Task: Add cover images to each card in the 'Travel Packing Checklist' using Unsplash.
Action: Mouse moved to (940, 124)
Screenshot: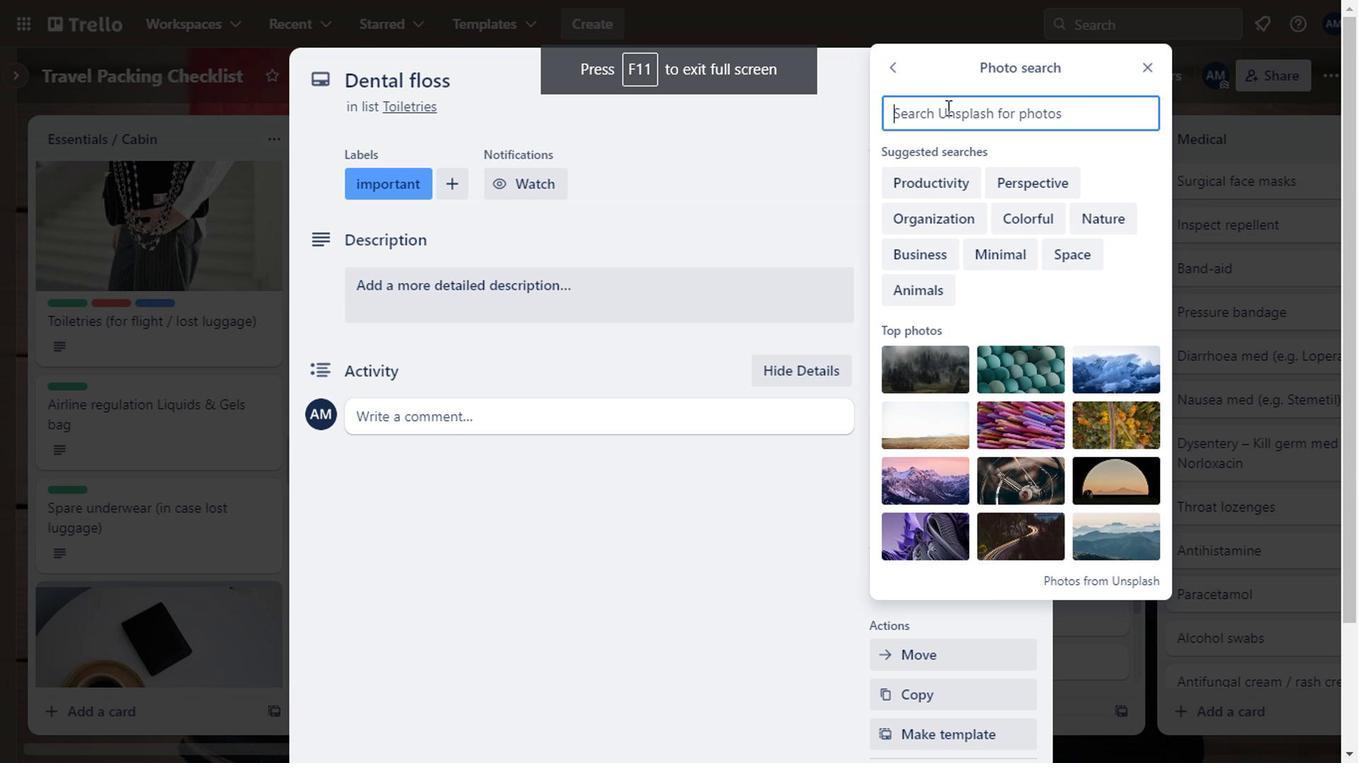 
Action: Mouse pressed left at (940, 124)
Screenshot: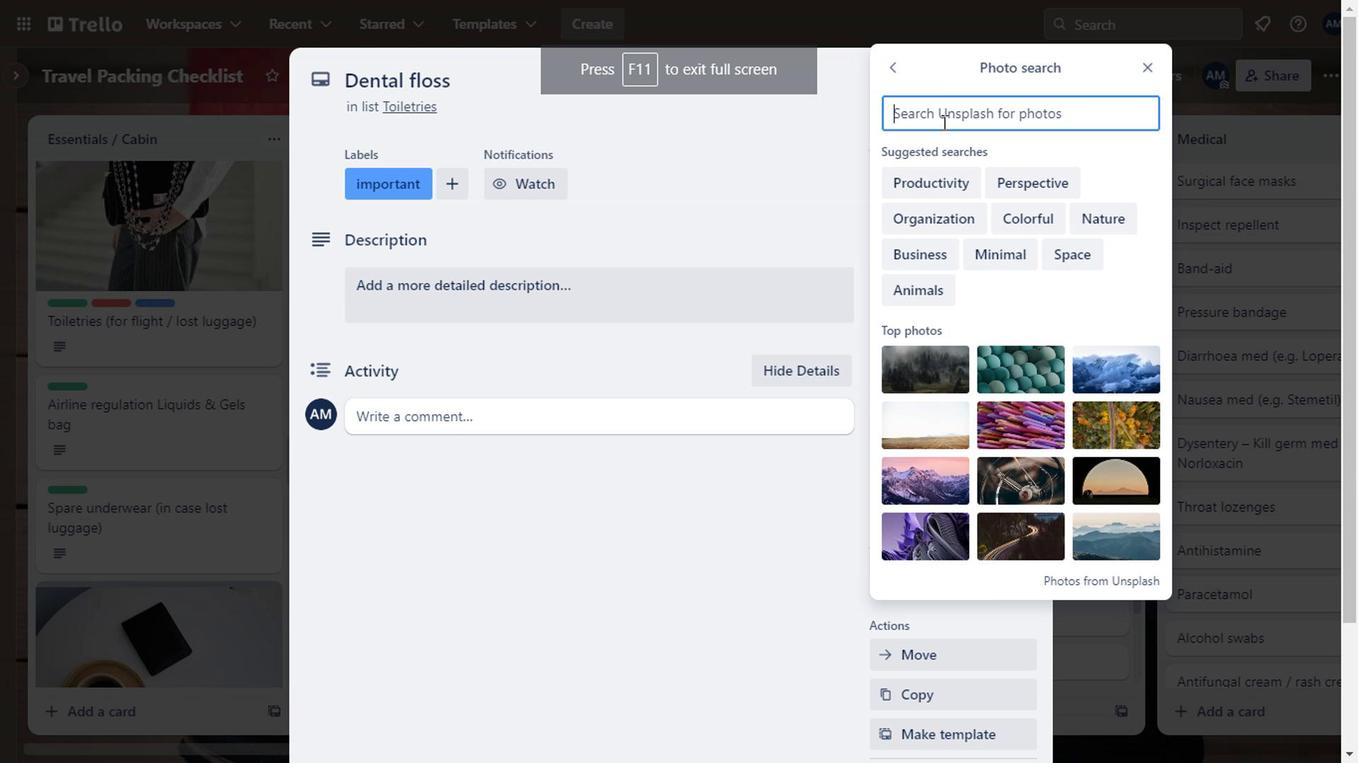 
Action: Key pressed dental<Key.space>f;<Key.backspace>loss
Screenshot: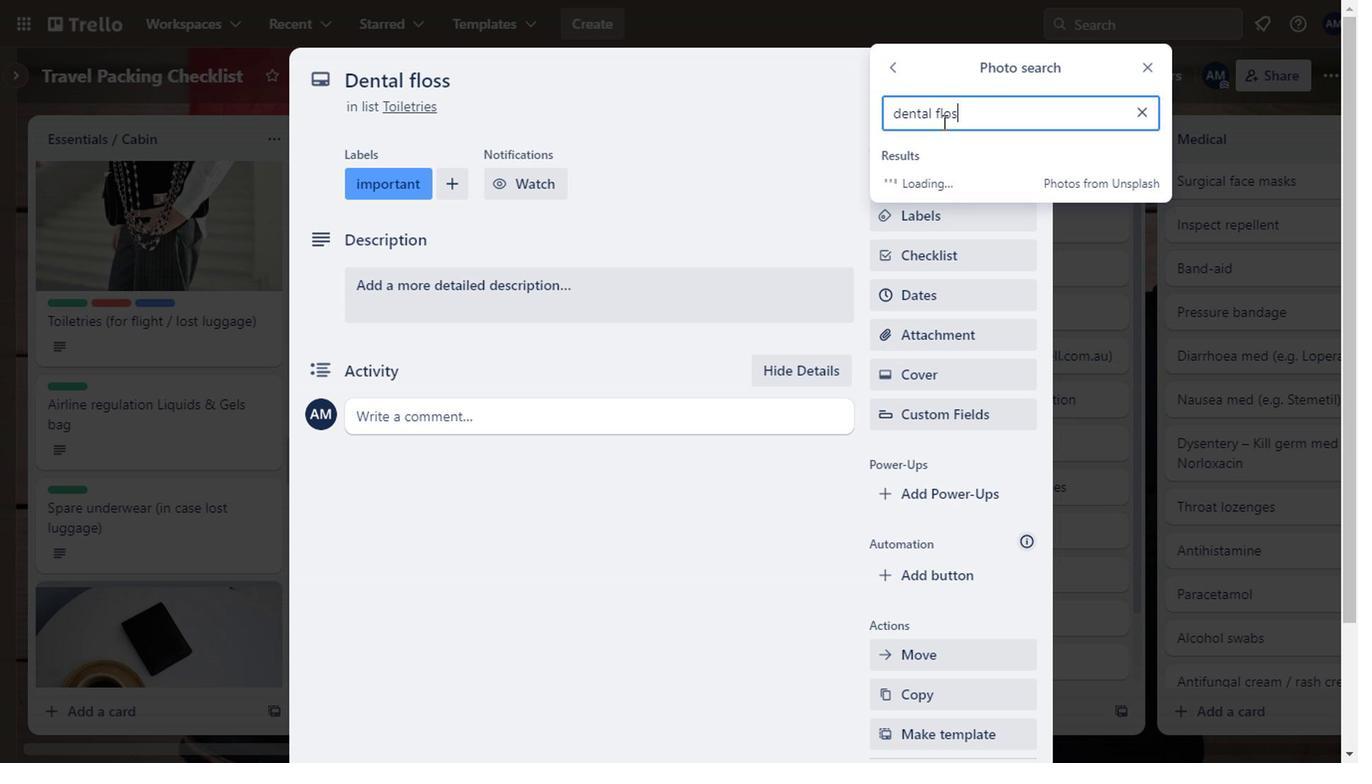
Action: Mouse moved to (1010, 437)
Screenshot: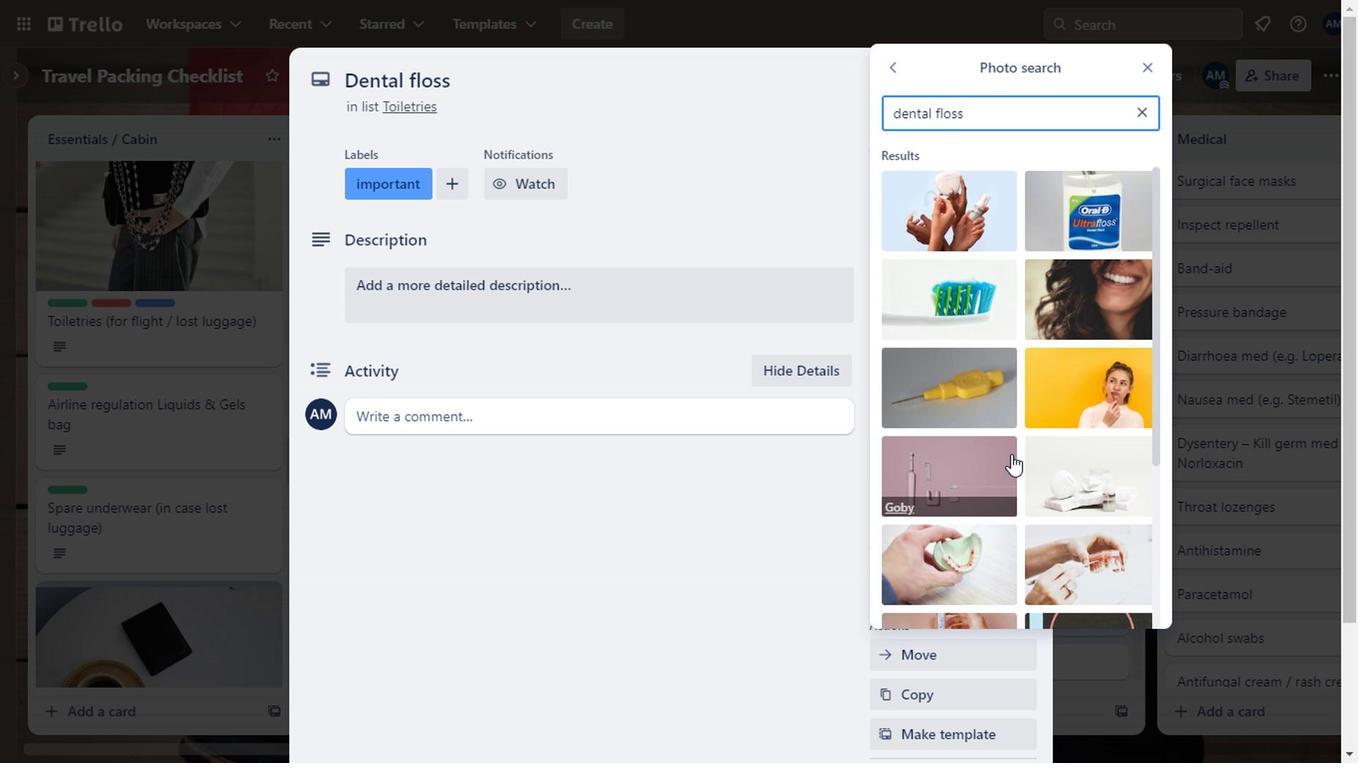 
Action: Mouse scrolled (1010, 437) with delta (0, 0)
Screenshot: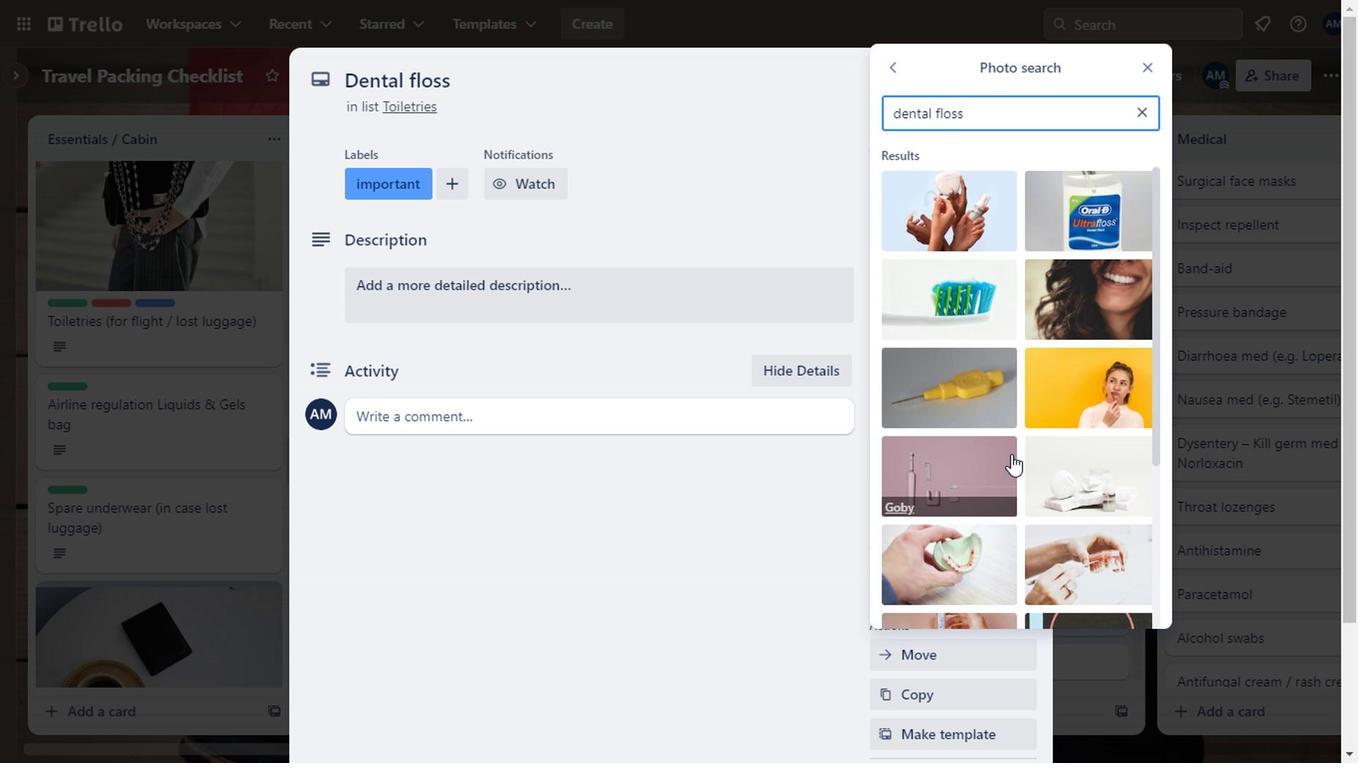 
Action: Mouse moved to (974, 357)
Screenshot: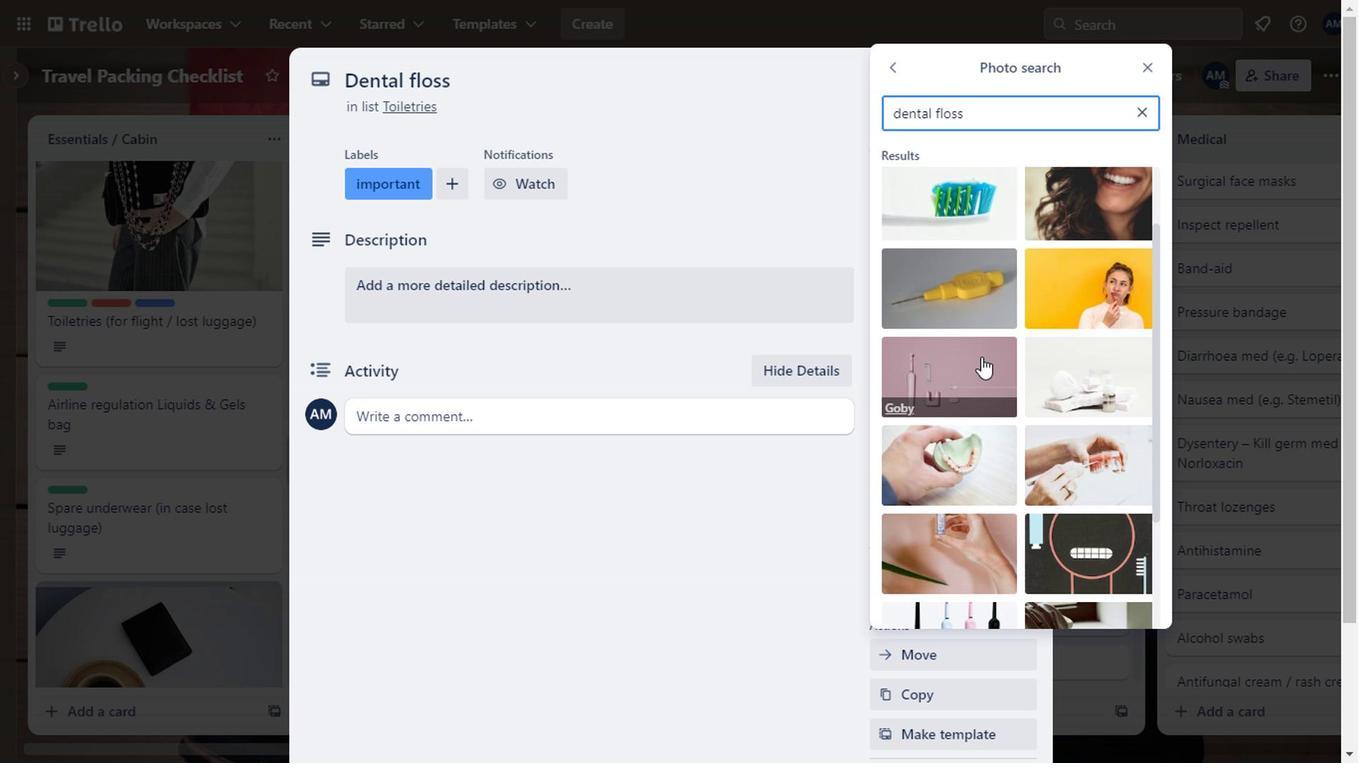 
Action: Mouse pressed left at (974, 357)
Screenshot: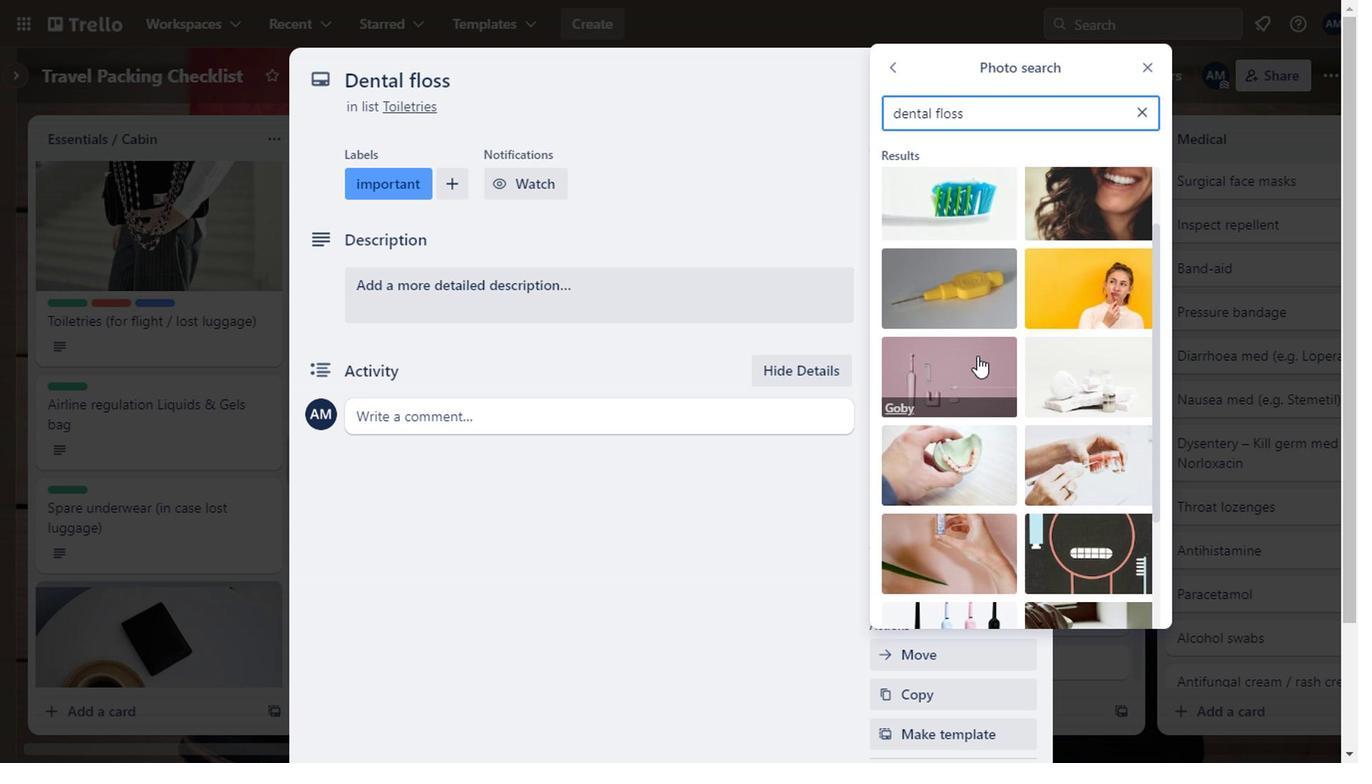
Action: Mouse moved to (1140, 65)
Screenshot: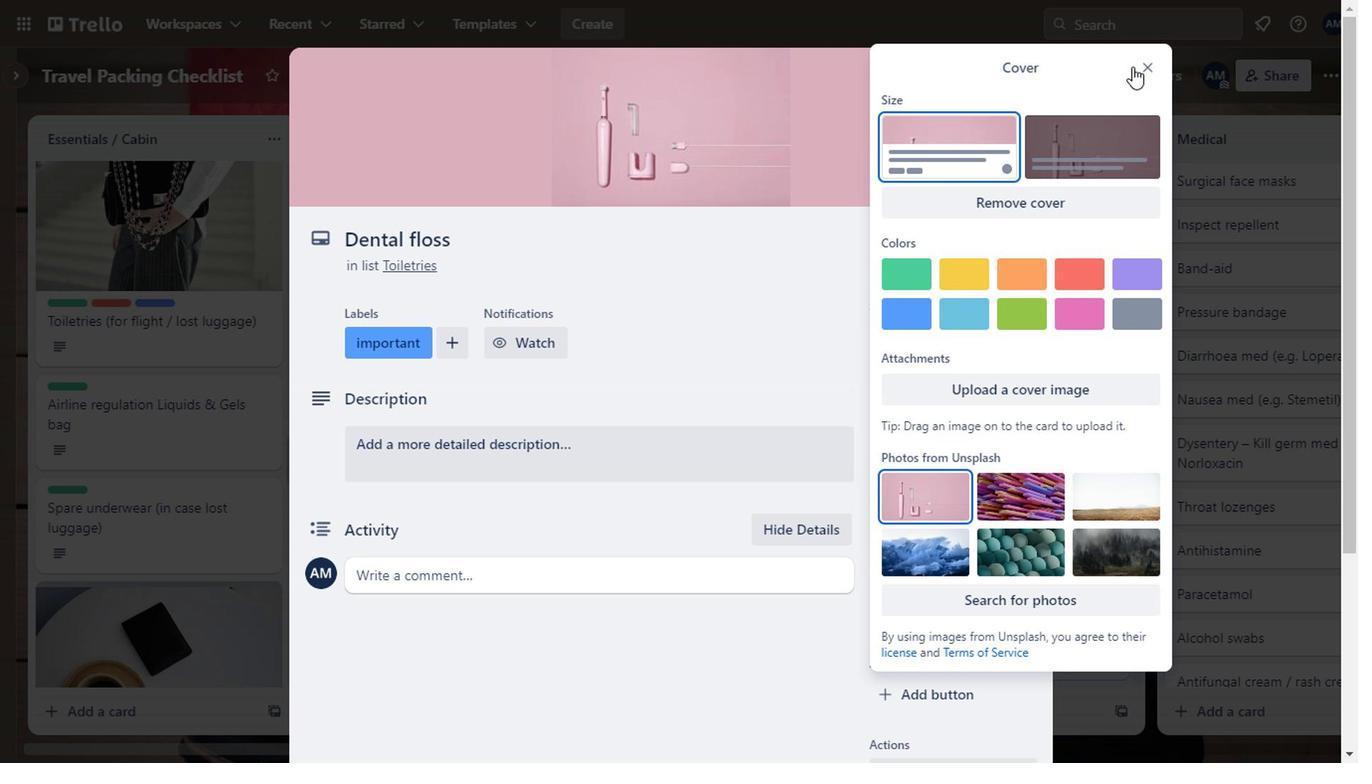 
Action: Mouse pressed left at (1140, 65)
Screenshot: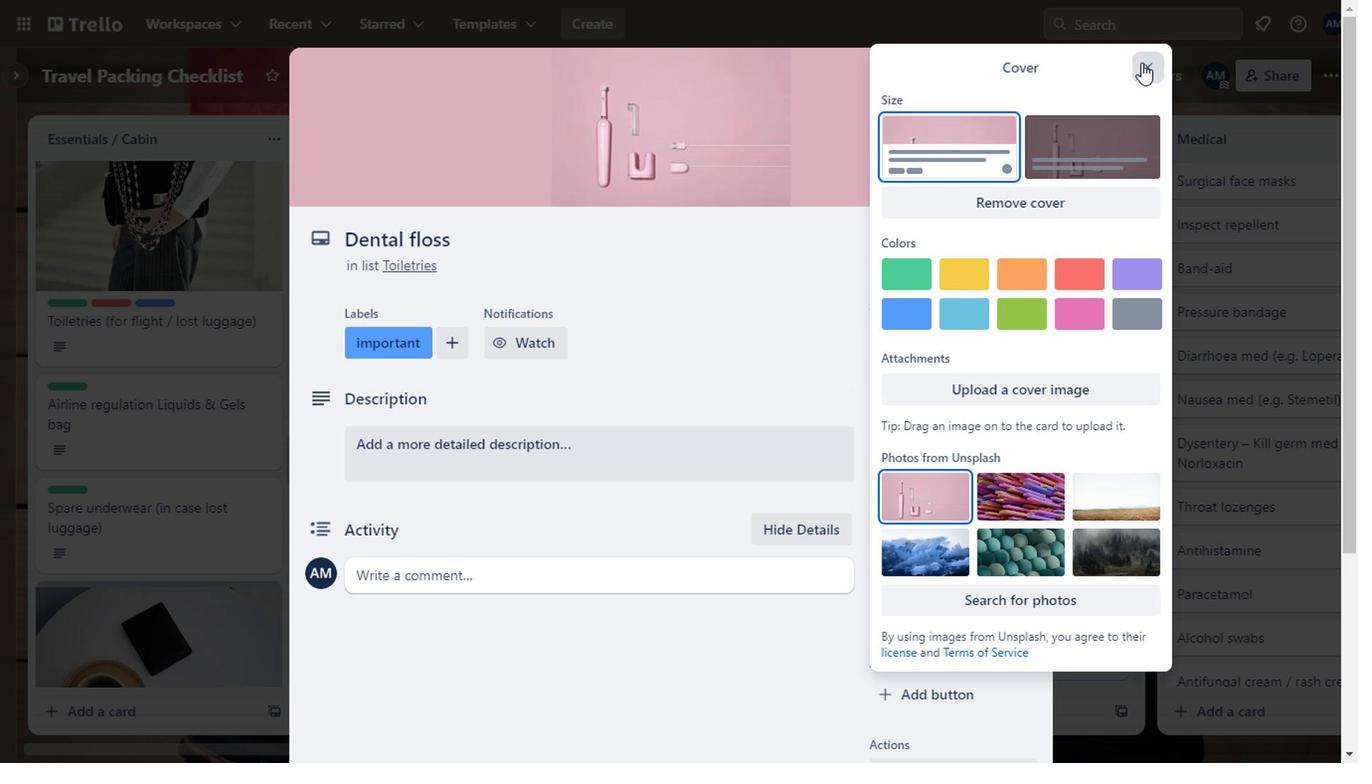 
Action: Mouse moved to (1022, 80)
Screenshot: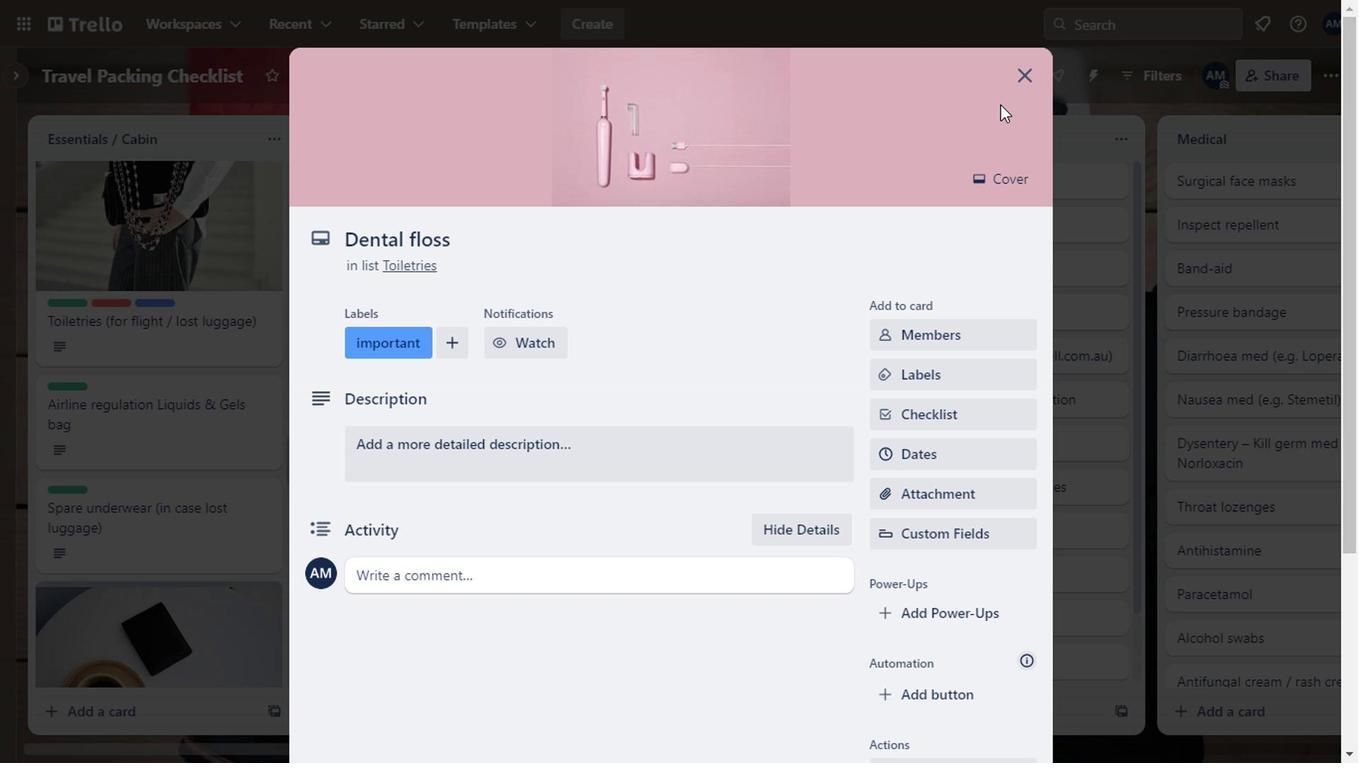
Action: Mouse pressed left at (1022, 80)
Screenshot: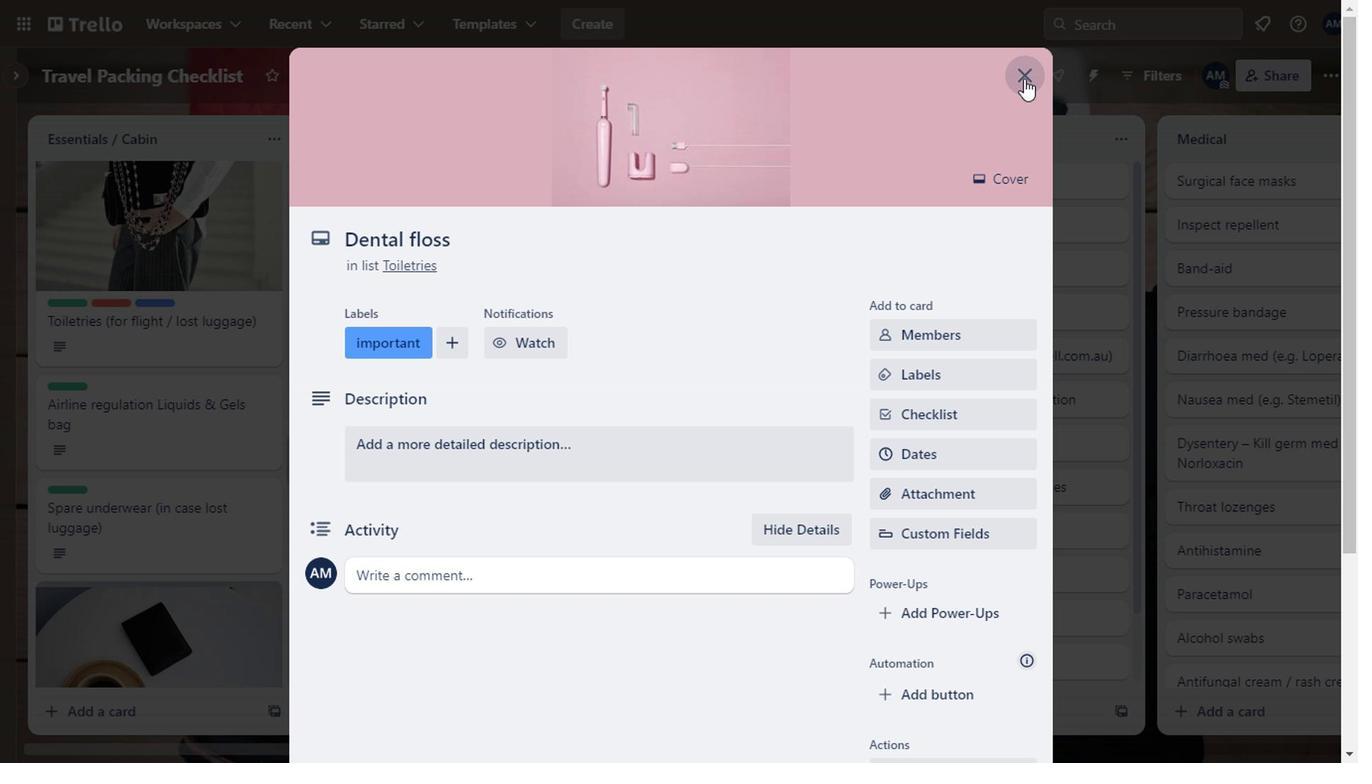 
Action: Mouse moved to (434, 465)
Screenshot: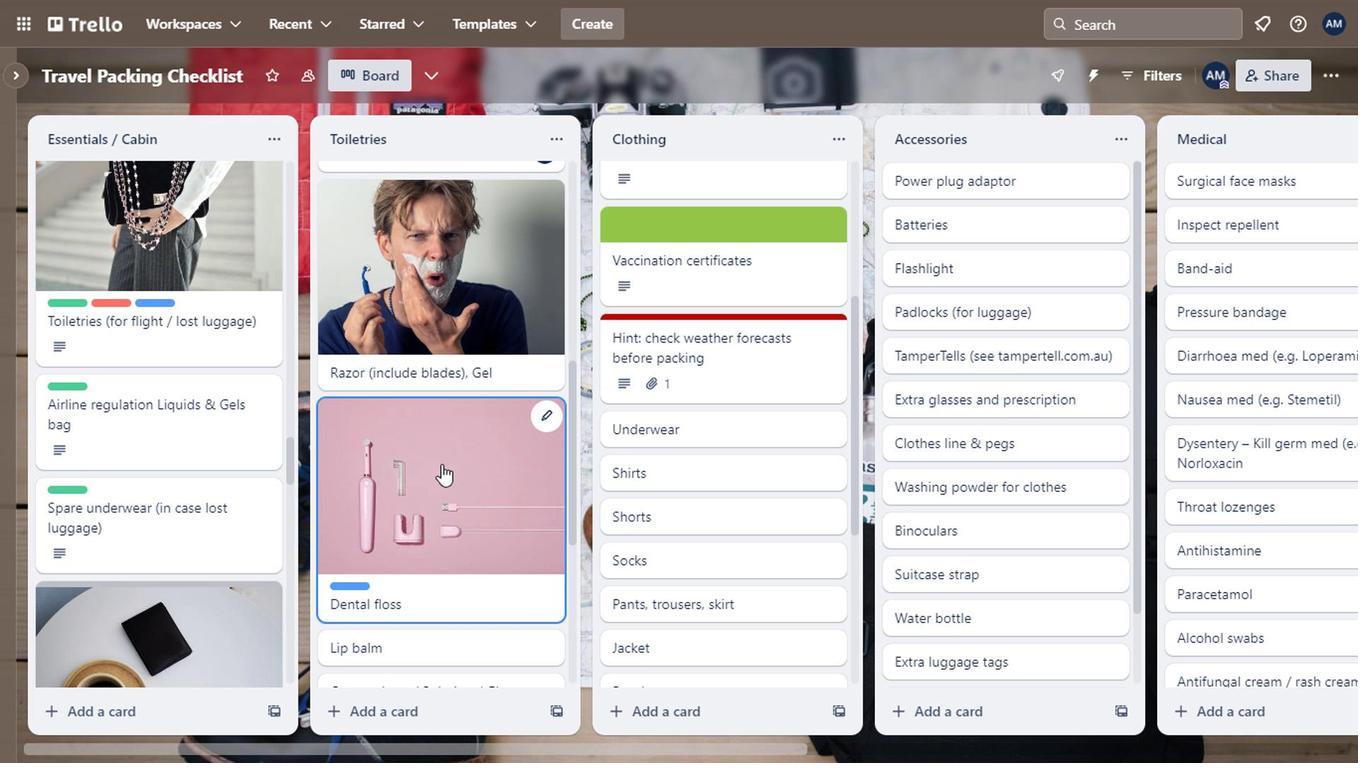 
Action: Mouse scrolled (434, 464) with delta (0, 0)
Screenshot: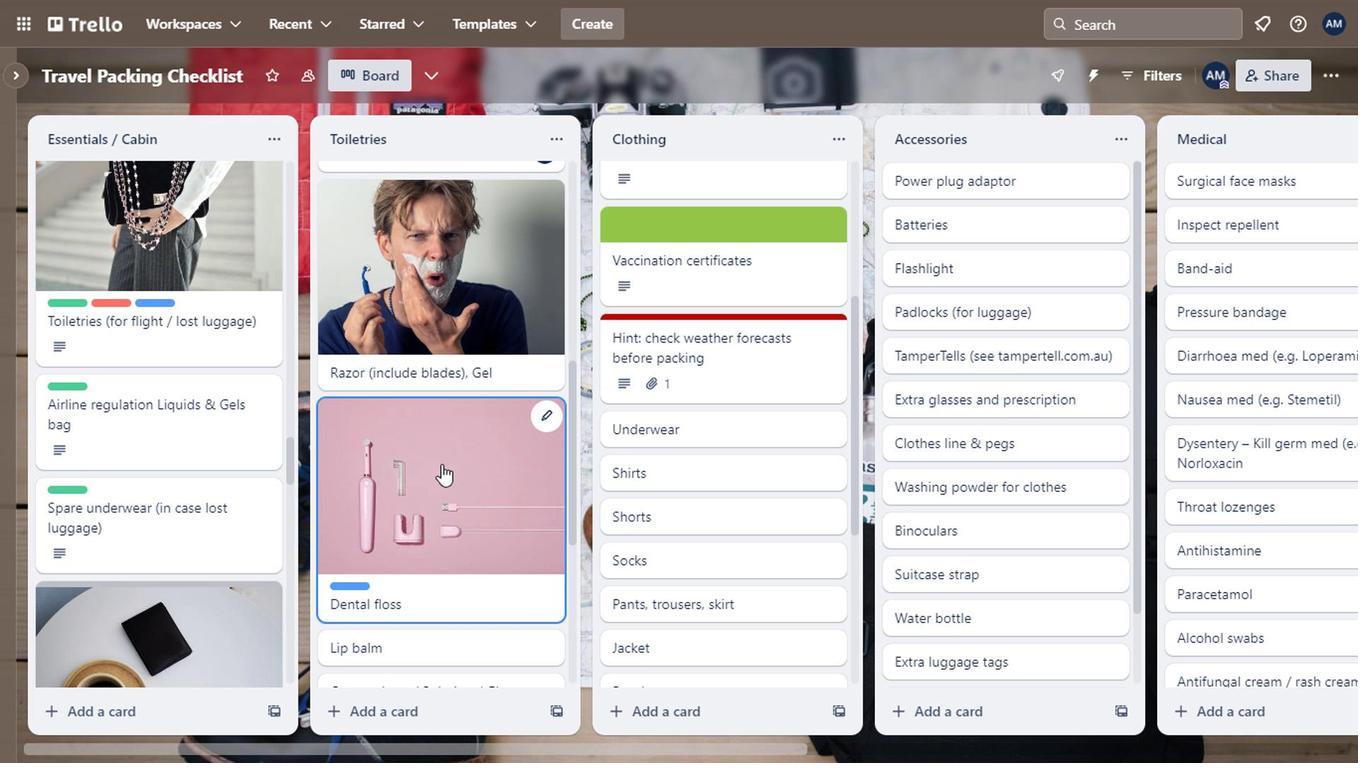 
Action: Mouse moved to (434, 465)
Screenshot: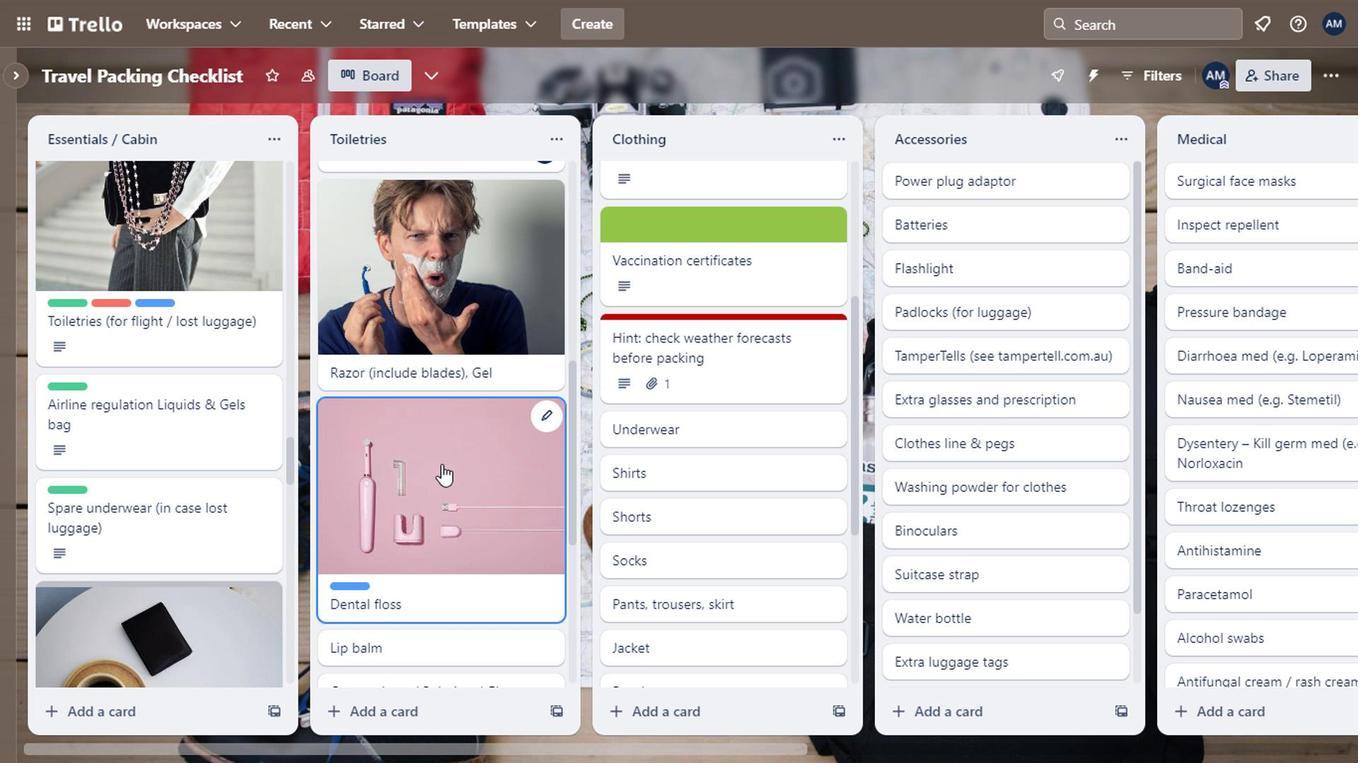 
Action: Mouse scrolled (434, 464) with delta (0, 0)
Screenshot: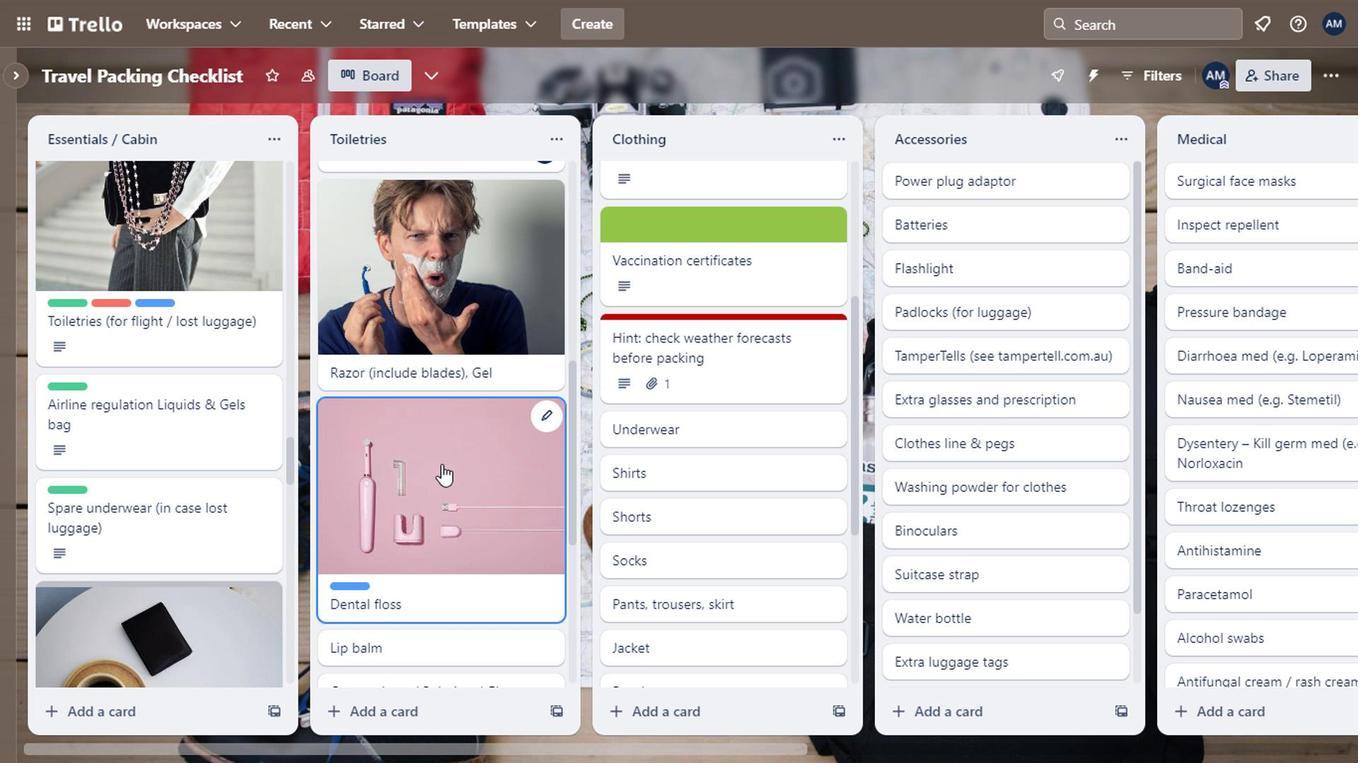 
Action: Mouse moved to (352, 406)
Screenshot: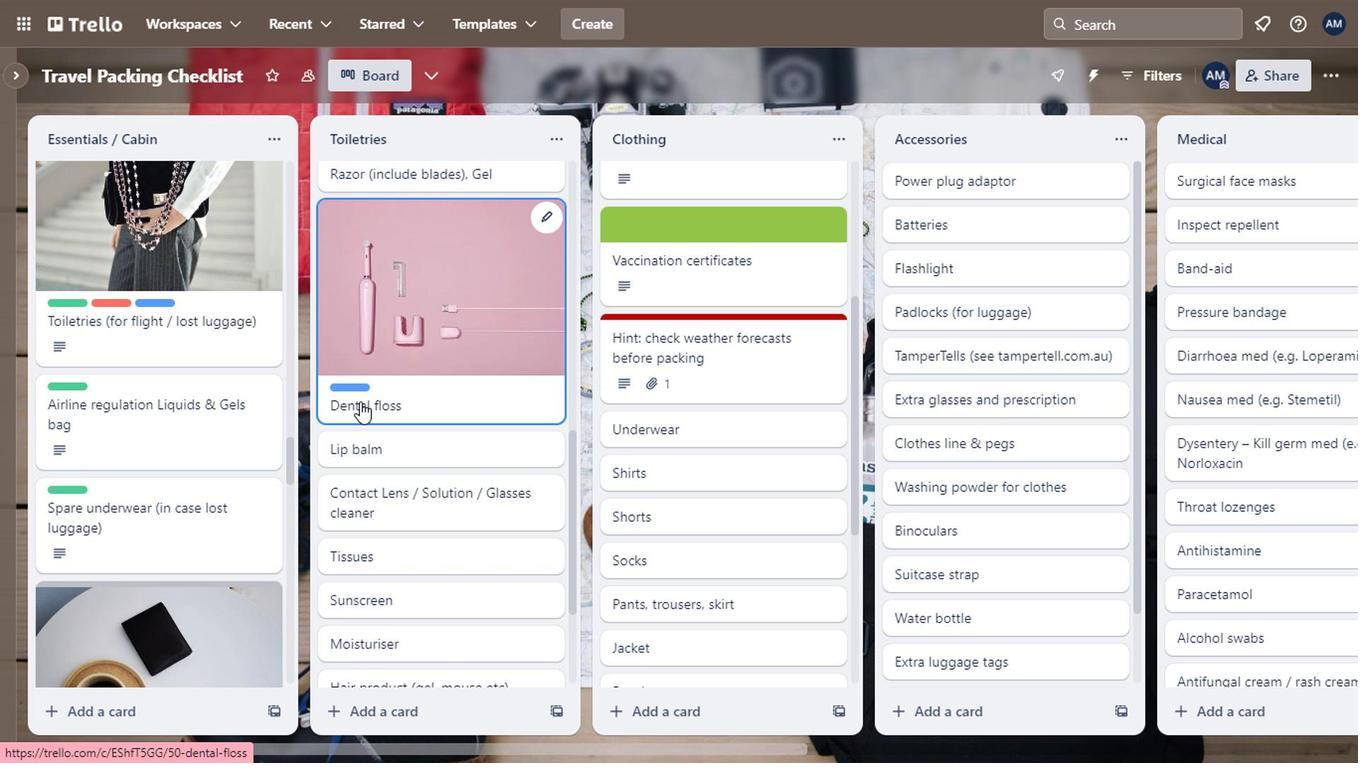 
Action: Mouse scrolled (352, 405) with delta (0, 0)
Screenshot: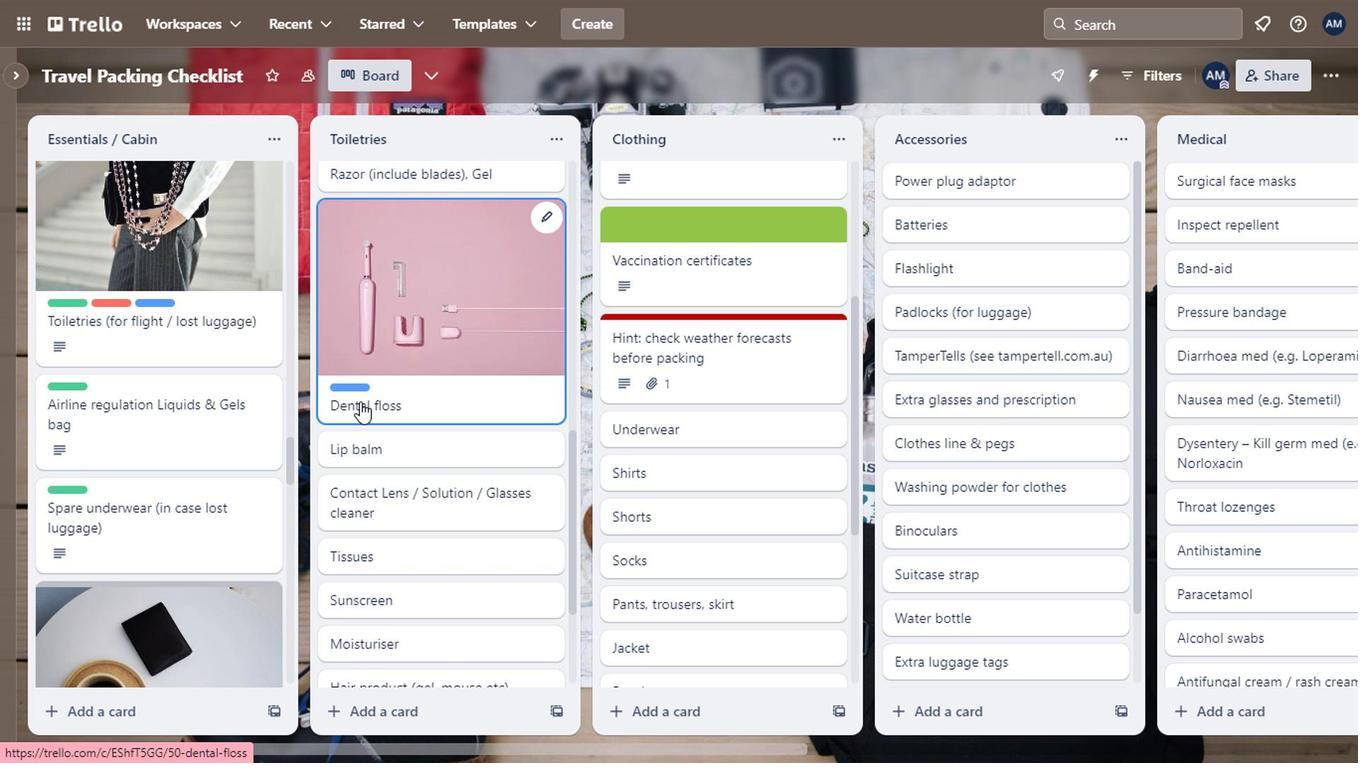 
Action: Mouse moved to (350, 415)
Screenshot: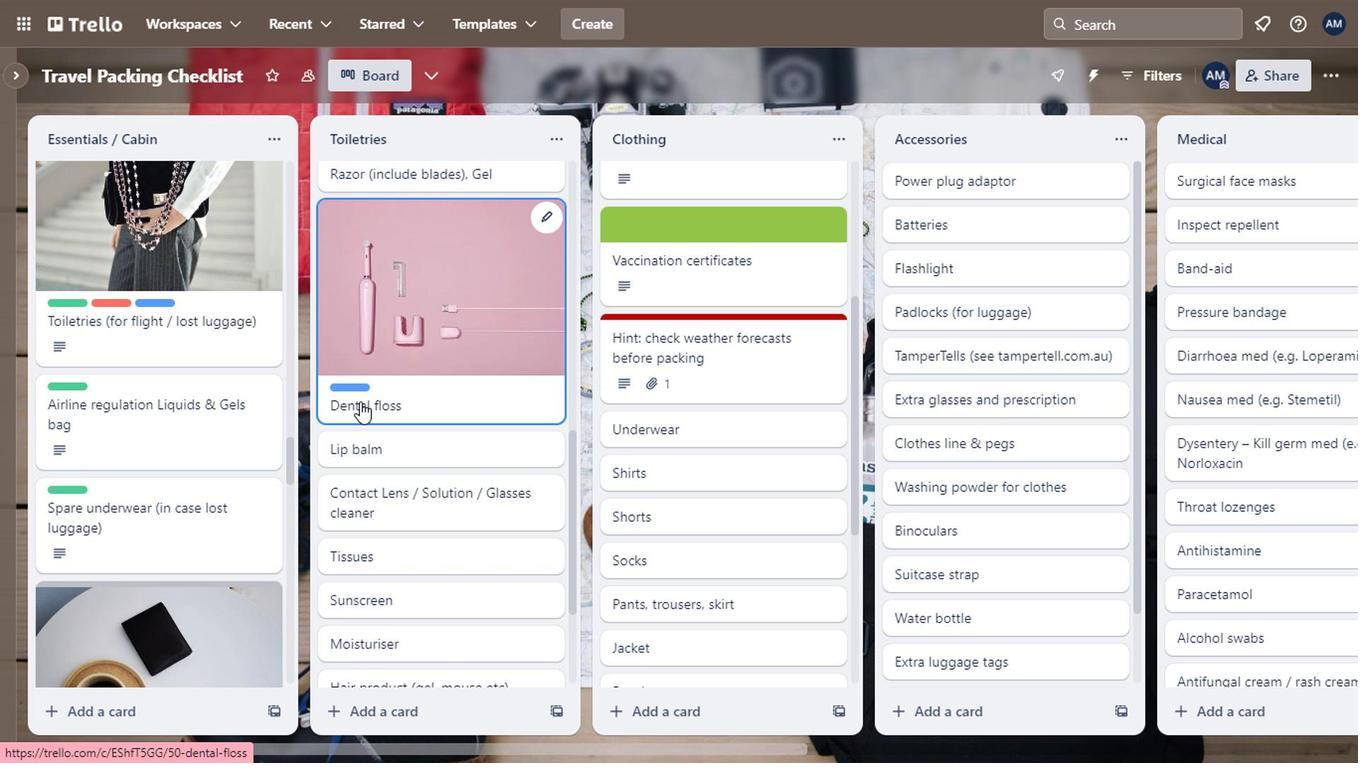 
Action: Mouse scrolled (350, 413) with delta (0, -1)
Screenshot: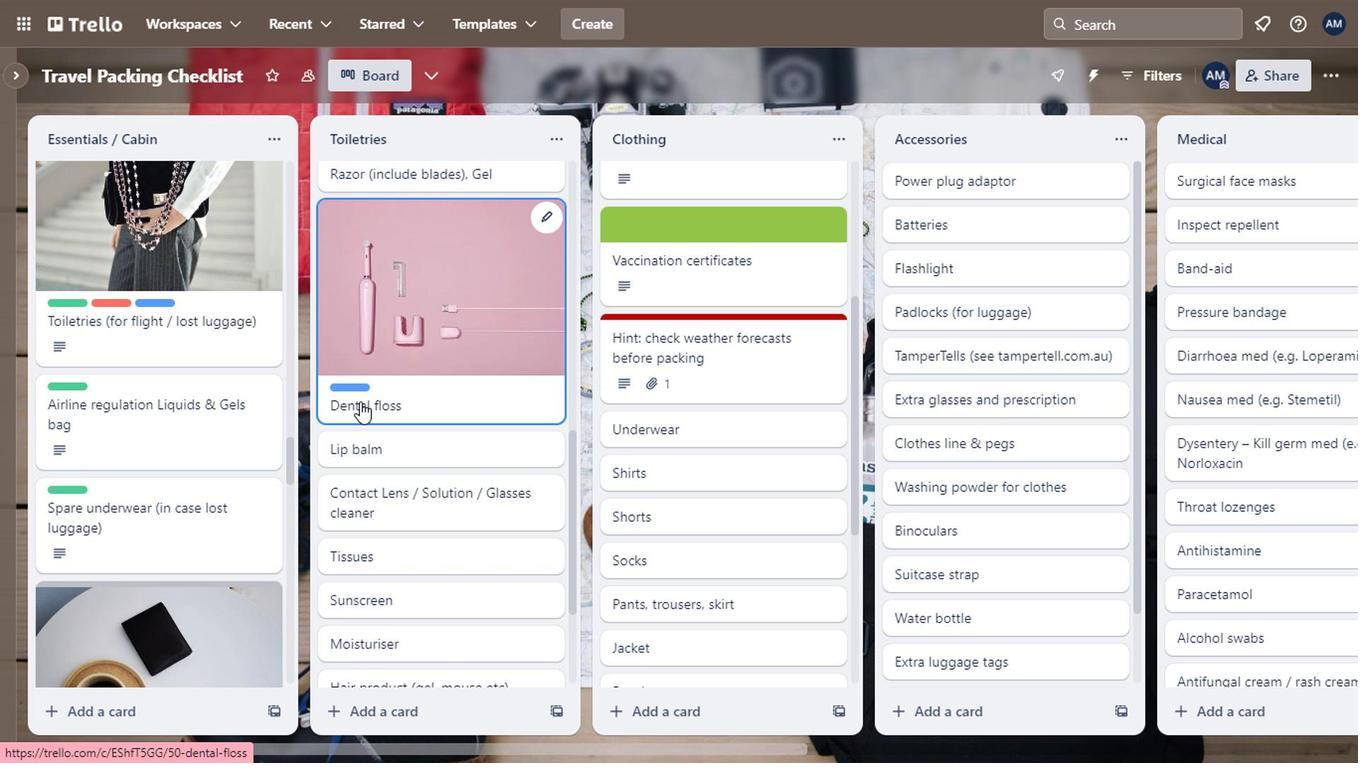 
Action: Mouse moved to (383, 332)
Screenshot: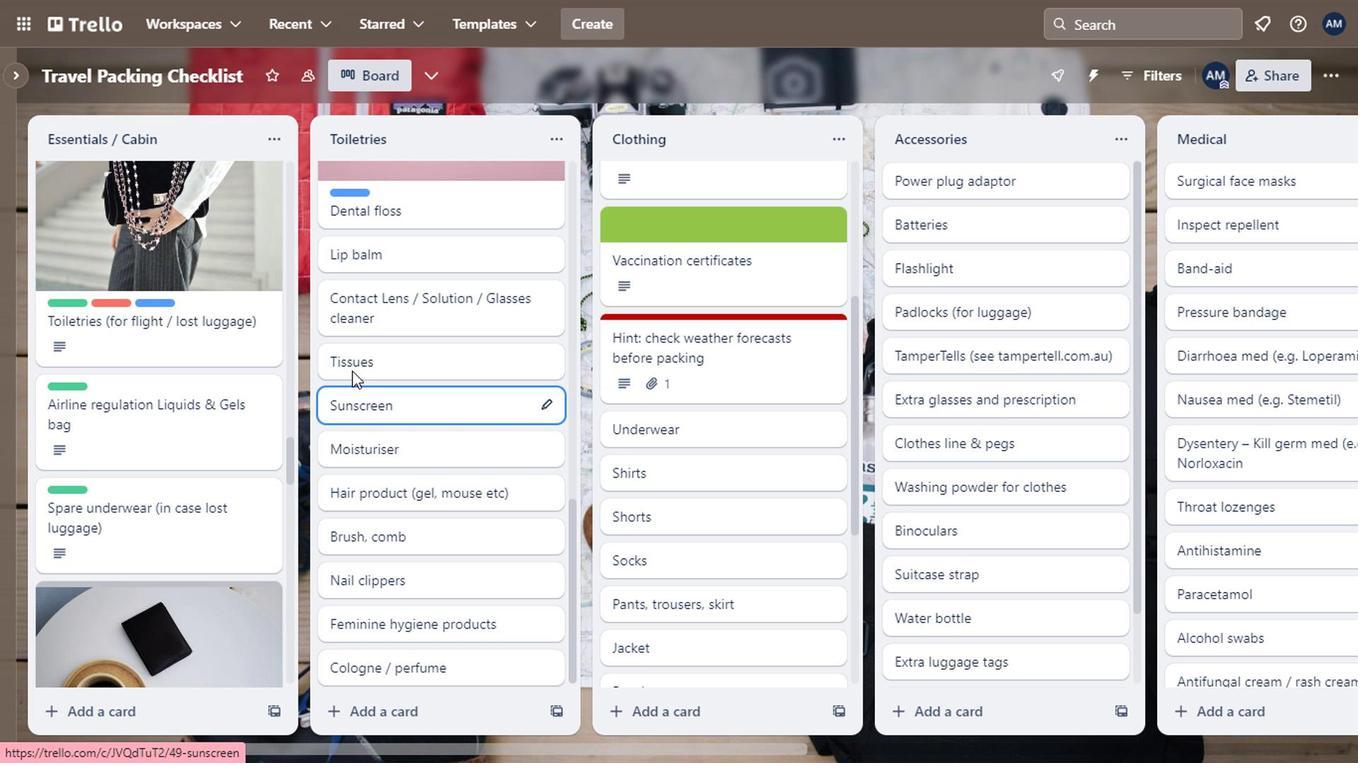 
Action: Mouse scrolled (383, 333) with delta (0, 1)
Screenshot: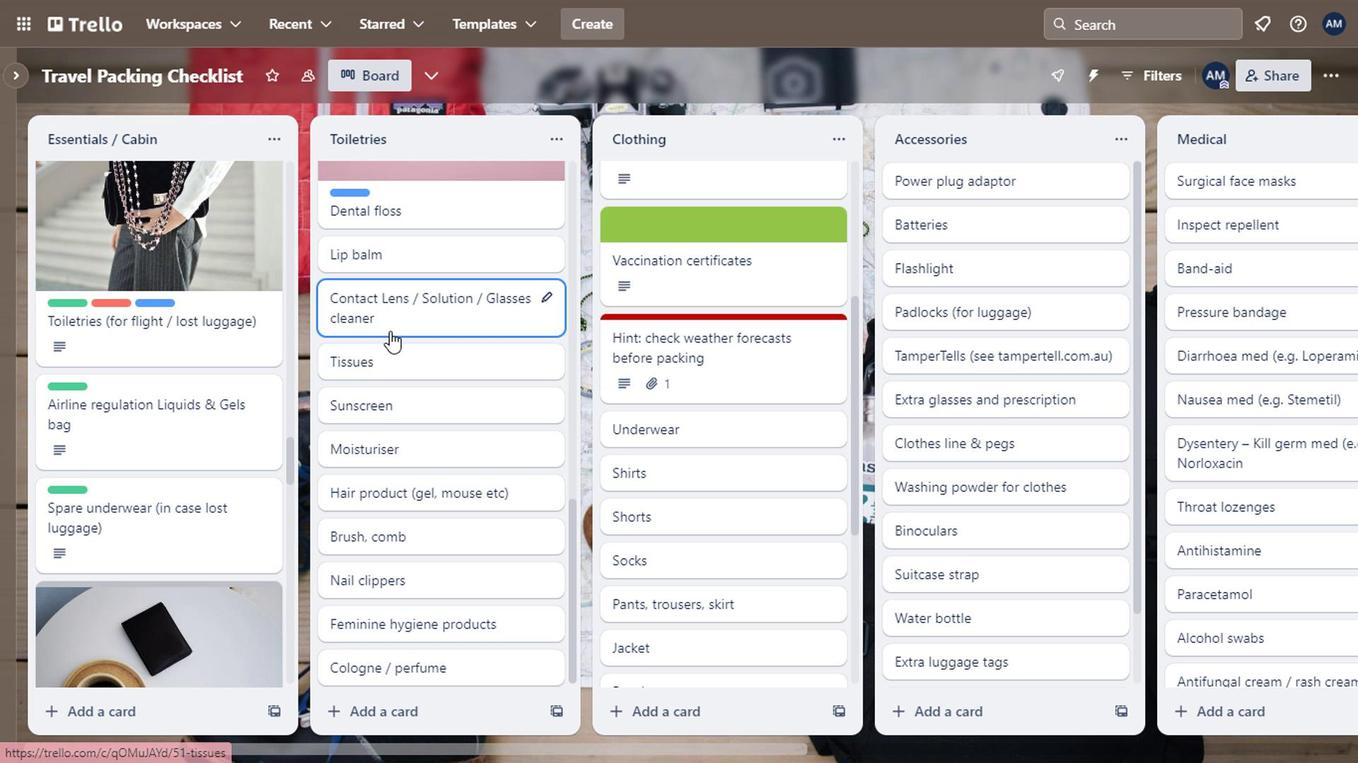 
Action: Mouse scrolled (383, 333) with delta (0, 1)
Screenshot: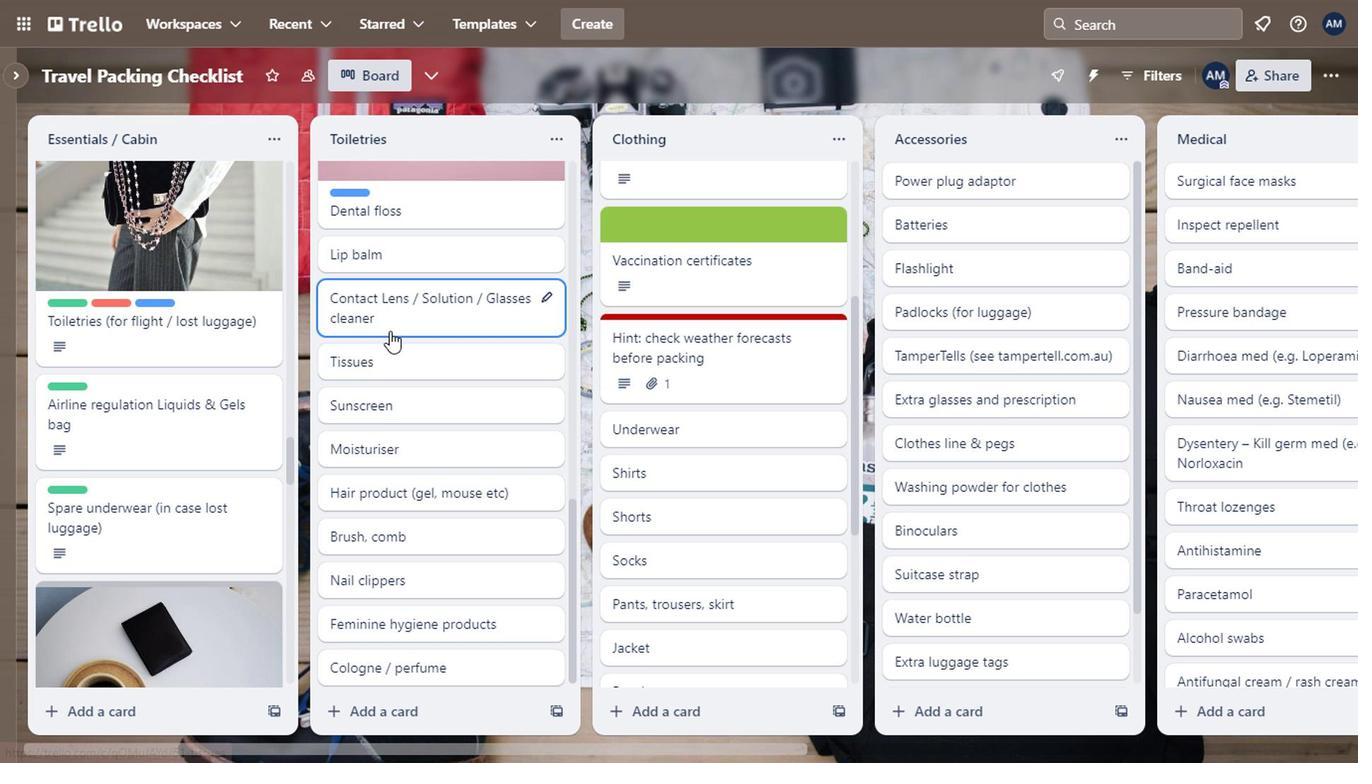 
Action: Mouse moved to (367, 458)
Screenshot: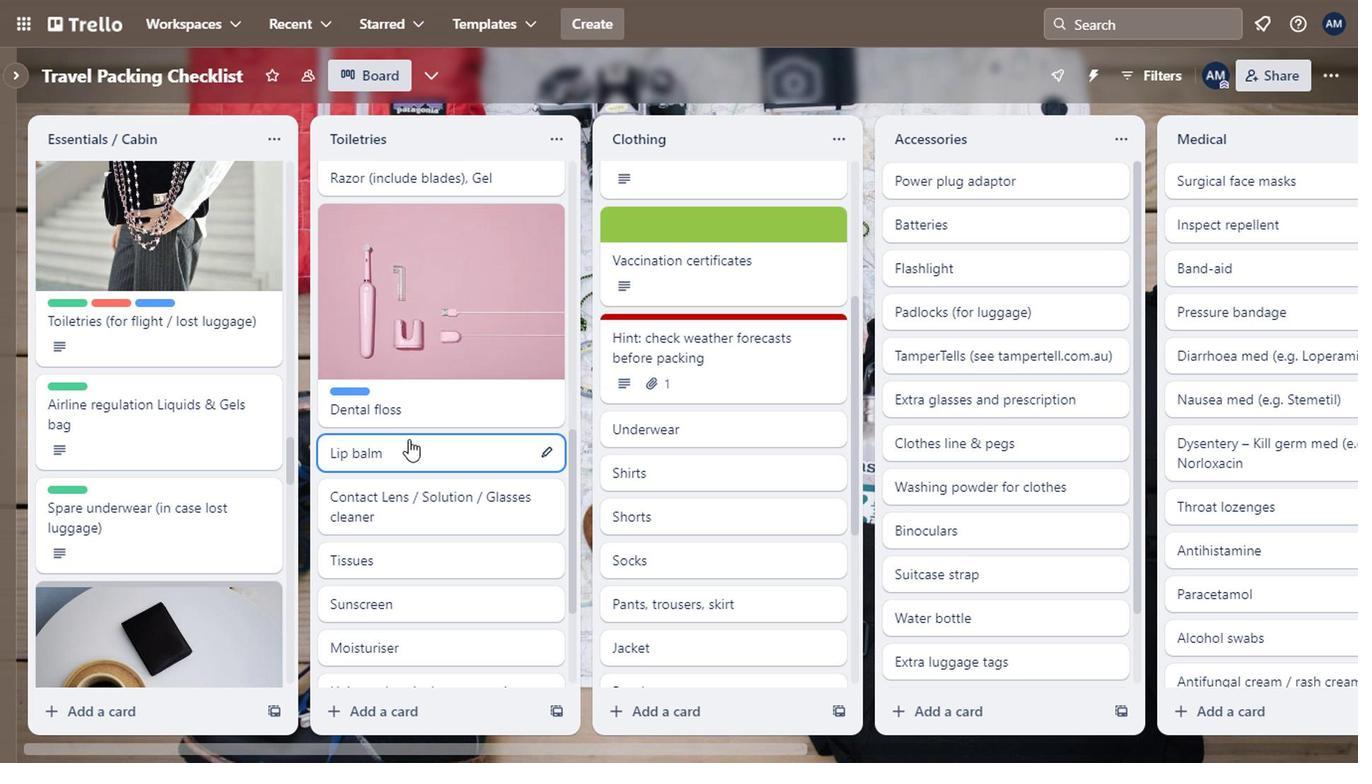 
Action: Mouse pressed left at (367, 458)
Screenshot: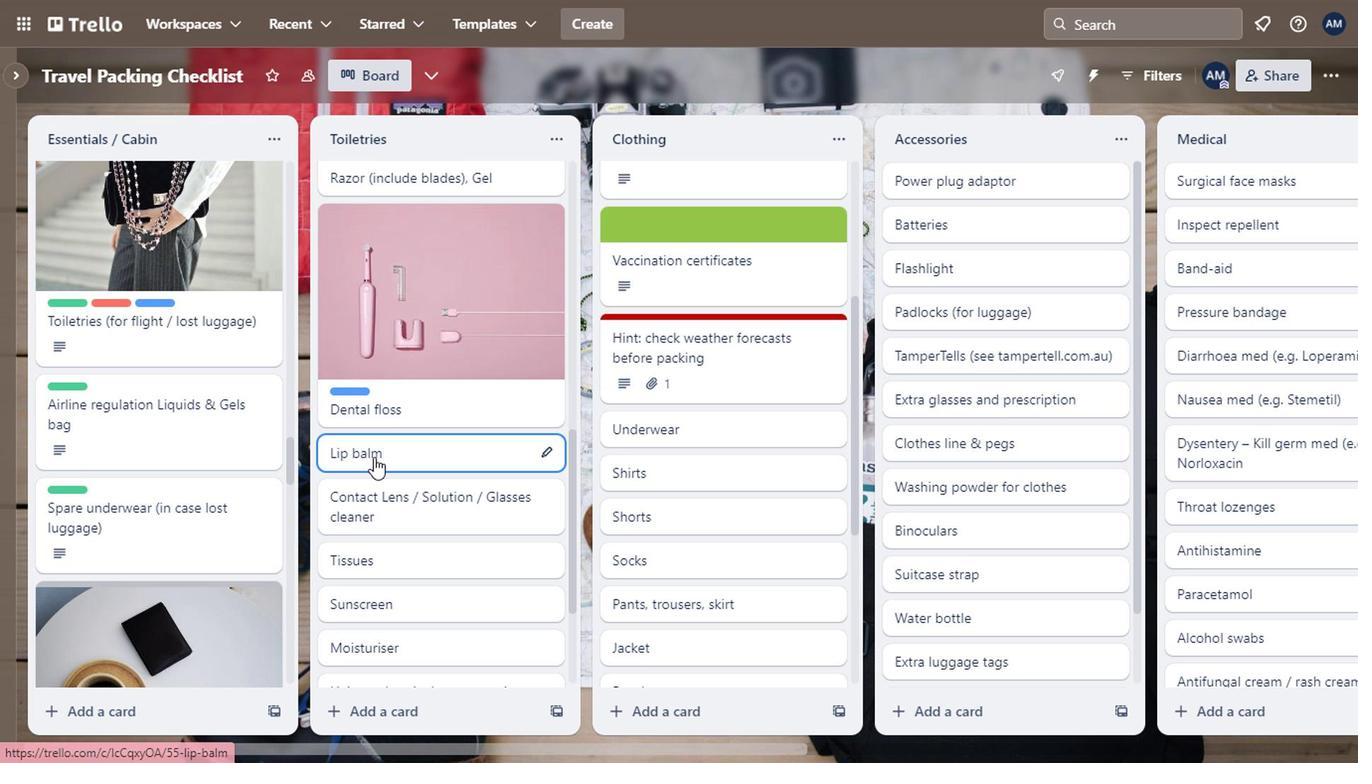 
Action: Mouse moved to (906, 364)
Screenshot: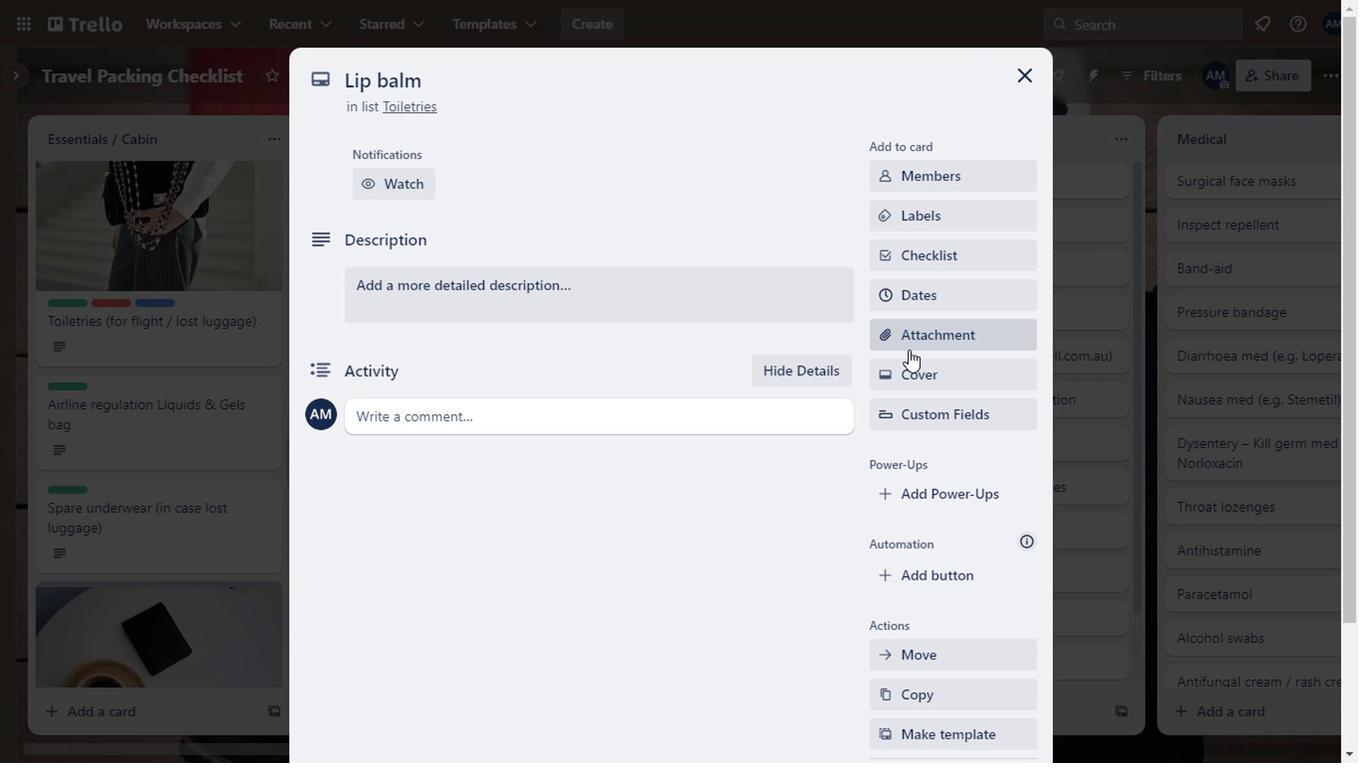 
Action: Mouse pressed left at (906, 364)
Screenshot: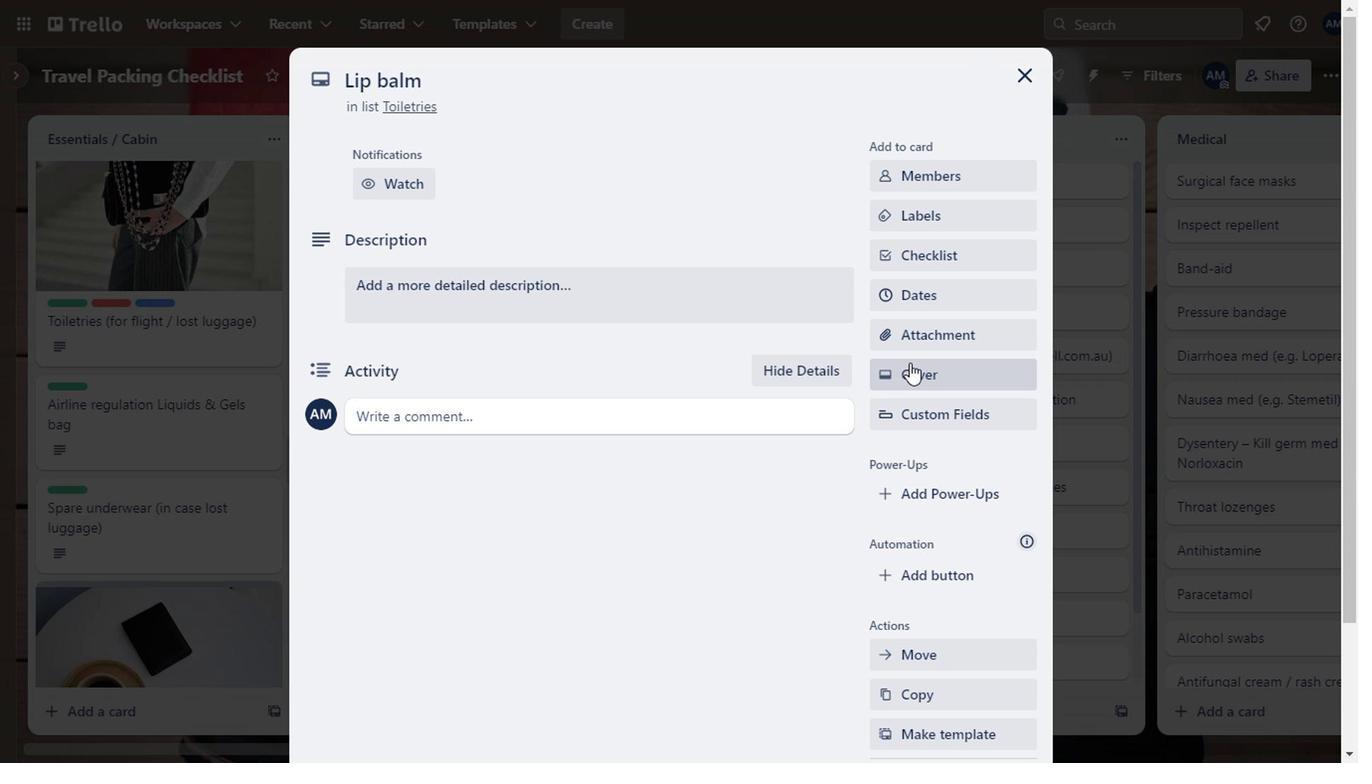 
Action: Mouse moved to (993, 553)
Screenshot: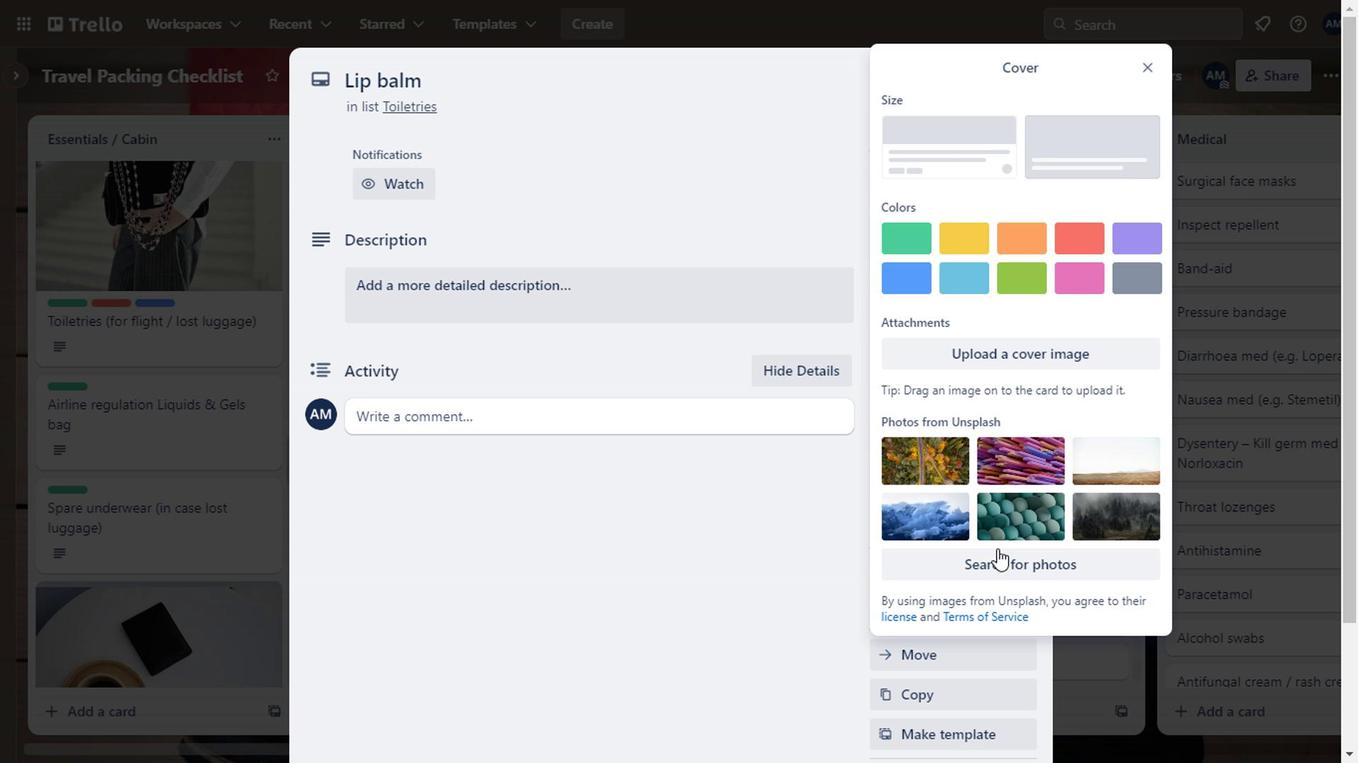 
Action: Mouse pressed left at (993, 553)
Screenshot: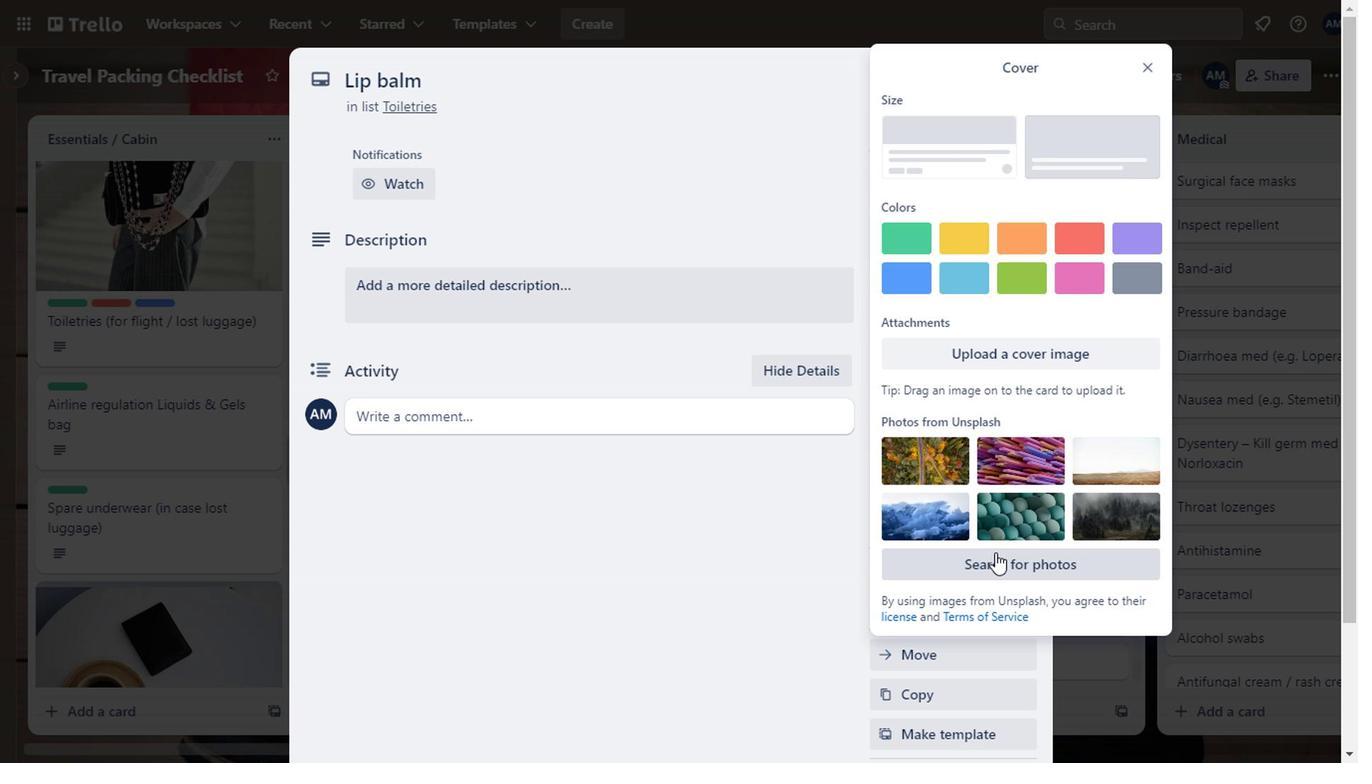 
Action: Mouse moved to (1000, 118)
Screenshot: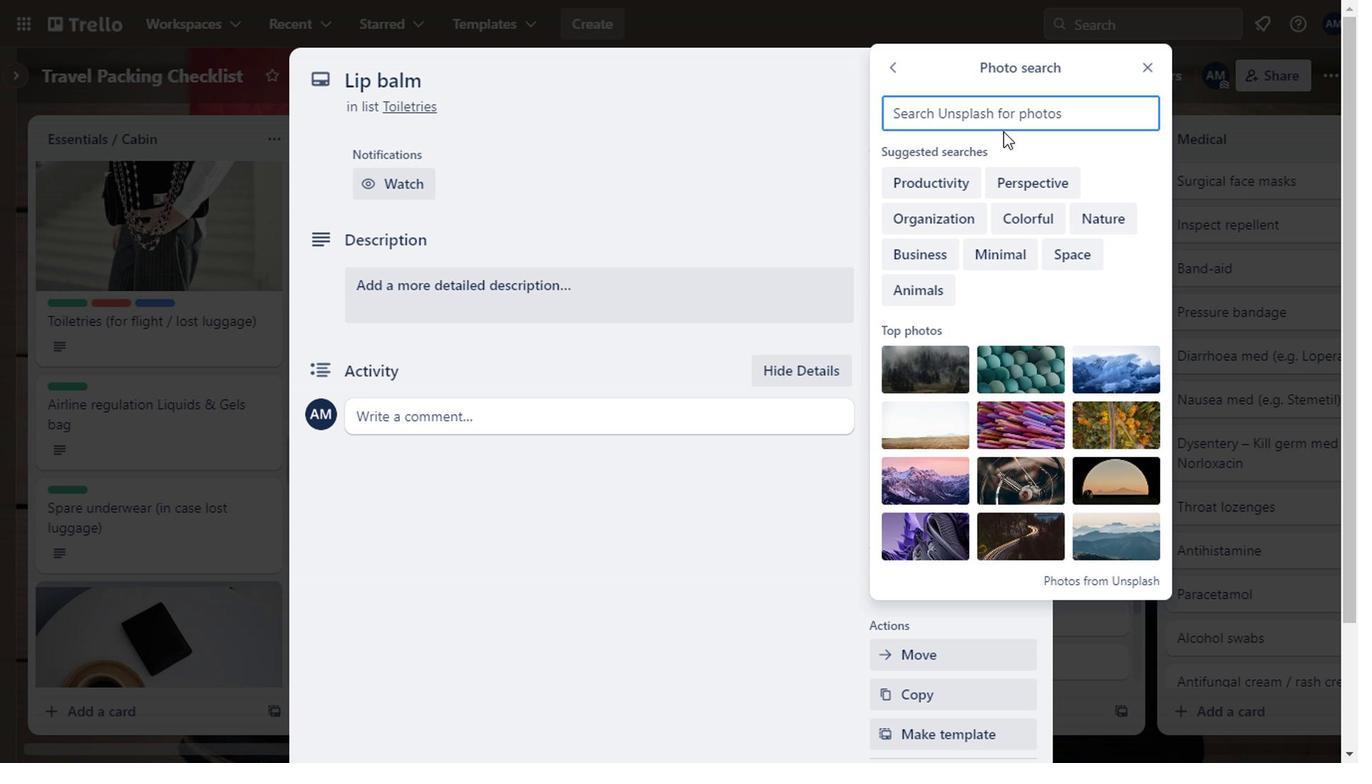 
Action: Key pressed li[<Key.backspace>p<Key.space>balm
Screenshot: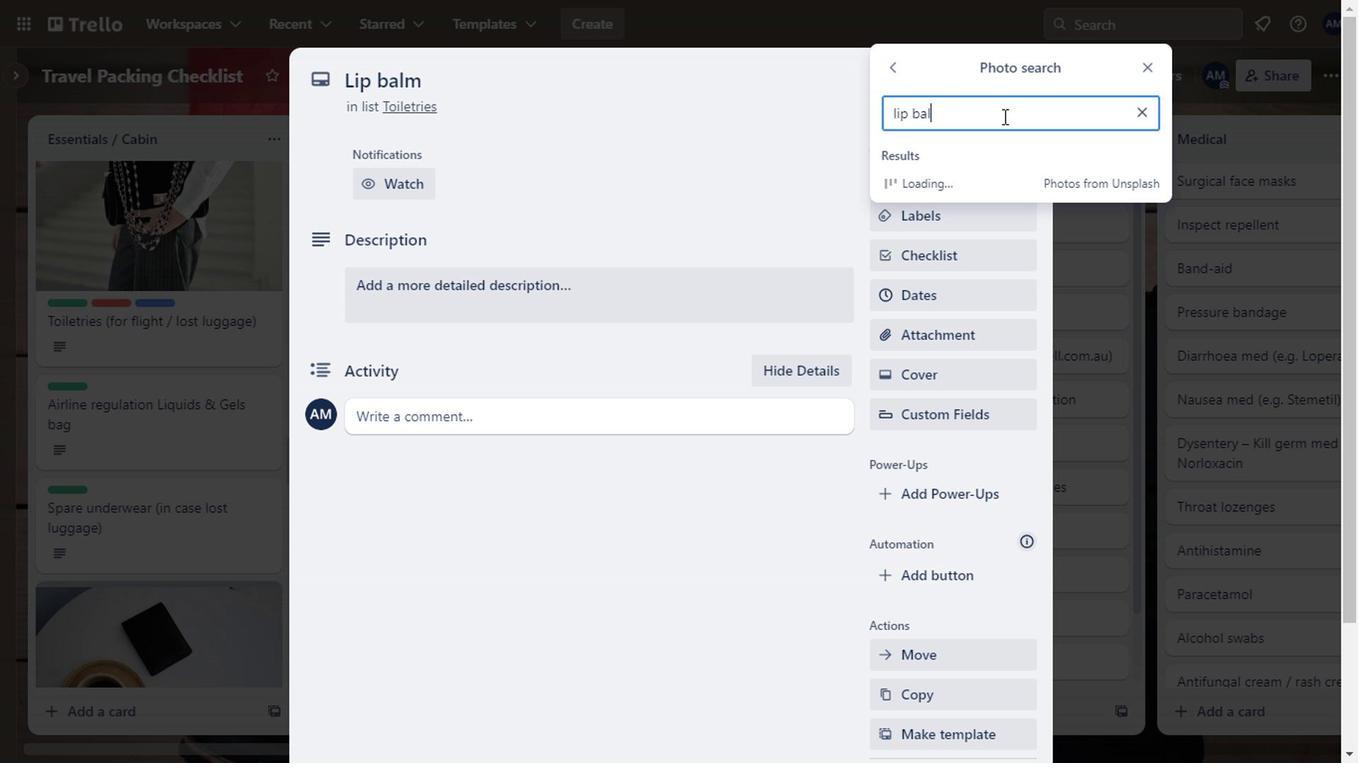 
Action: Mouse moved to (959, 307)
Screenshot: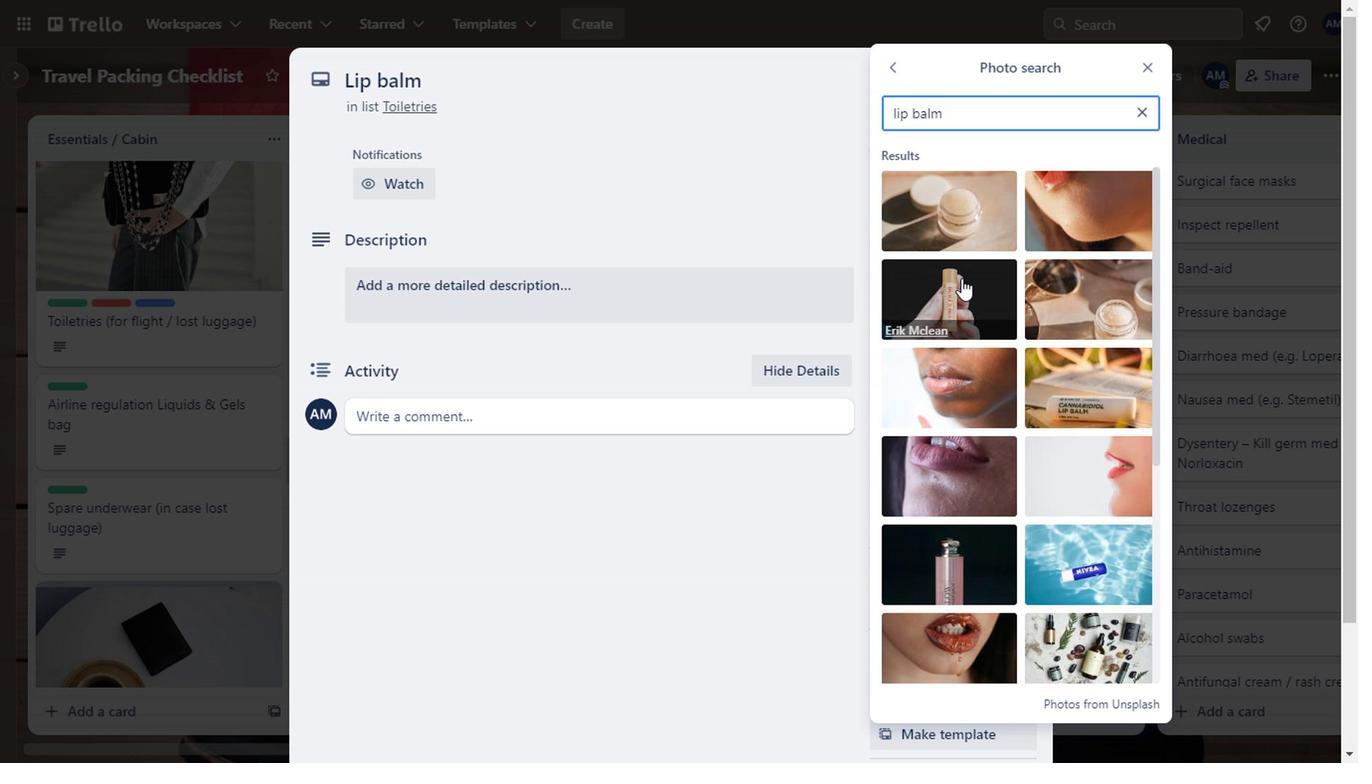 
Action: Mouse pressed left at (959, 307)
Screenshot: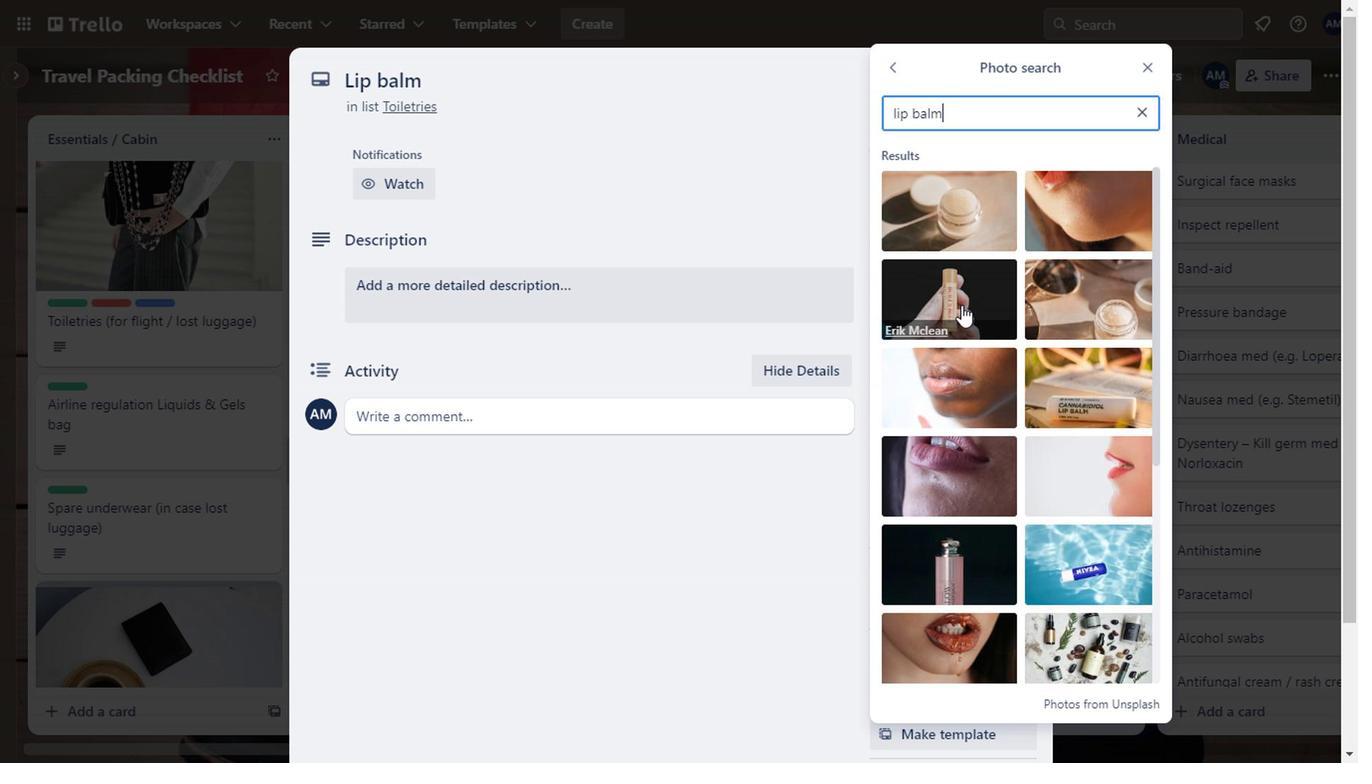 
Action: Mouse moved to (892, 325)
Screenshot: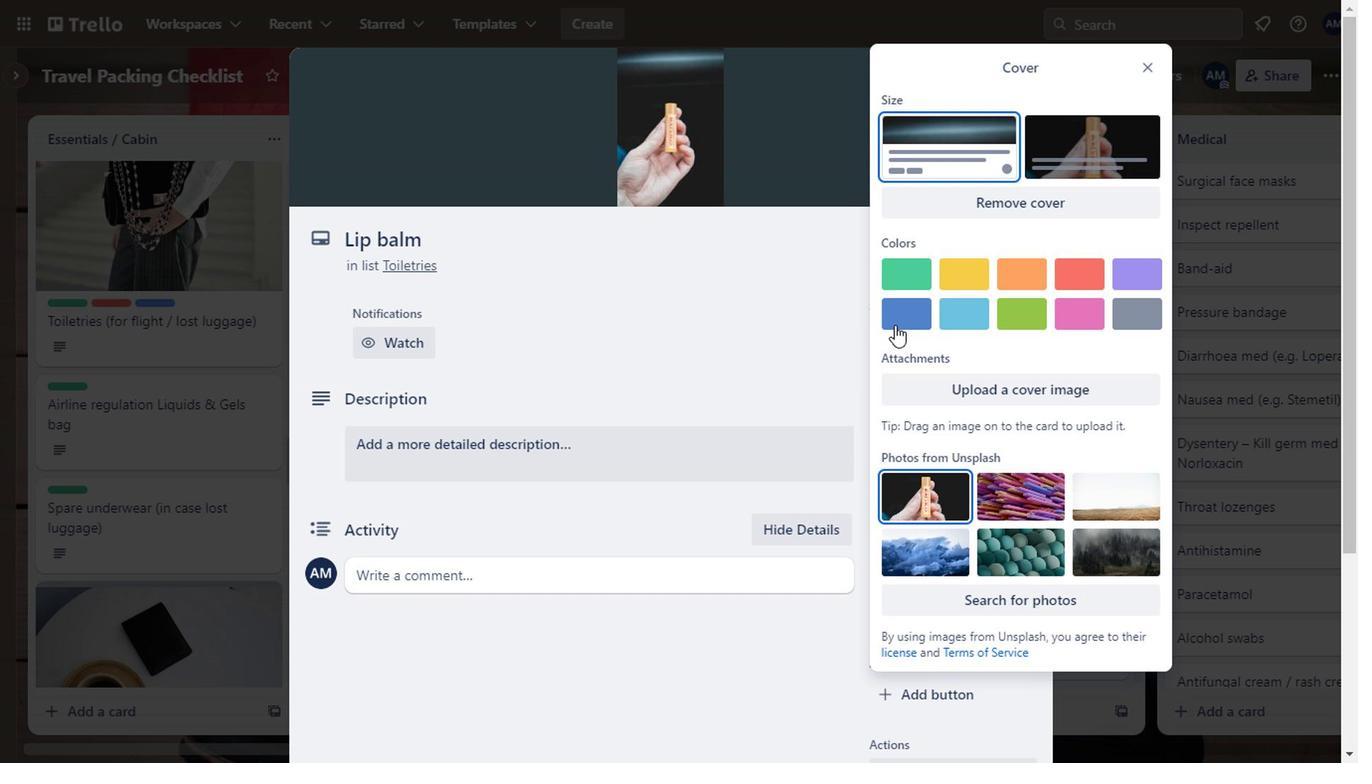 
Action: Mouse pressed left at (892, 325)
Screenshot: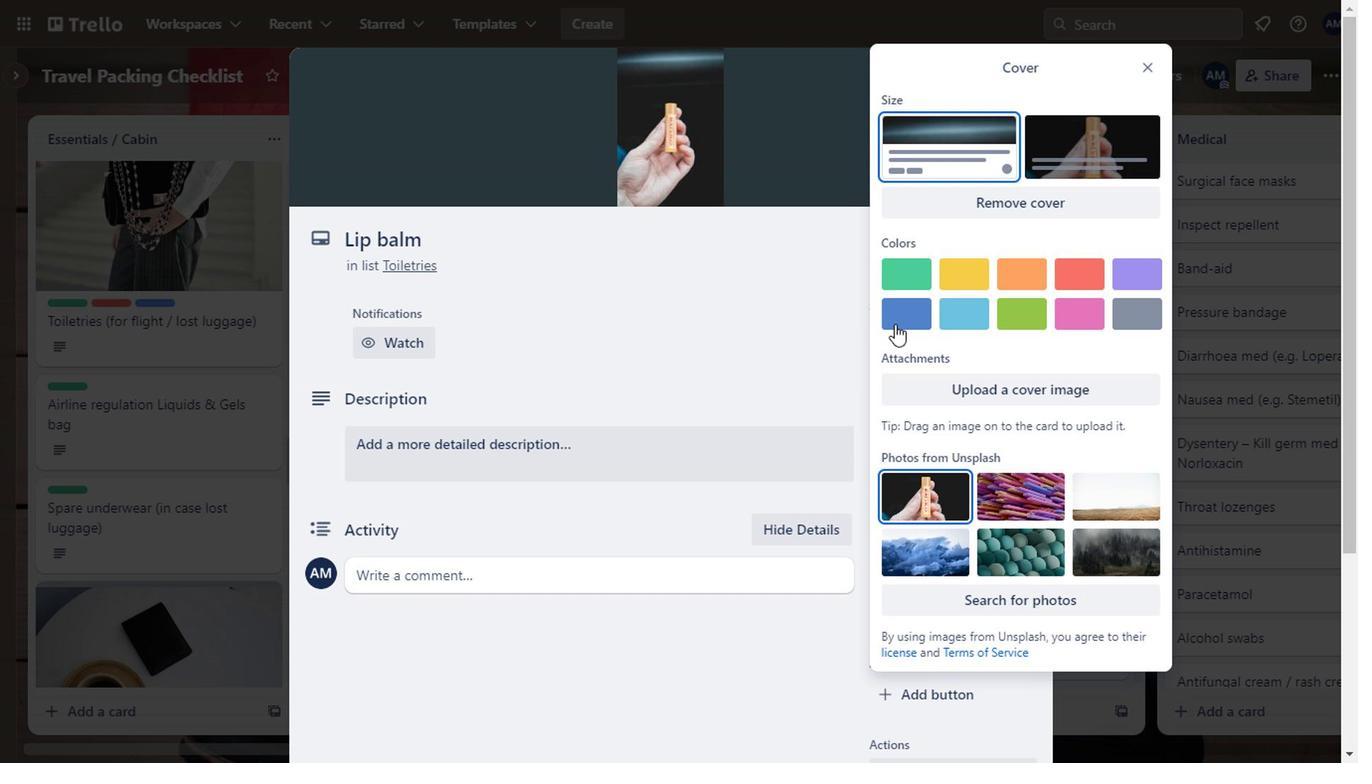 
Action: Mouse moved to (884, 491)
Screenshot: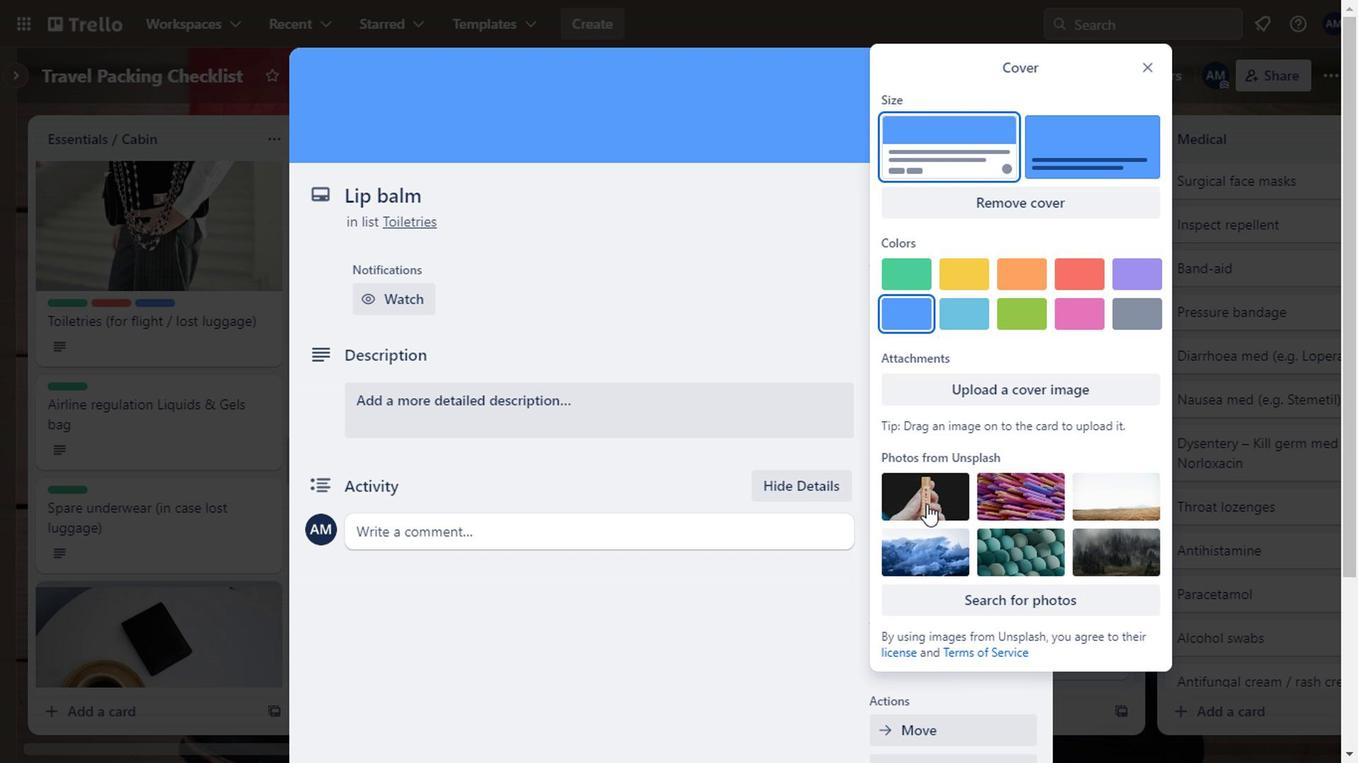 
Action: Mouse pressed left at (884, 491)
Screenshot: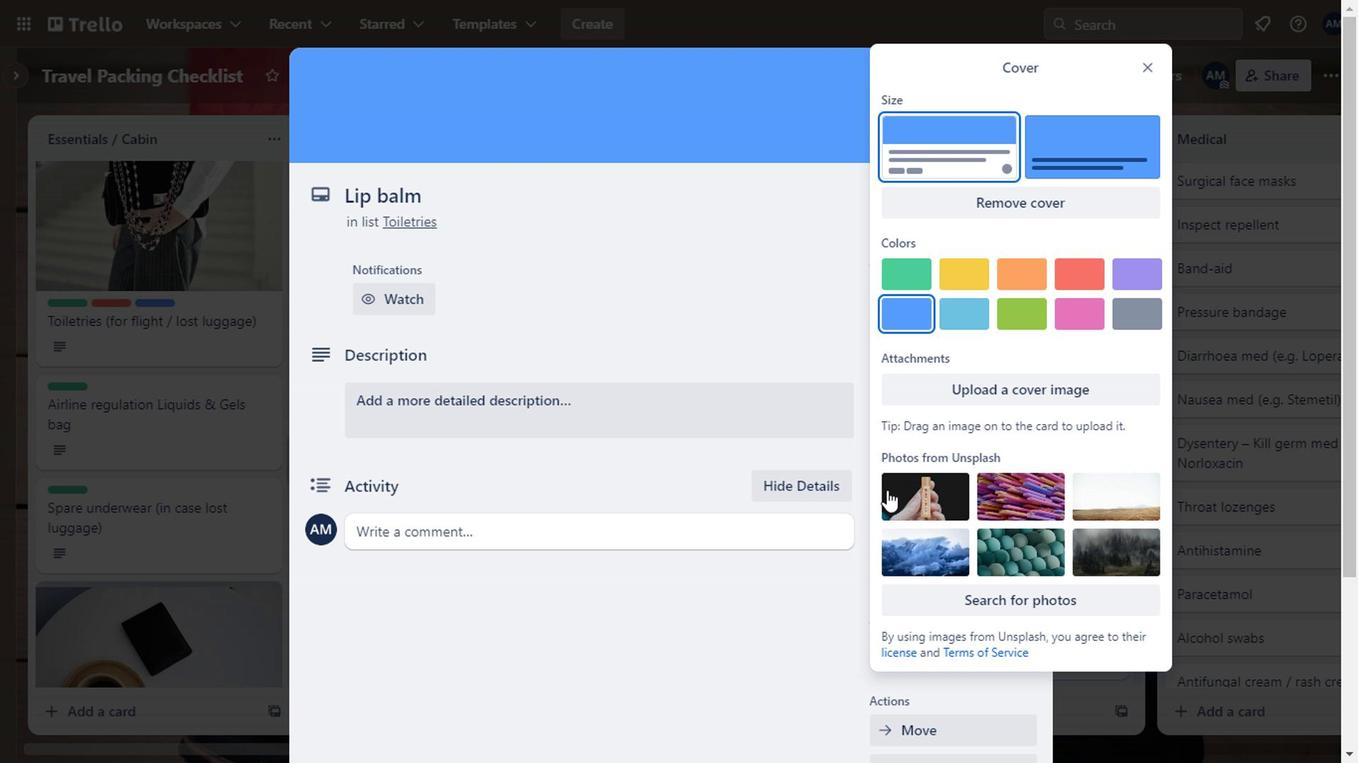 
Action: Mouse moved to (625, 381)
Screenshot: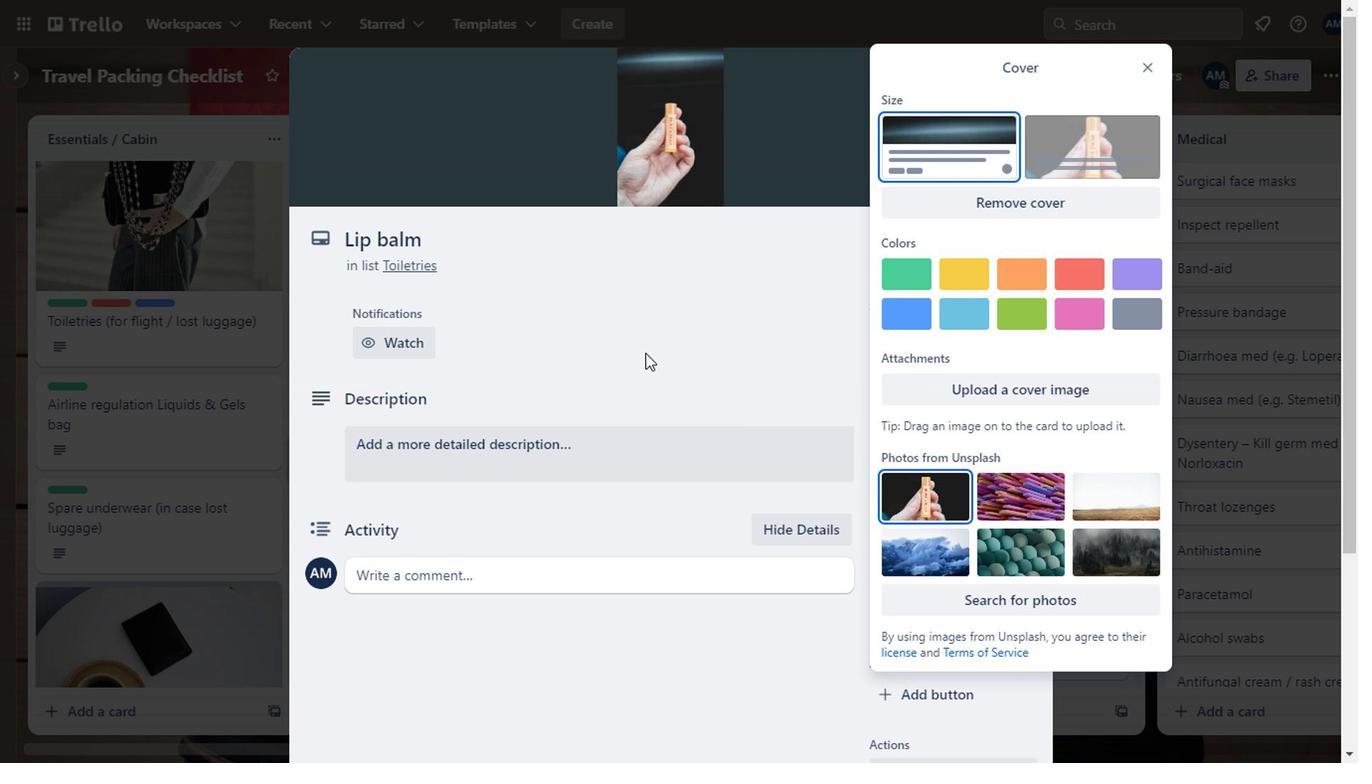 
Action: Mouse pressed left at (625, 381)
Screenshot: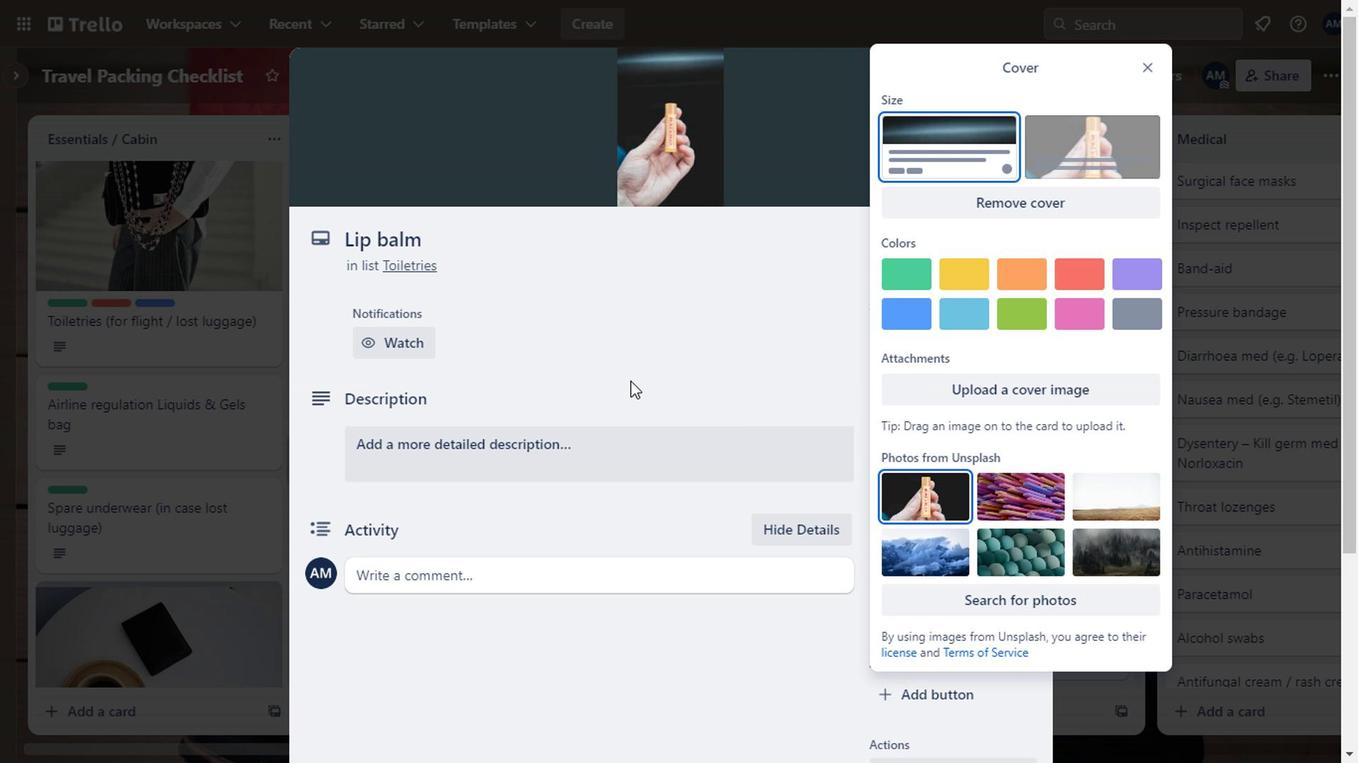 
Action: Mouse moved to (897, 371)
Screenshot: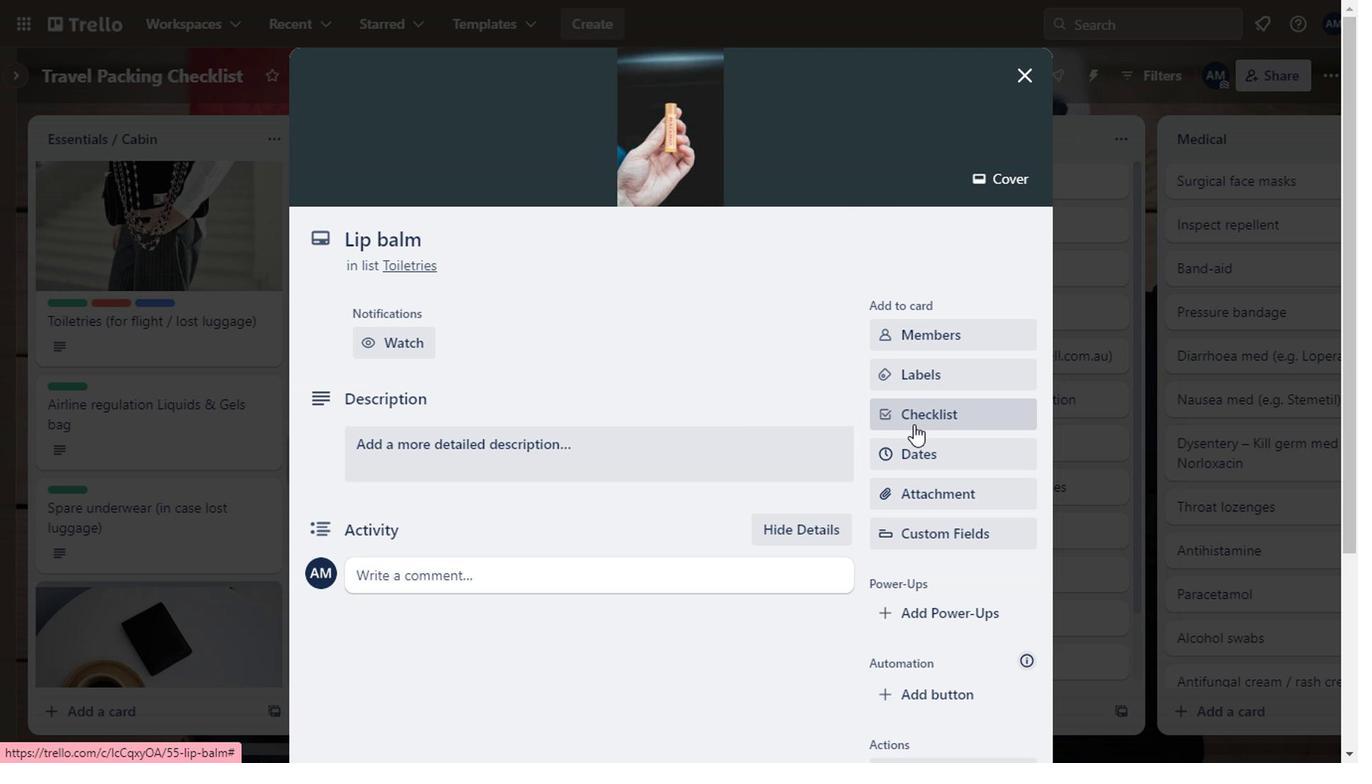 
Action: Mouse pressed left at (897, 371)
Screenshot: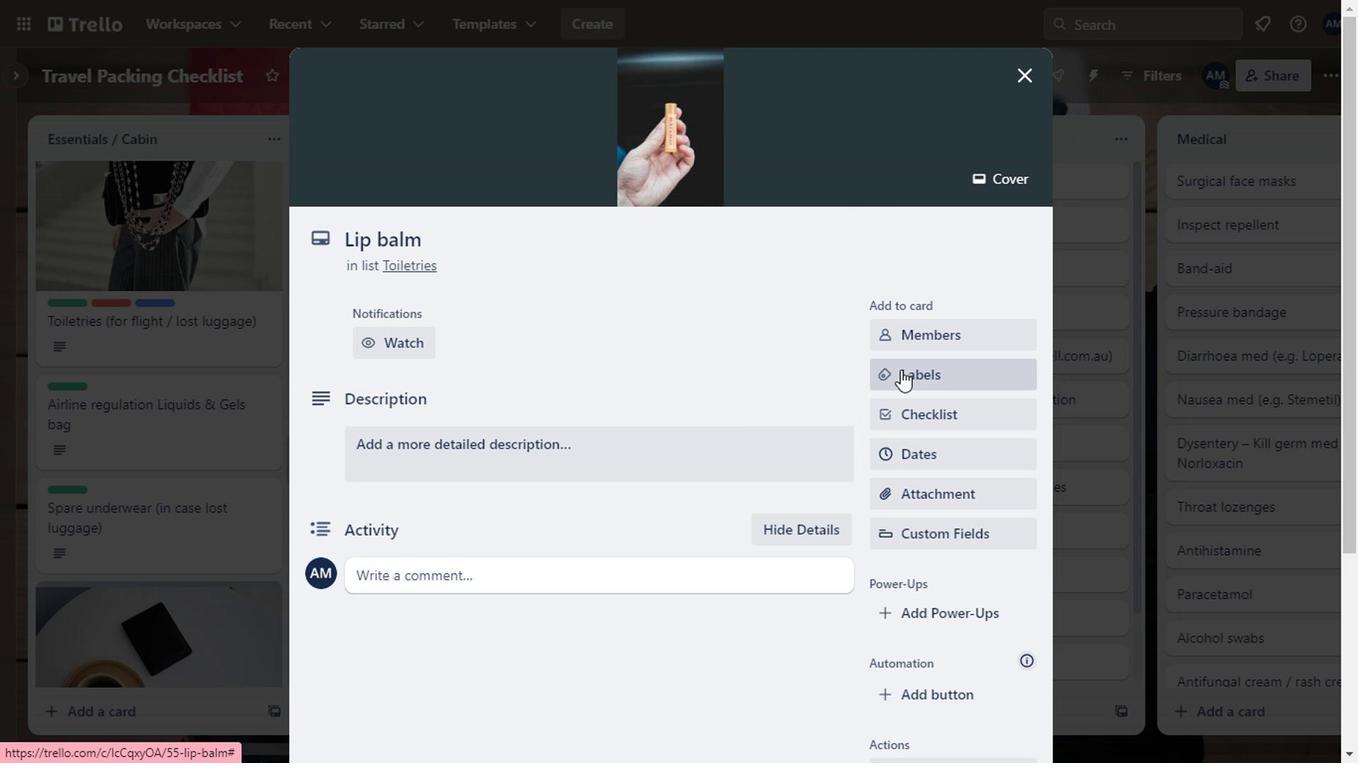
Action: Mouse moved to (913, 635)
Screenshot: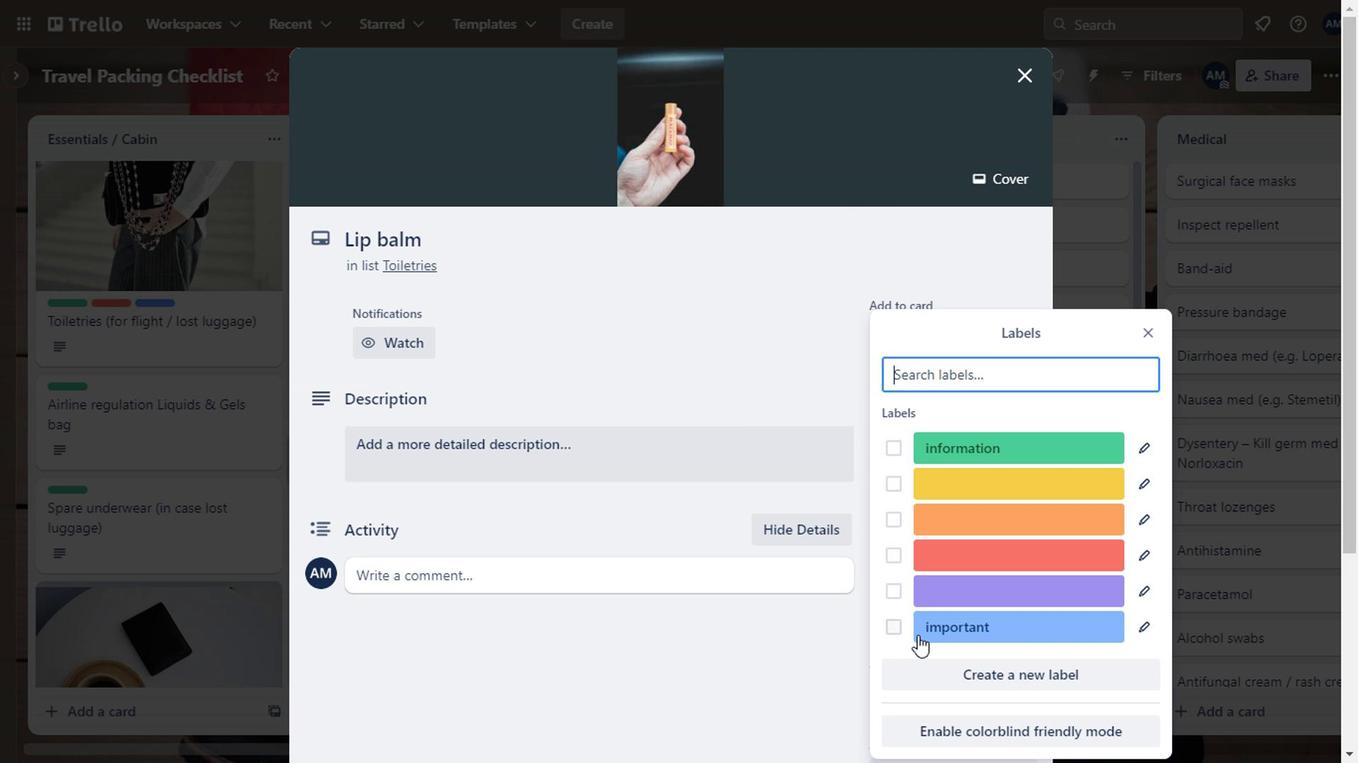 
Action: Mouse pressed left at (913, 635)
Screenshot: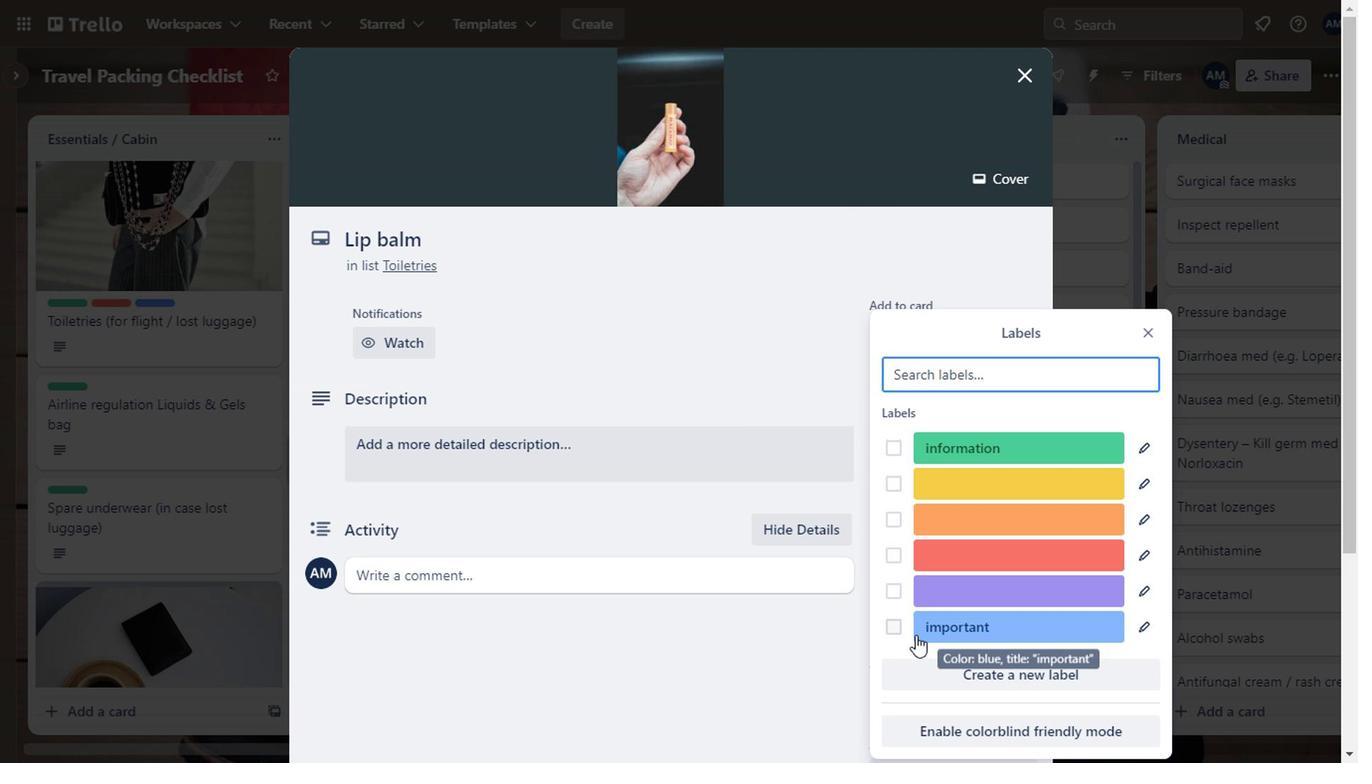 
Action: Mouse moved to (885, 565)
Screenshot: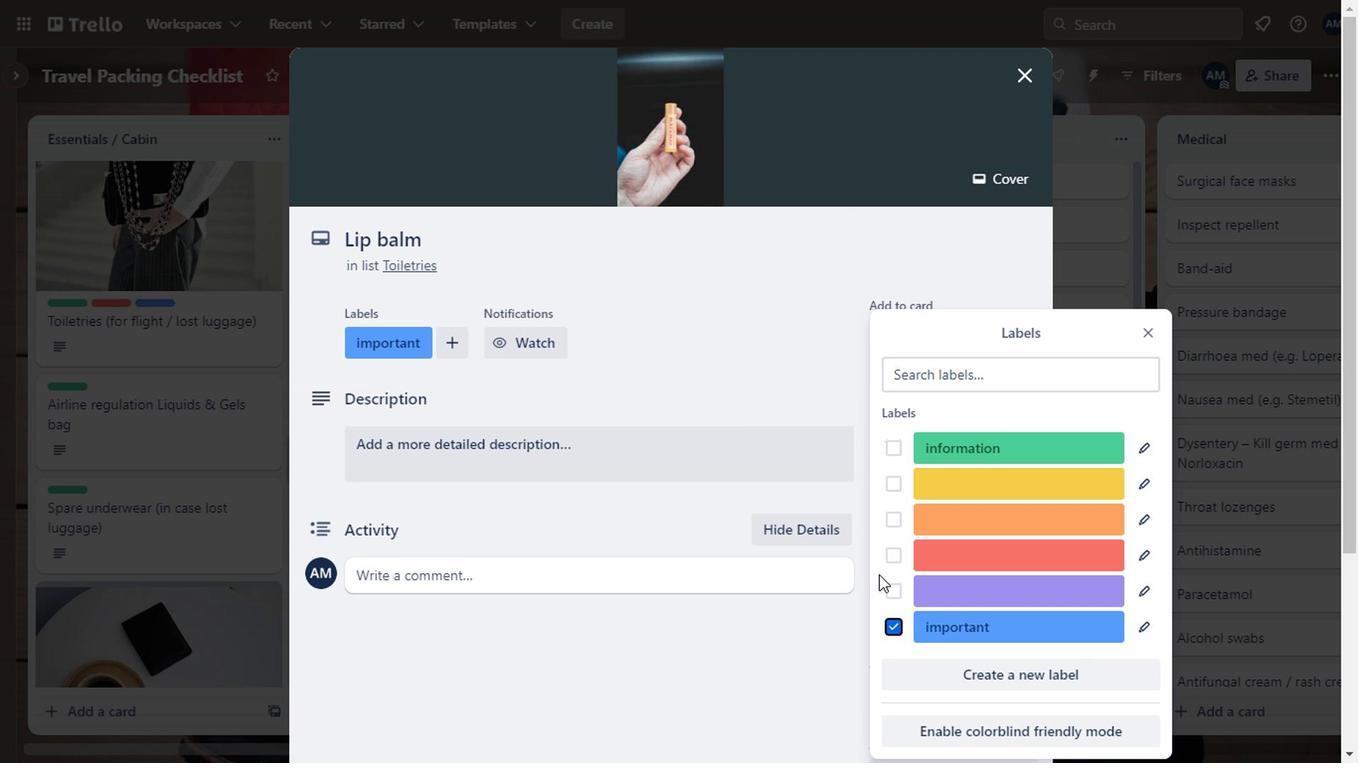
Action: Mouse pressed left at (885, 565)
Screenshot: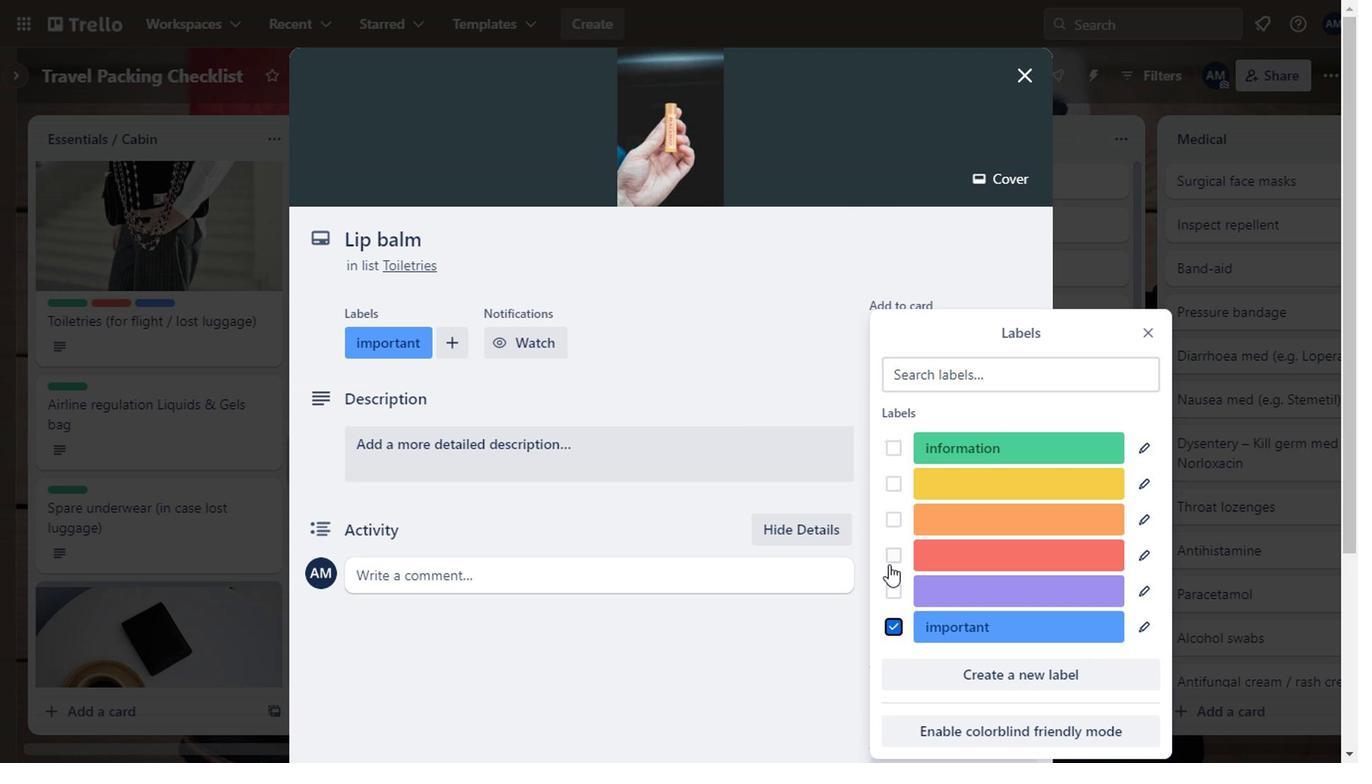 
Action: Mouse moved to (718, 478)
Screenshot: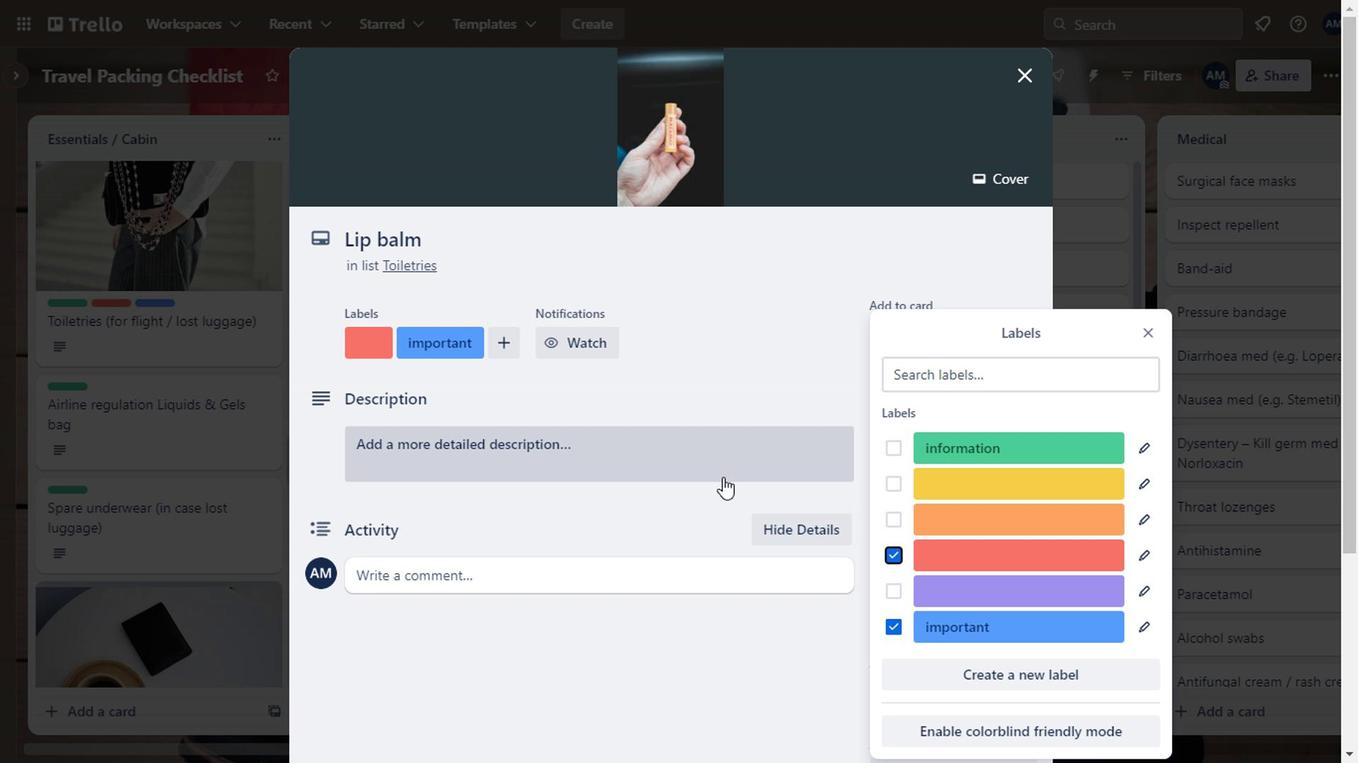 
Action: Mouse pressed left at (718, 478)
Screenshot: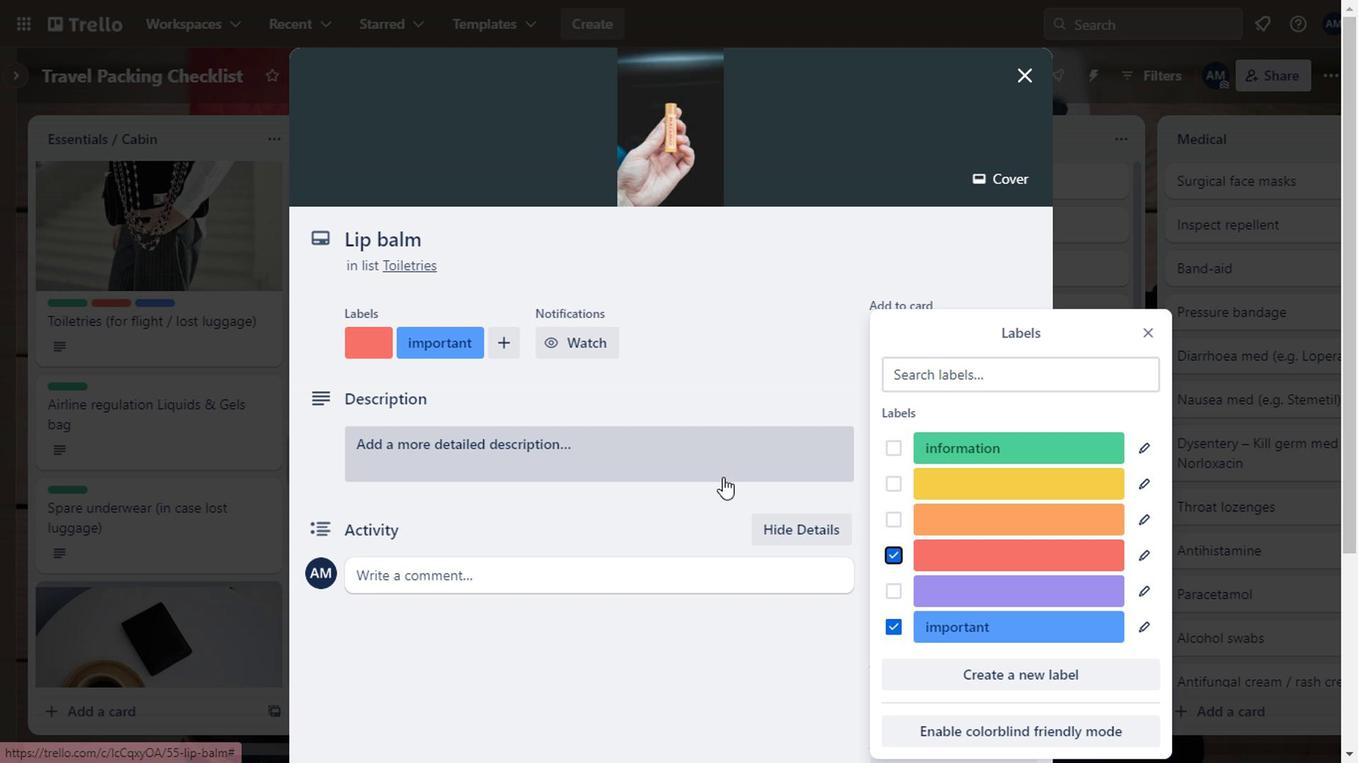 
Action: Mouse moved to (736, 349)
Screenshot: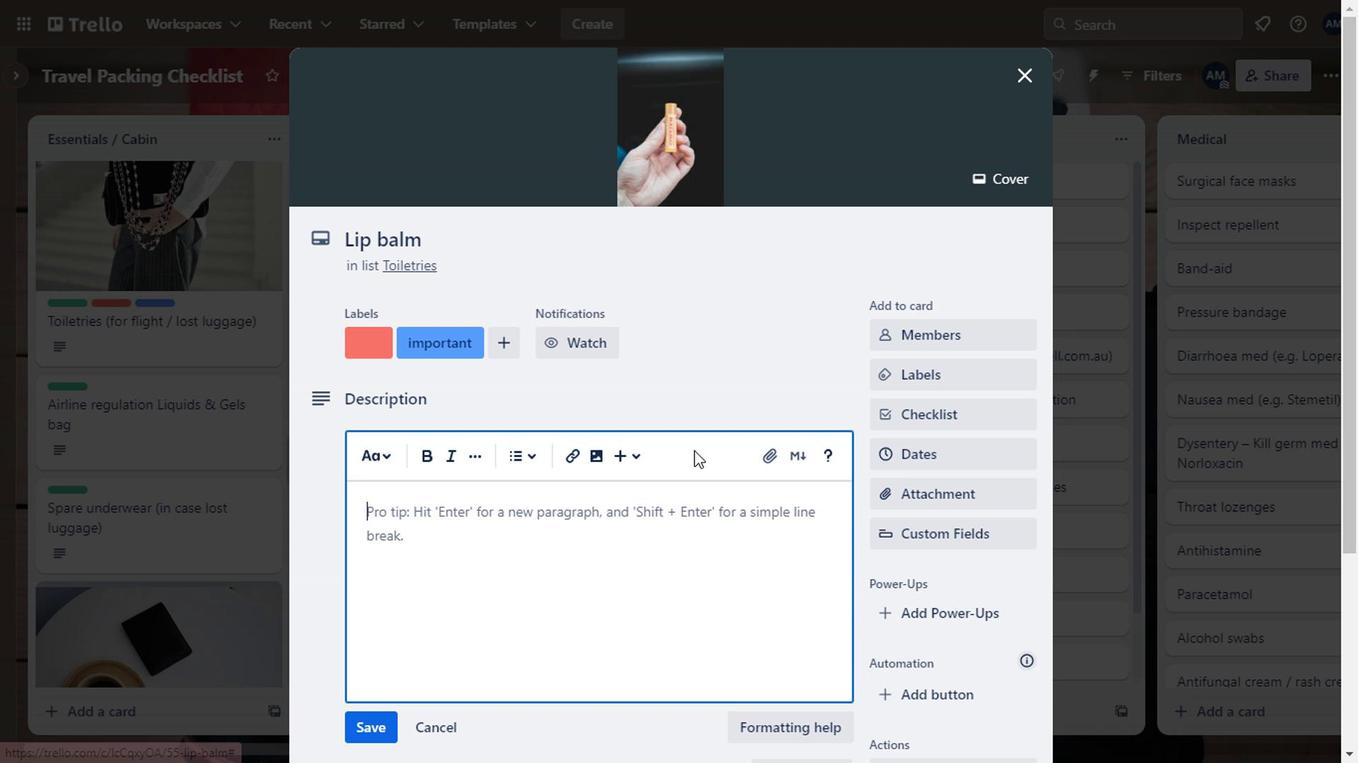 
Action: Mouse pressed left at (736, 349)
Screenshot: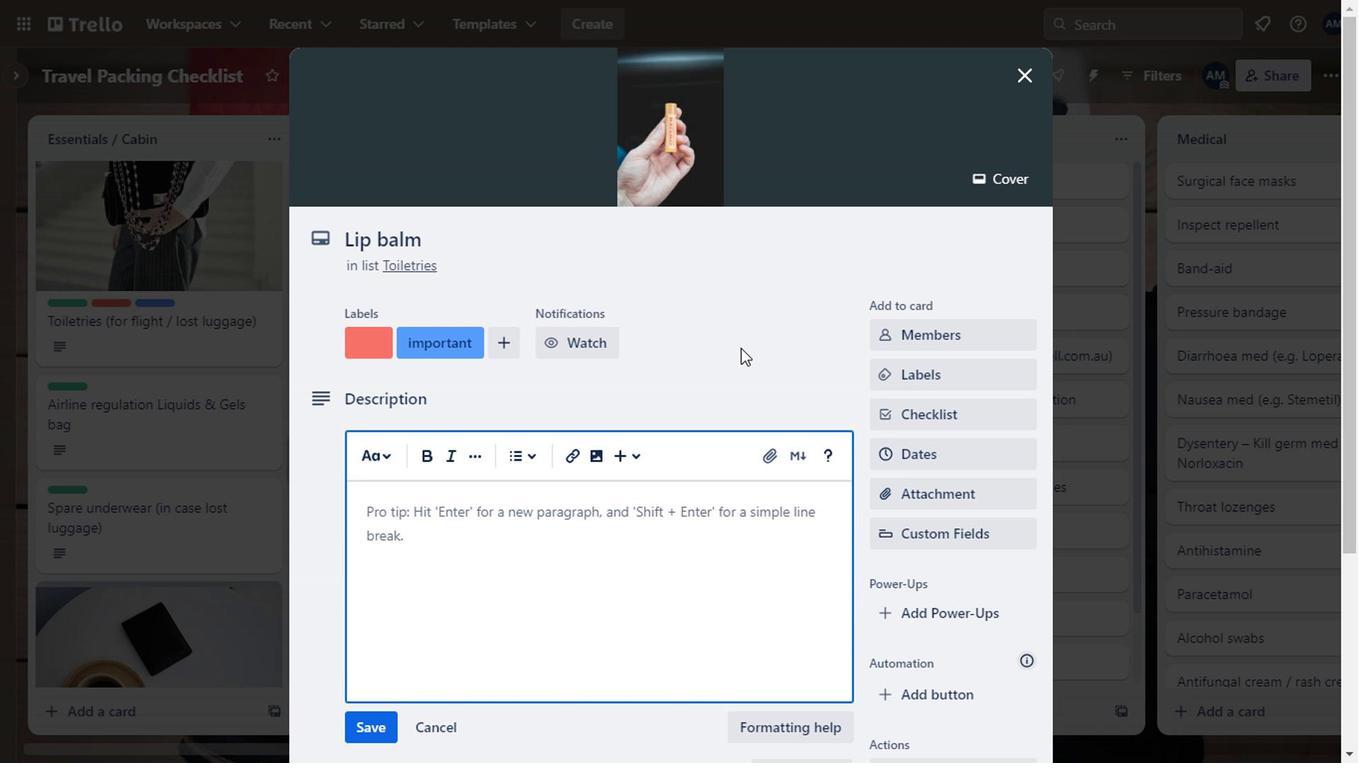 
Action: Mouse moved to (567, 524)
Screenshot: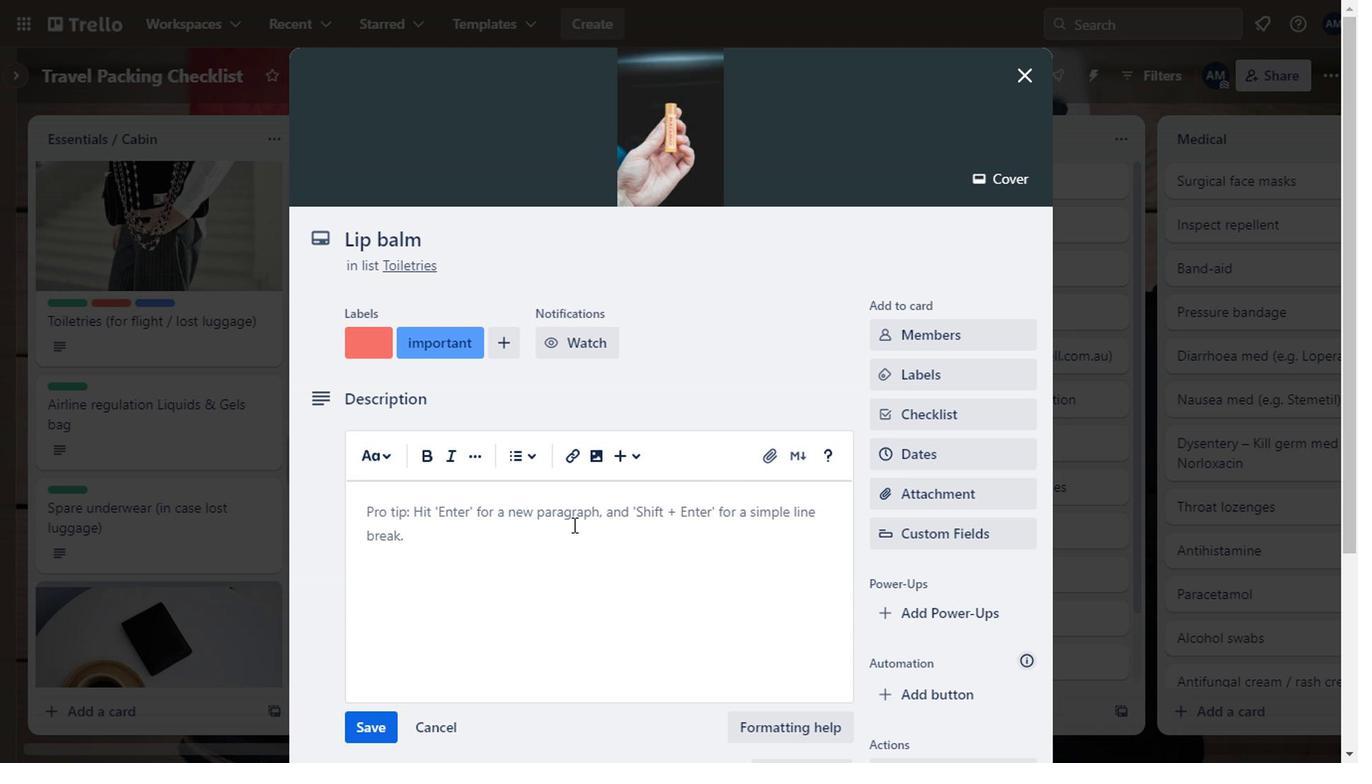 
Action: Mouse pressed left at (567, 524)
Screenshot: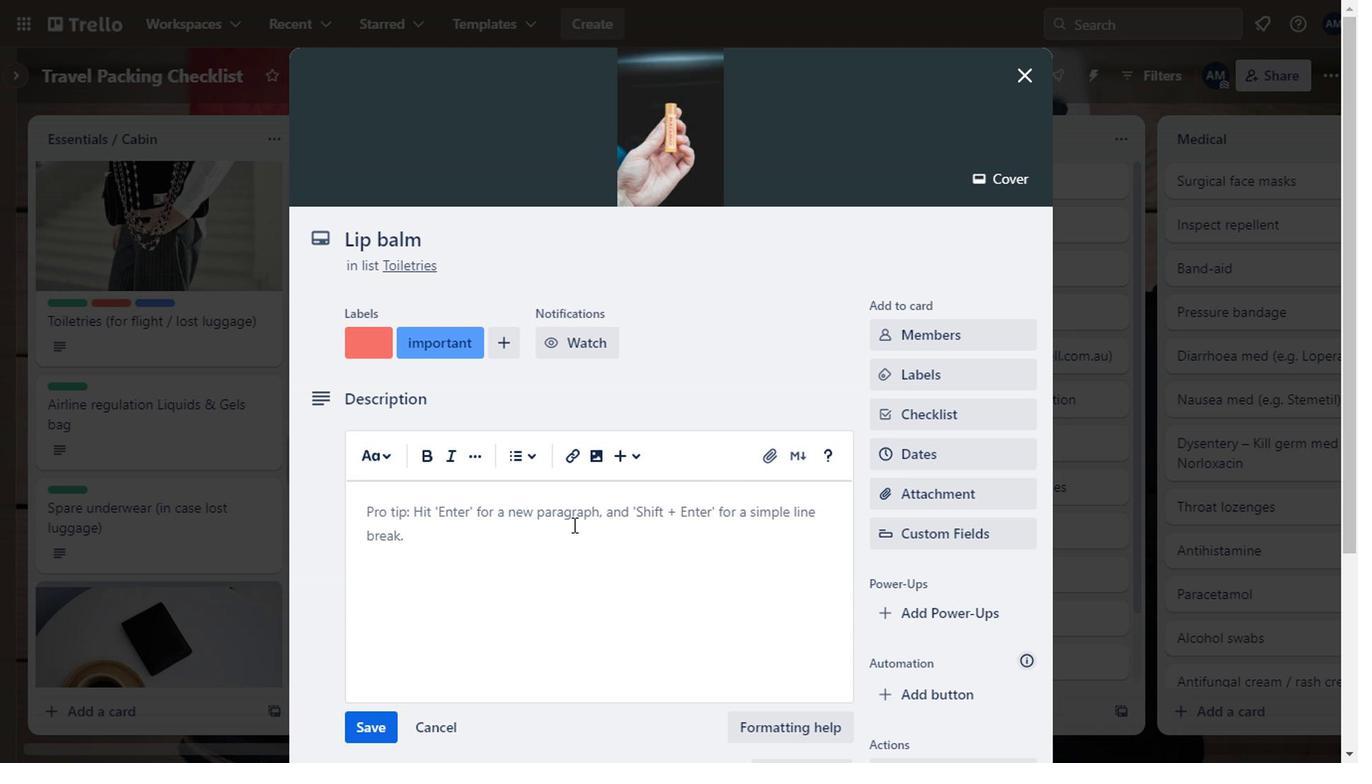 
Action: Mouse moved to (566, 524)
Screenshot: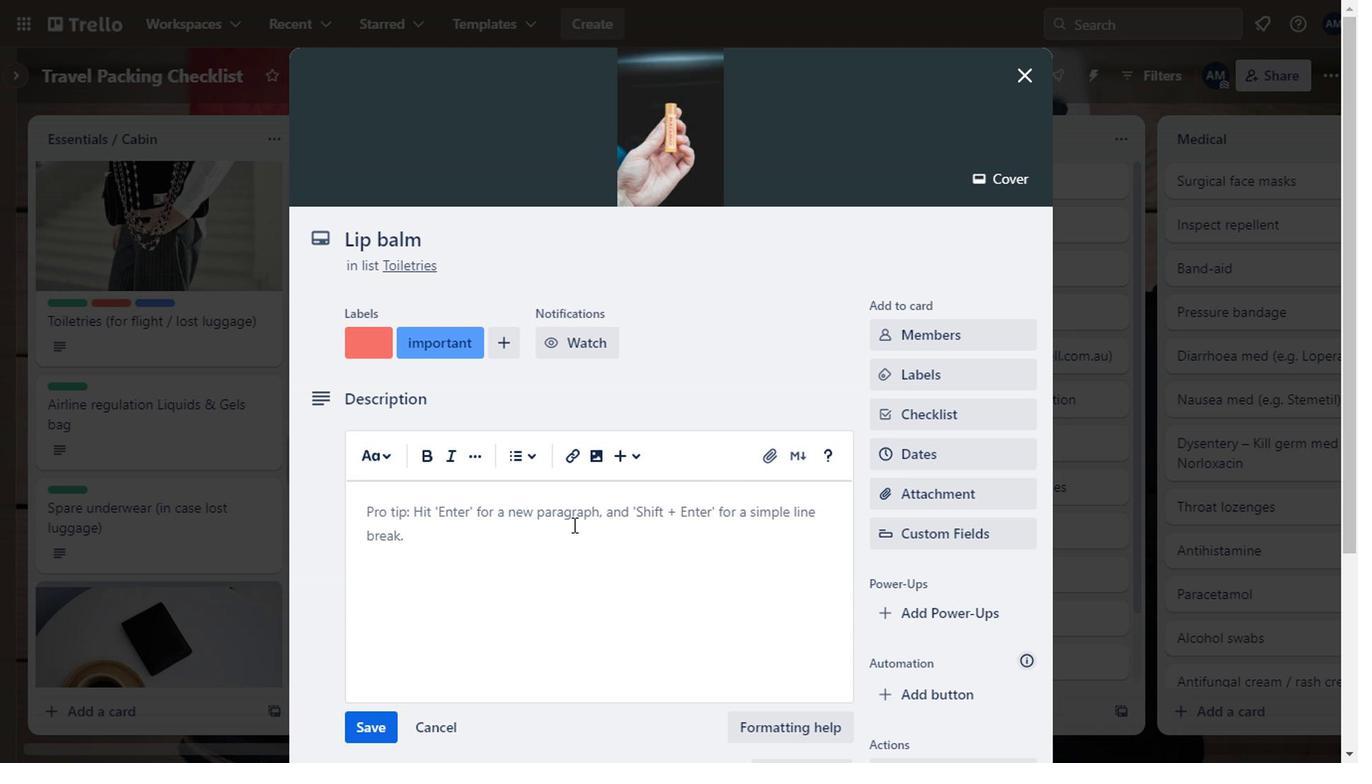 
Action: Key pressed 2<Key.space>type<Key.space>upu<Key.backspace><Key.backspace><Key.backspace>u<Key.backspace>you<Key.space>have<Key.backspace><Key.backspace><Key.backspace><Key.backspace><Key.backspace><Key.backspace><Key.backspace><Key.backspace><Key.backspace><Key.backspace>e<Key.backspace><Key.backspace><Key.backspace><Key.backspace><Key.backspace><Key.backspace><Key.backspace>
Screenshot: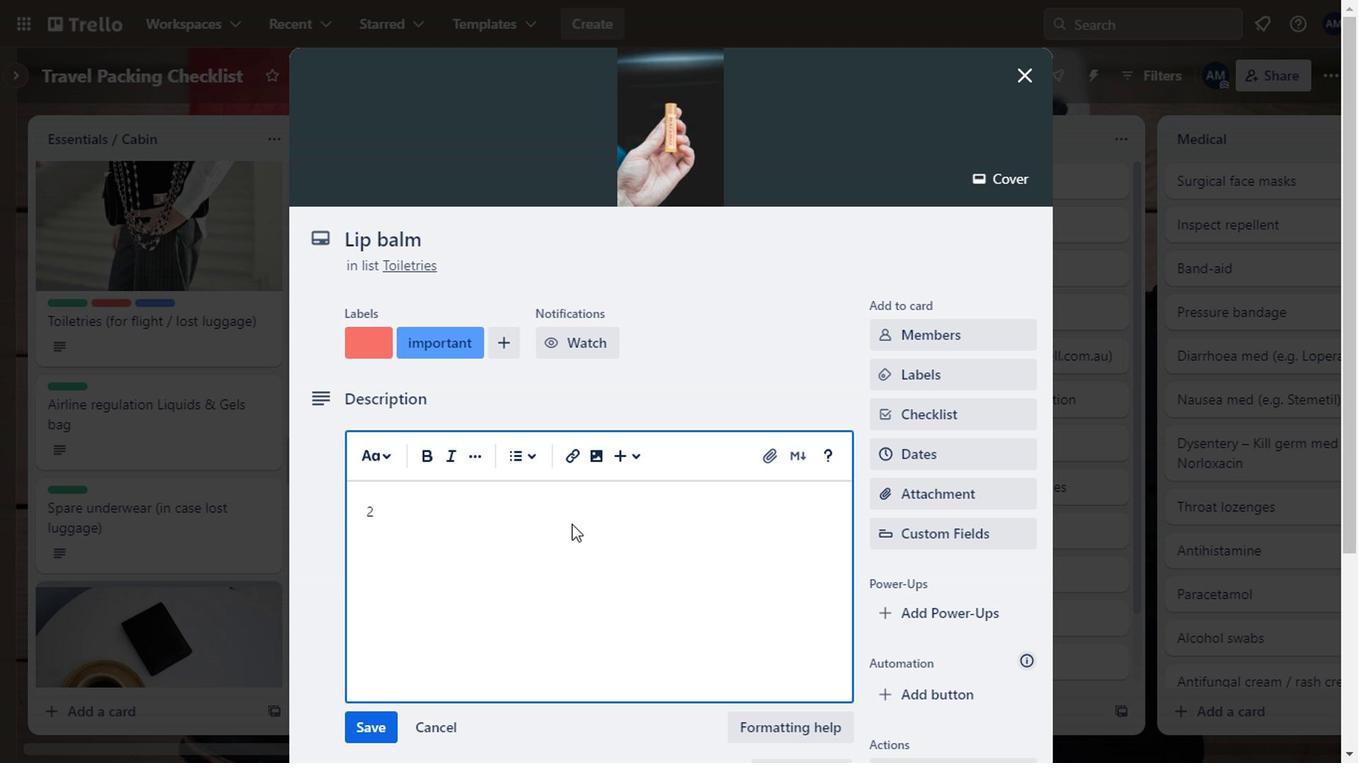 
Action: Mouse moved to (367, 717)
Screenshot: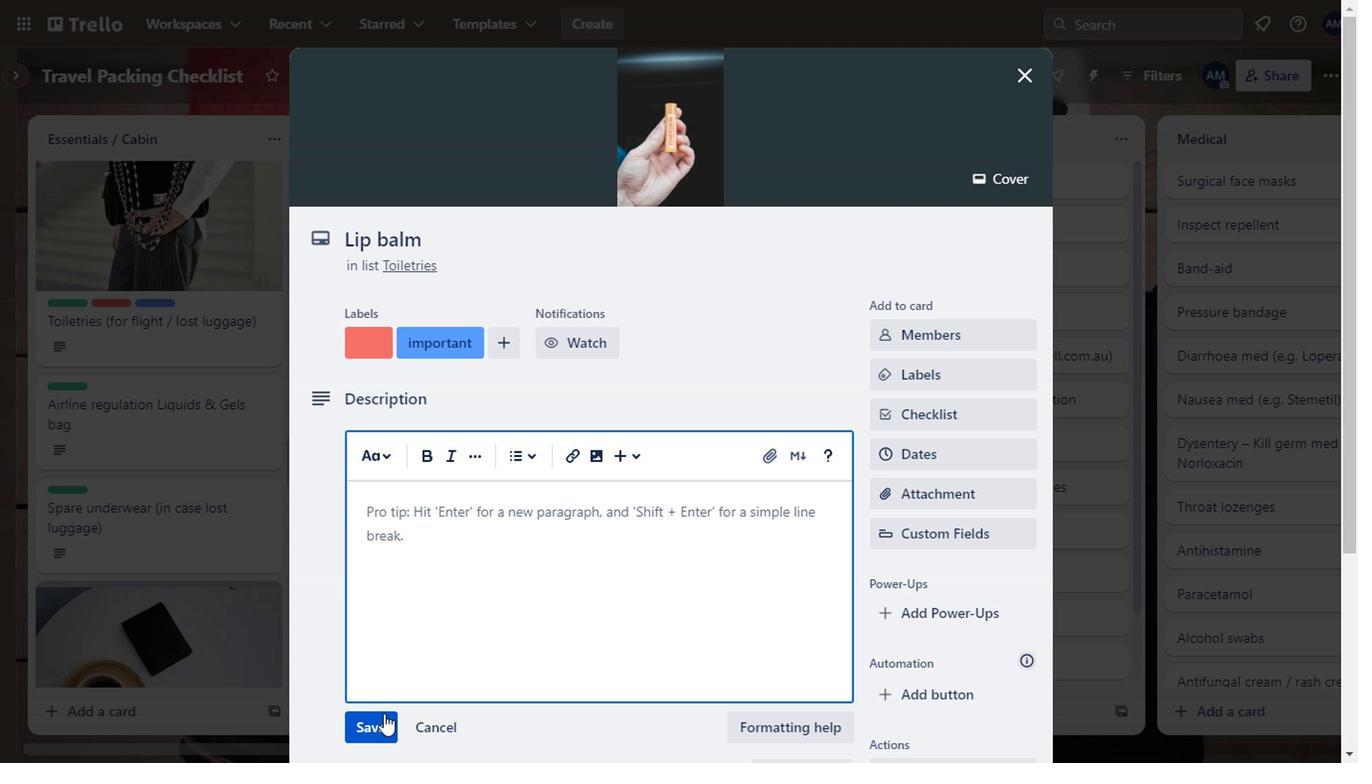 
Action: Mouse pressed left at (367, 717)
Screenshot: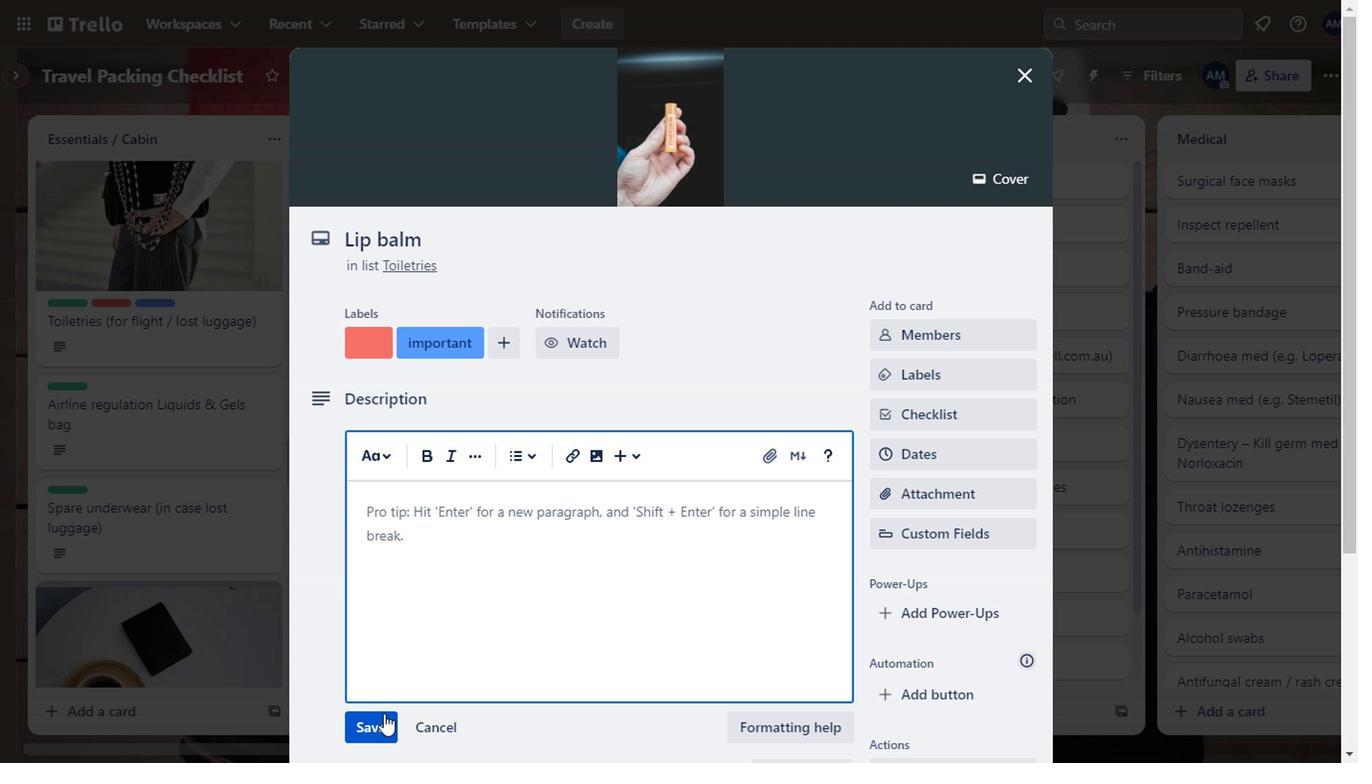 
Action: Mouse moved to (1032, 67)
Screenshot: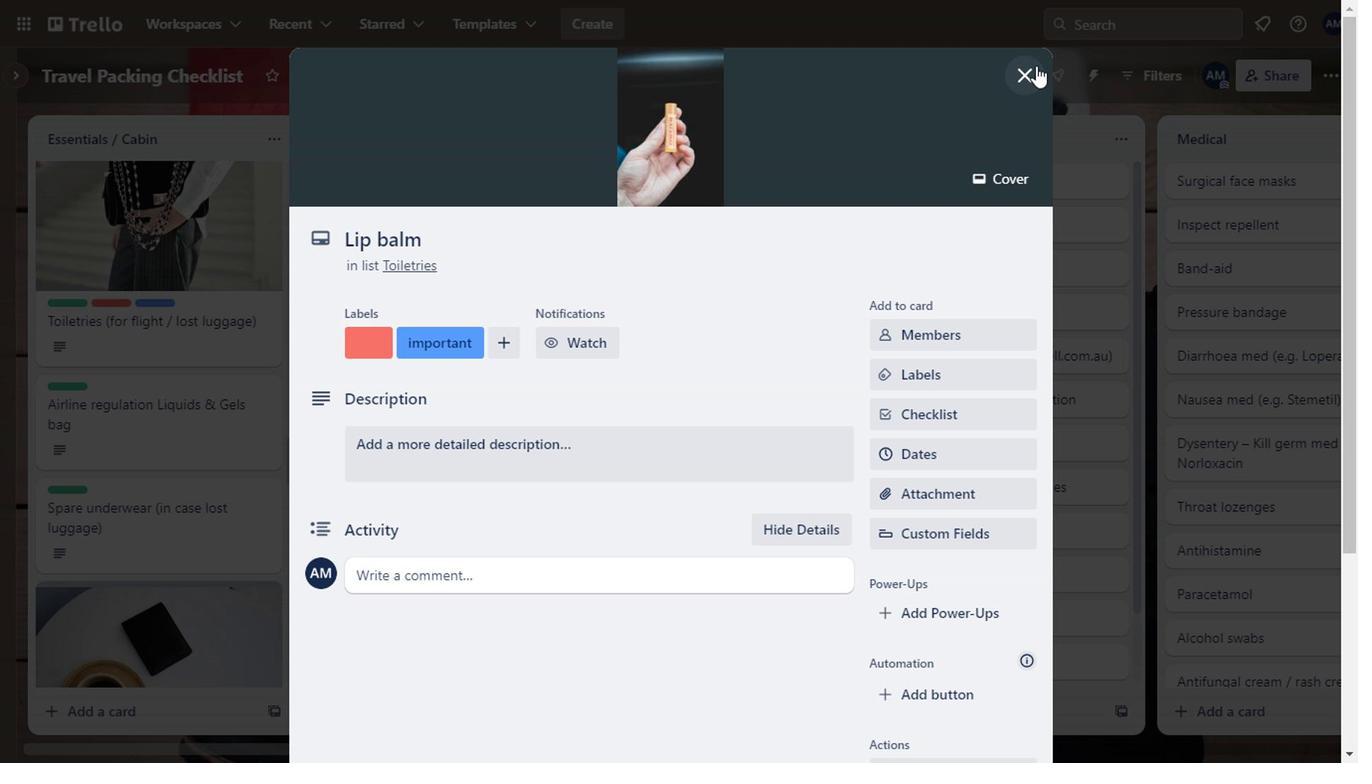 
Action: Mouse pressed left at (1032, 67)
Screenshot: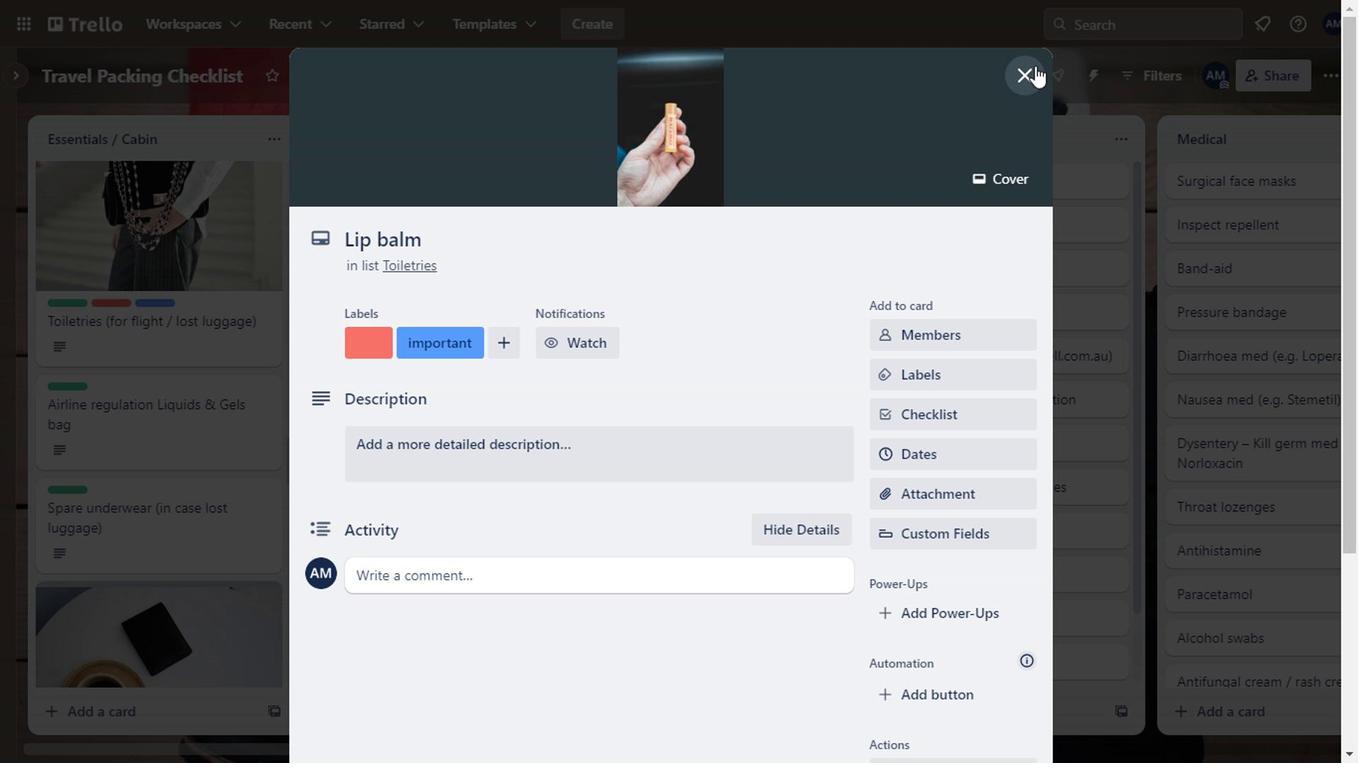 
Action: Mouse moved to (481, 495)
Screenshot: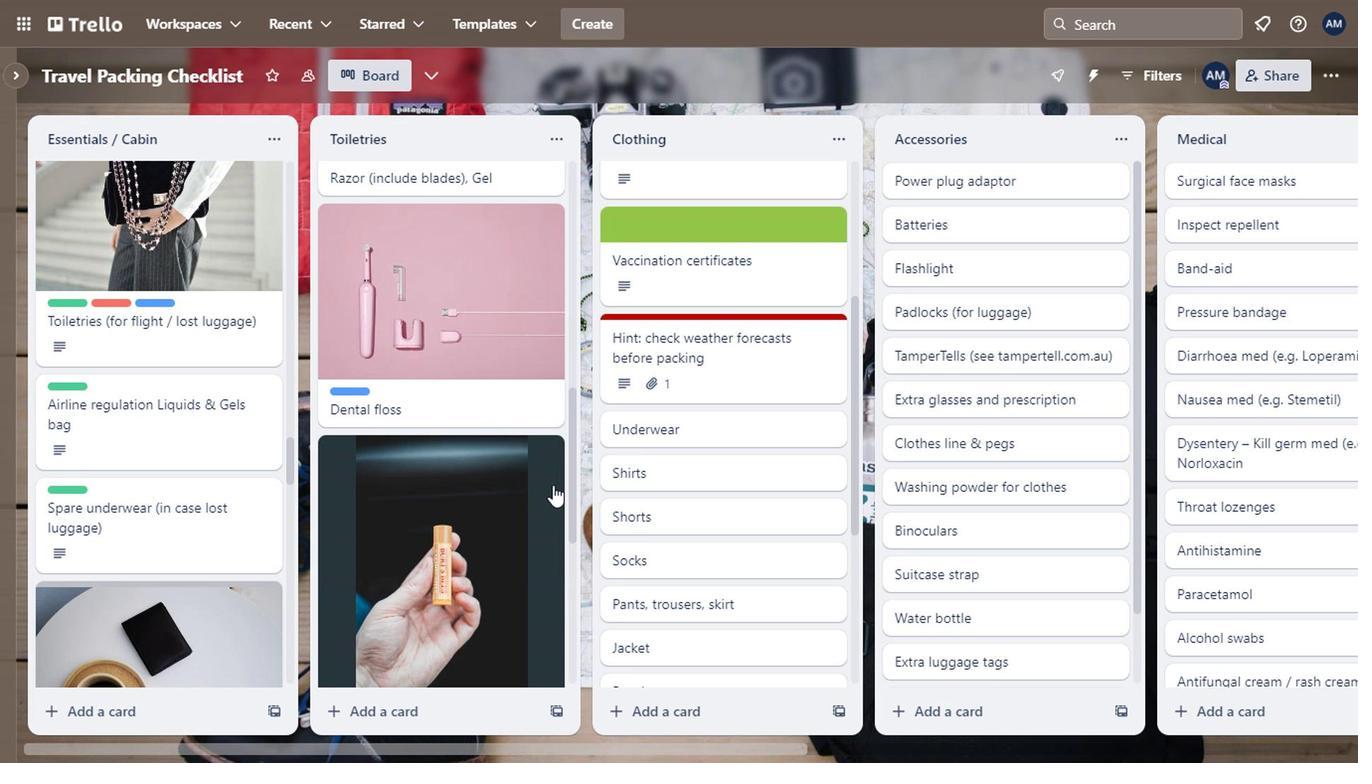 
Action: Mouse scrolled (481, 494) with delta (0, 0)
Screenshot: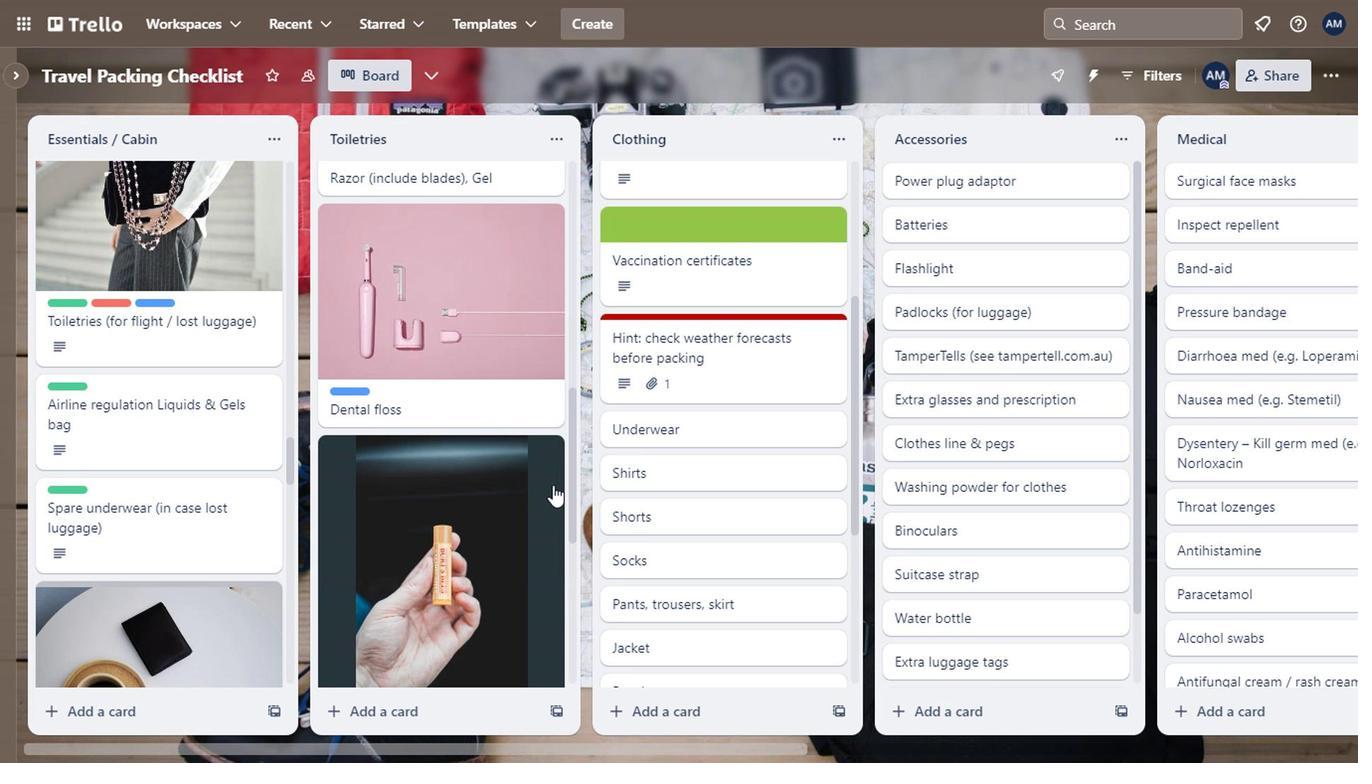 
Action: Mouse moved to (472, 495)
Screenshot: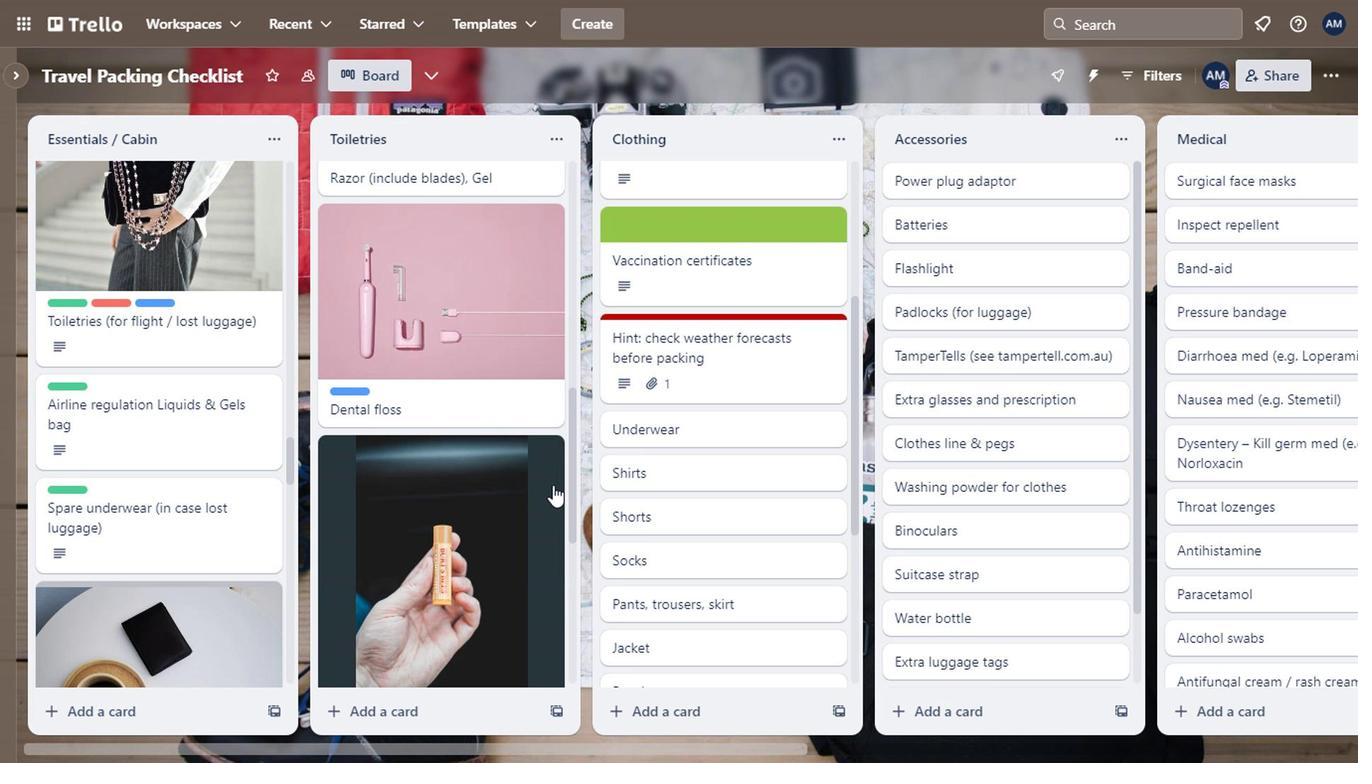 
Action: Mouse scrolled (472, 494) with delta (0, 0)
Screenshot: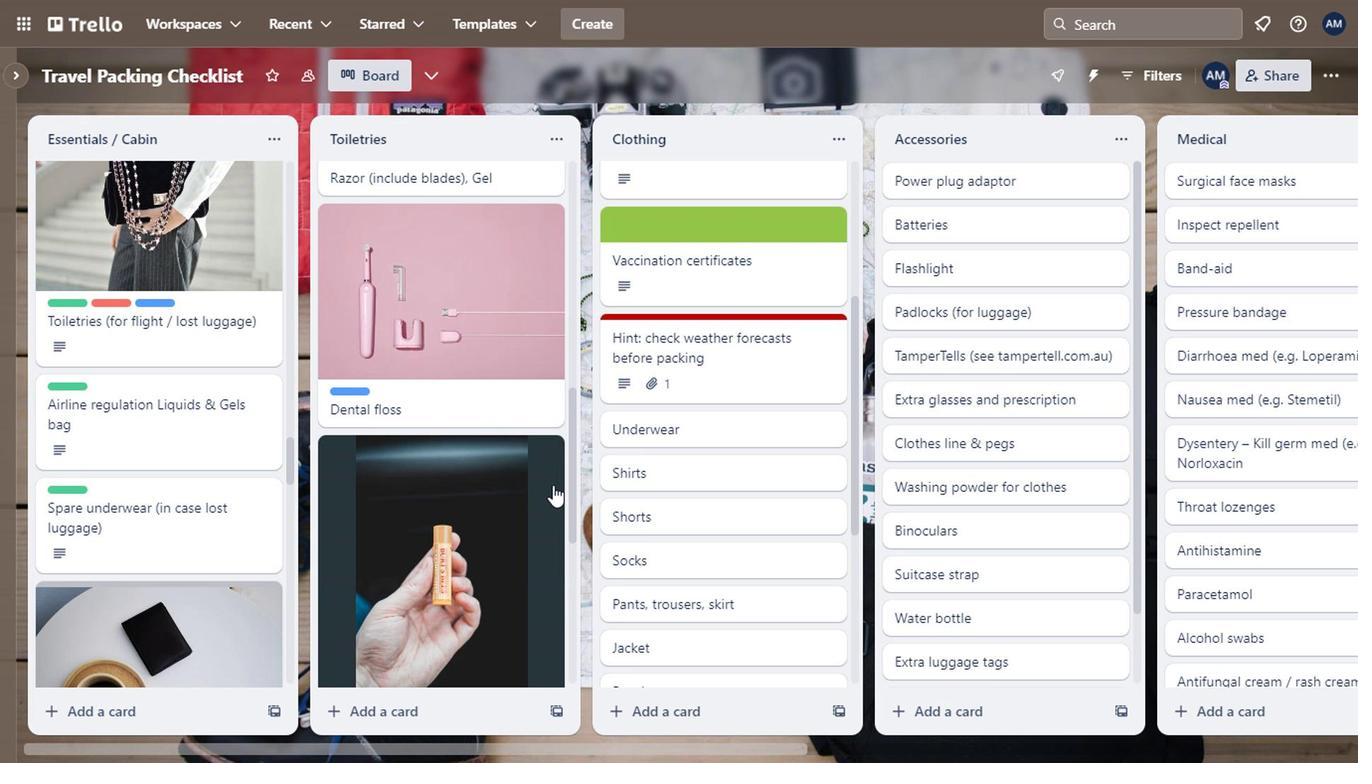 
Action: Mouse moved to (471, 495)
Screenshot: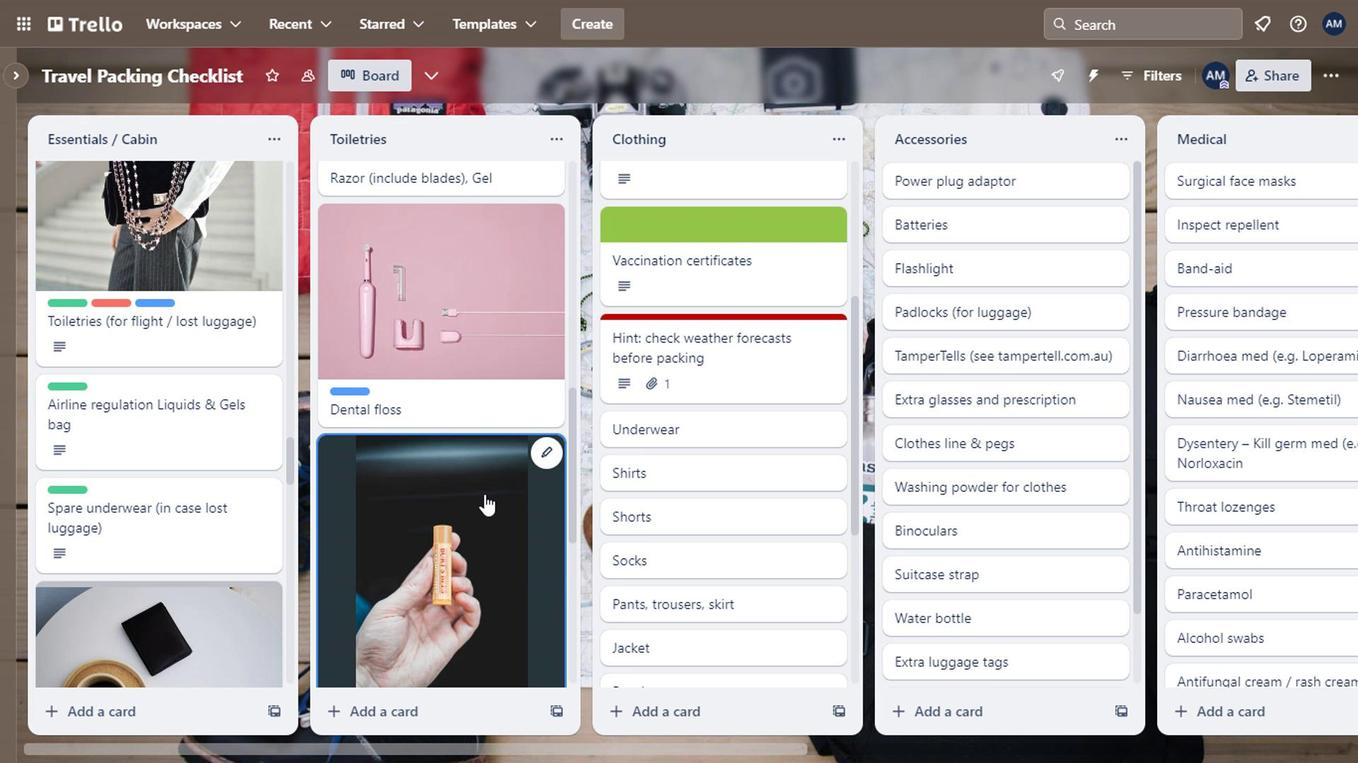 
Action: Mouse scrolled (471, 494) with delta (0, 0)
Screenshot: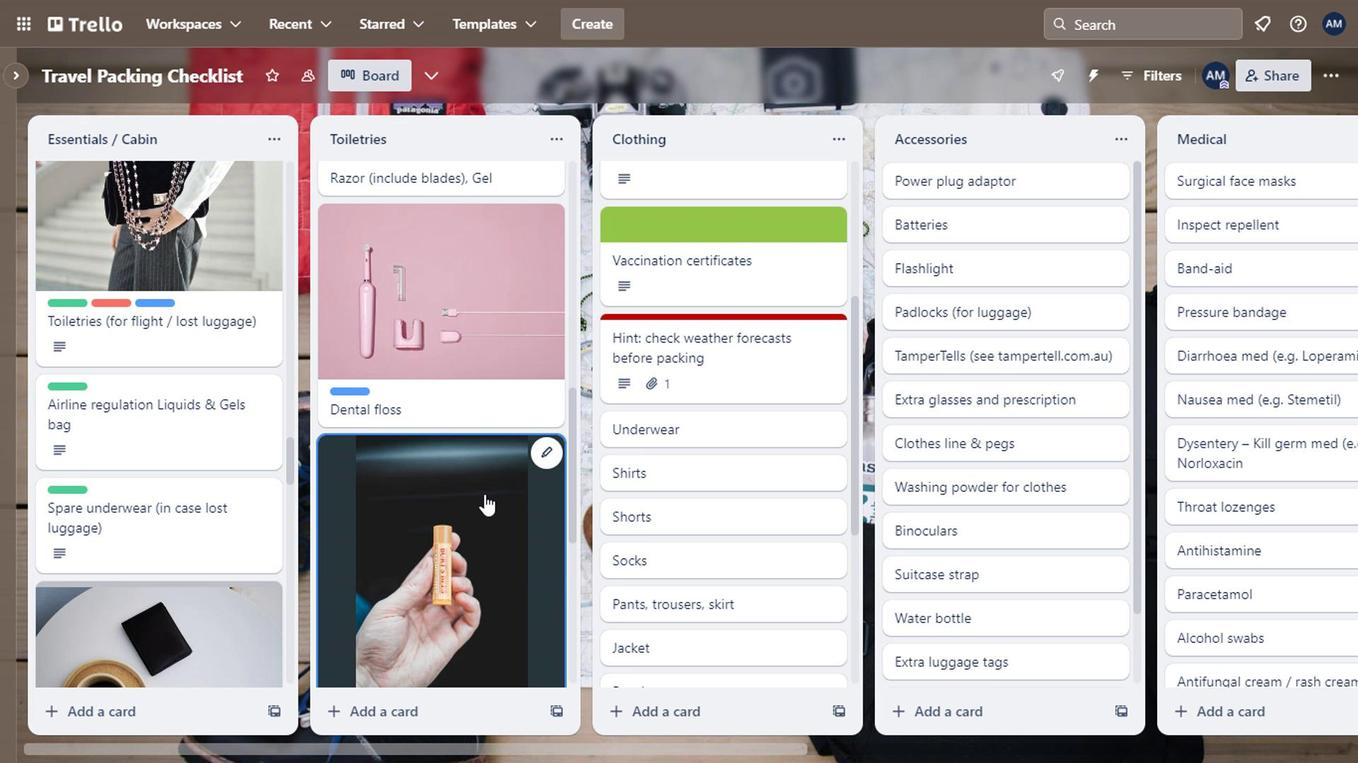 
Action: Mouse moved to (463, 472)
Screenshot: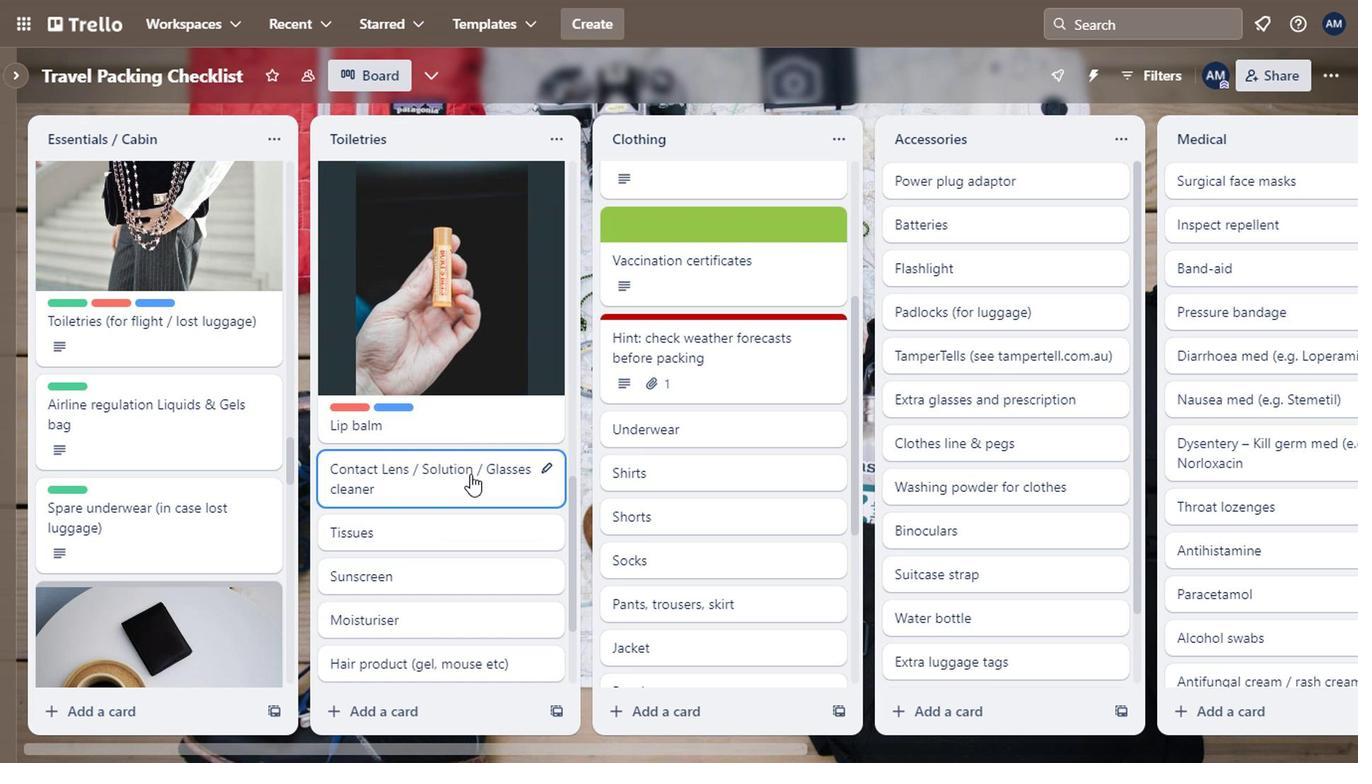 
Action: Mouse scrolled (463, 471) with delta (0, 0)
Screenshot: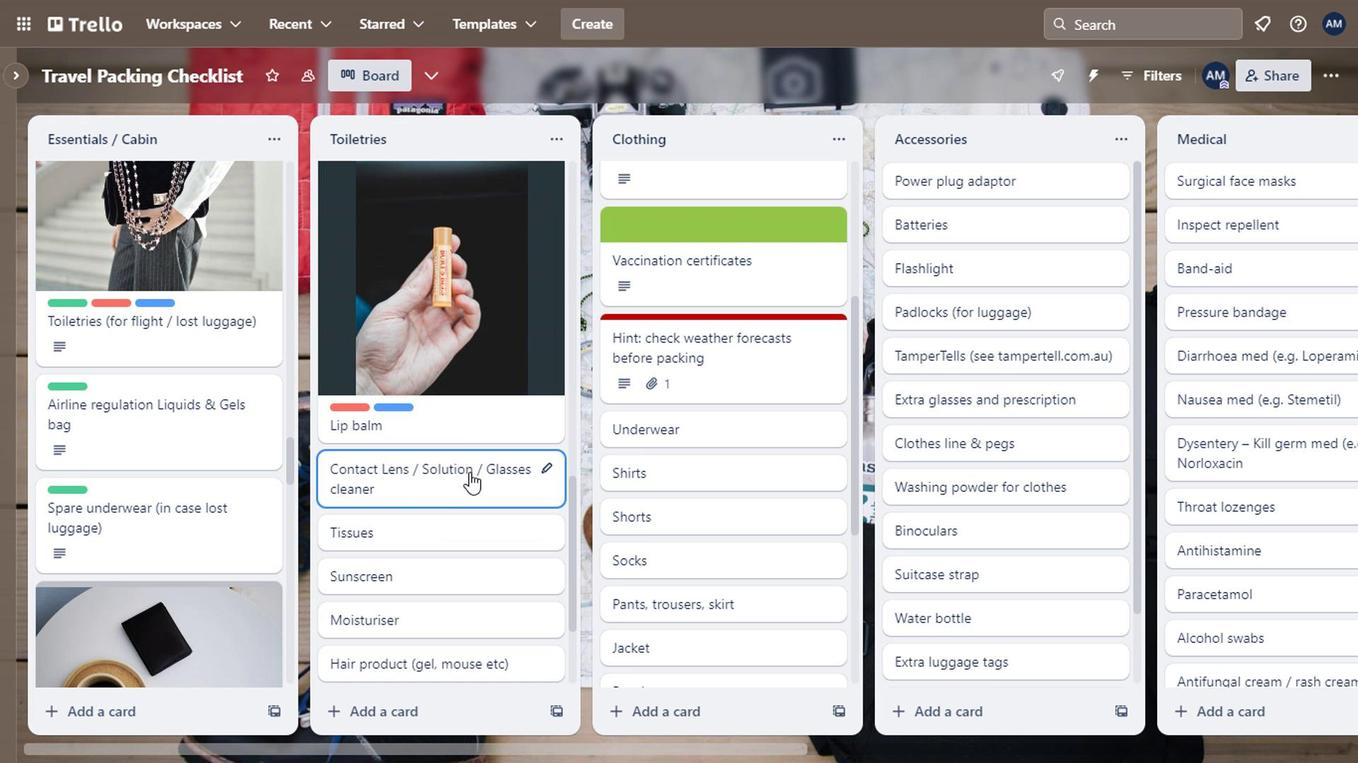 
Action: Mouse moved to (452, 373)
Screenshot: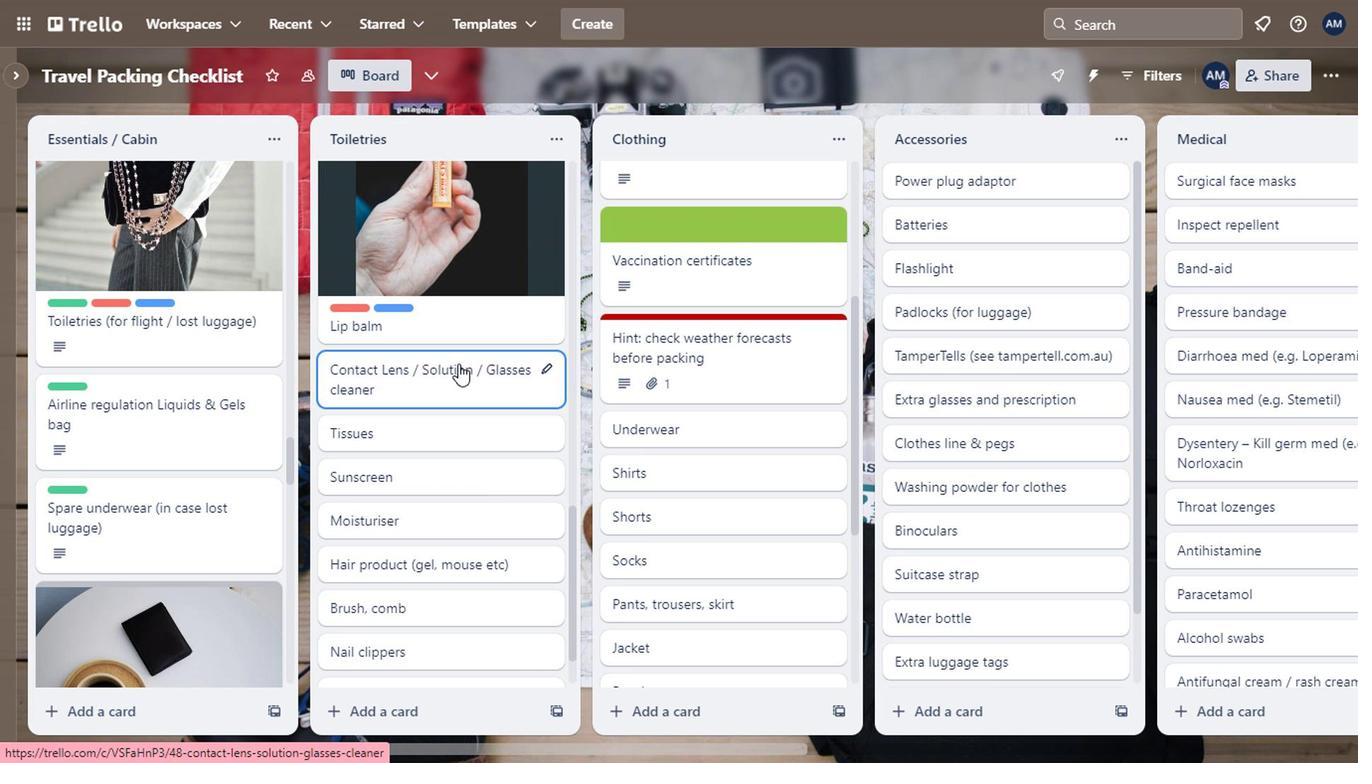 
Action: Mouse pressed left at (452, 373)
Screenshot: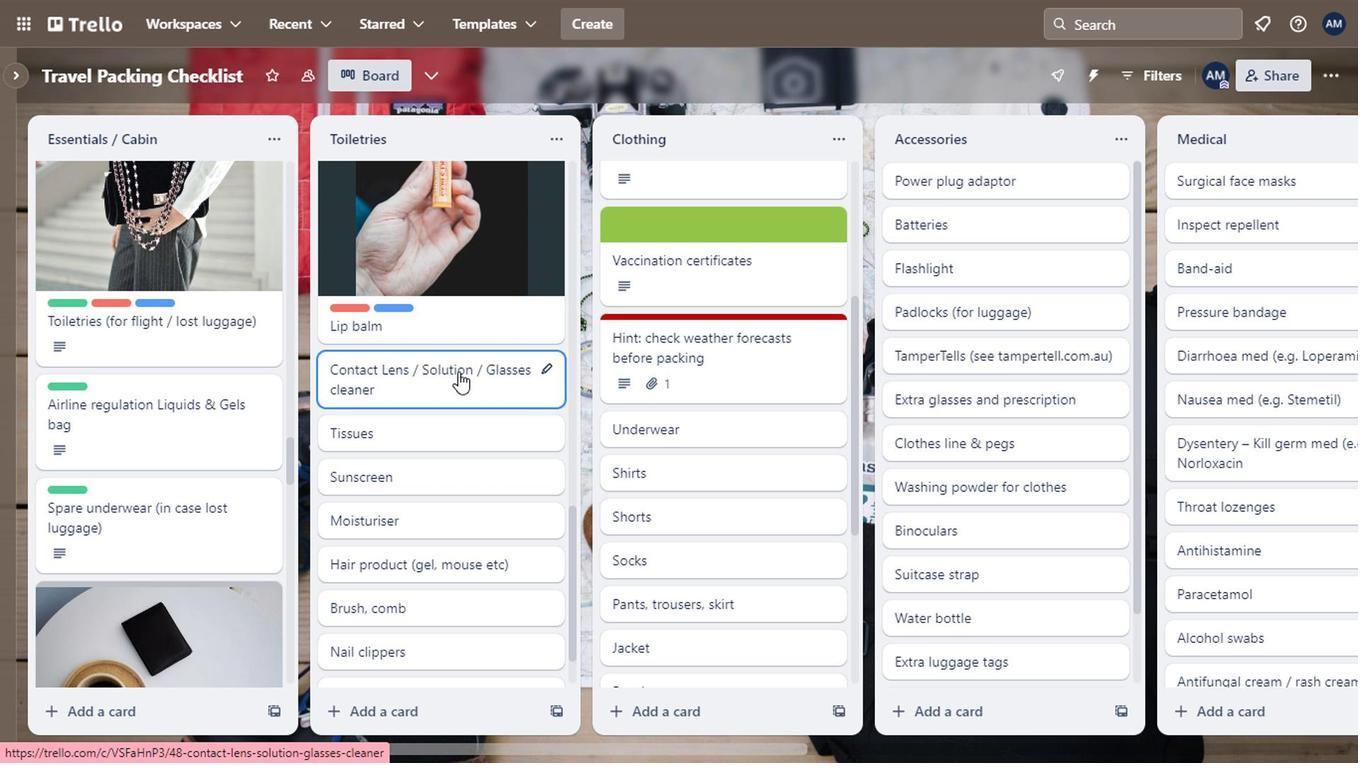 
Action: Mouse moved to (911, 368)
Screenshot: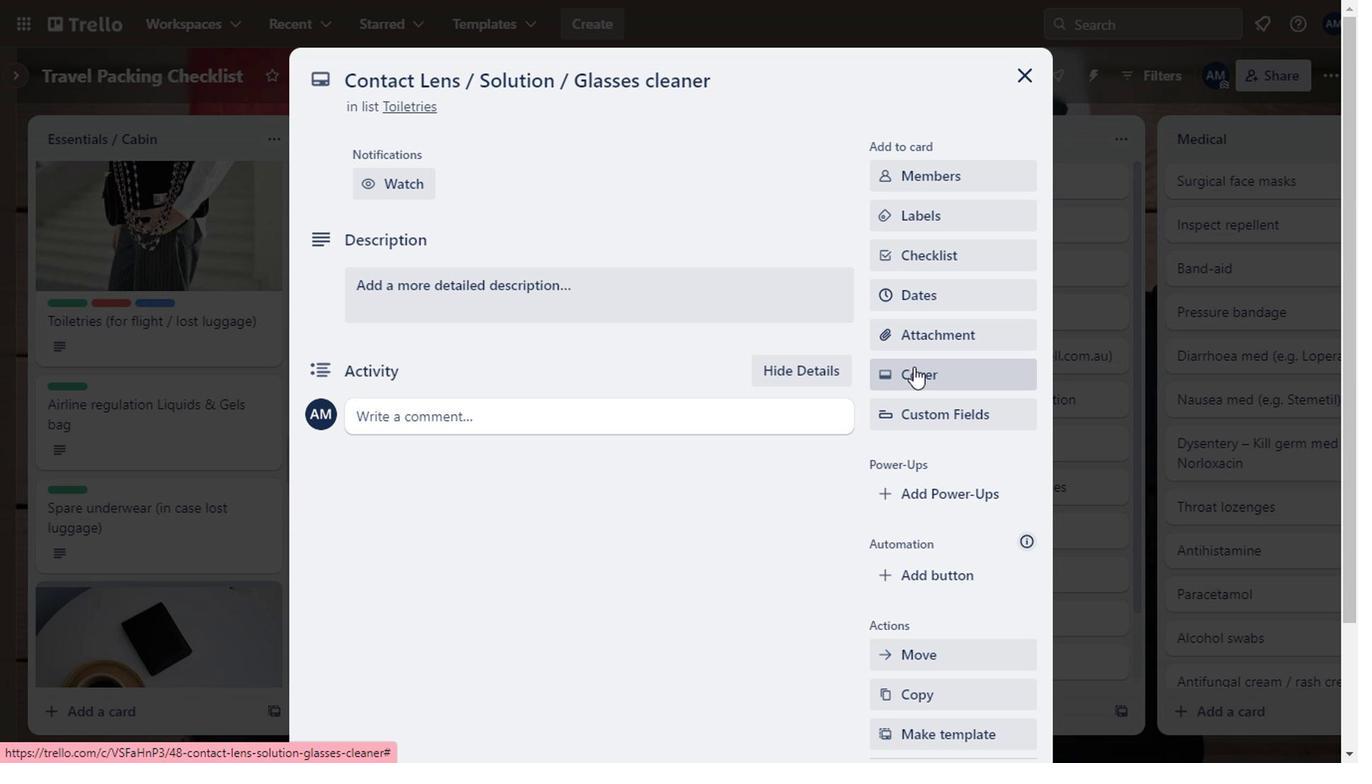 
Action: Mouse pressed left at (911, 368)
Screenshot: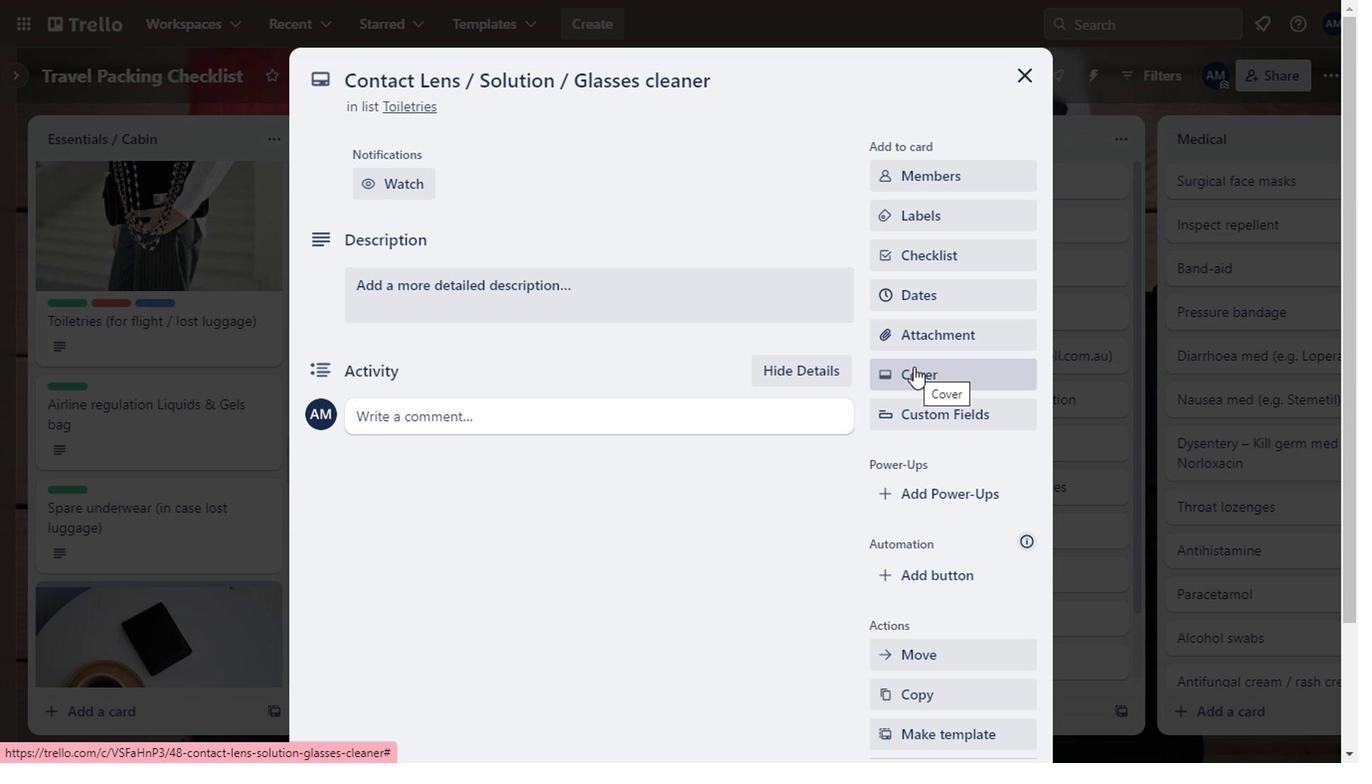 
Action: Mouse moved to (1003, 573)
Screenshot: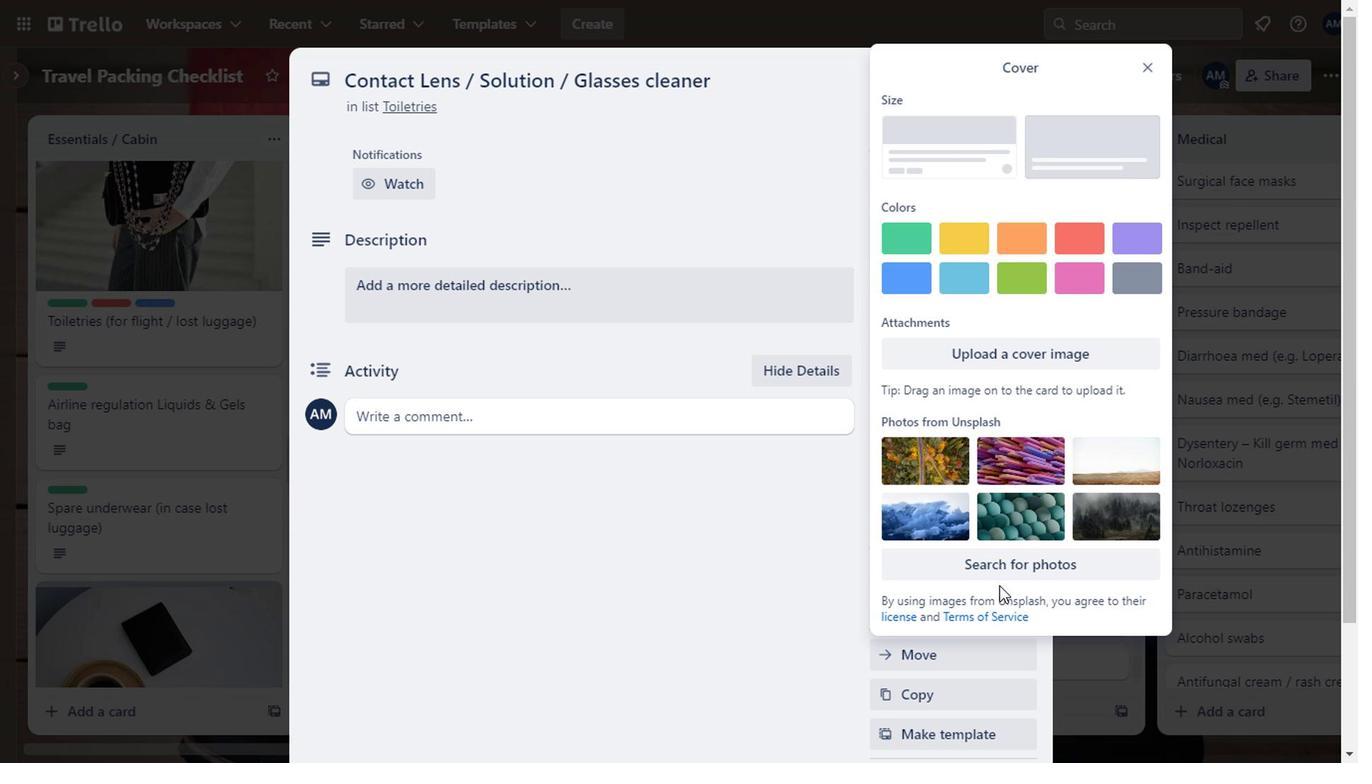 
Action: Mouse pressed left at (1003, 573)
Screenshot: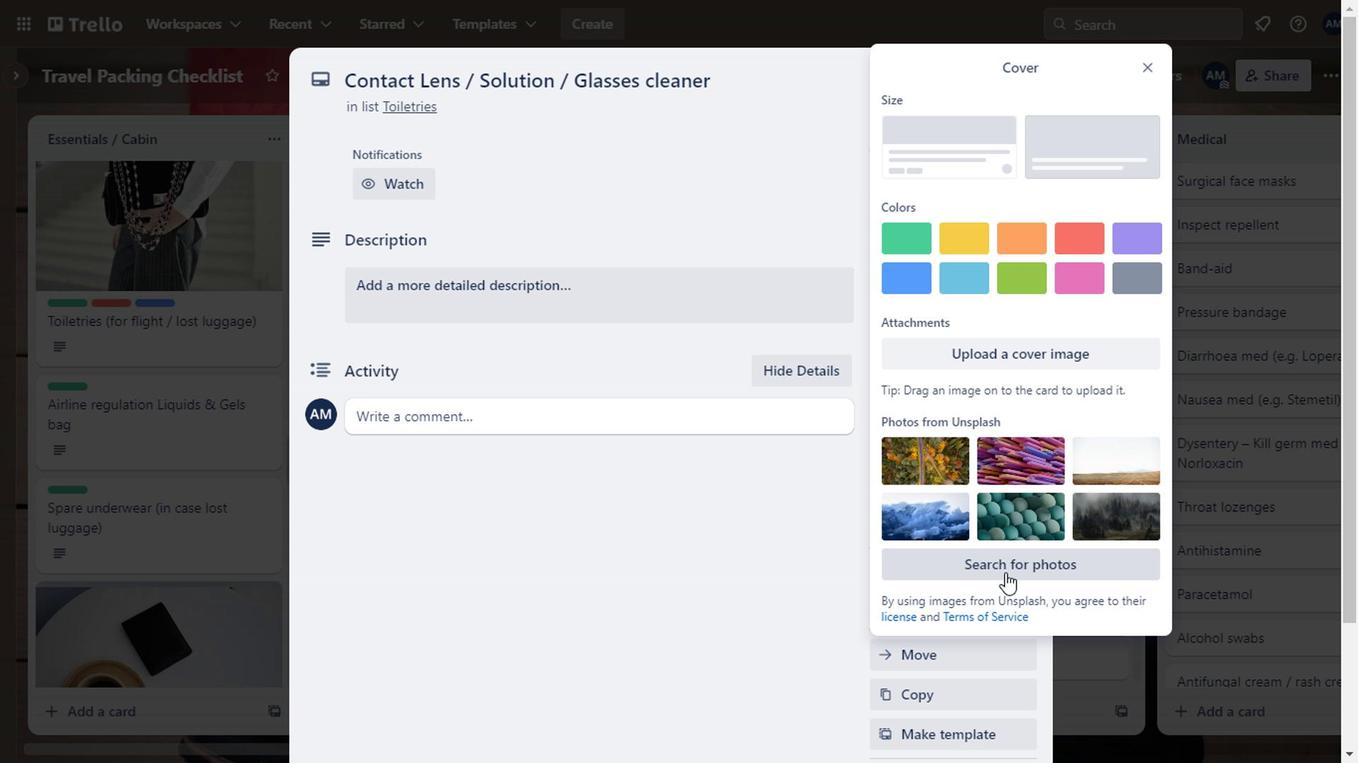 
Action: Mouse moved to (1037, 137)
Screenshot: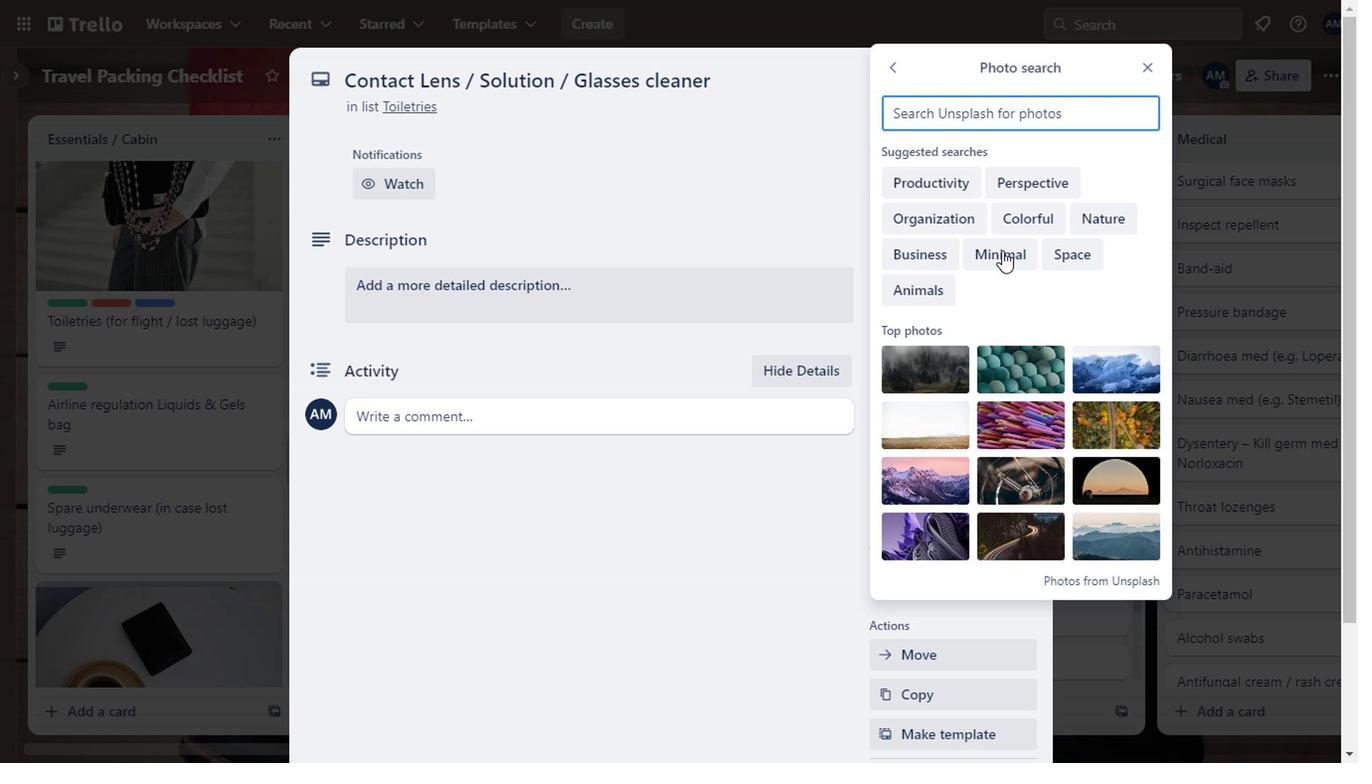 
Action: Key pressed contact<Key.space>lenss<Key.backspace><Key.backspace>s
Screenshot: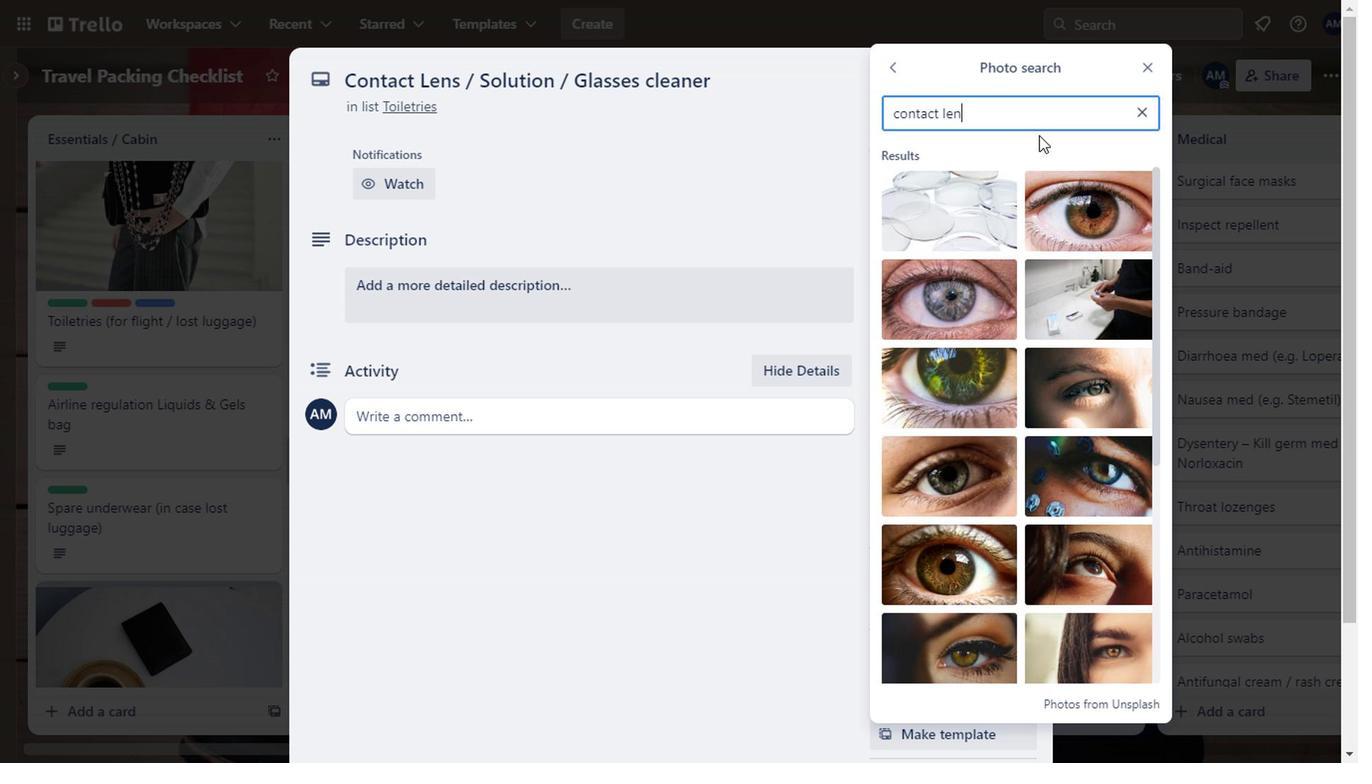 
Action: Mouse moved to (1106, 645)
Screenshot: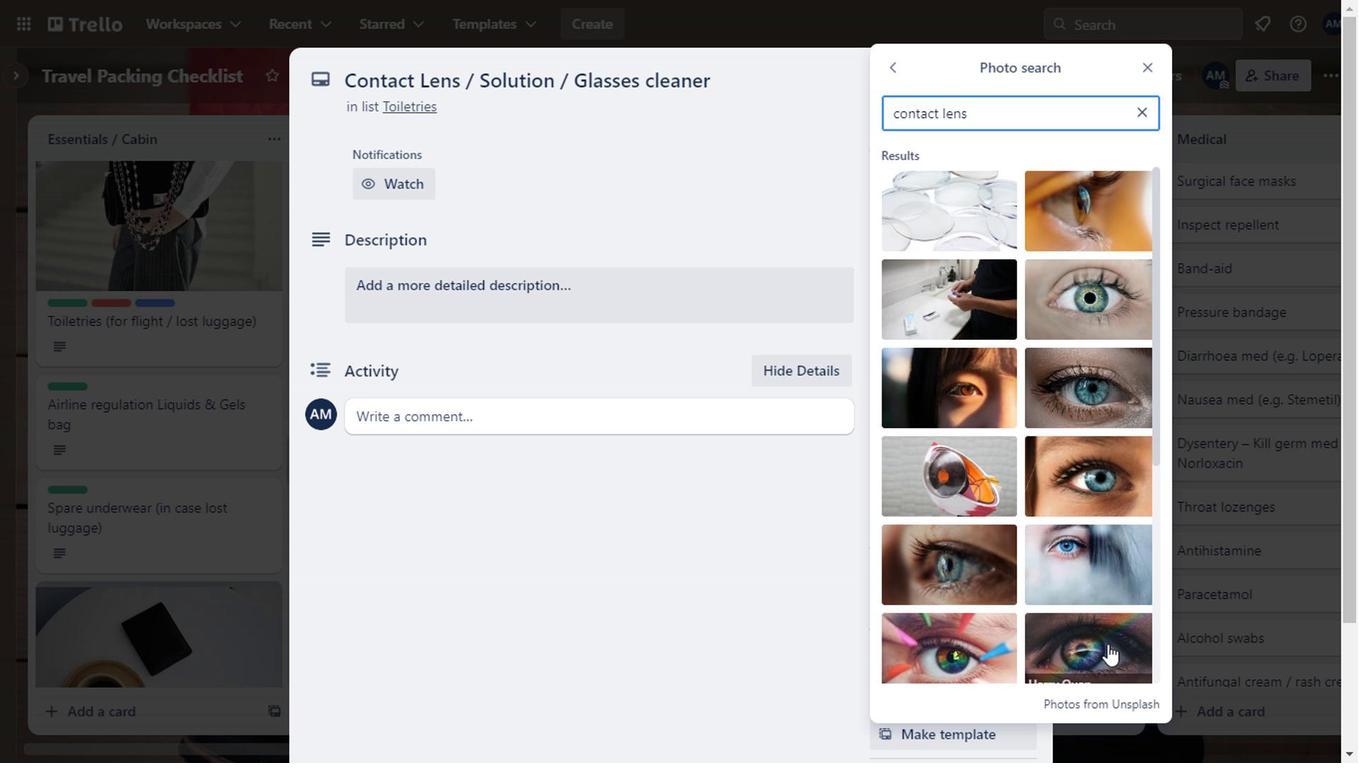 
Action: Mouse pressed left at (1106, 645)
Screenshot: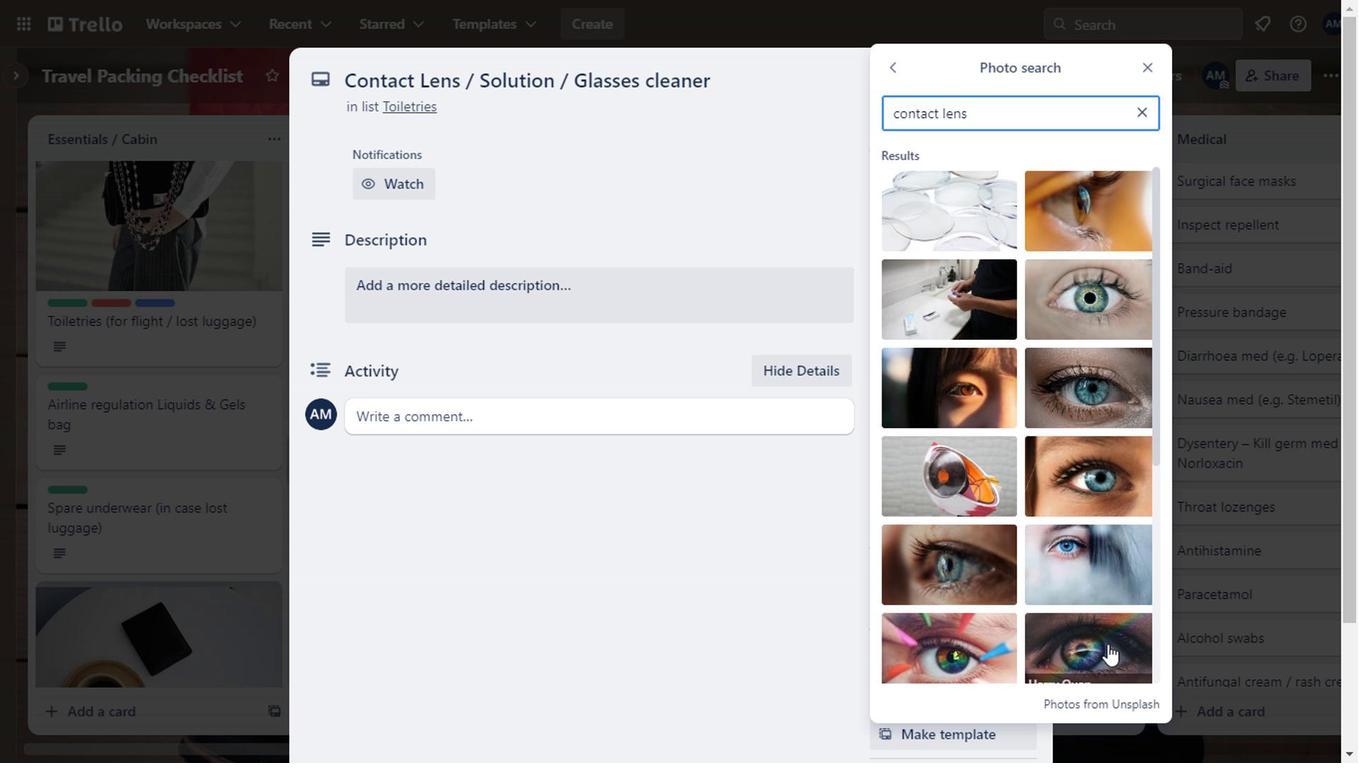 
Action: Mouse moved to (669, 349)
Screenshot: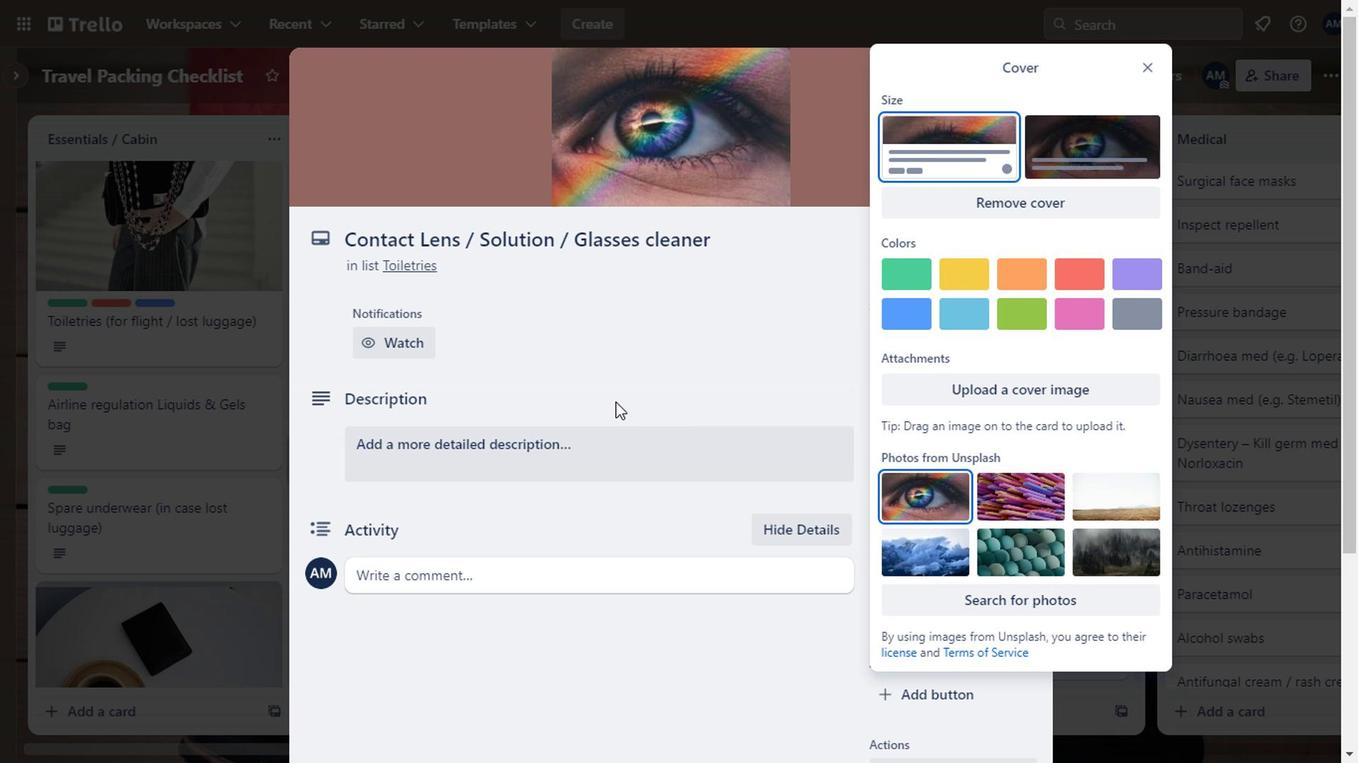 
Action: Mouse pressed left at (669, 349)
Screenshot: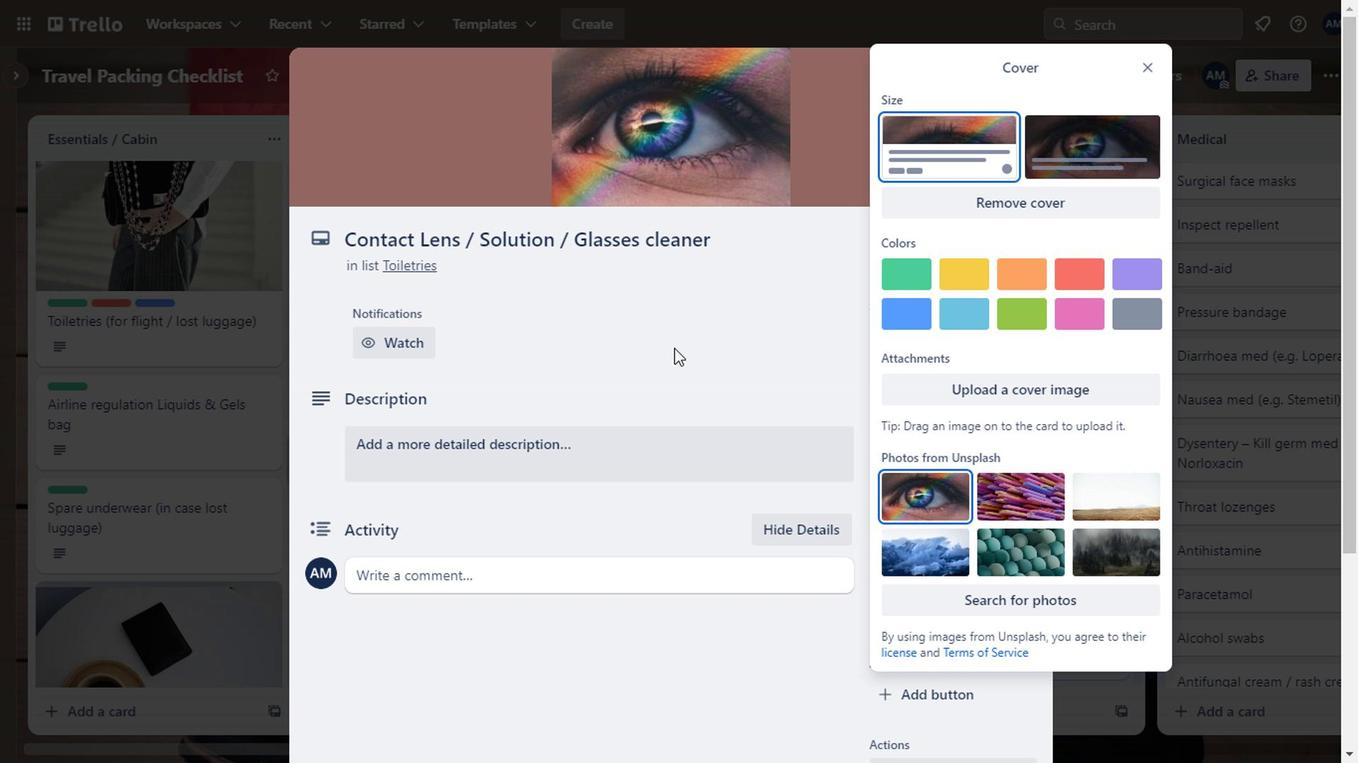 
Action: Mouse moved to (1032, 81)
Screenshot: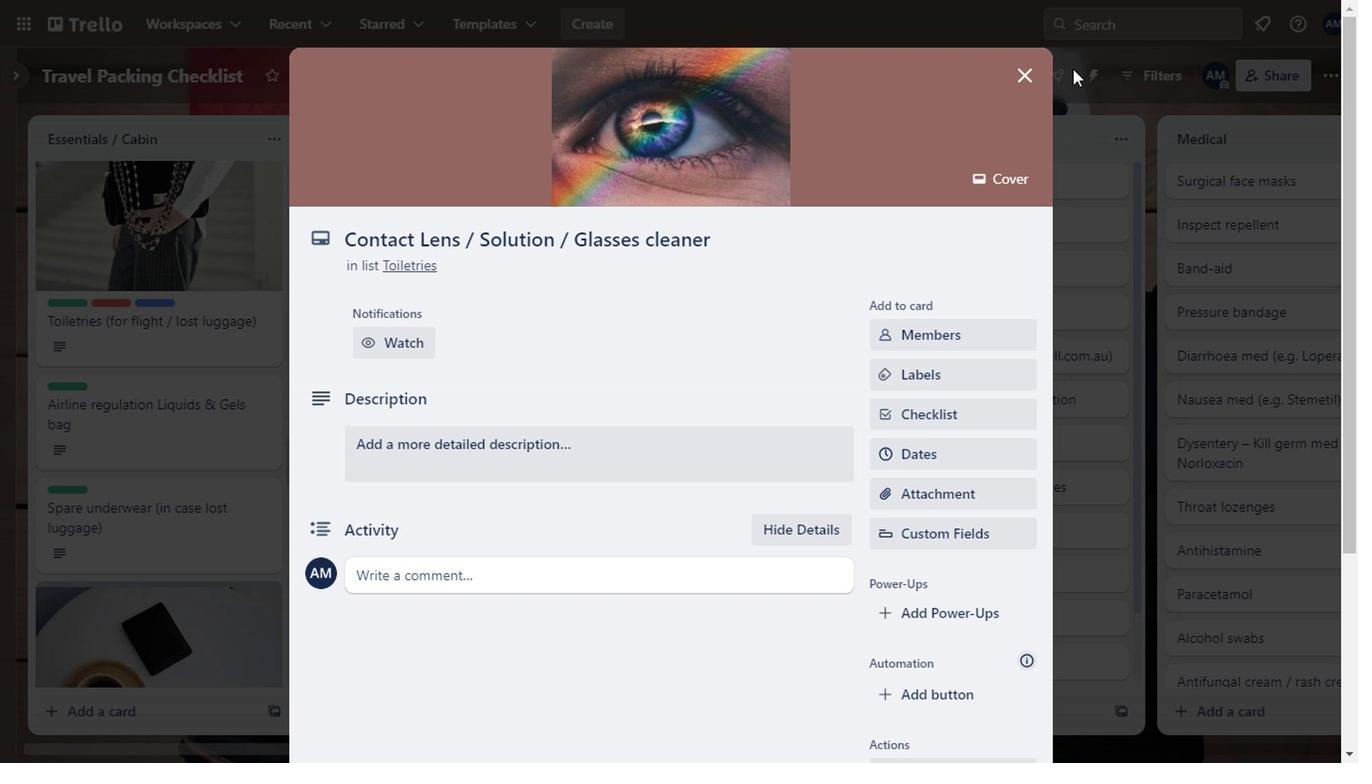 
Action: Mouse pressed left at (1032, 81)
Screenshot: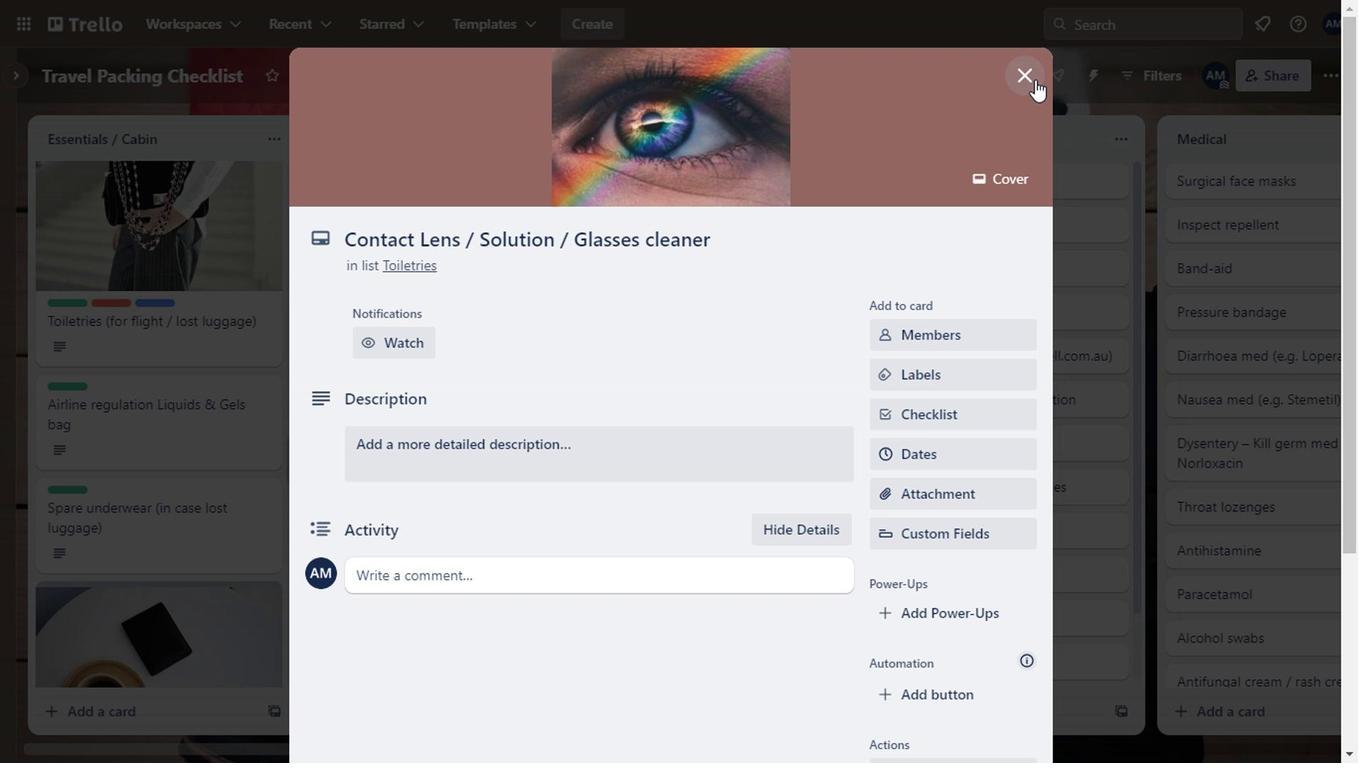 
Action: Mouse moved to (340, 432)
Screenshot: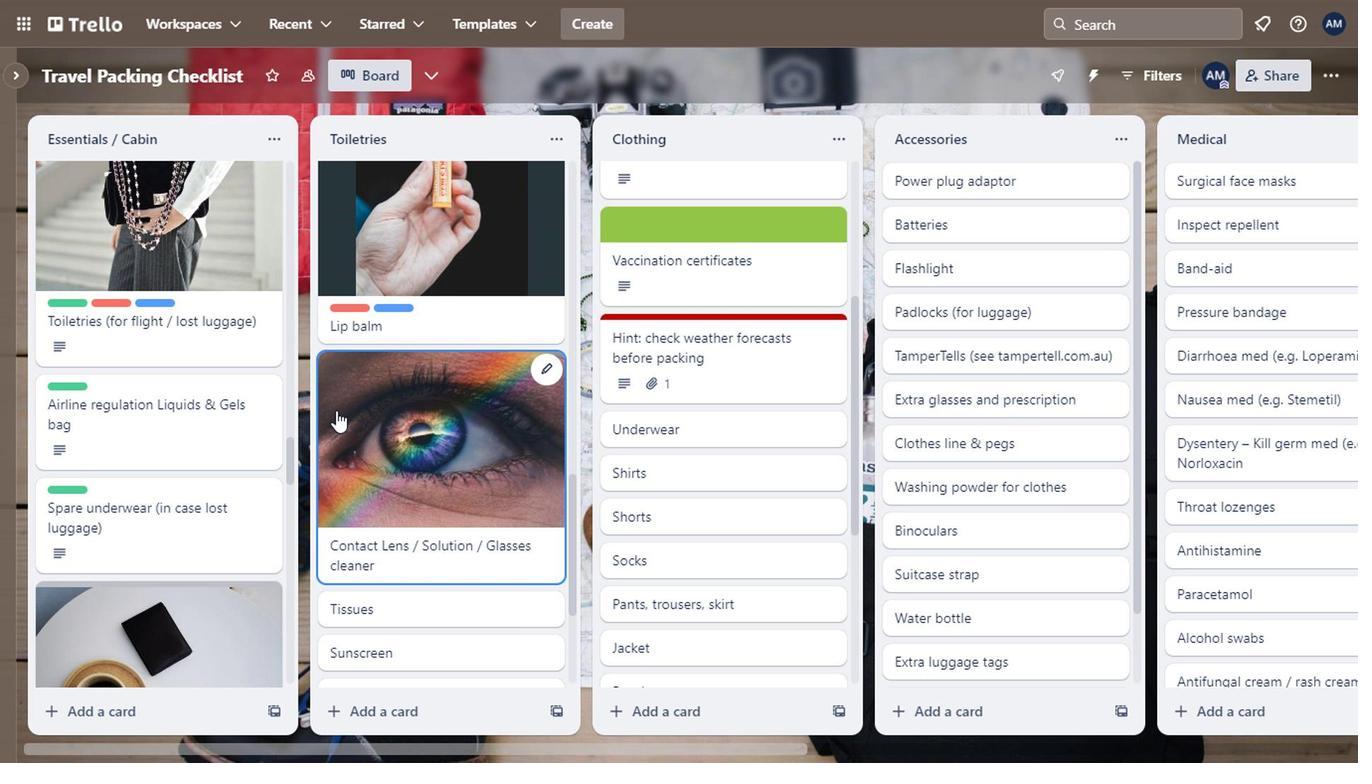 
Action: Mouse scrolled (340, 430) with delta (0, -1)
Screenshot: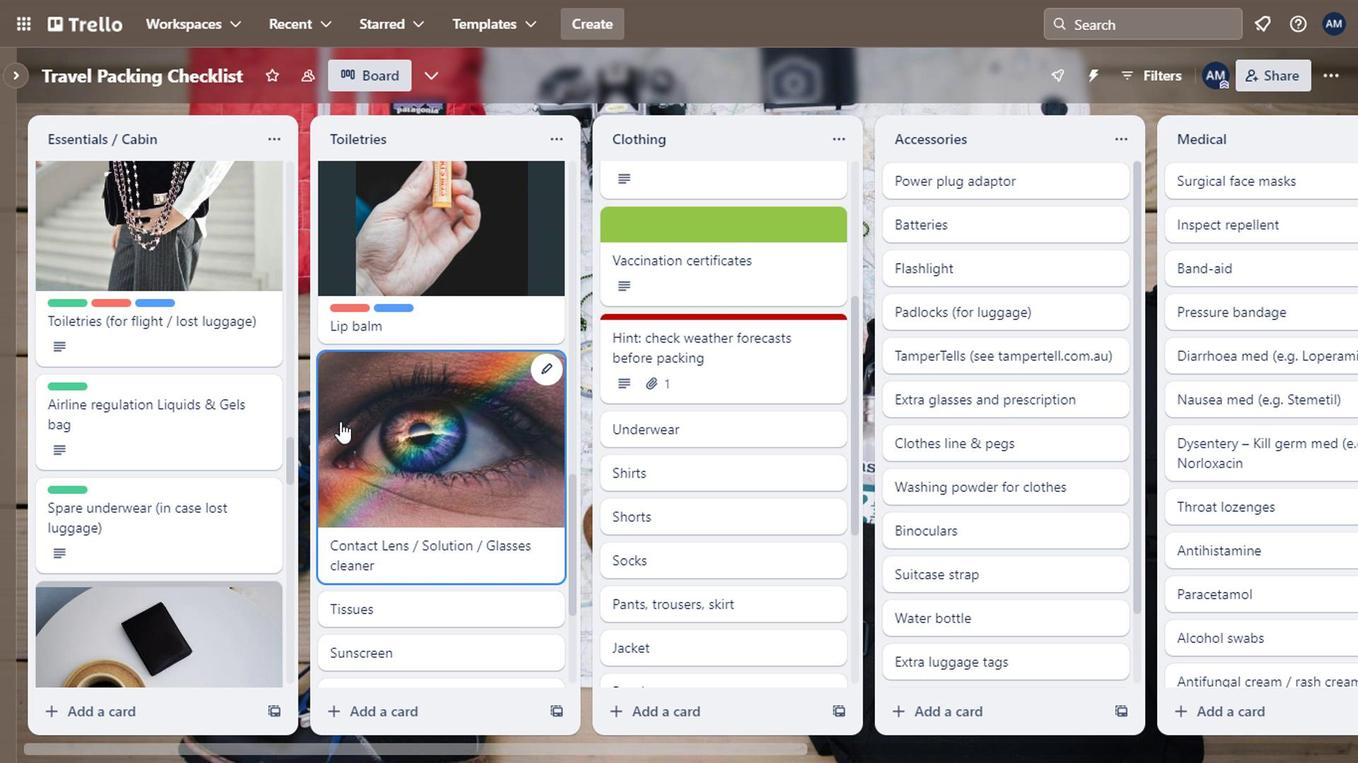 
Action: Mouse moved to (345, 438)
Screenshot: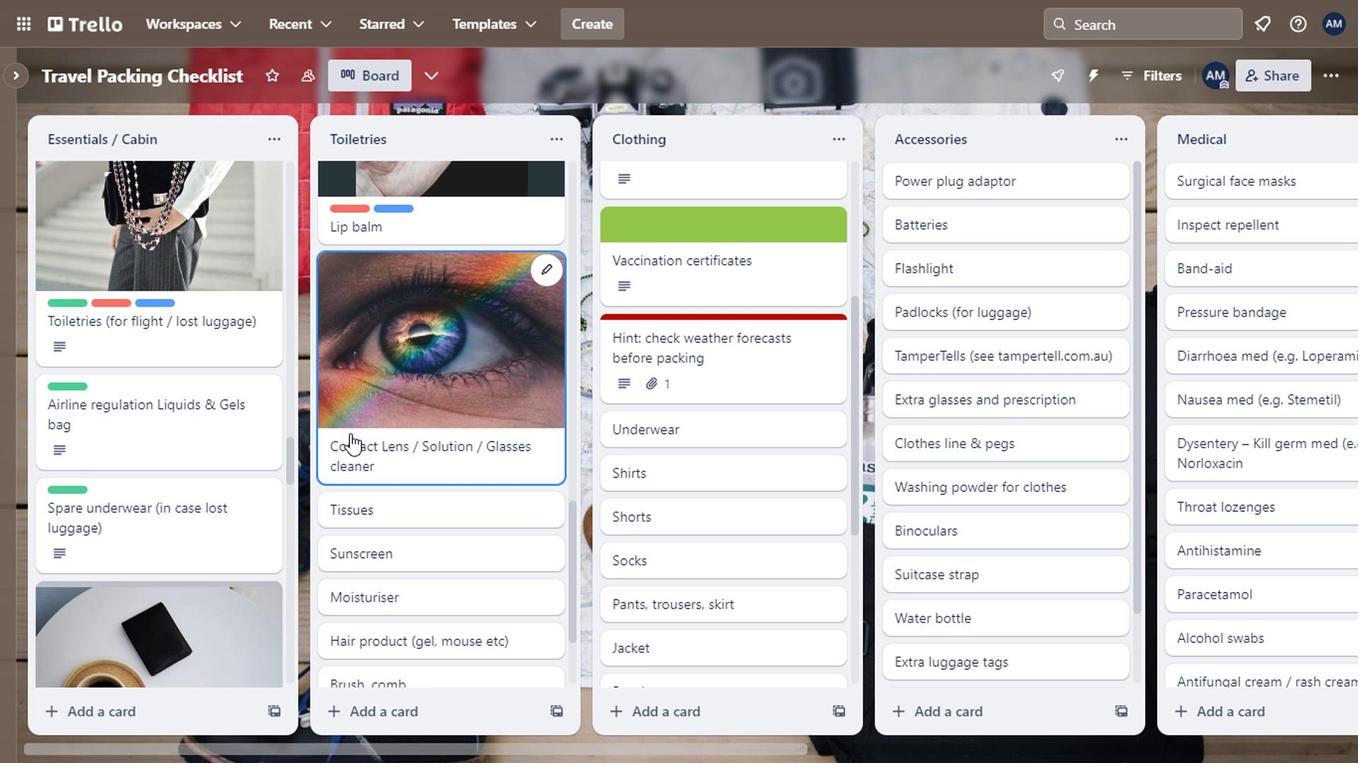 
Action: Mouse scrolled (345, 437) with delta (0, 0)
Screenshot: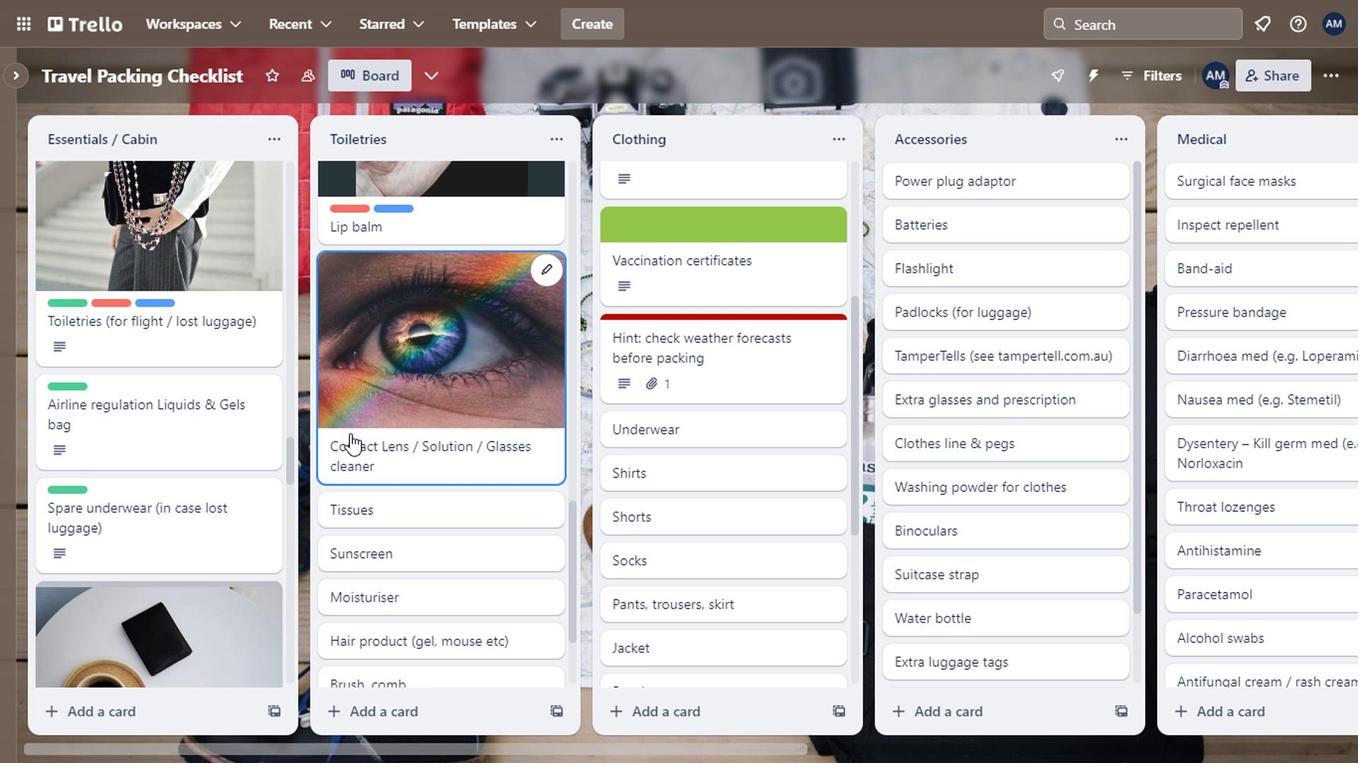 
Action: Mouse moved to (444, 421)
Screenshot: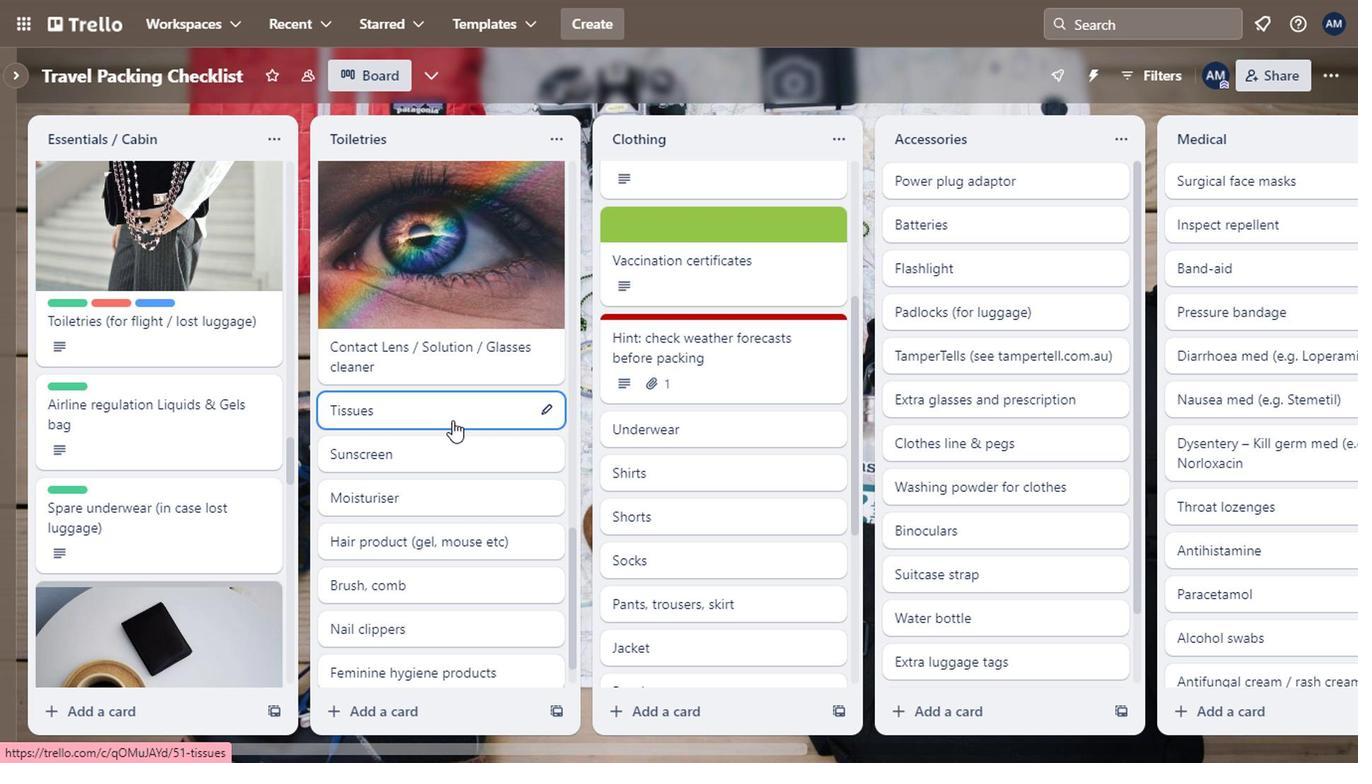 
Action: Mouse pressed left at (444, 421)
Screenshot: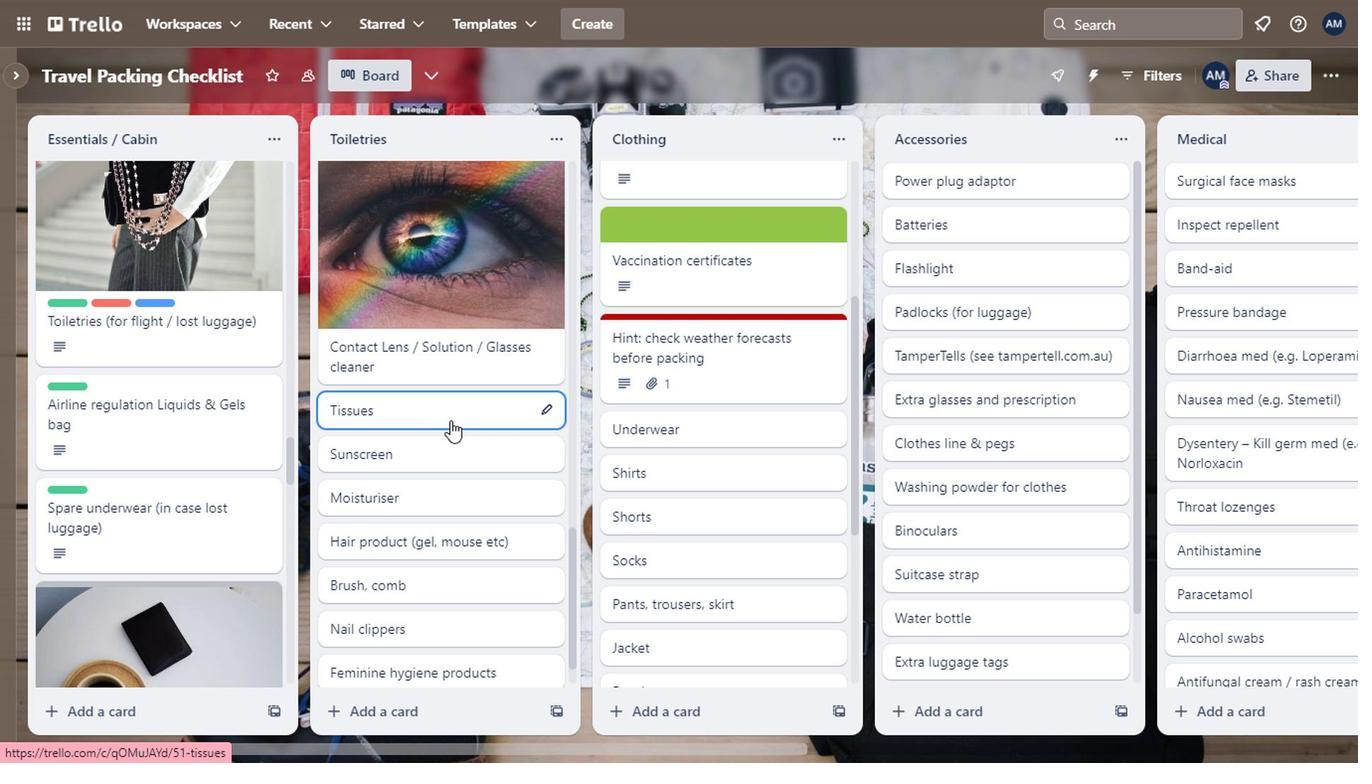 
Action: Mouse moved to (481, 300)
Screenshot: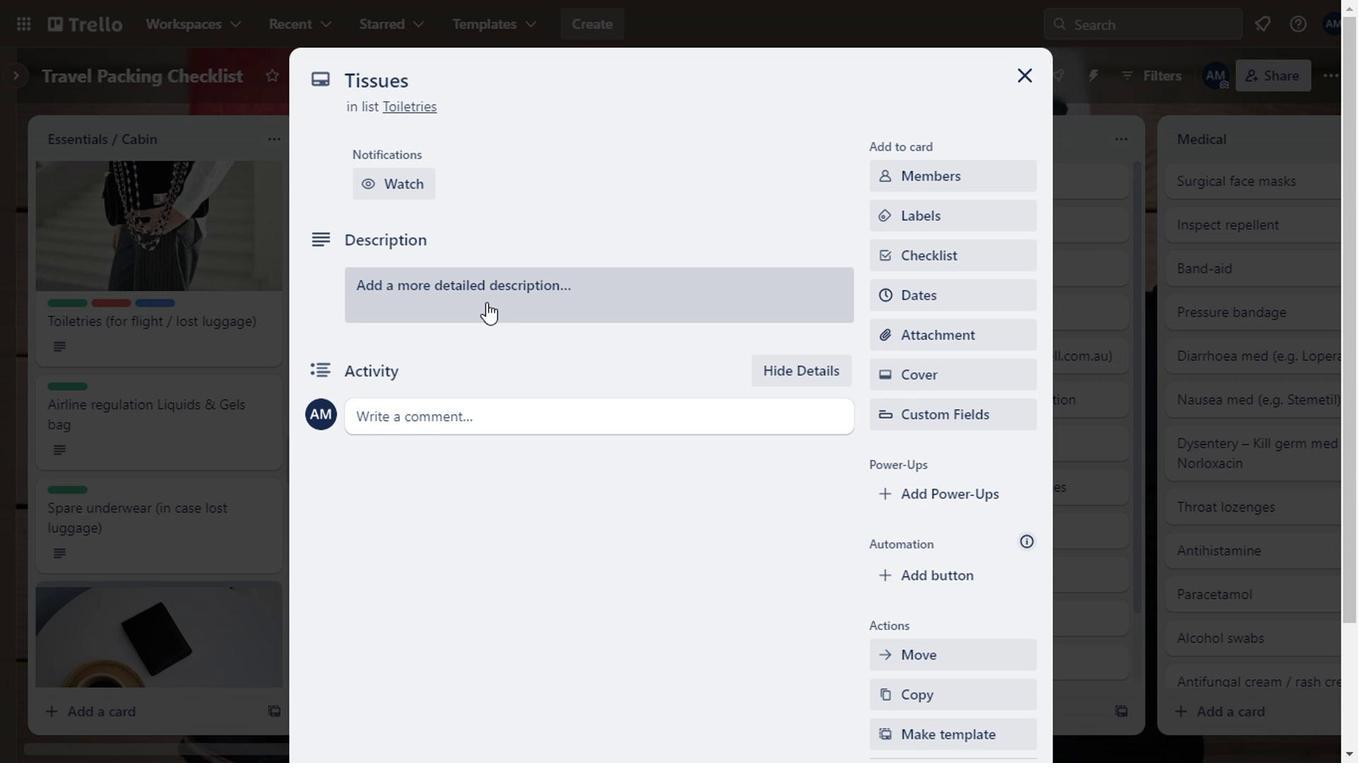 
Action: Mouse pressed left at (481, 300)
Screenshot: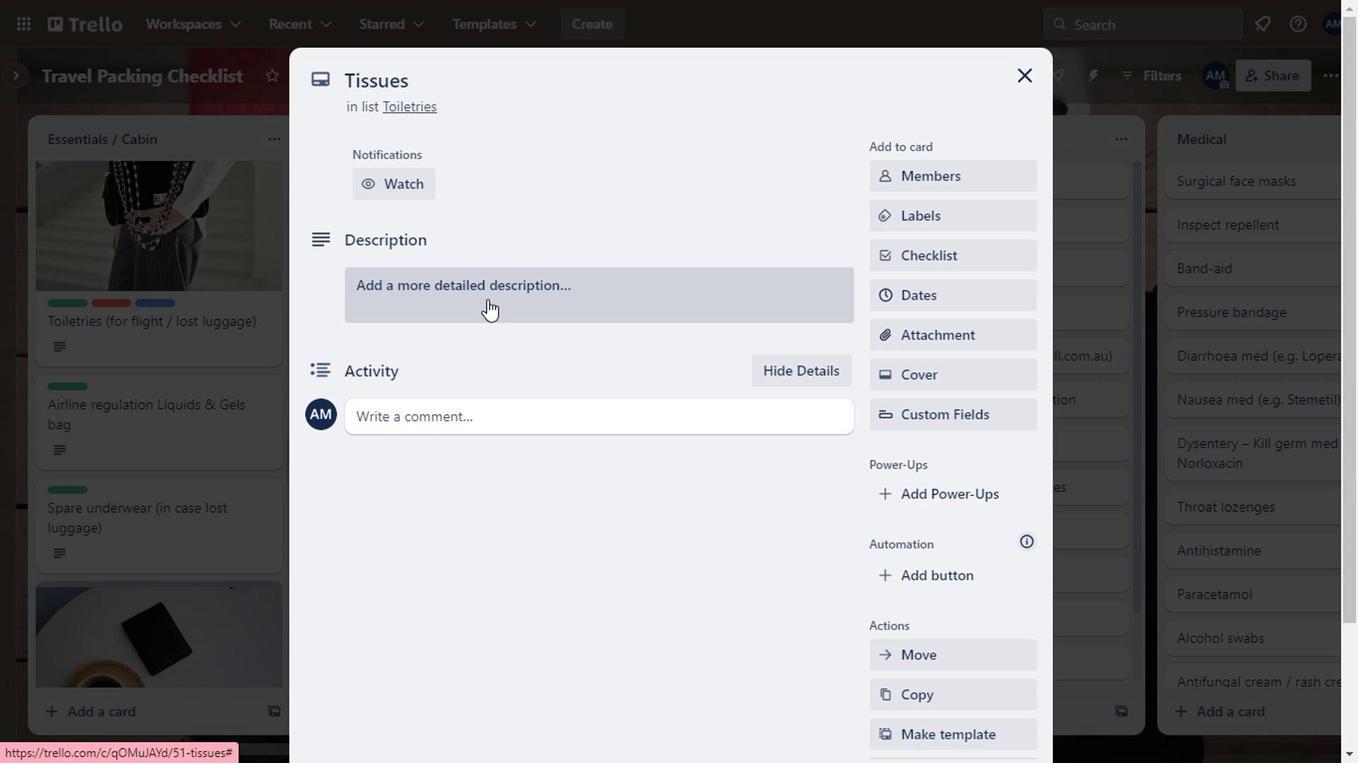 
Action: Mouse moved to (911, 219)
Screenshot: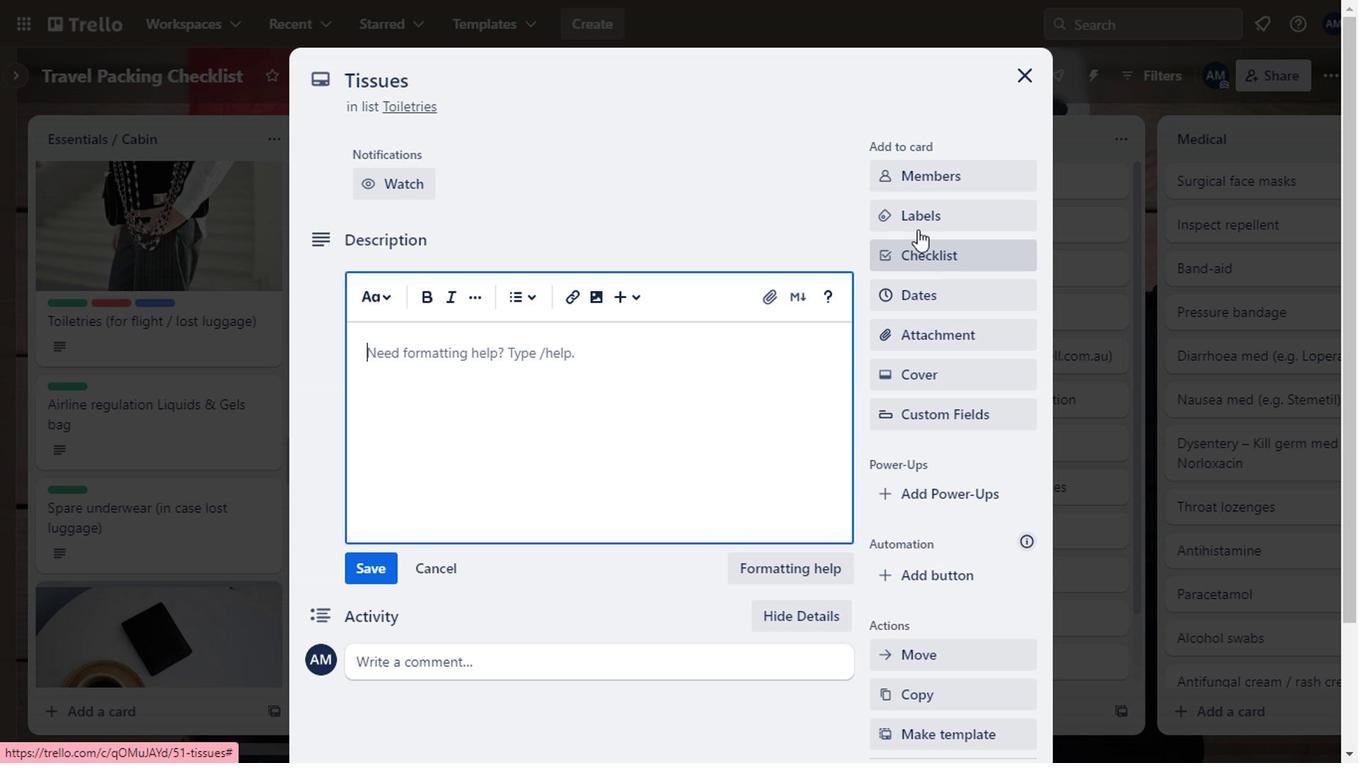 
Action: Mouse pressed left at (911, 219)
Screenshot: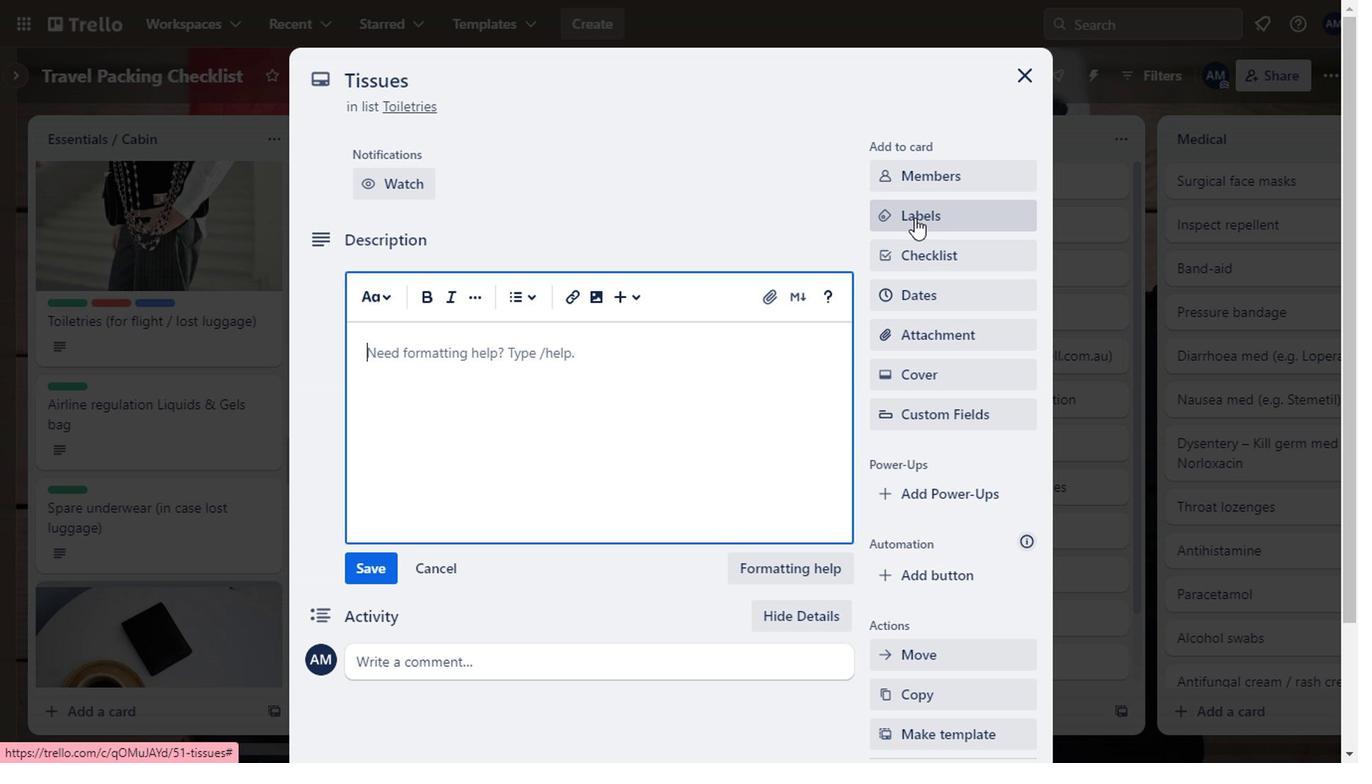 
Action: Mouse moved to (890, 487)
Screenshot: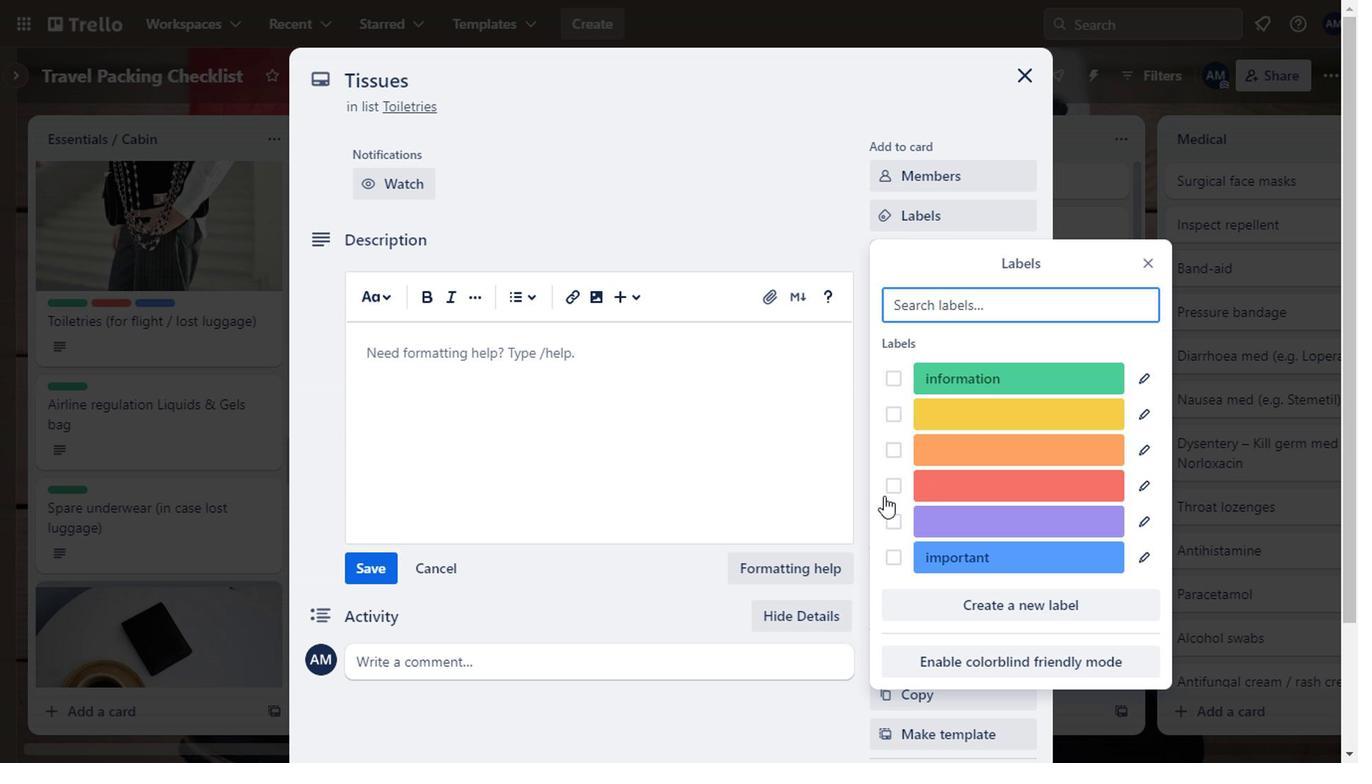 
Action: Mouse pressed left at (890, 487)
Screenshot: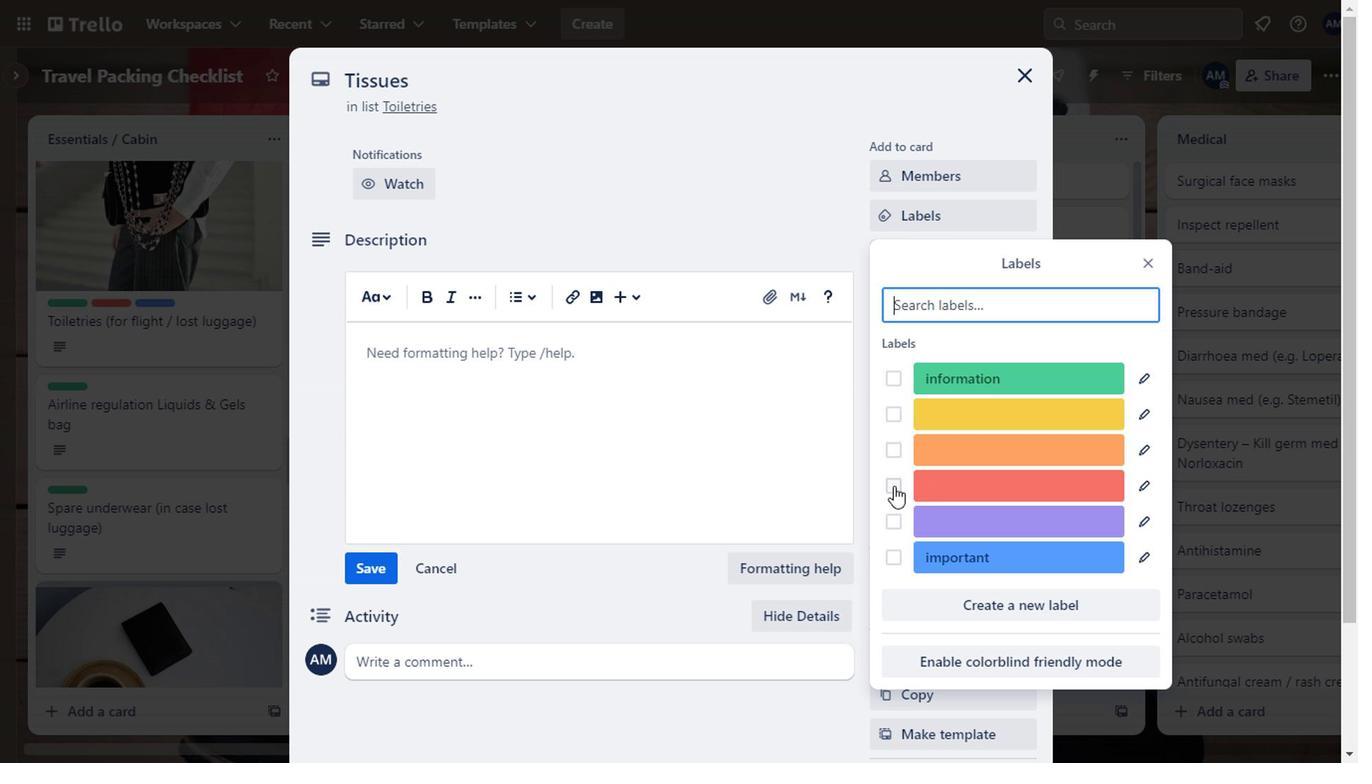 
Action: Mouse moved to (670, 466)
Screenshot: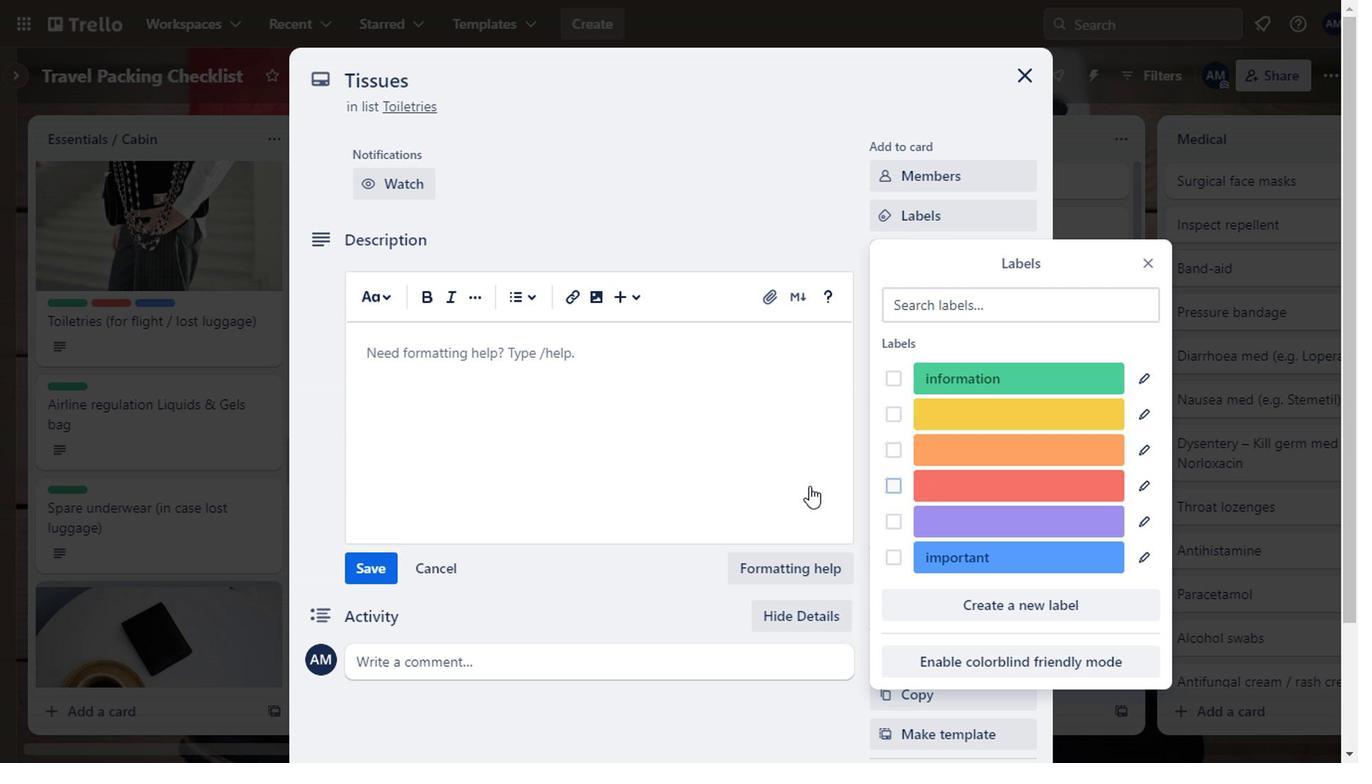 
Action: Mouse pressed left at (670, 466)
Screenshot: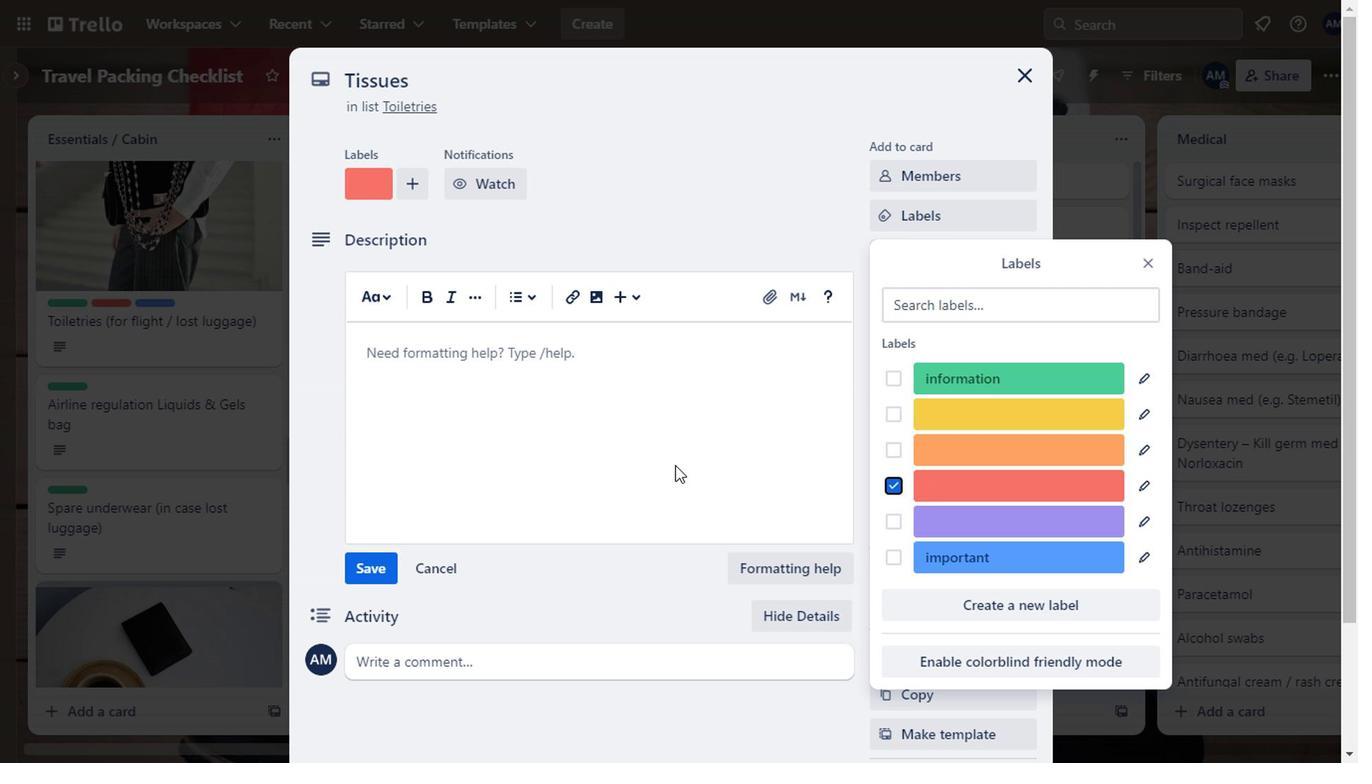 
Action: Mouse moved to (933, 380)
Screenshot: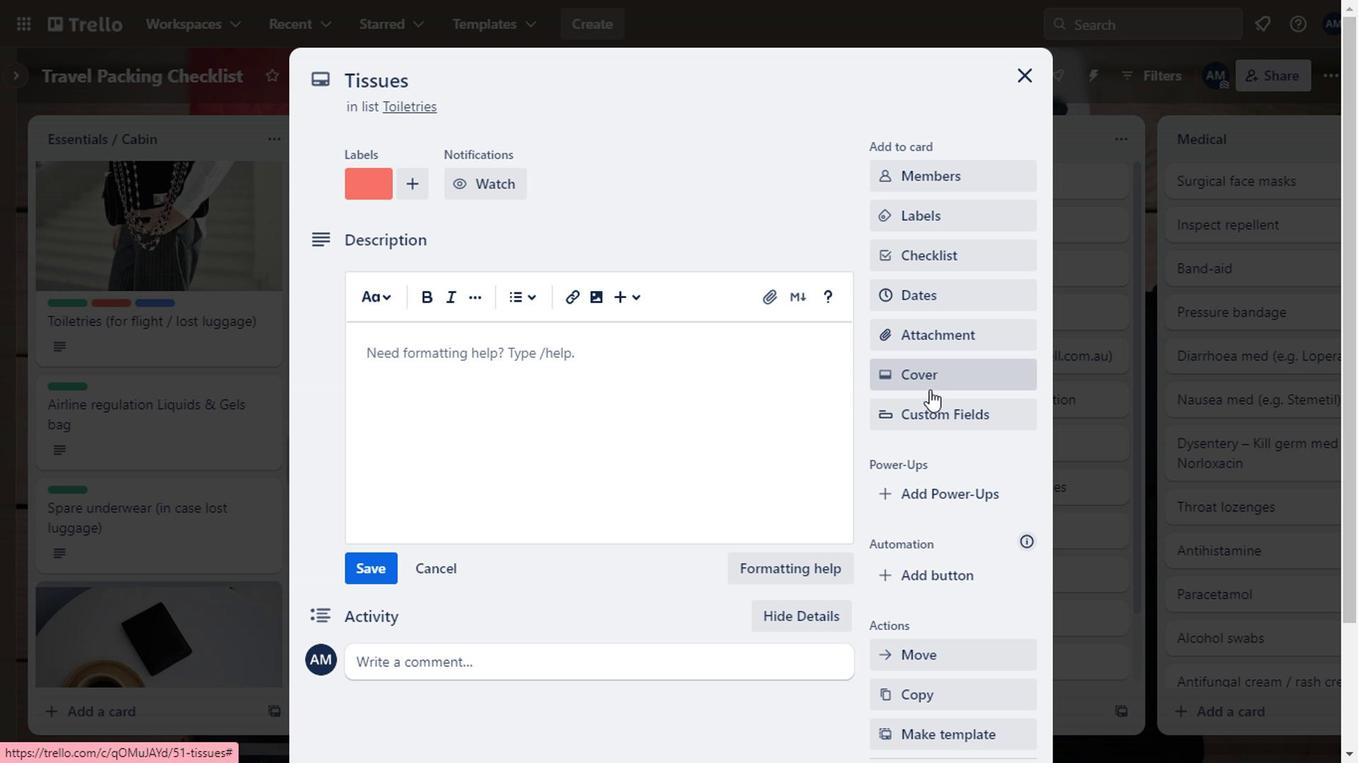 
Action: Mouse pressed left at (933, 380)
Screenshot: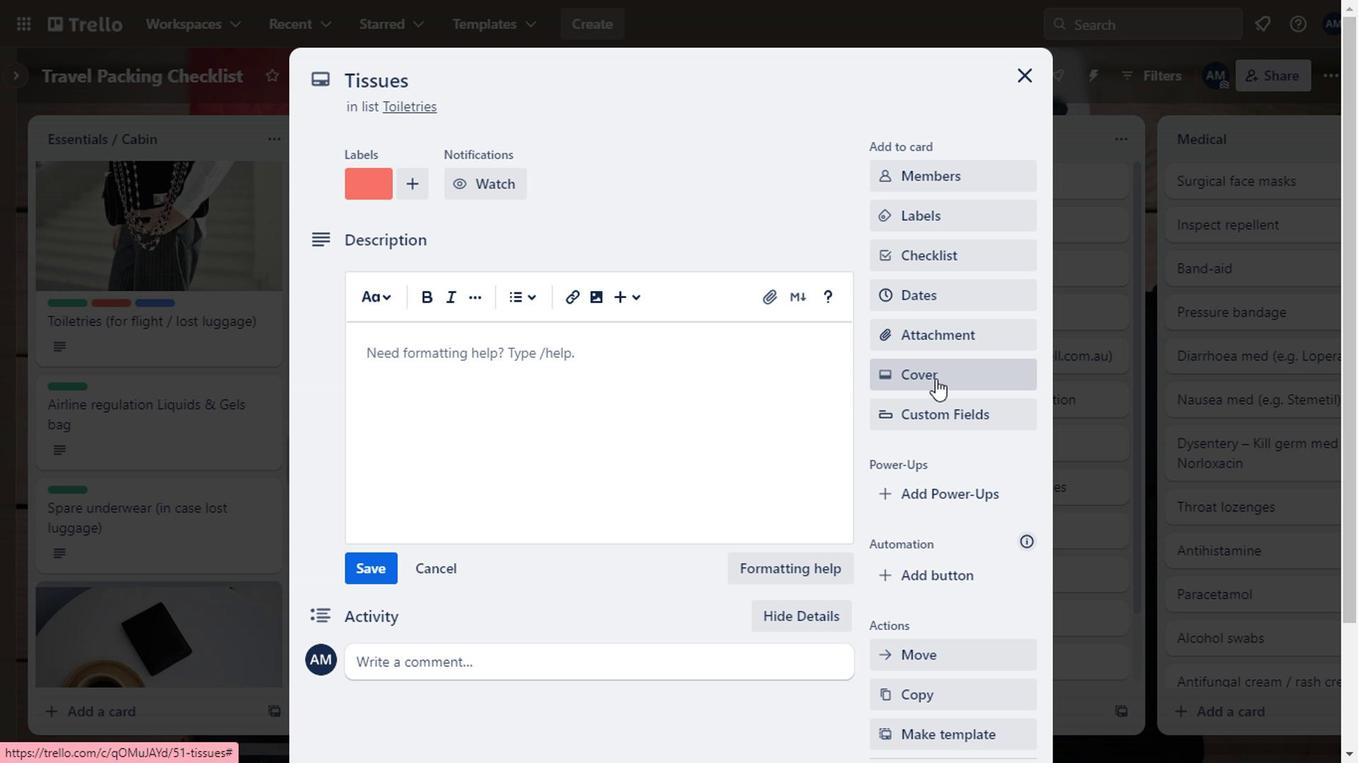 
Action: Mouse moved to (971, 568)
Screenshot: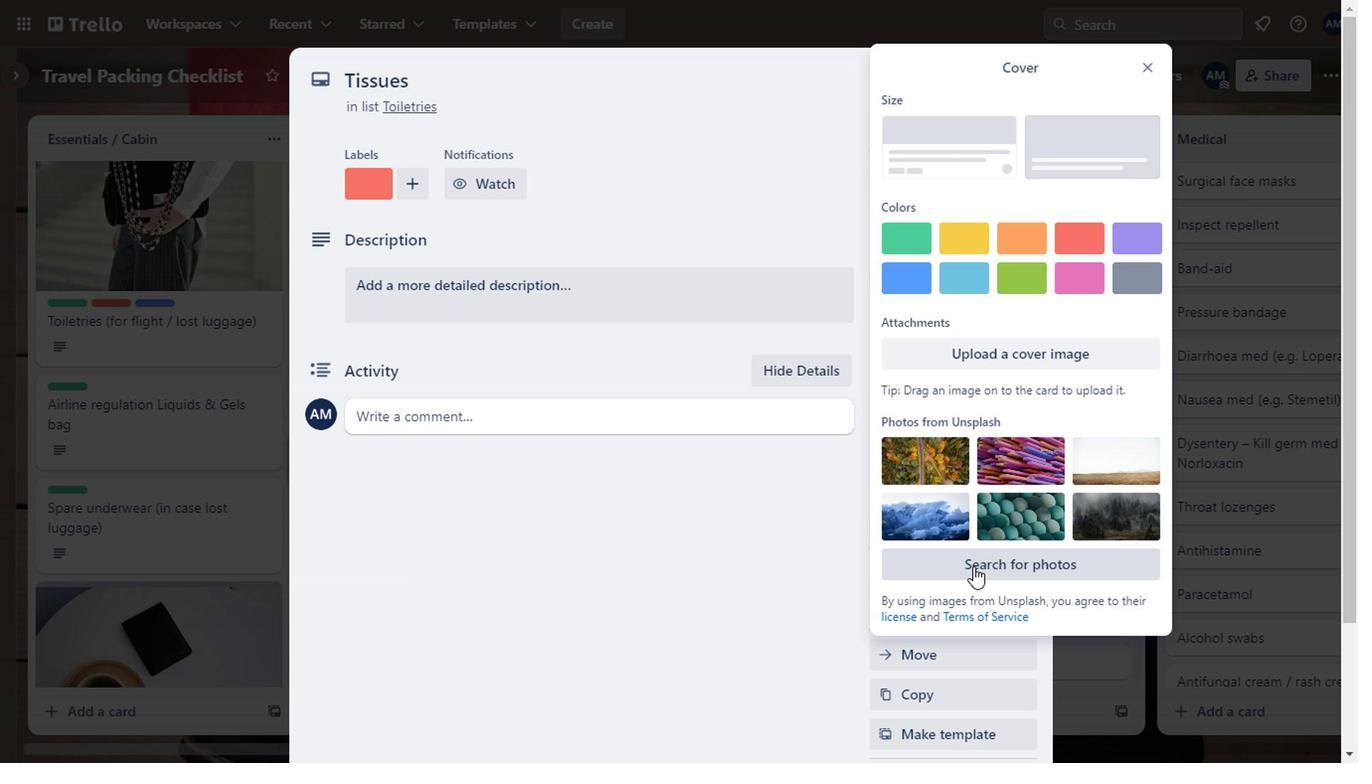 
Action: Mouse pressed left at (971, 568)
Screenshot: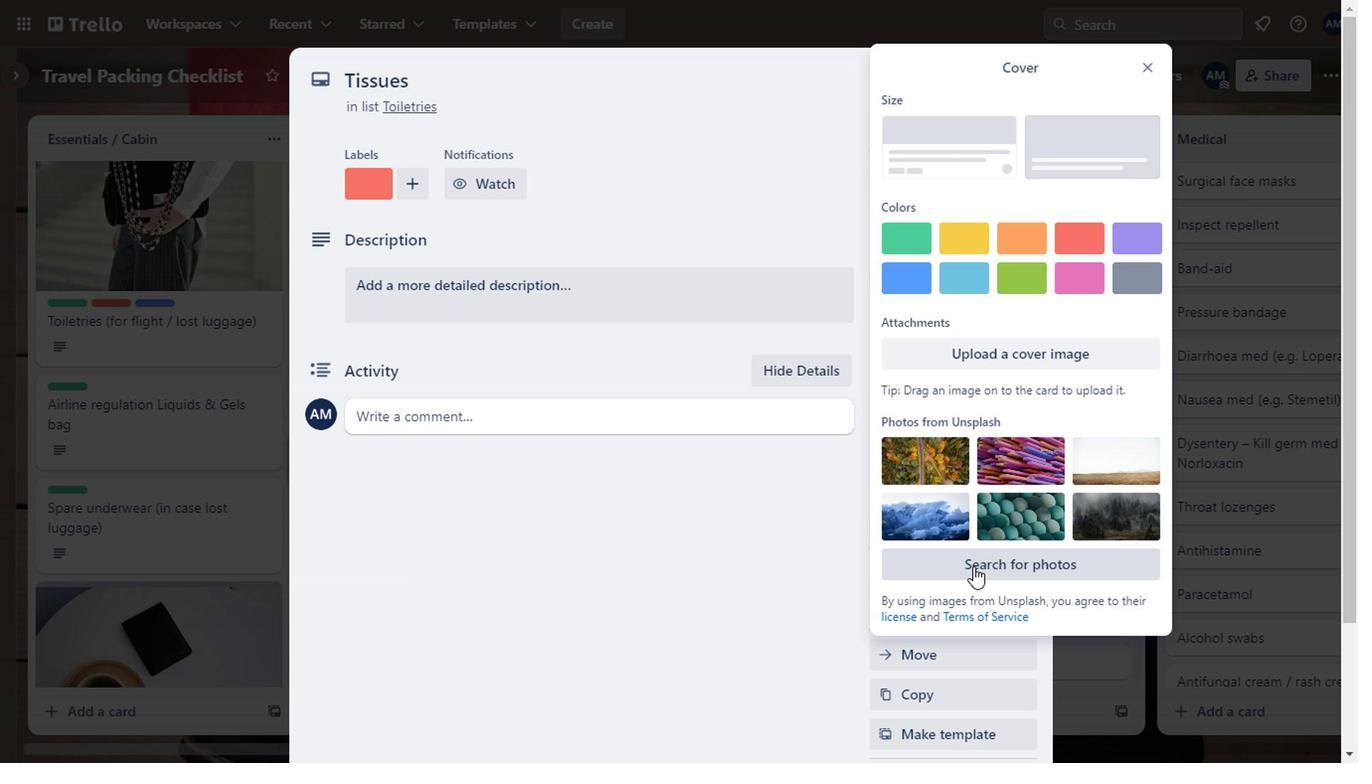 
Action: Mouse moved to (1012, 120)
Screenshot: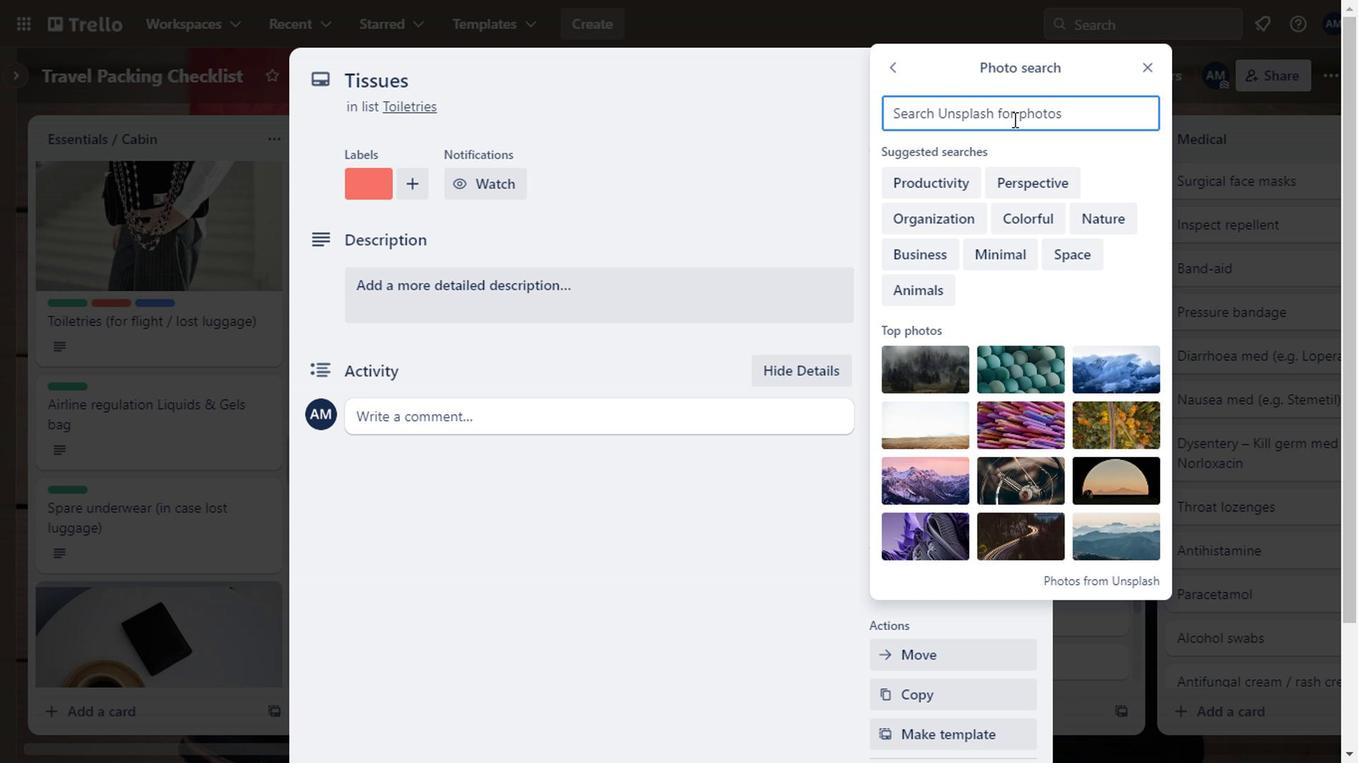 
Action: Key pressed tissues
Screenshot: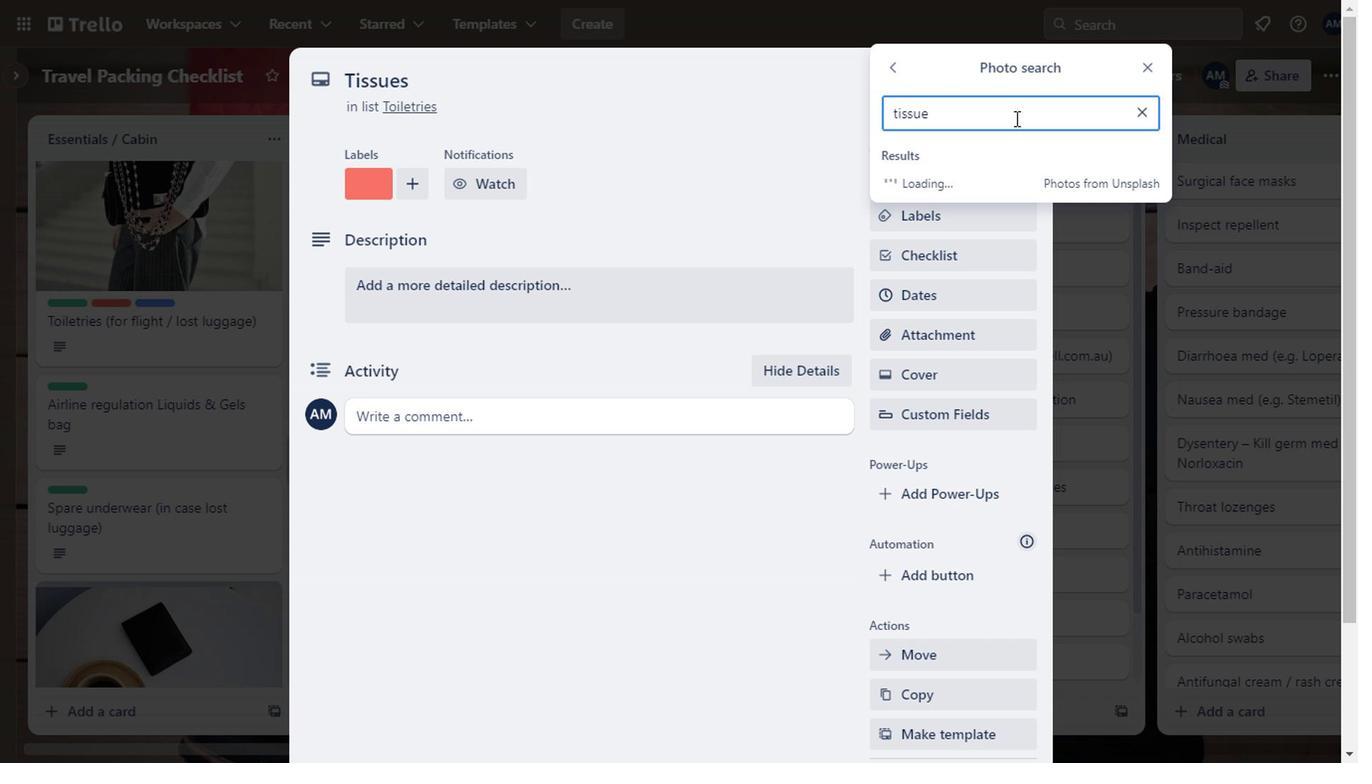 
Action: Mouse moved to (906, 478)
Screenshot: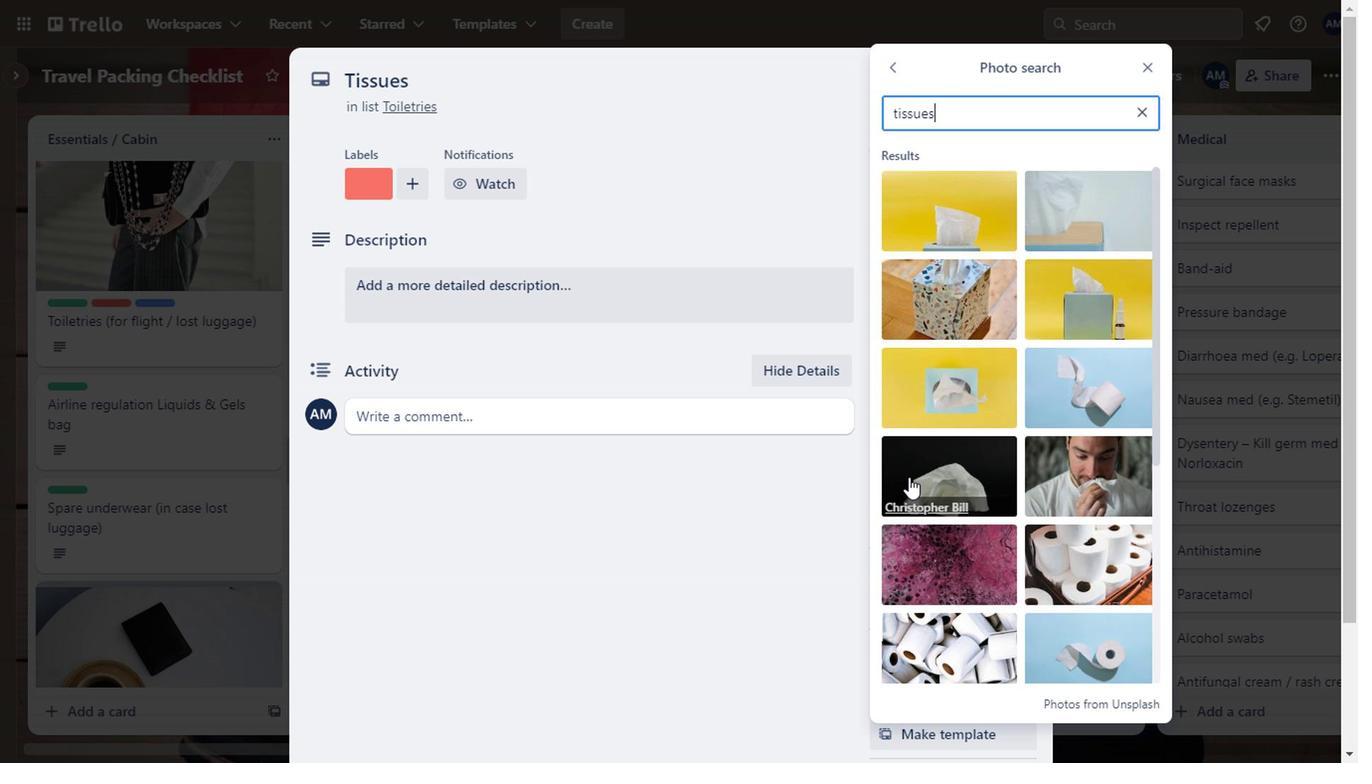 
Action: Mouse pressed left at (906, 478)
Screenshot: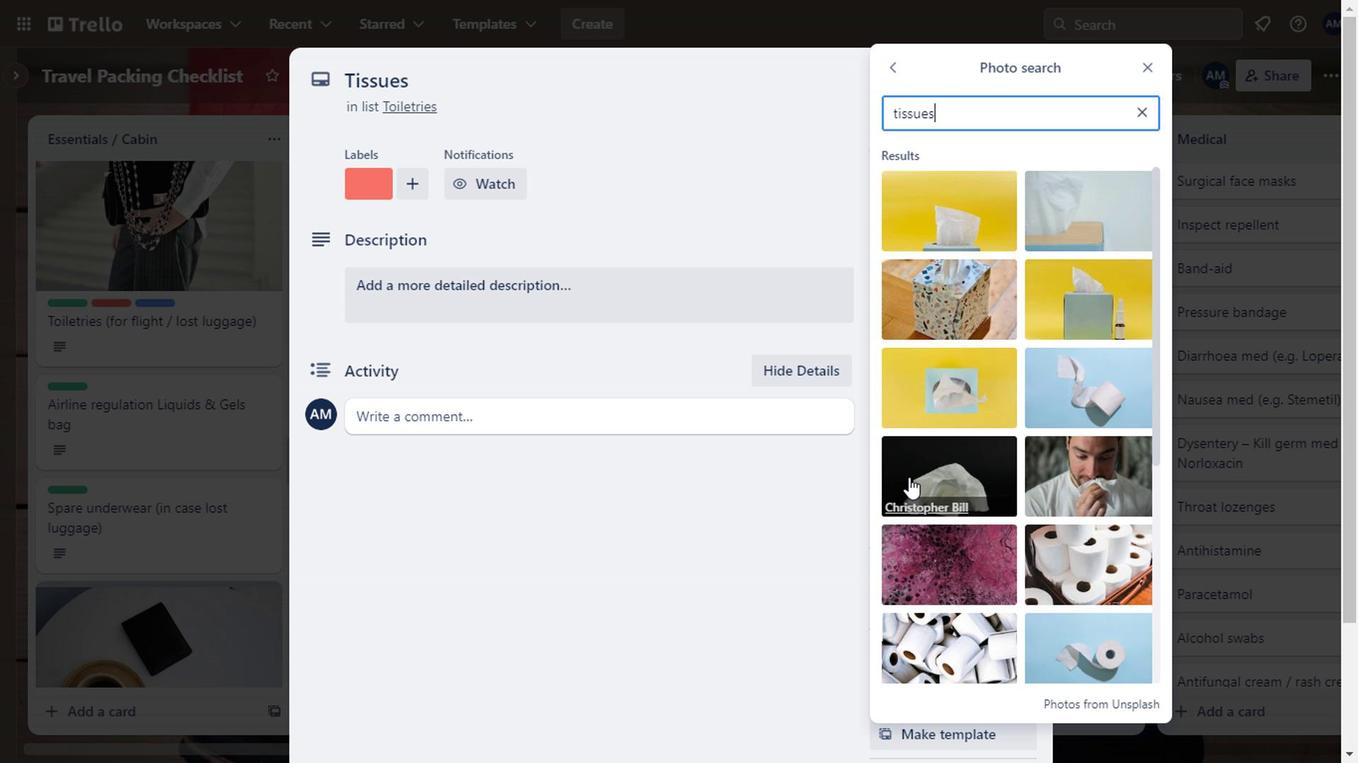 
Action: Mouse moved to (726, 623)
Screenshot: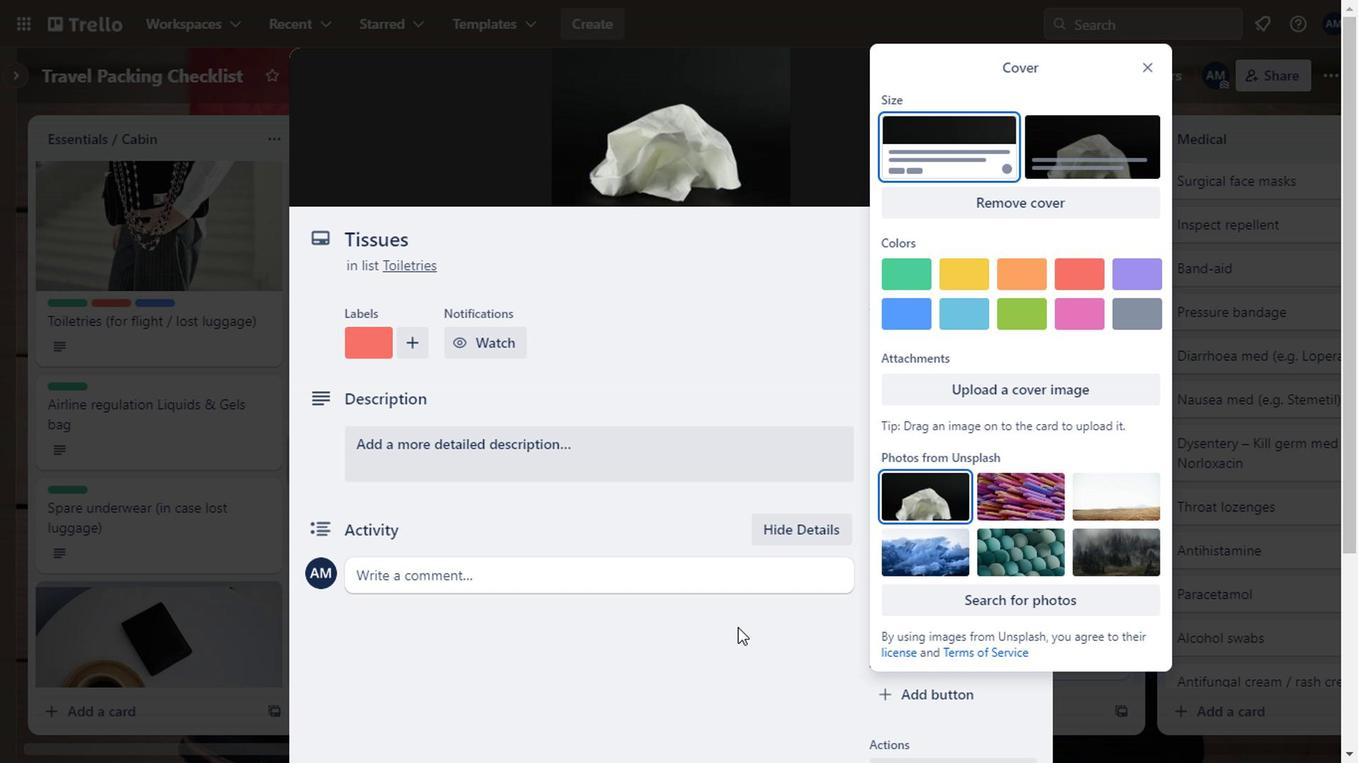 
Action: Mouse pressed left at (726, 623)
Screenshot: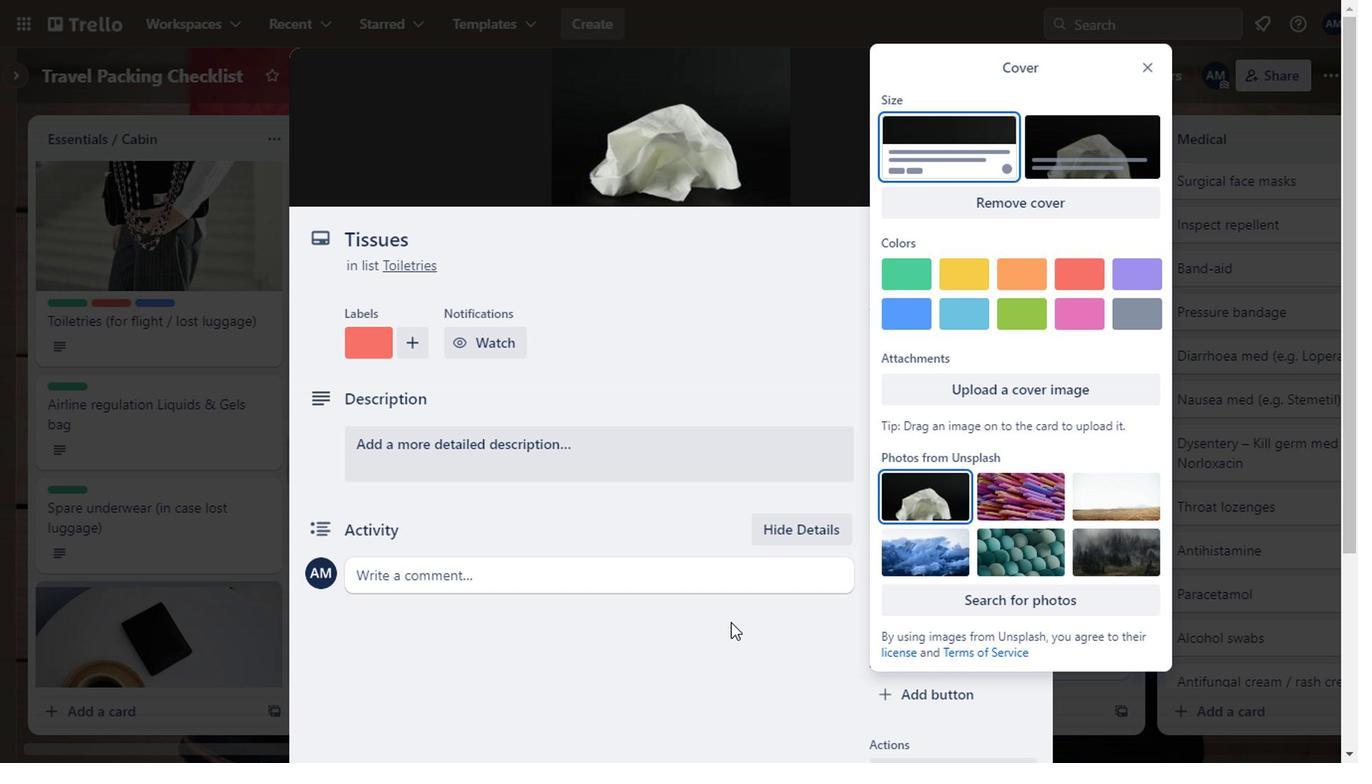 
Action: Mouse moved to (947, 464)
Screenshot: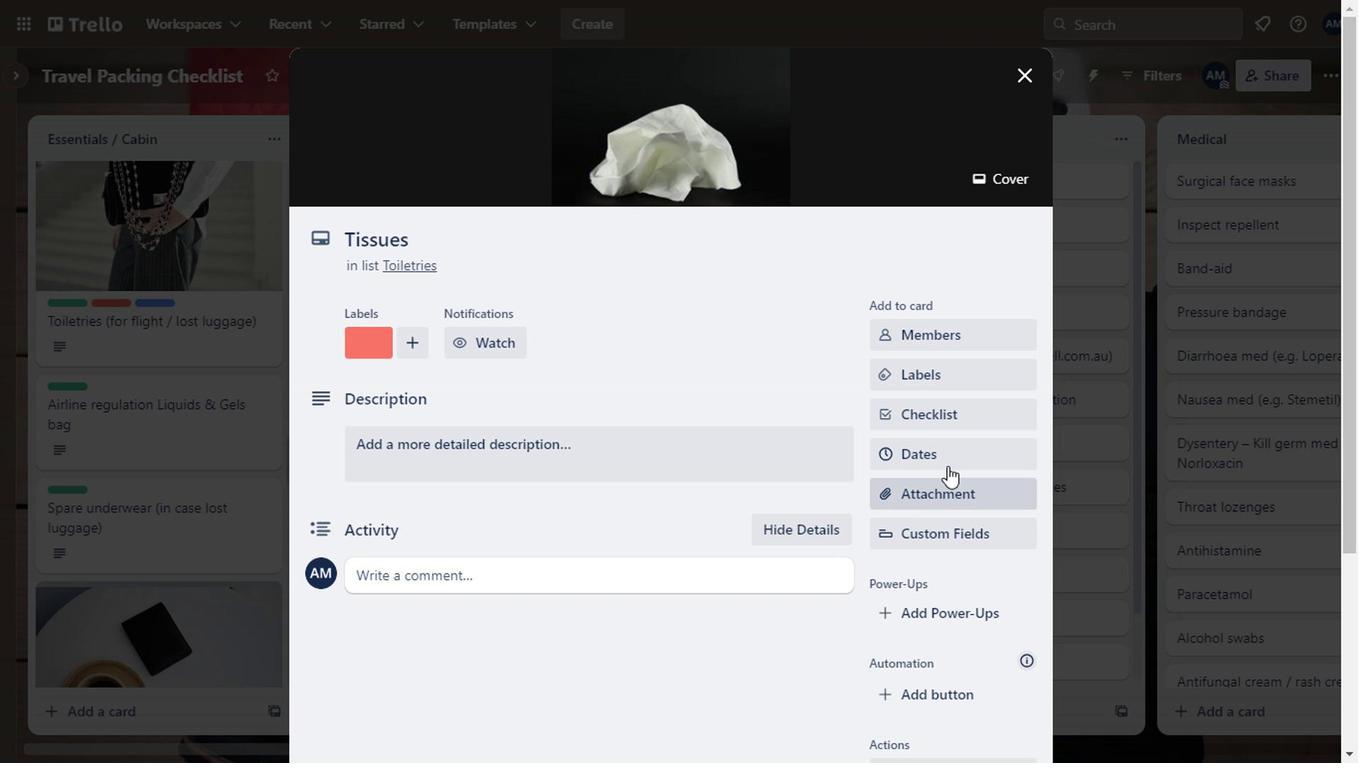 
Action: Mouse pressed left at (947, 464)
Screenshot: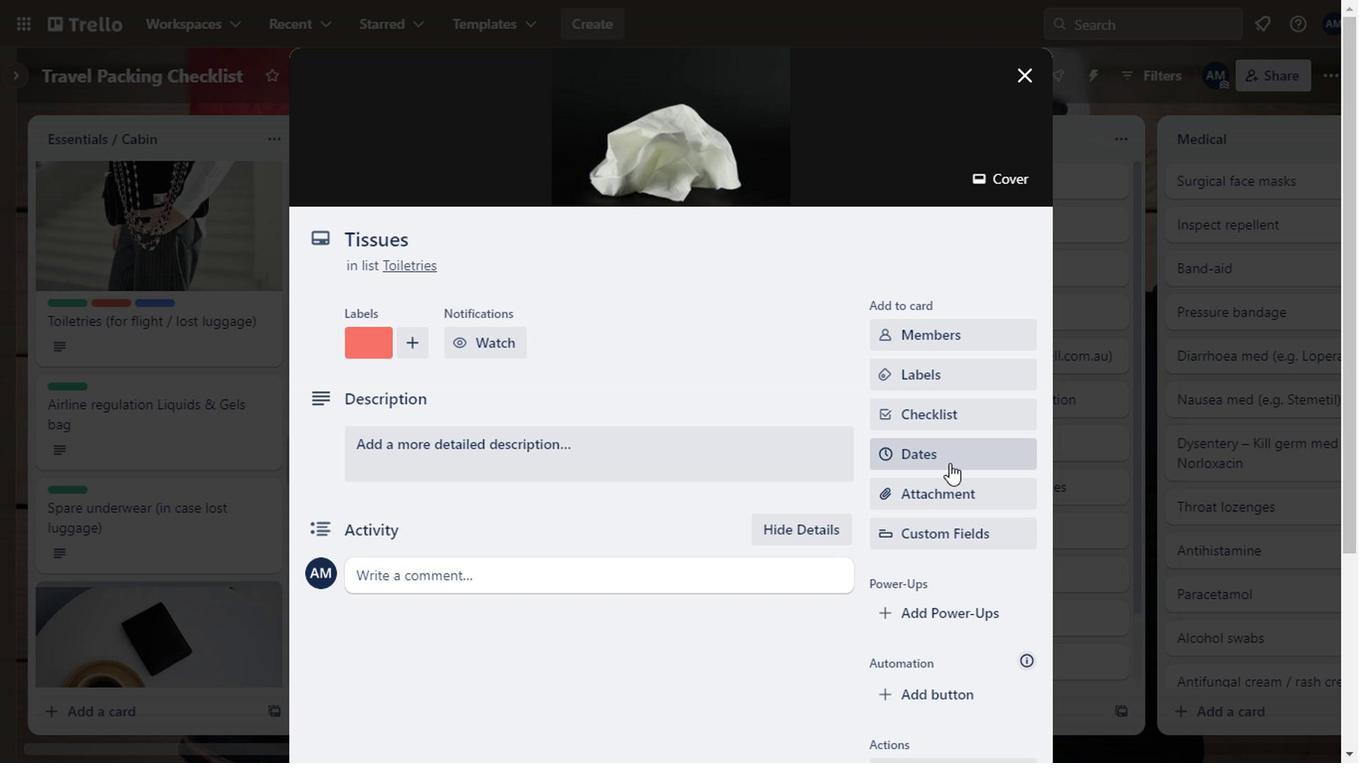 
Action: Mouse moved to (885, 521)
Screenshot: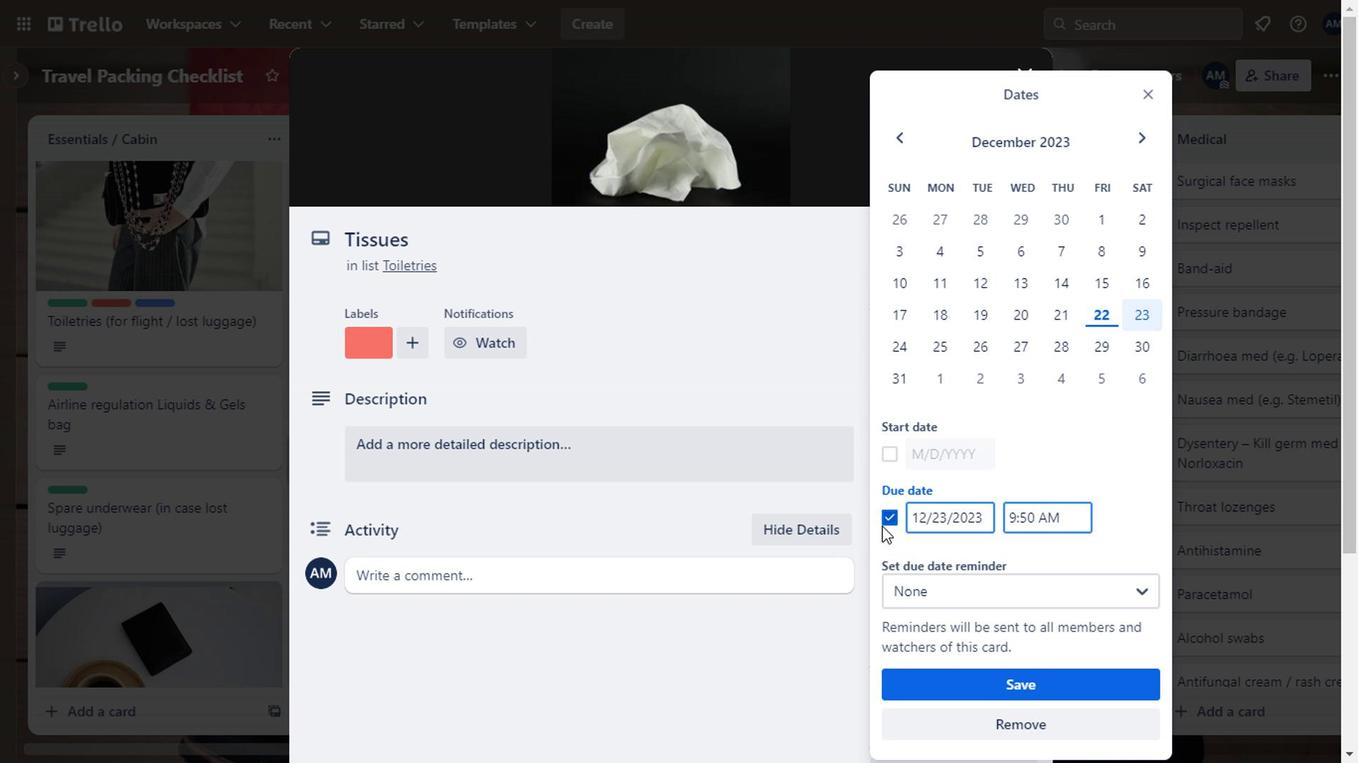 
Action: Mouse pressed left at (885, 521)
Screenshot: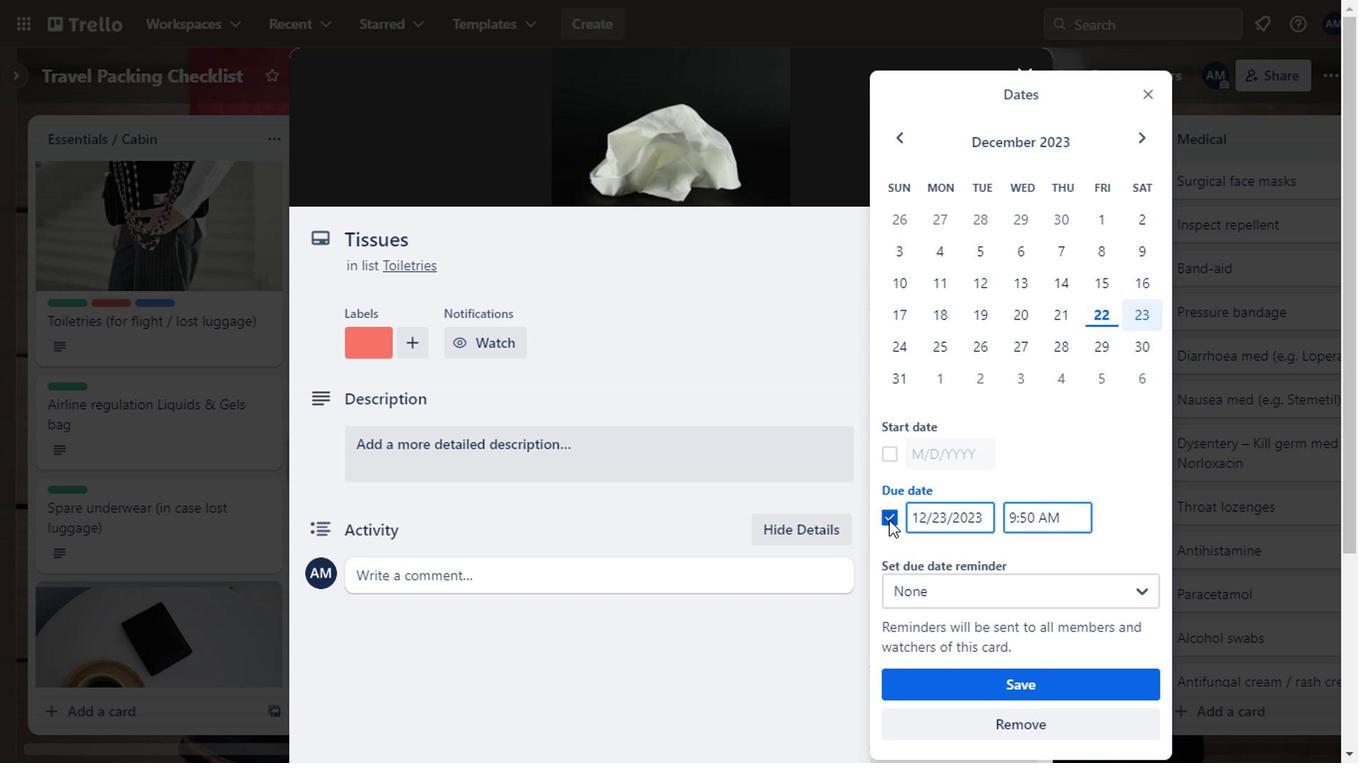 
Action: Mouse moved to (969, 681)
Screenshot: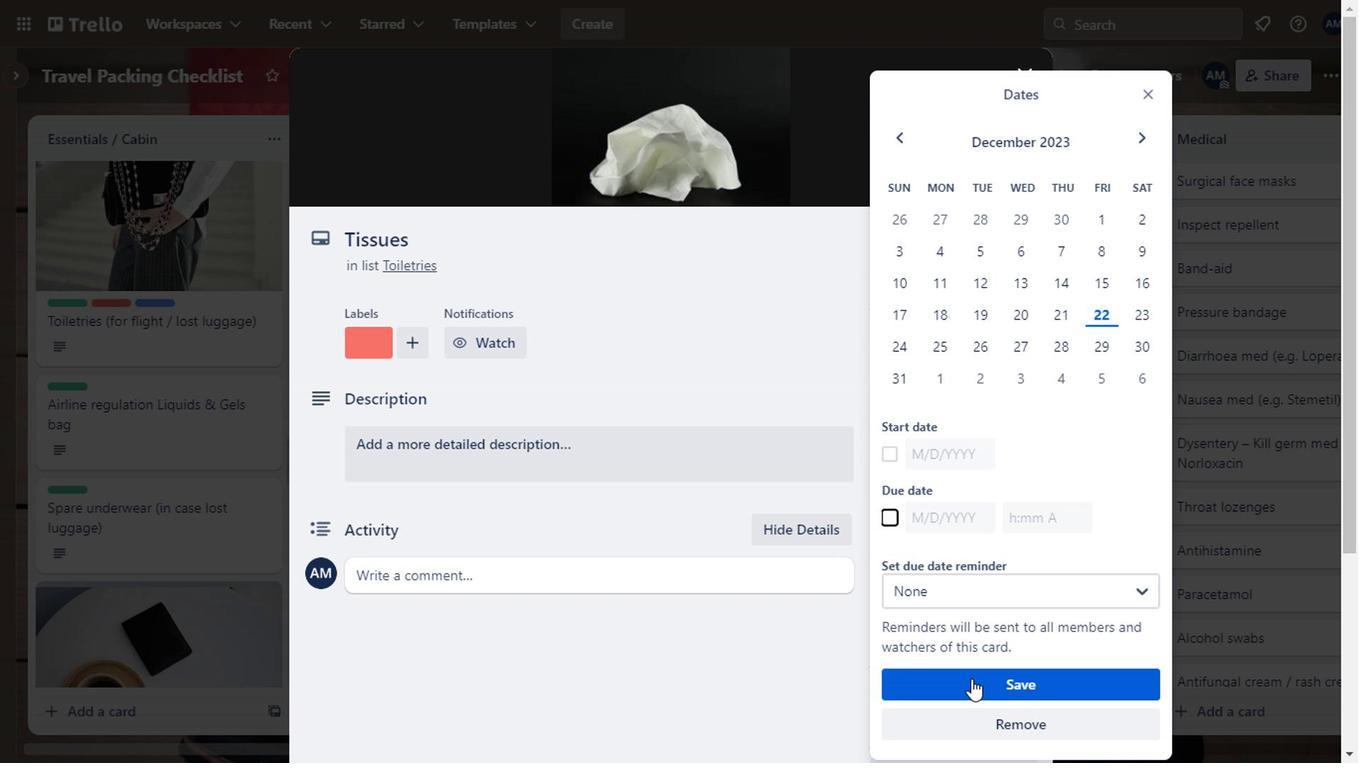 
Action: Mouse pressed left at (969, 681)
Screenshot: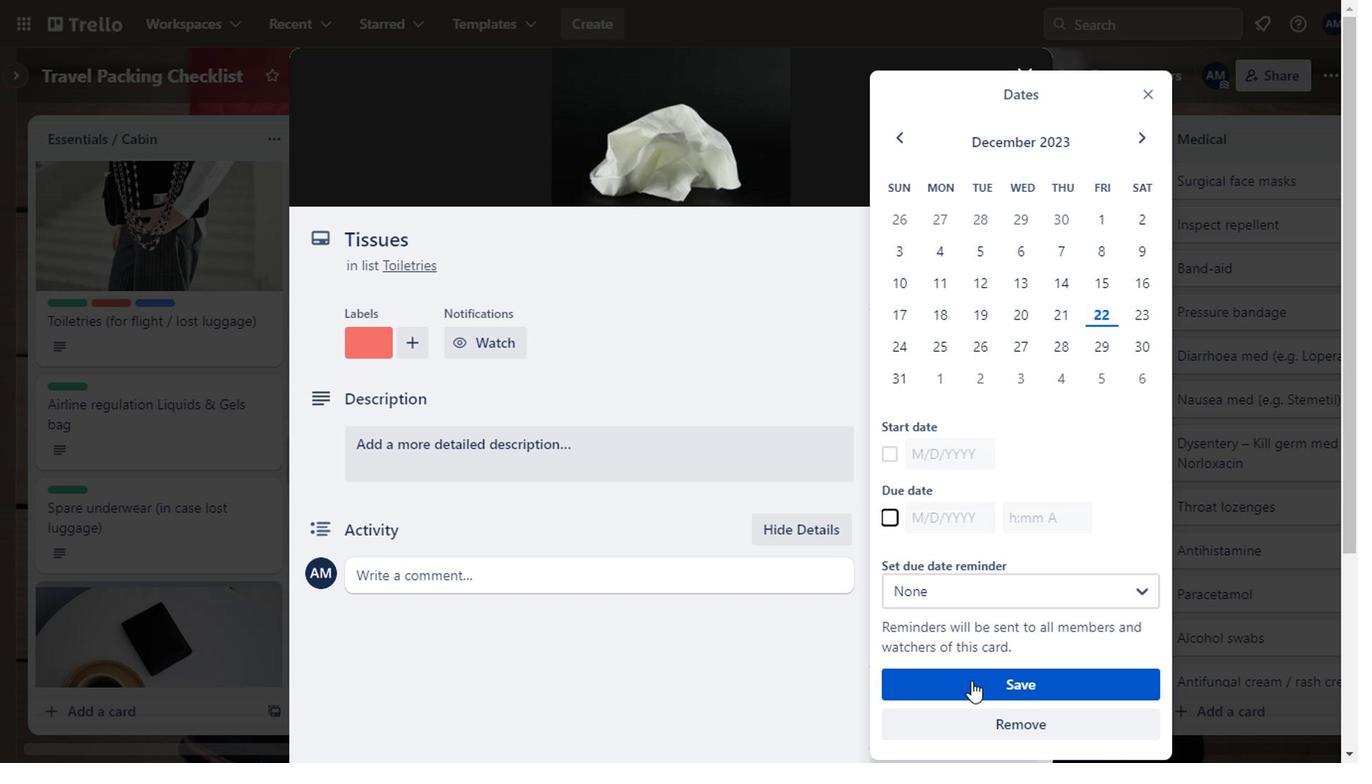 
Action: Mouse moved to (1015, 86)
Screenshot: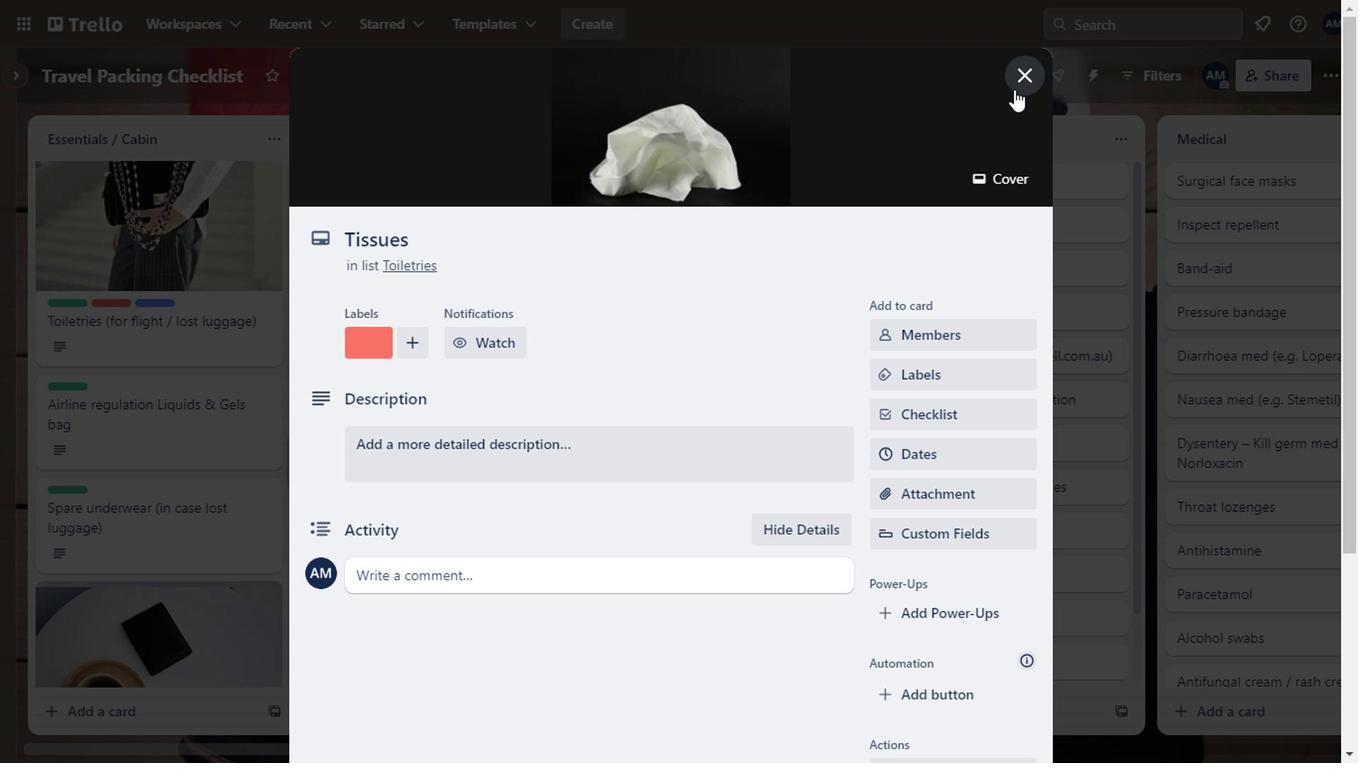 
Action: Mouse pressed left at (1015, 86)
Screenshot: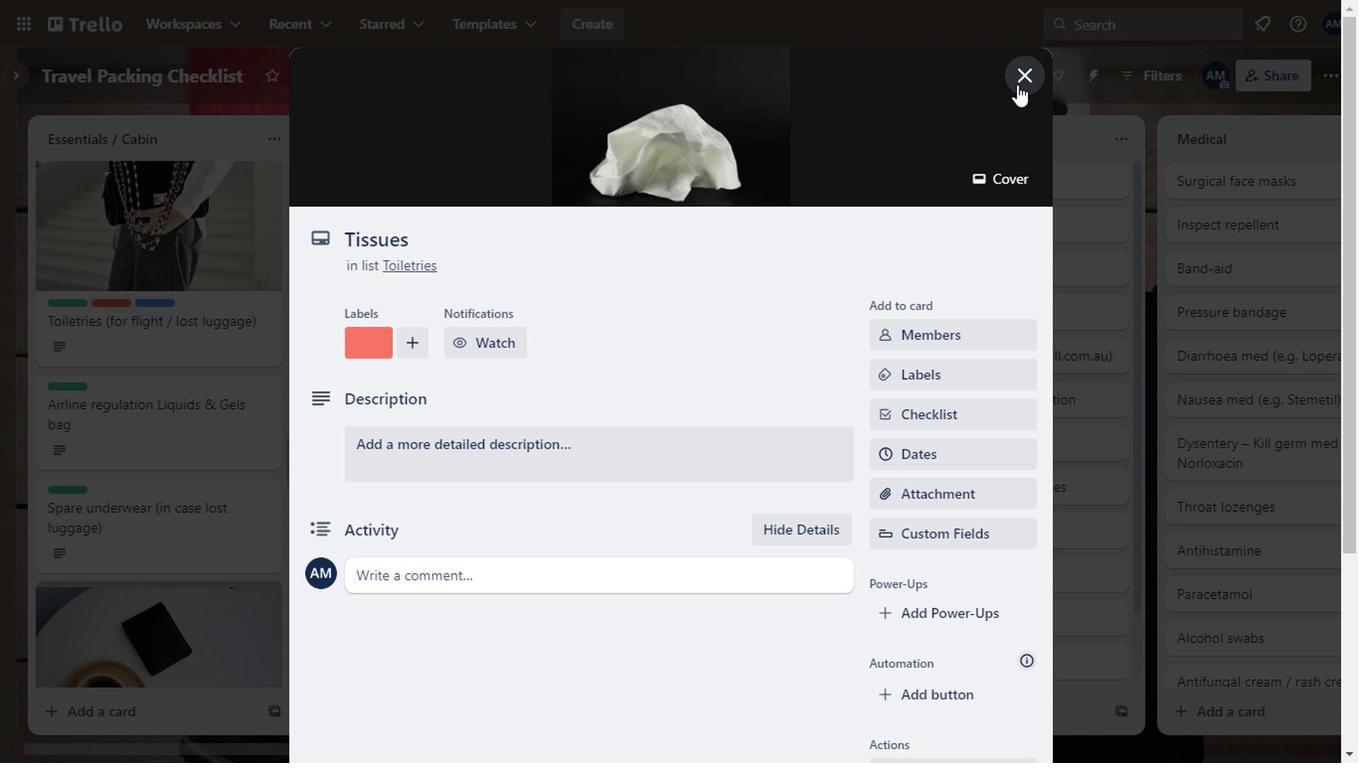 
Action: Mouse moved to (456, 529)
Screenshot: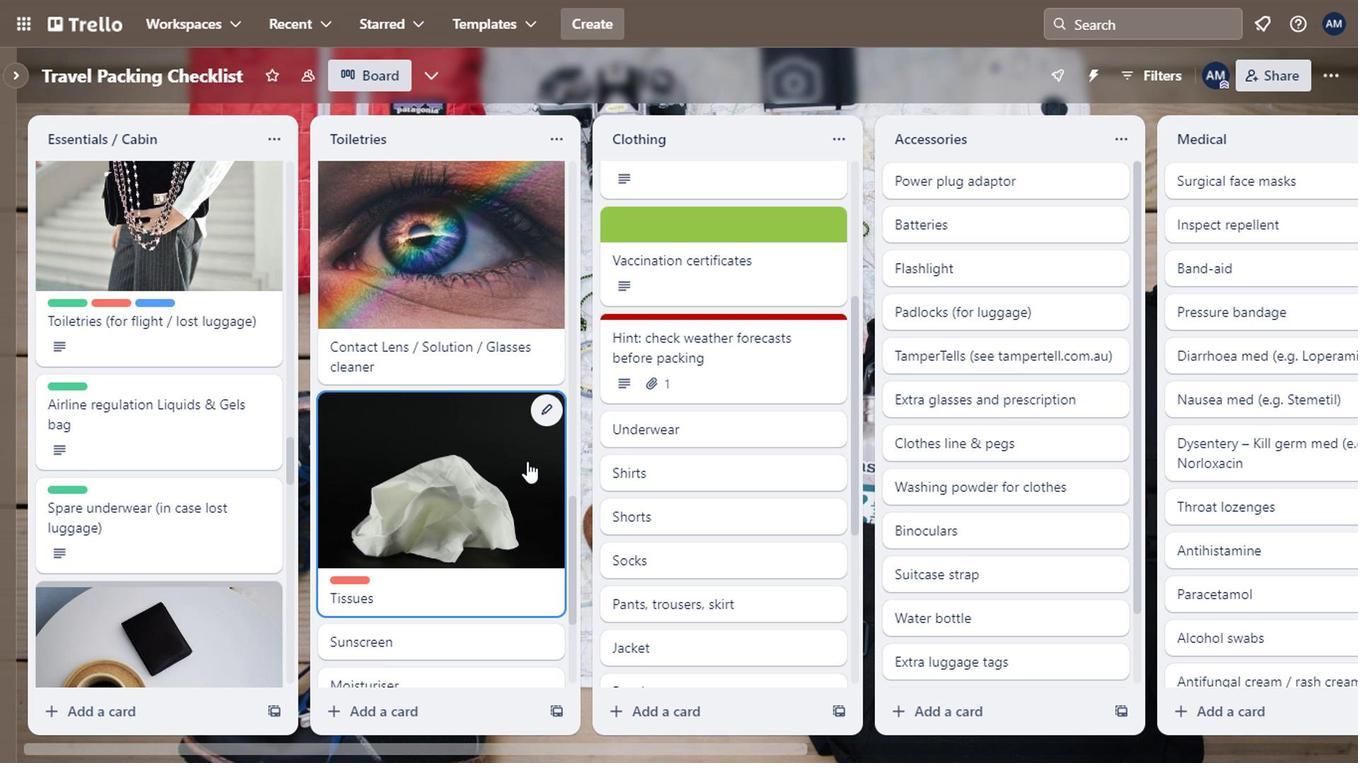 
Action: Mouse scrolled (456, 529) with delta (0, 0)
Screenshot: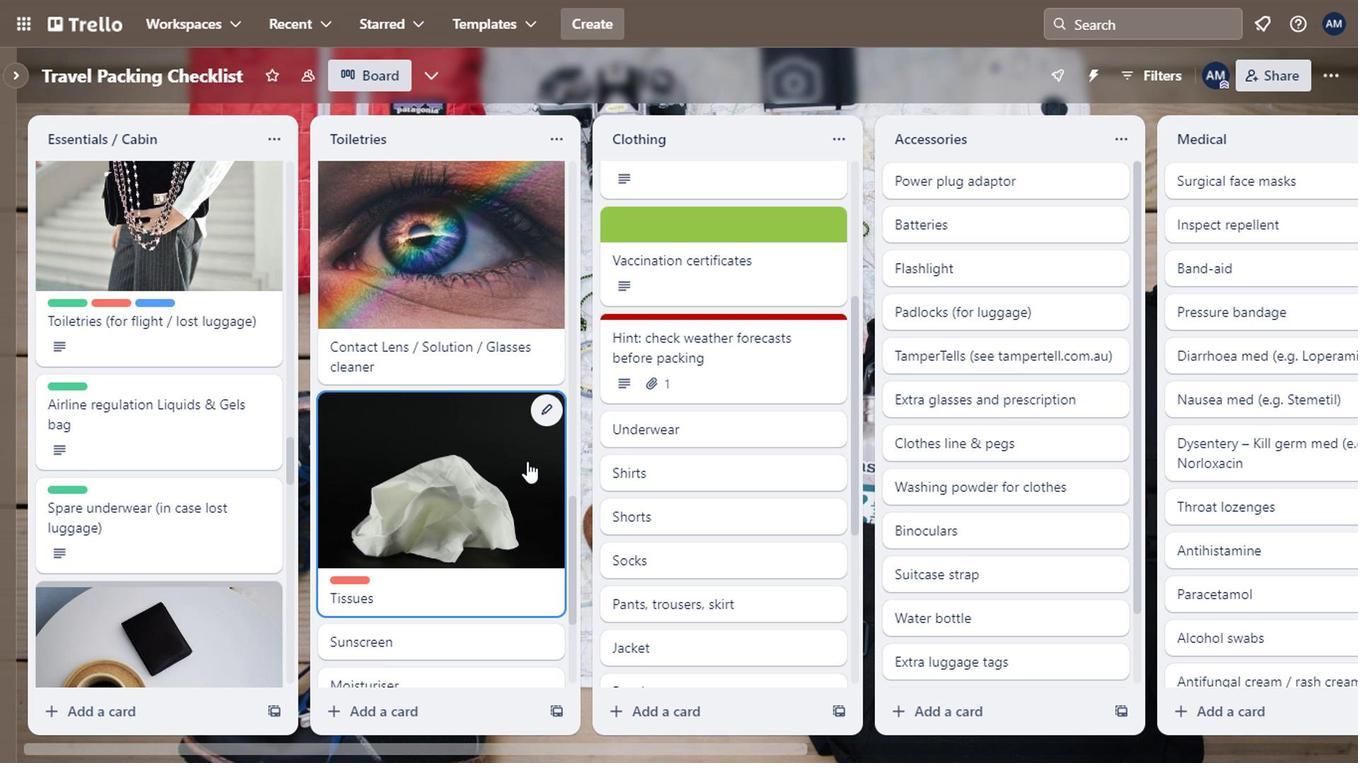 
Action: Mouse moved to (410, 528)
Screenshot: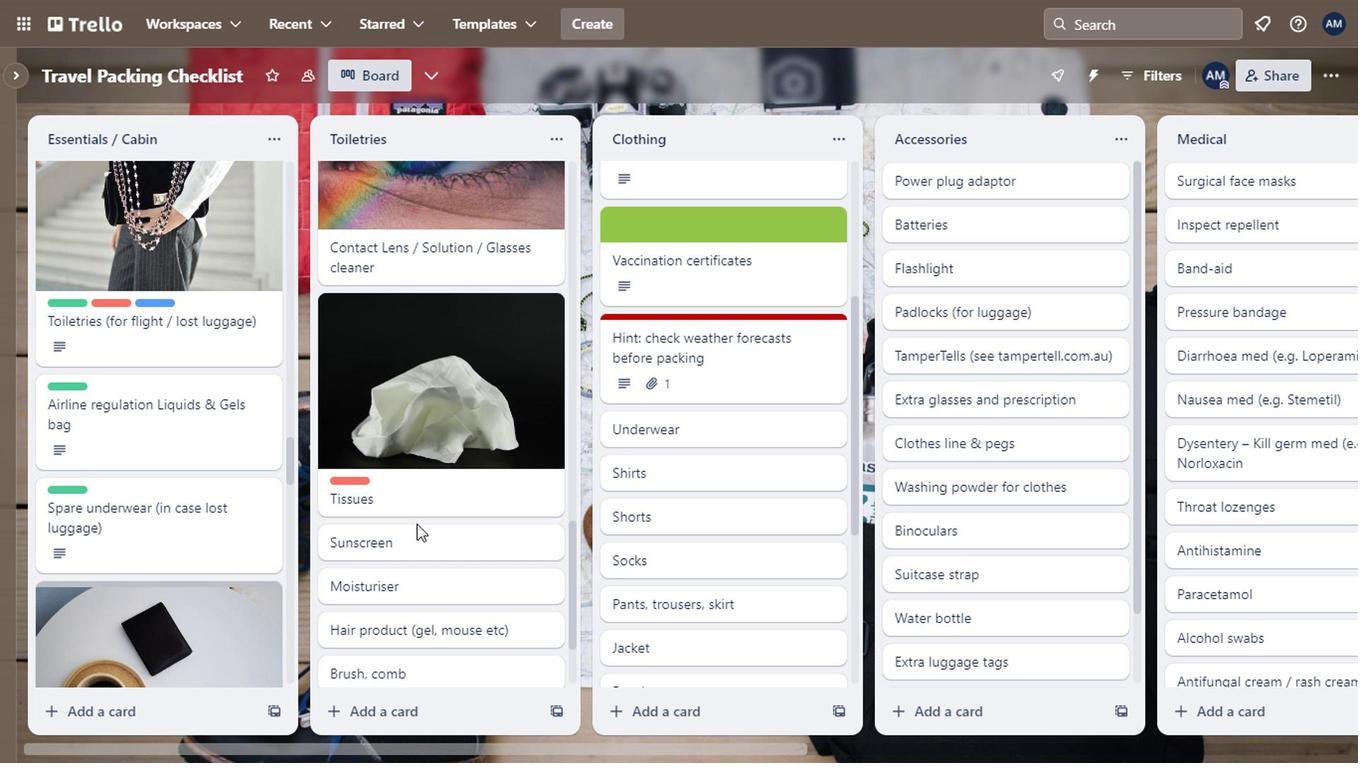 
Action: Mouse pressed left at (410, 528)
Screenshot: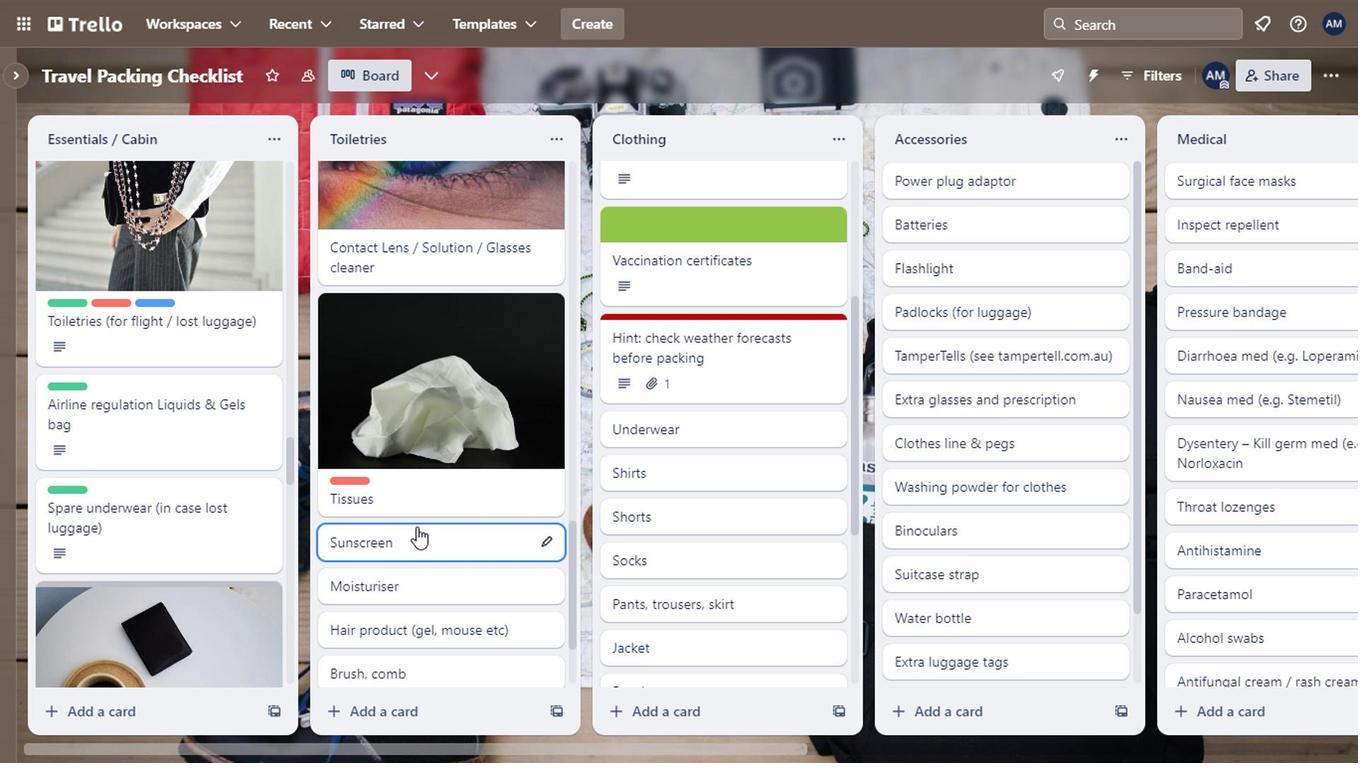 
Action: Mouse moved to (1032, 81)
Screenshot: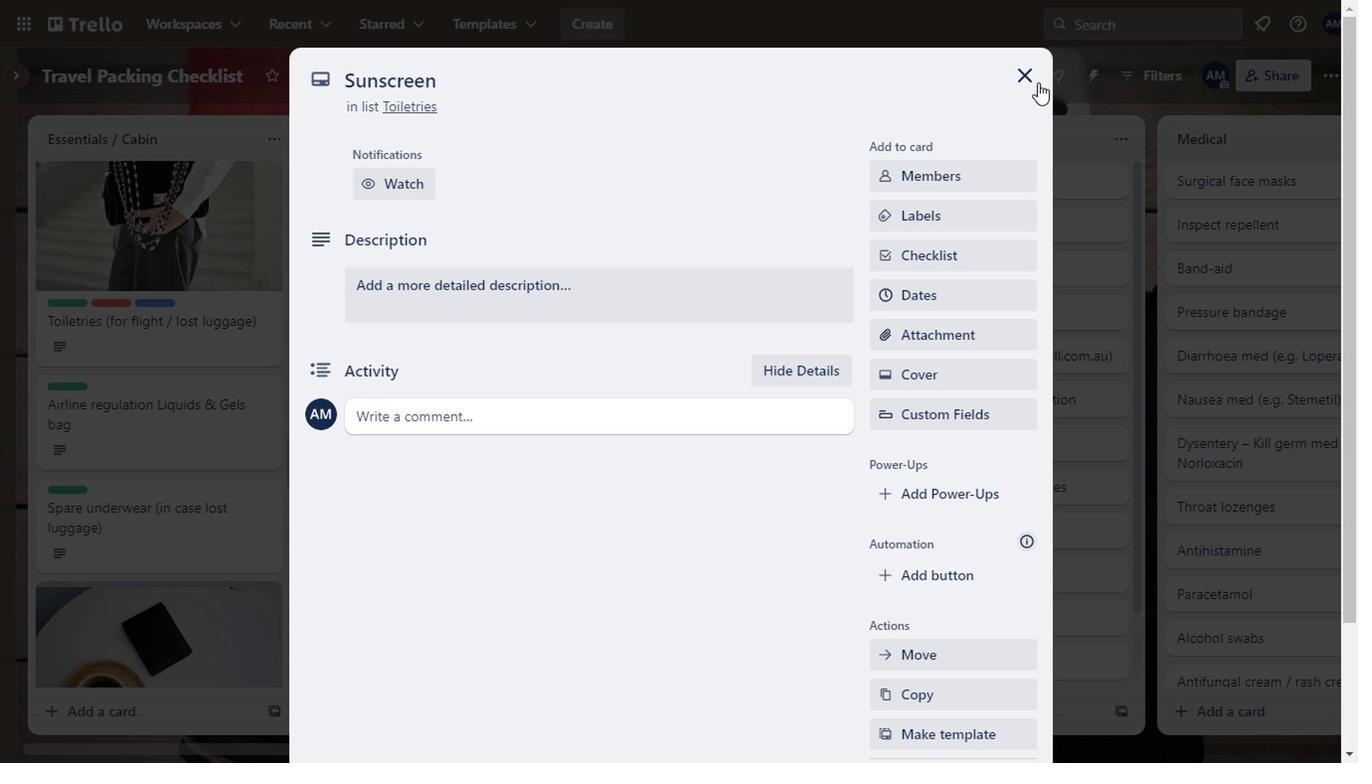 
Action: Mouse pressed left at (1032, 81)
Screenshot: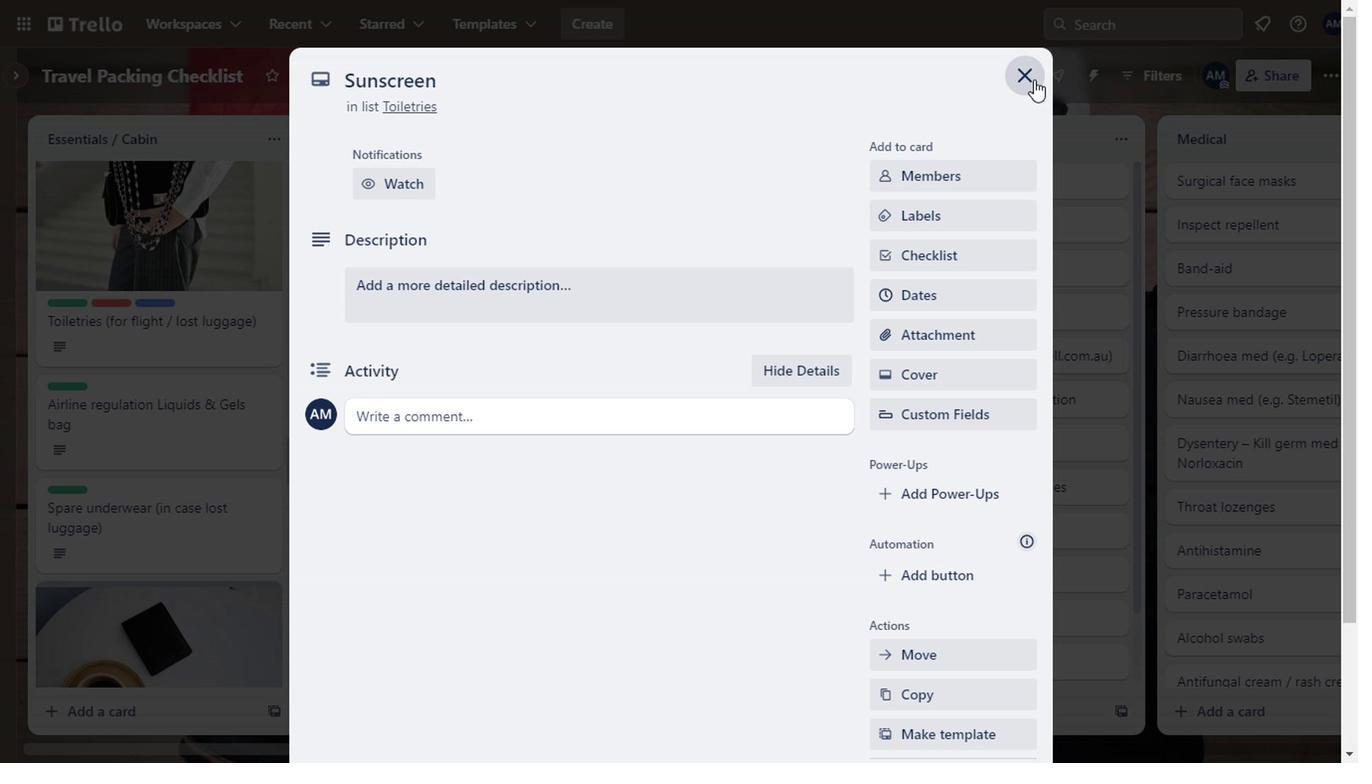 
Action: Mouse moved to (500, 459)
Screenshot: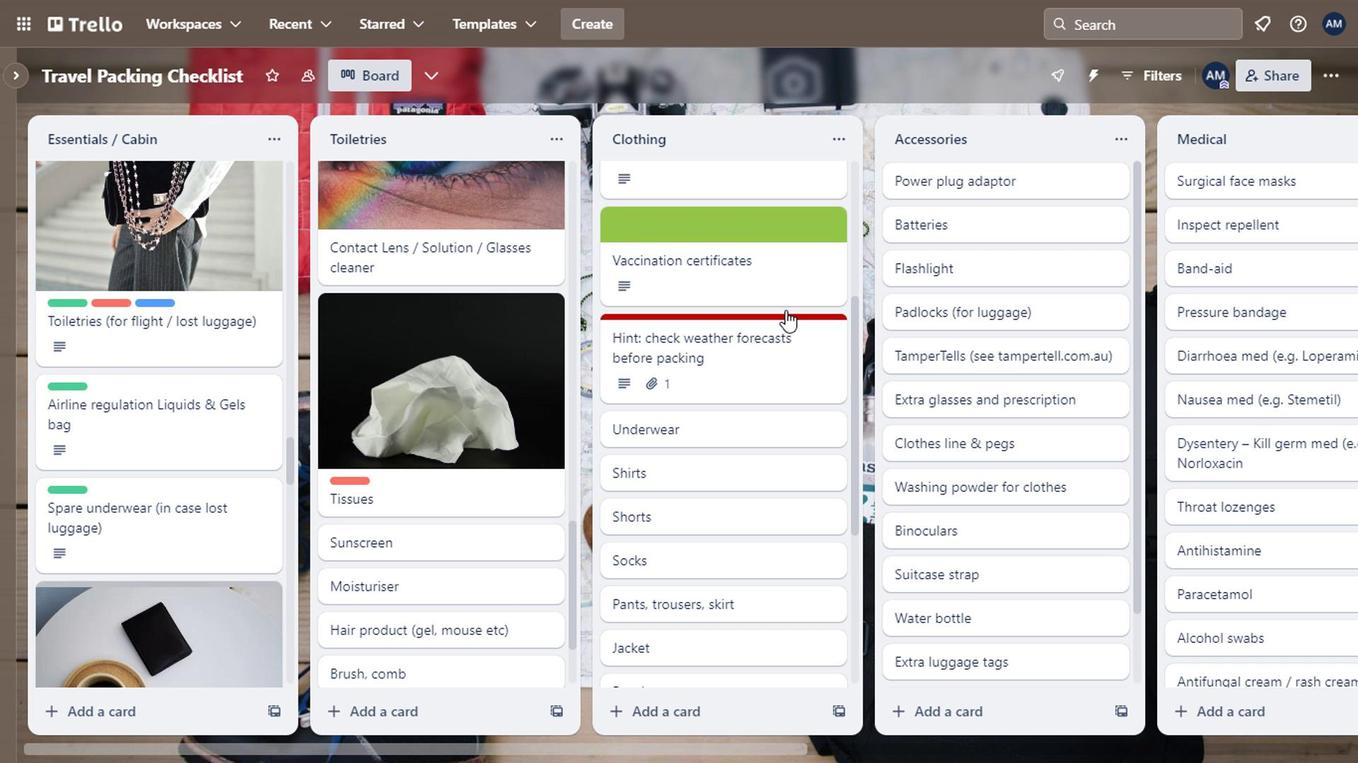 
Action: Mouse scrolled (500, 458) with delta (0, -1)
Screenshot: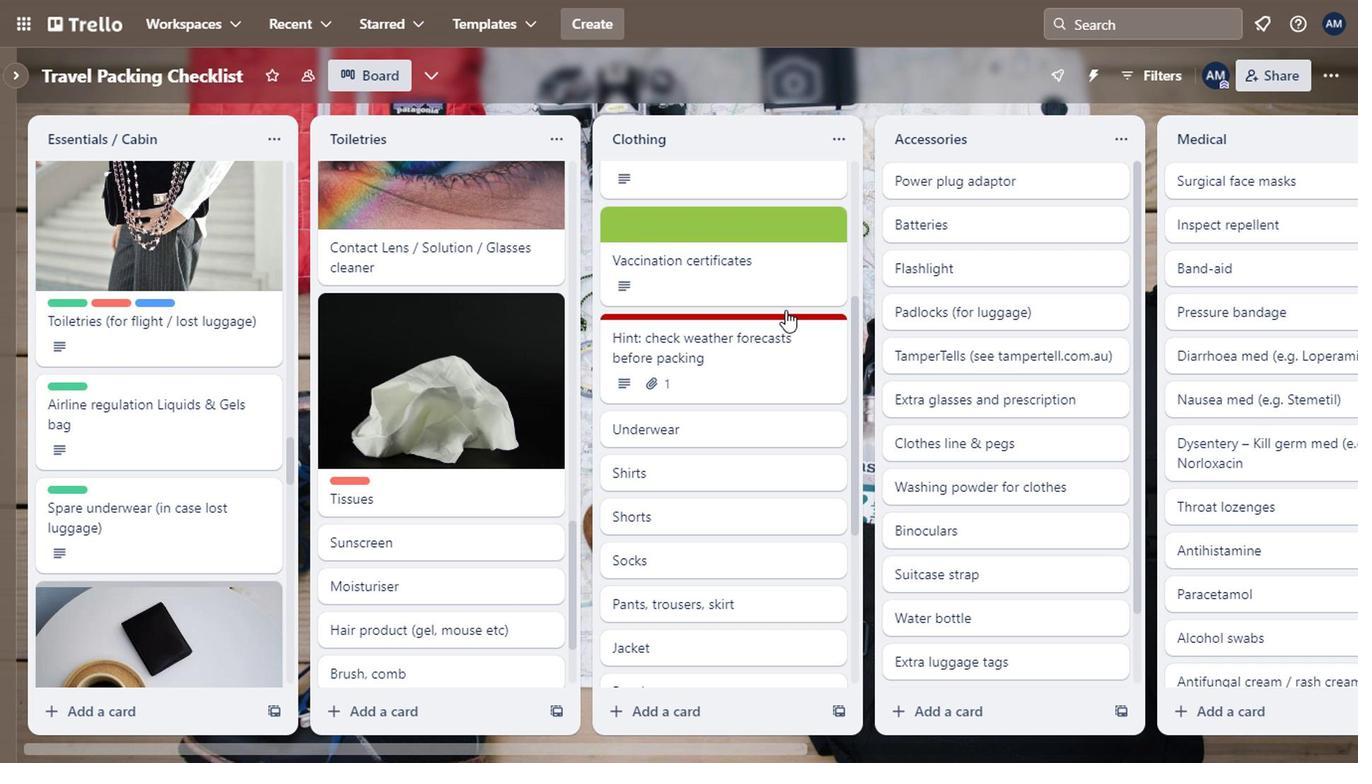 
Action: Mouse moved to (495, 462)
Screenshot: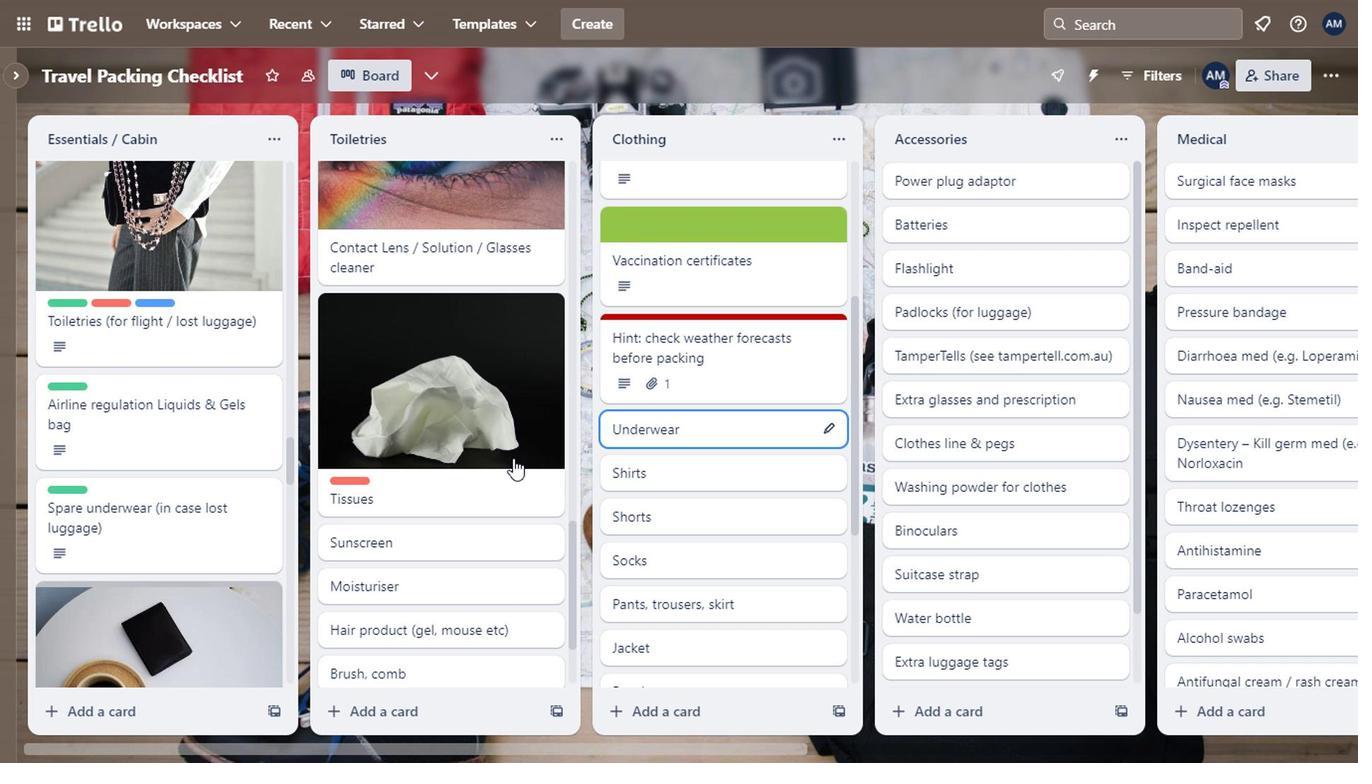 
Action: Mouse scrolled (495, 461) with delta (0, 0)
Screenshot: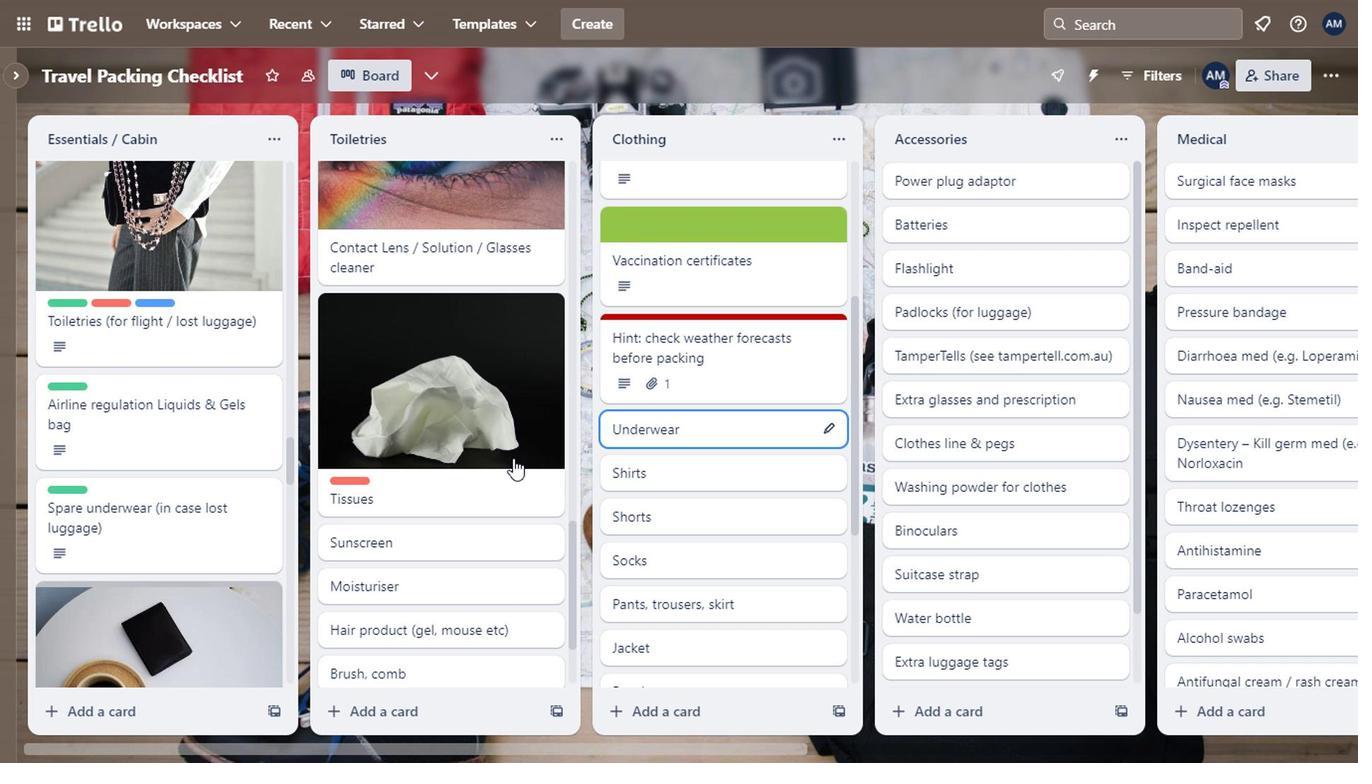 
Action: Mouse moved to (489, 466)
Screenshot: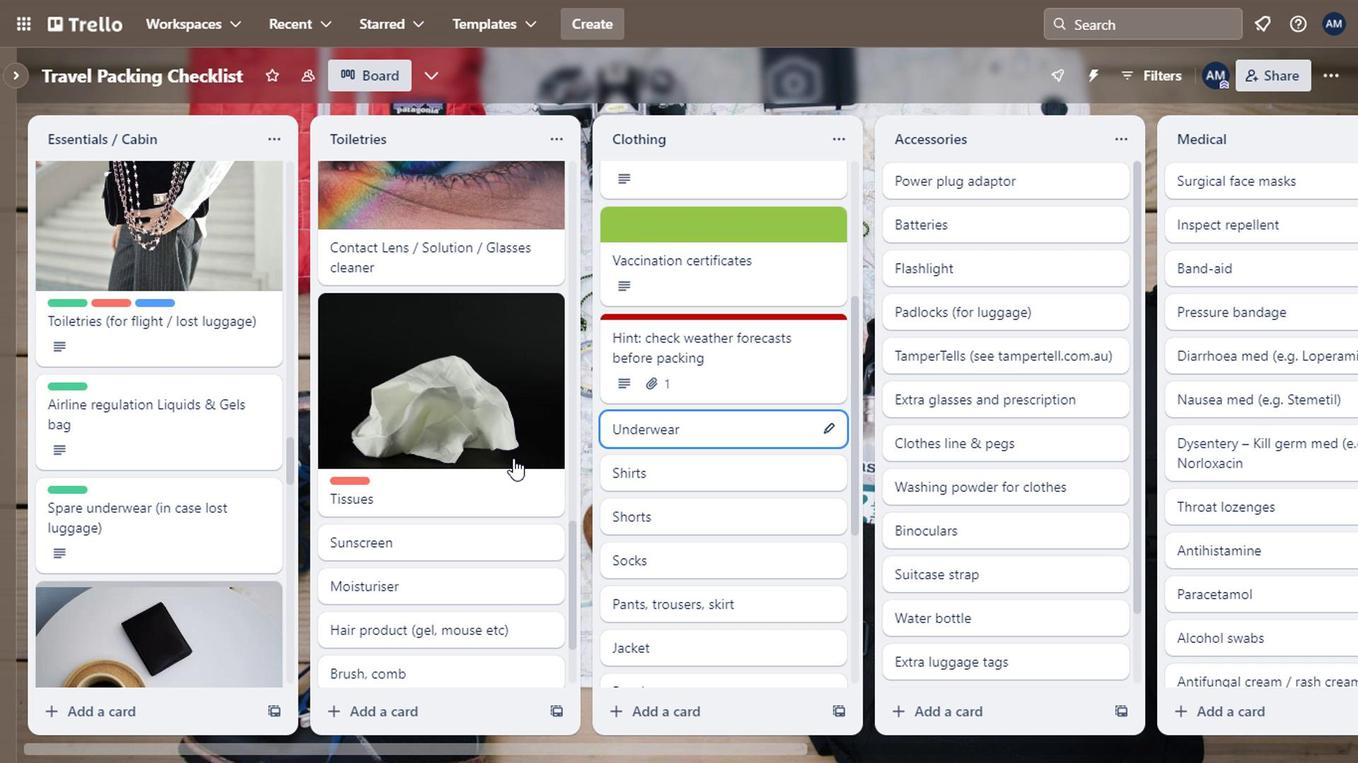 
Action: Mouse scrolled (489, 465) with delta (0, -1)
Screenshot: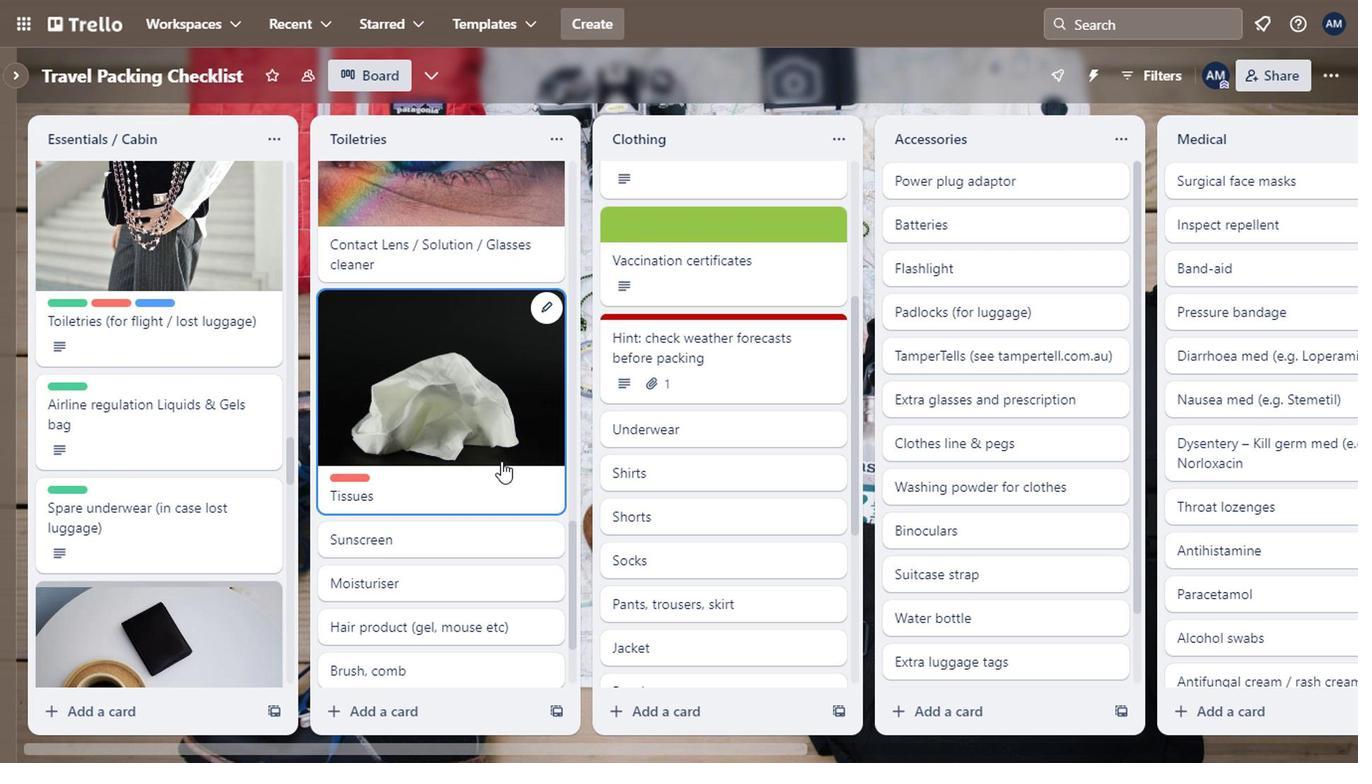 
Action: Mouse moved to (544, 406)
Screenshot: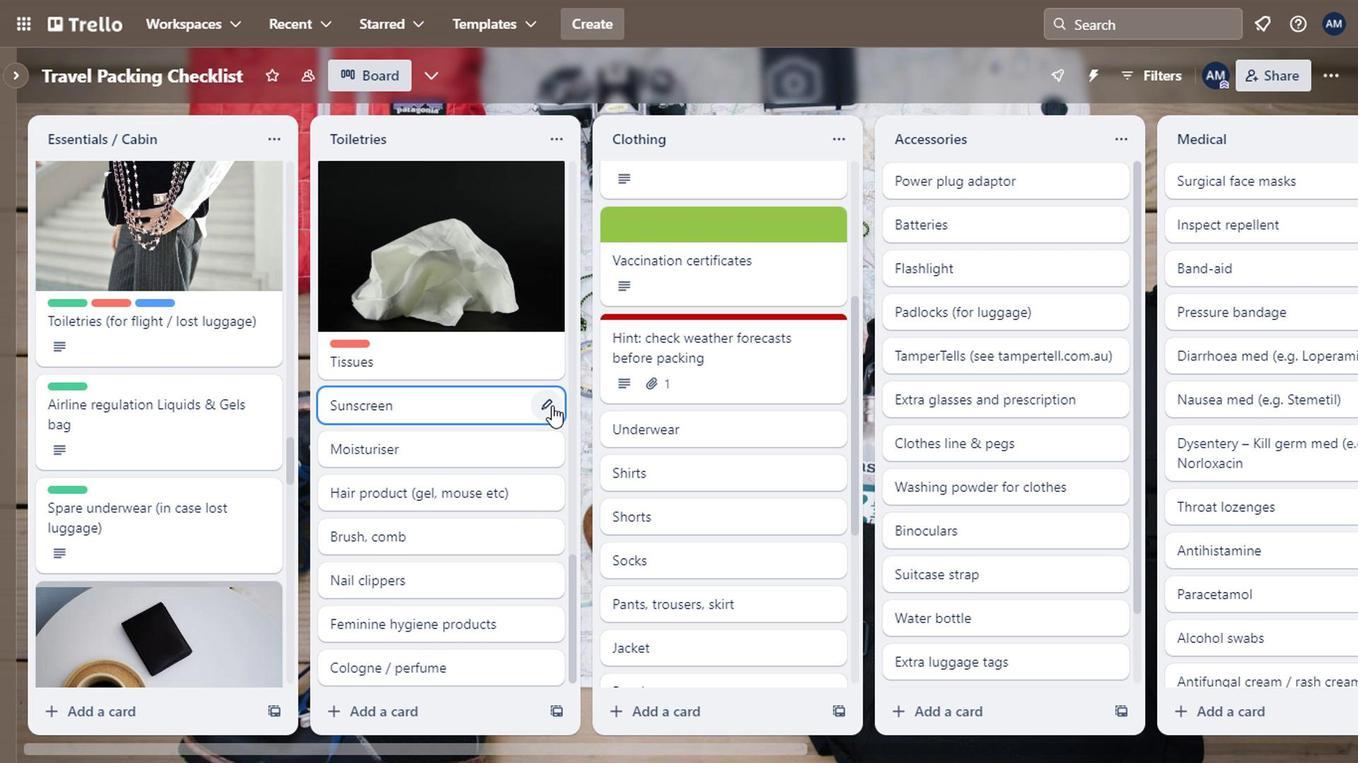 
Action: Mouse pressed left at (544, 406)
Screenshot: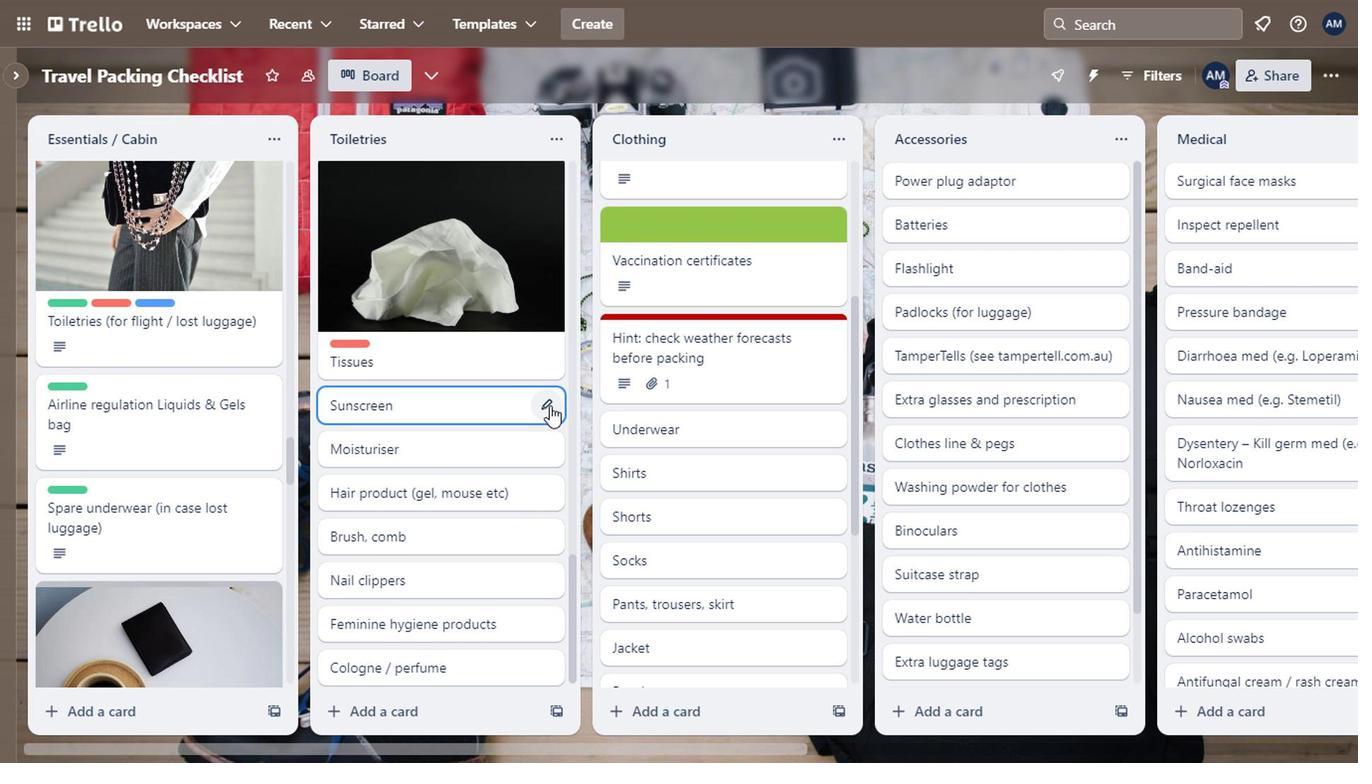 
Action: Mouse moved to (651, 506)
Screenshot: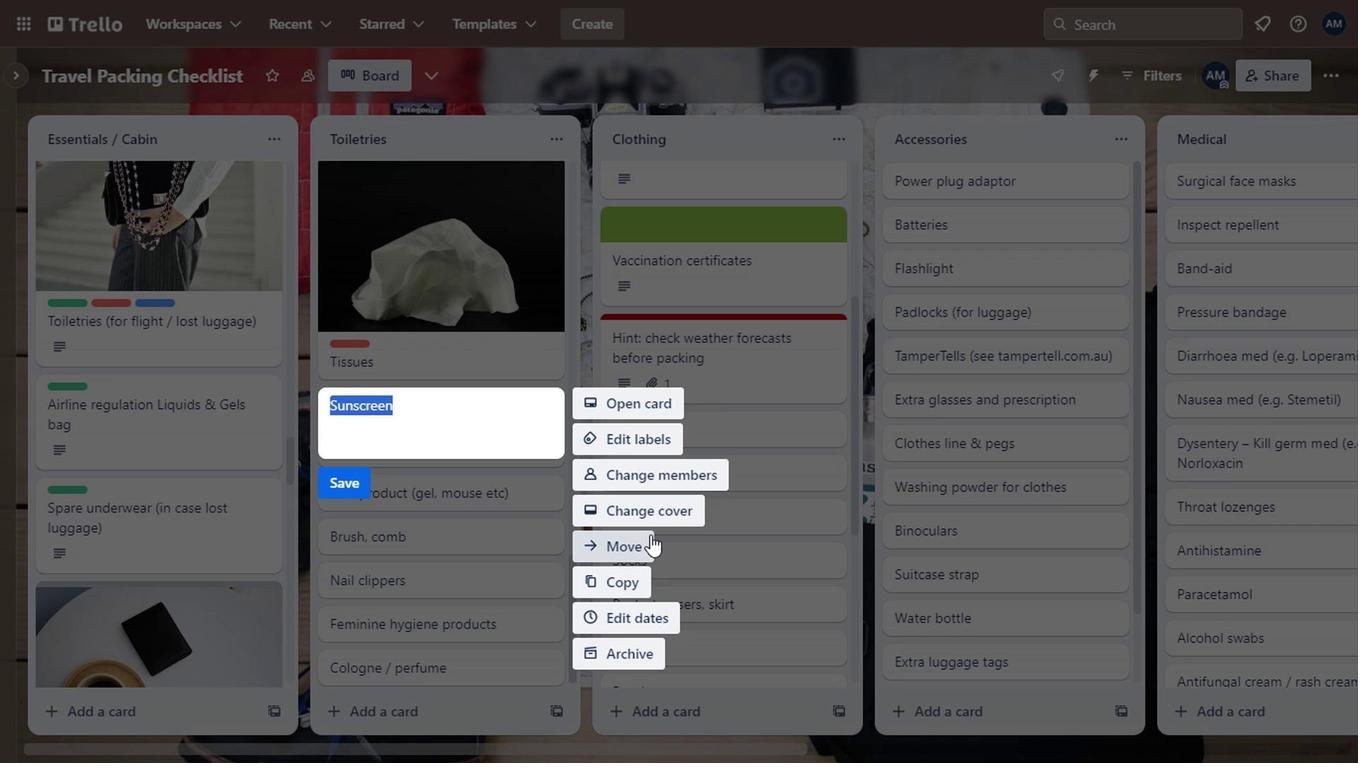 
Action: Mouse pressed left at (651, 506)
Screenshot: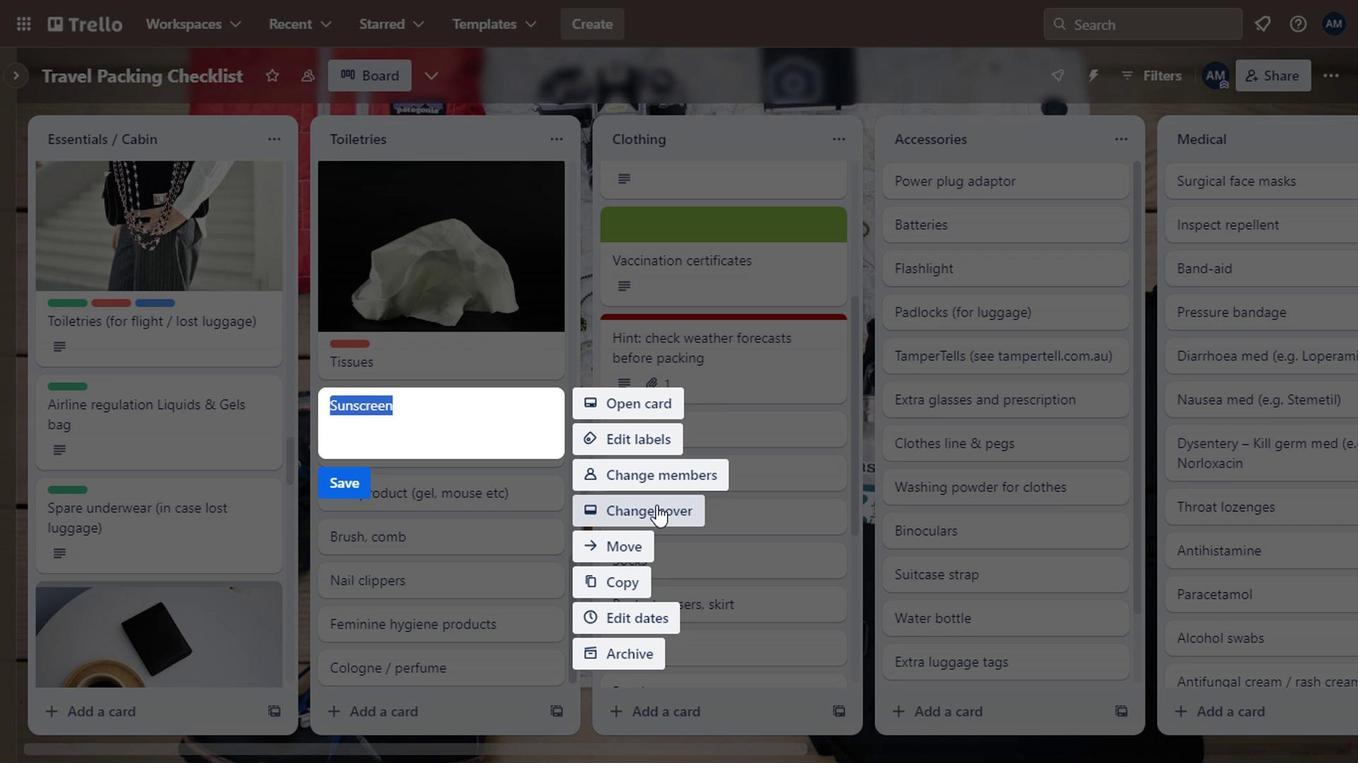
Action: Mouse moved to (709, 563)
Screenshot: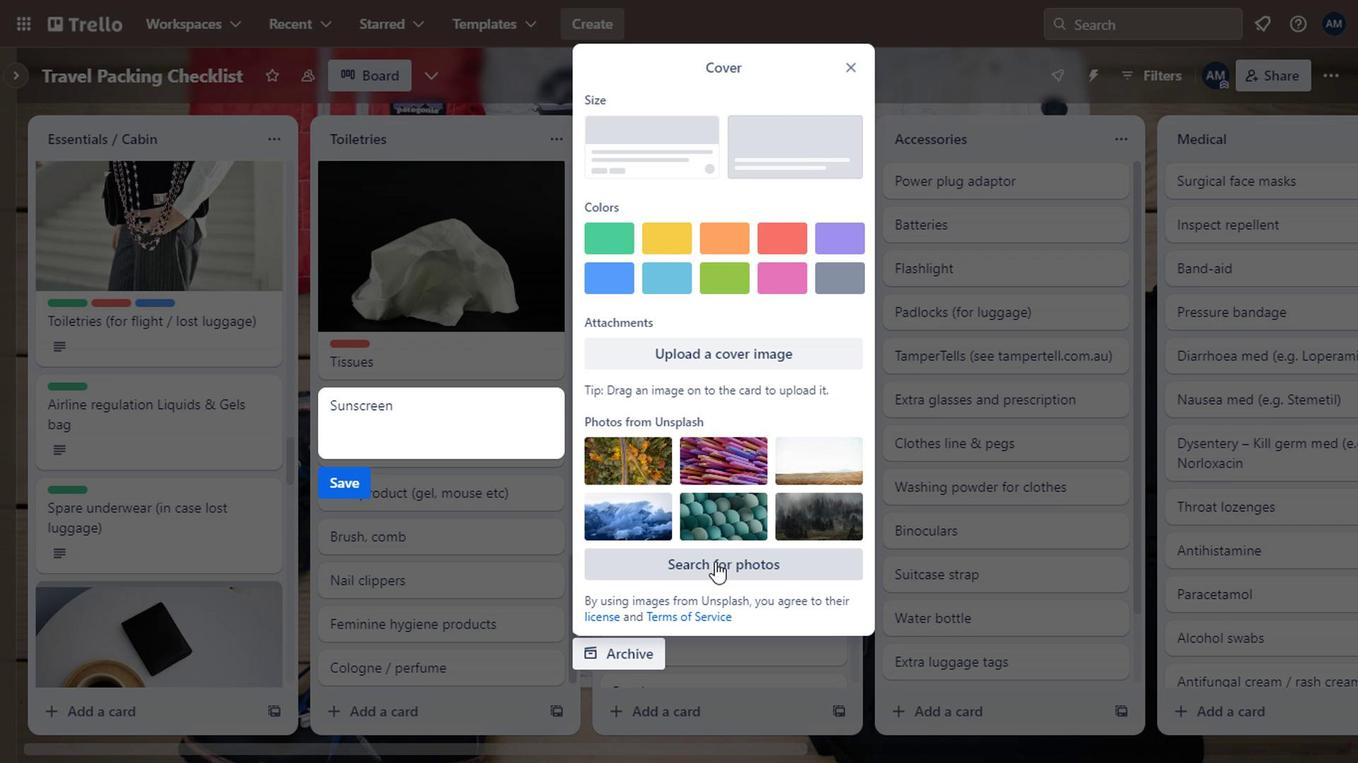 
Action: Mouse pressed left at (709, 563)
Screenshot: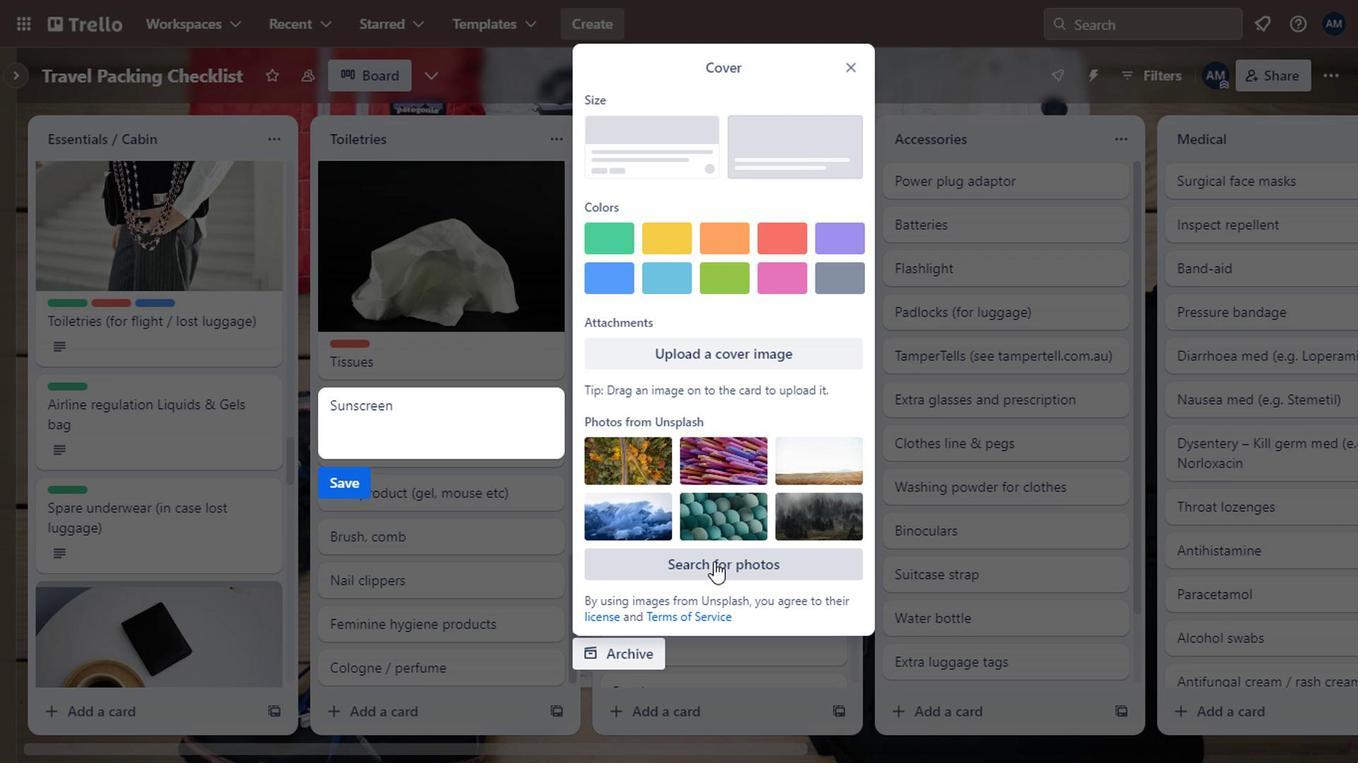 
Action: Mouse moved to (732, 121)
Screenshot: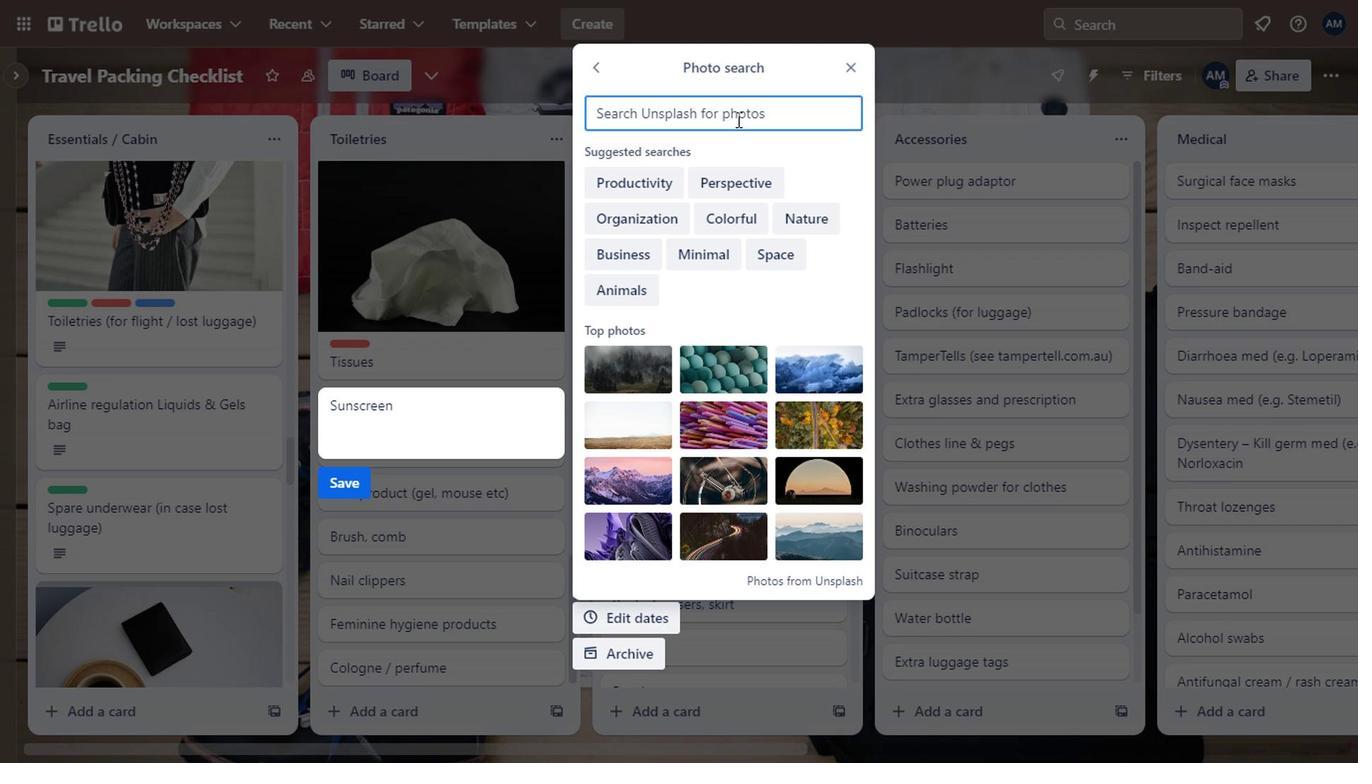 
Action: Mouse pressed left at (732, 121)
Screenshot: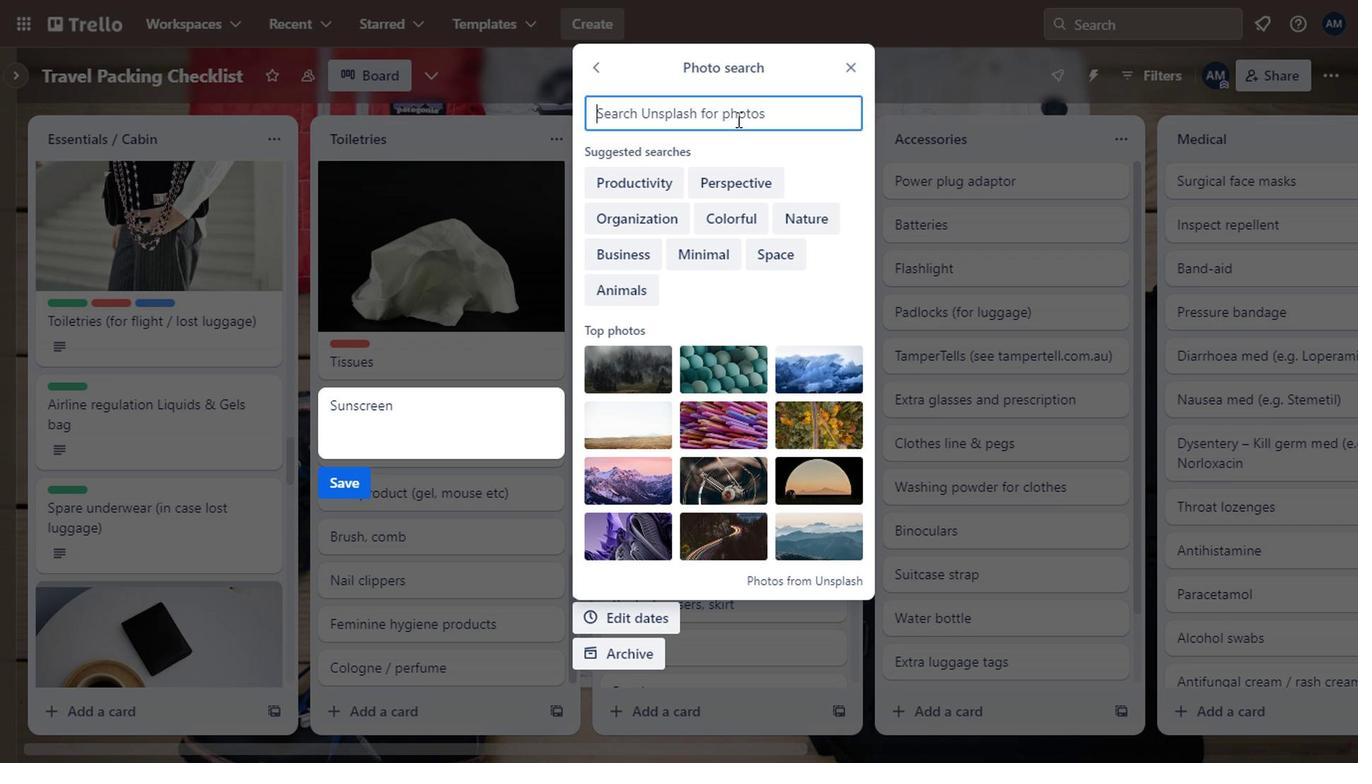 
Action: Key pressed sunscreen
Screenshot: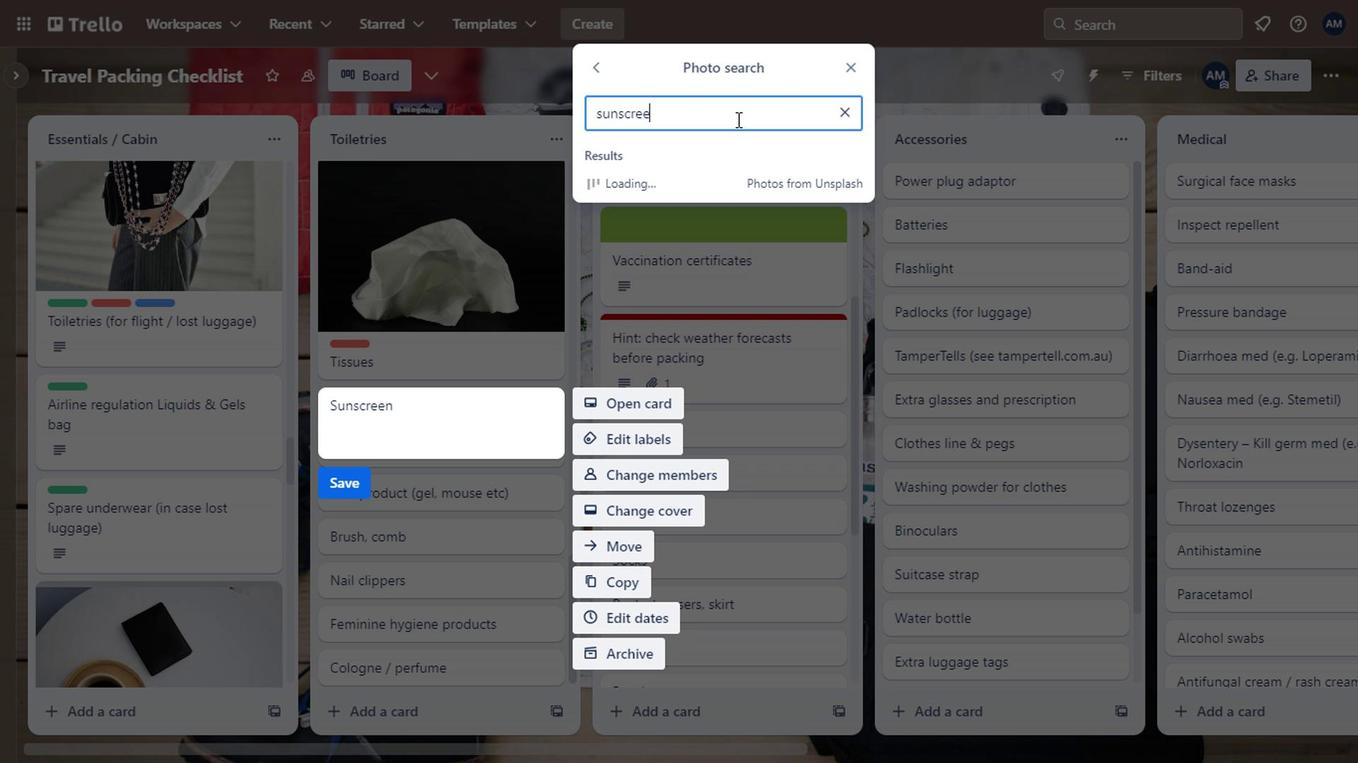 
Action: Mouse moved to (771, 289)
Screenshot: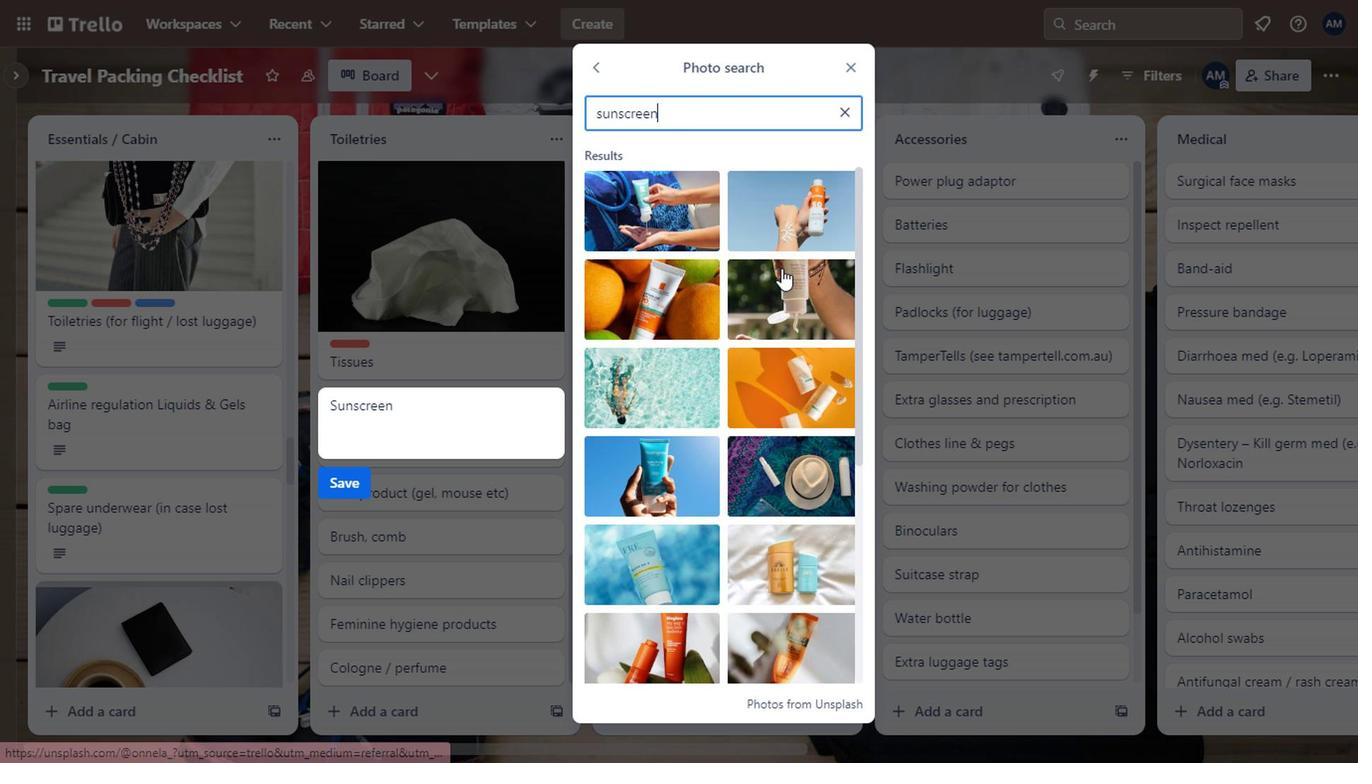 
Action: Mouse pressed left at (771, 289)
Screenshot: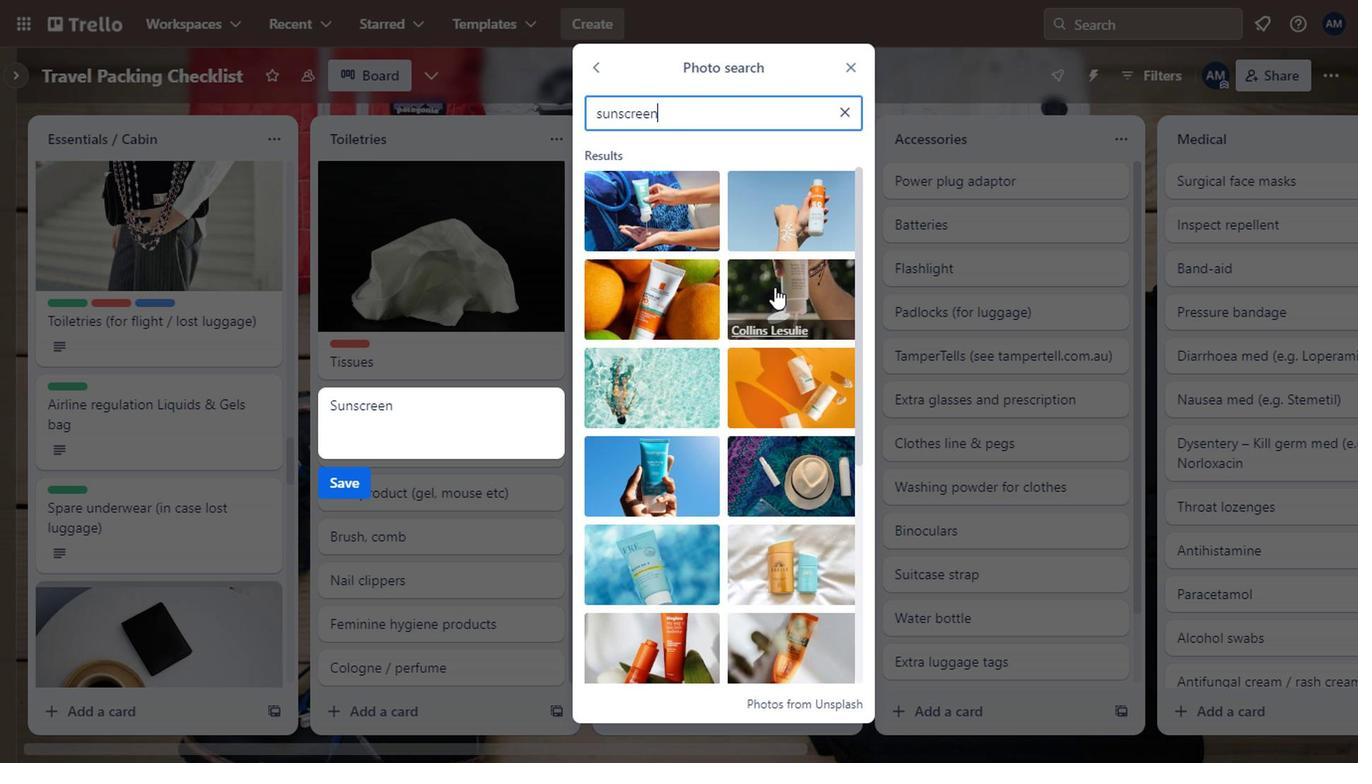
Action: Mouse moved to (853, 74)
Screenshot: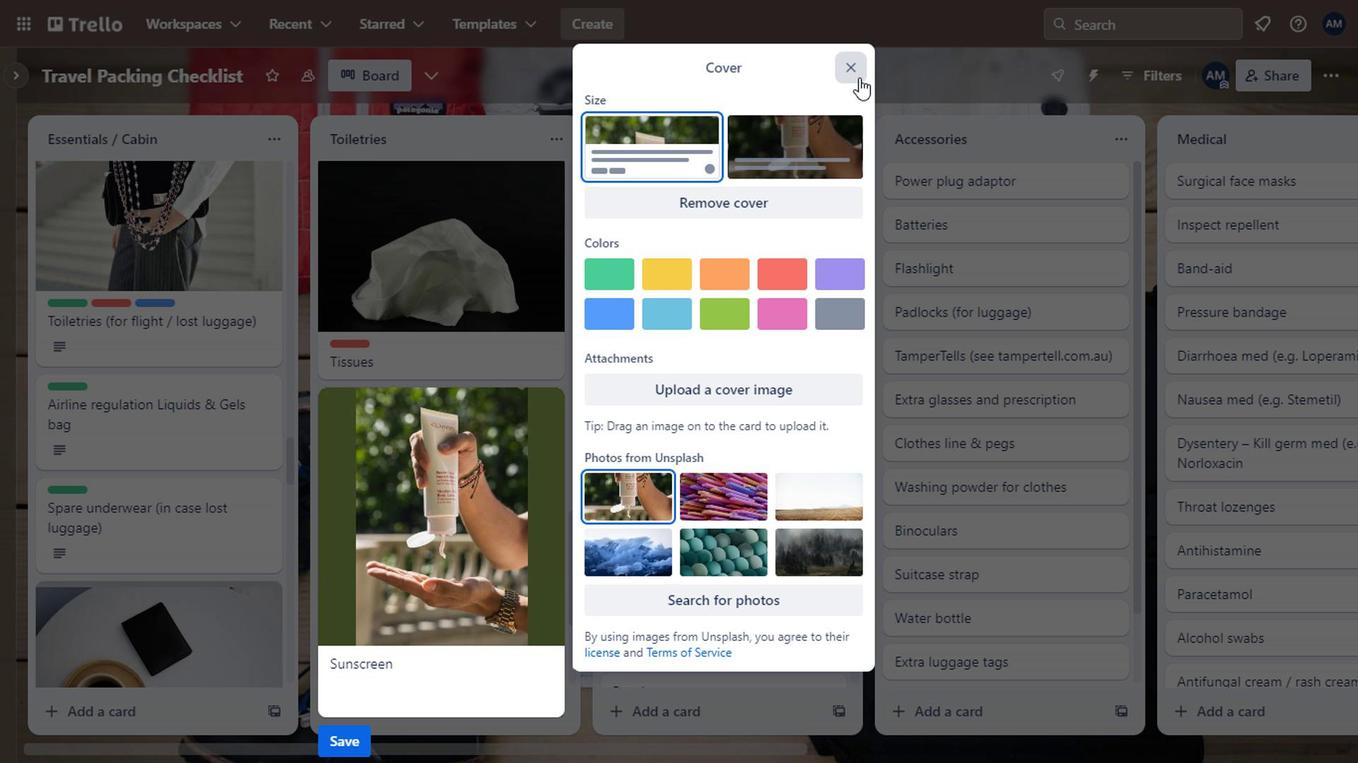 
Action: Mouse pressed left at (853, 74)
Screenshot: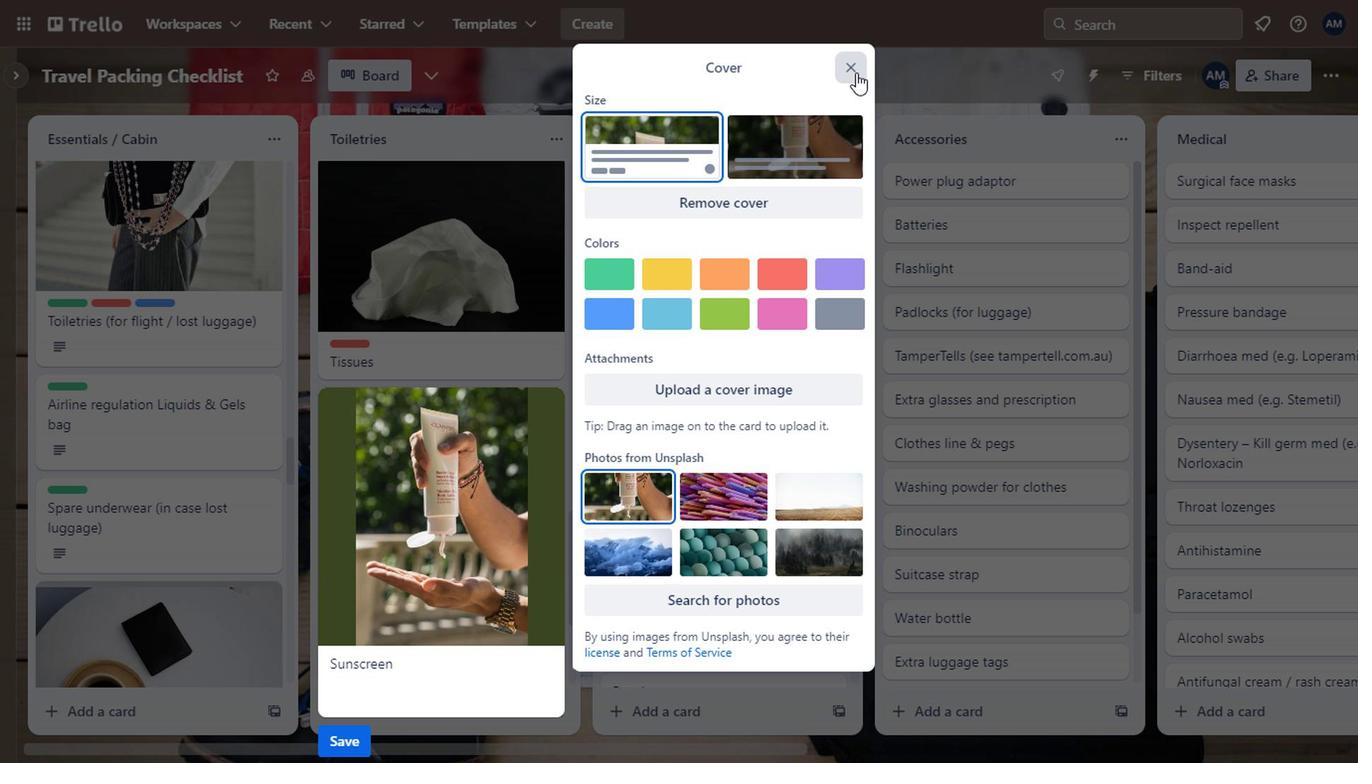 
Action: Mouse moved to (337, 743)
Screenshot: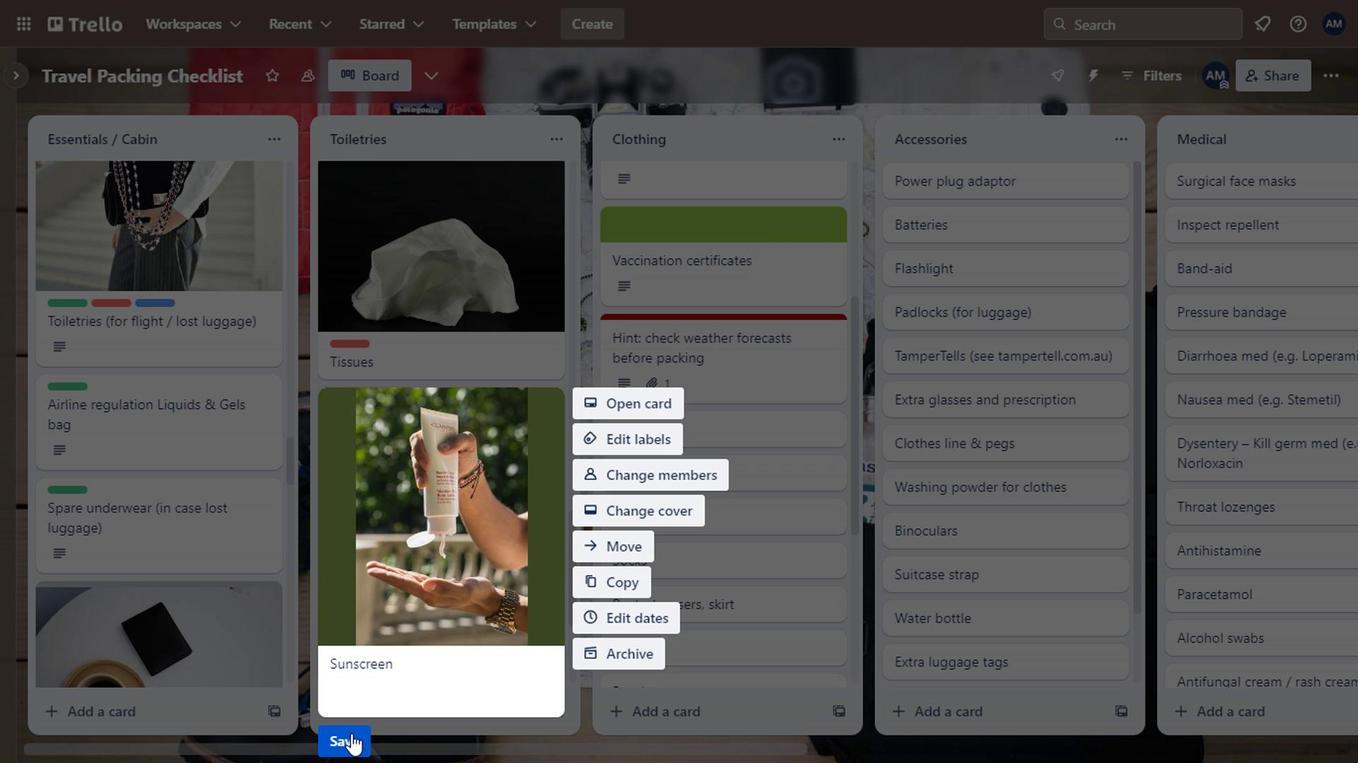 
Action: Mouse pressed left at (337, 743)
Screenshot: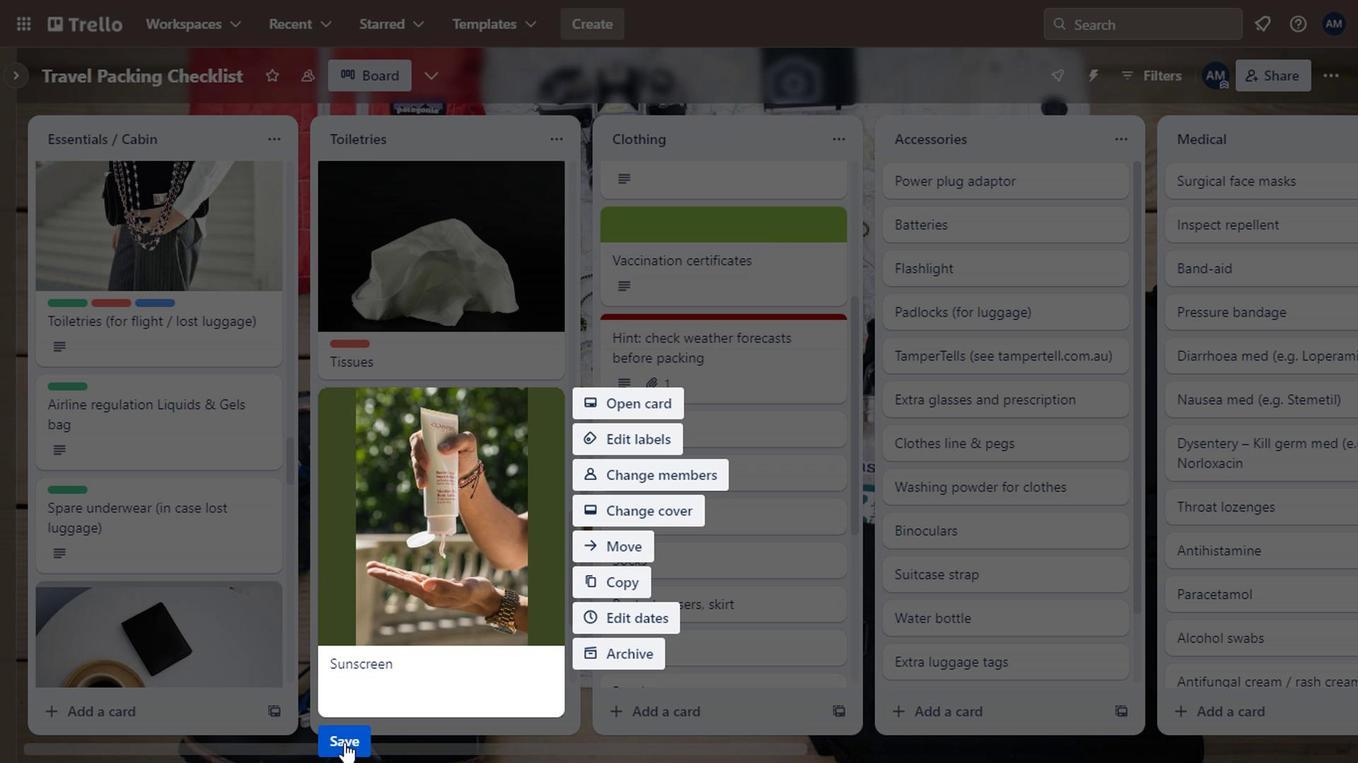 
Action: Mouse moved to (478, 457)
Screenshot: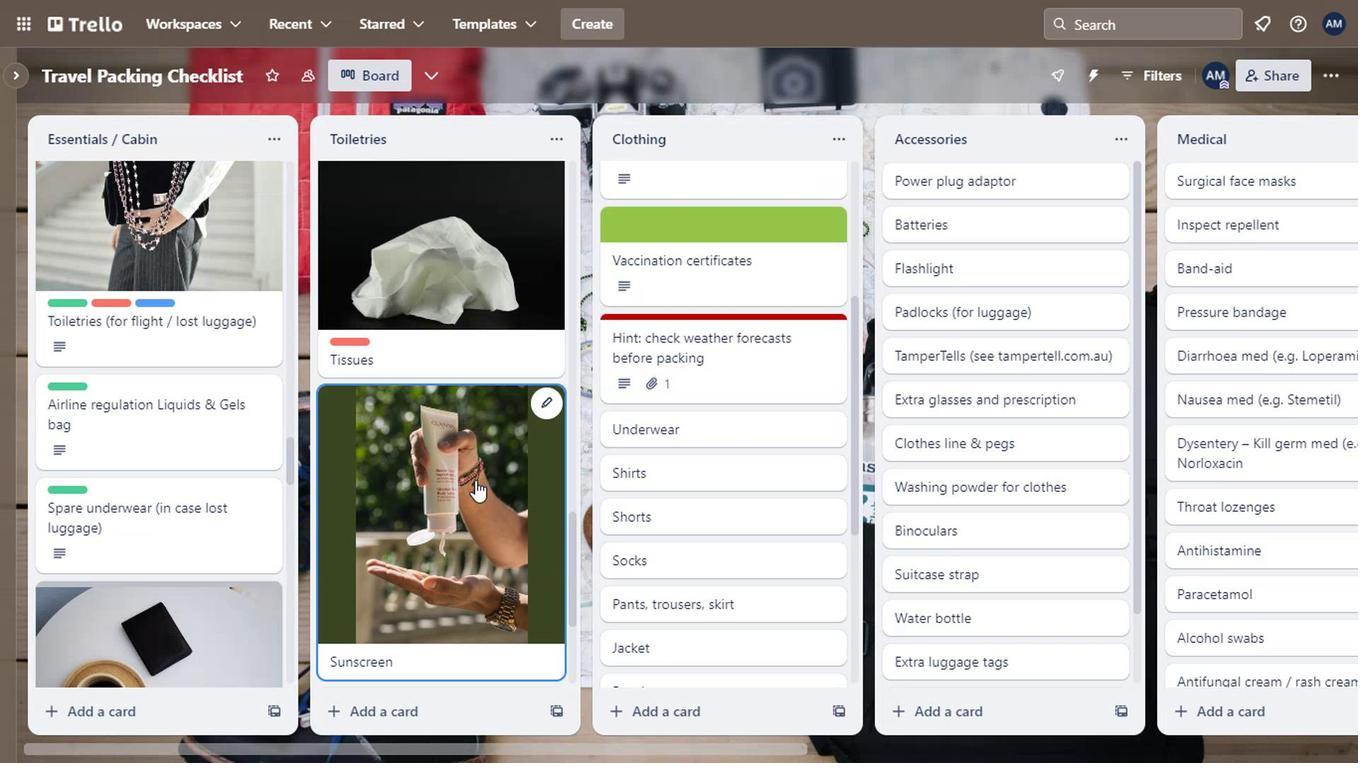
Action: Mouse scrolled (478, 456) with delta (0, 0)
Screenshot: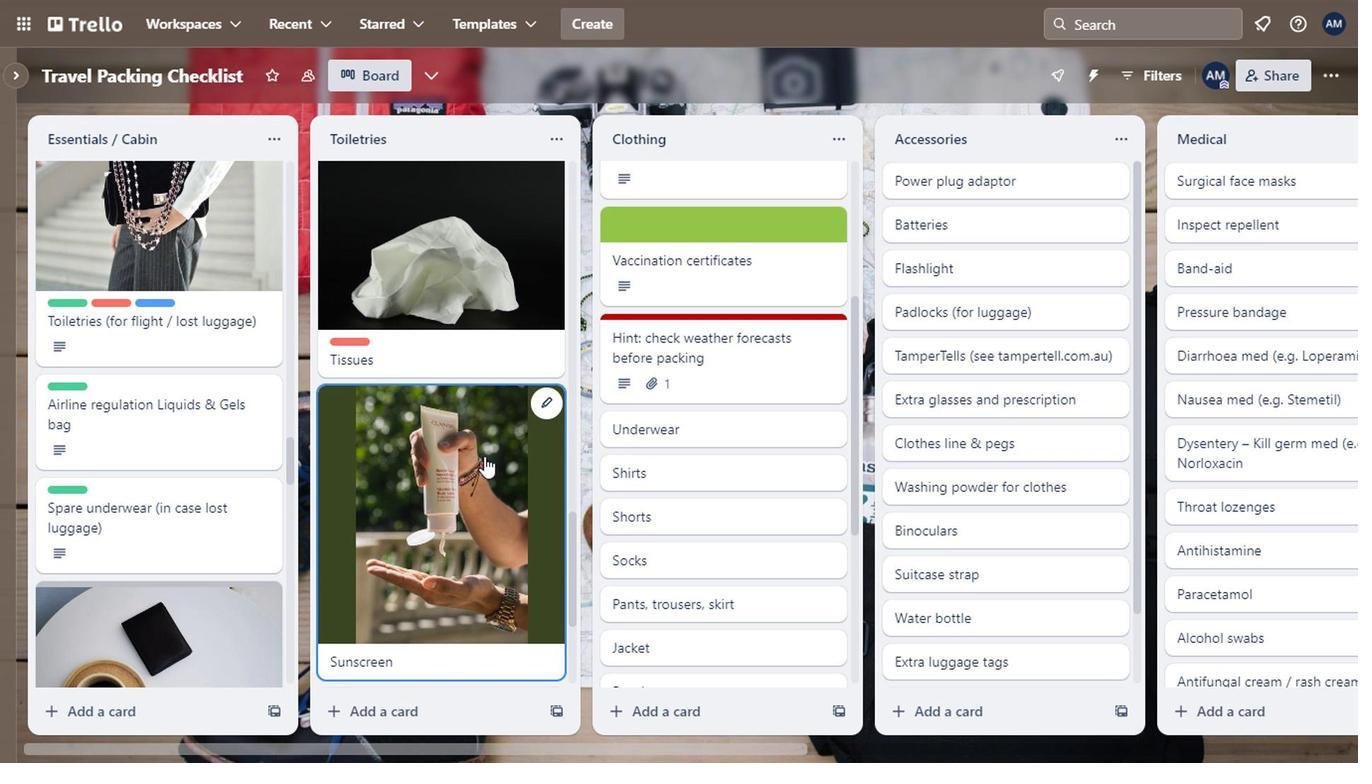
Action: Mouse scrolled (478, 456) with delta (0, 0)
Screenshot: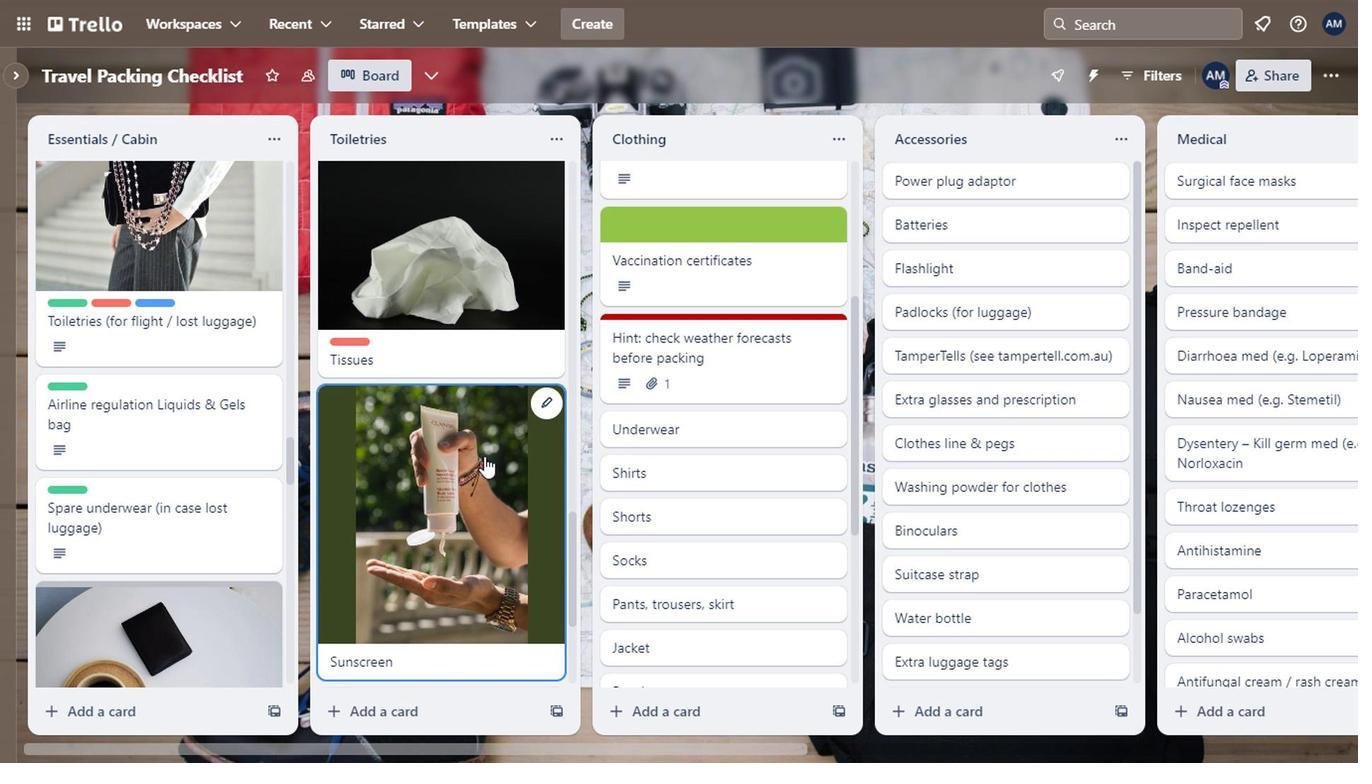 
Action: Mouse moved to (417, 447)
Screenshot: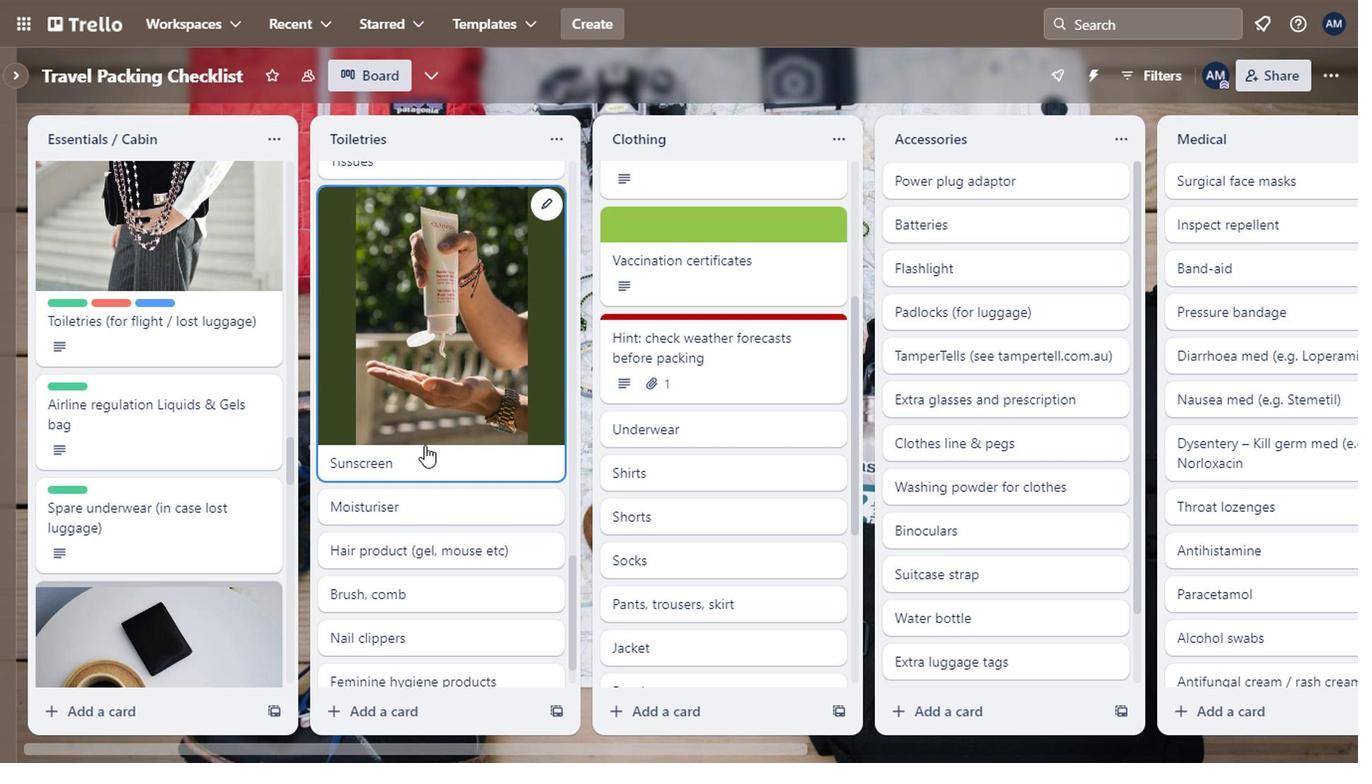 
Action: Mouse scrolled (417, 445) with delta (0, -1)
Screenshot: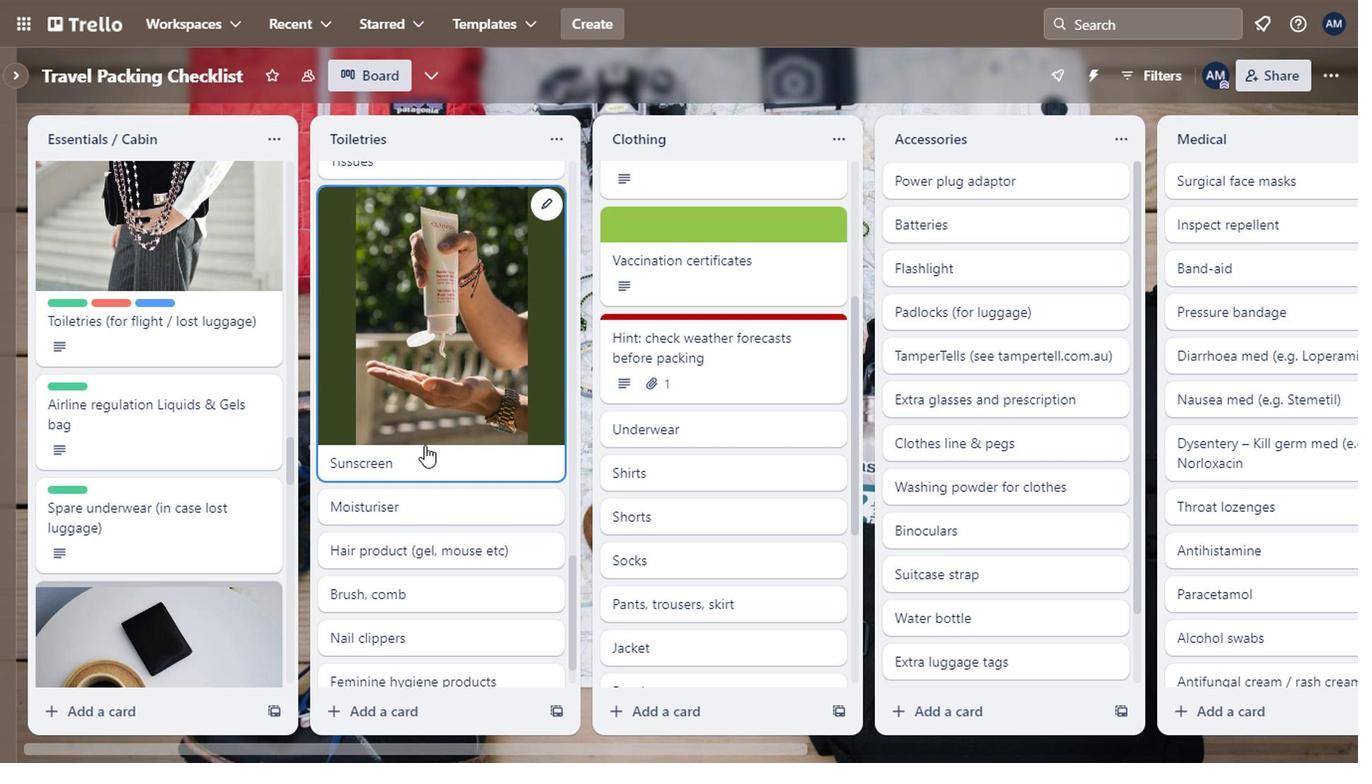 
Action: Mouse moved to (547, 454)
Screenshot: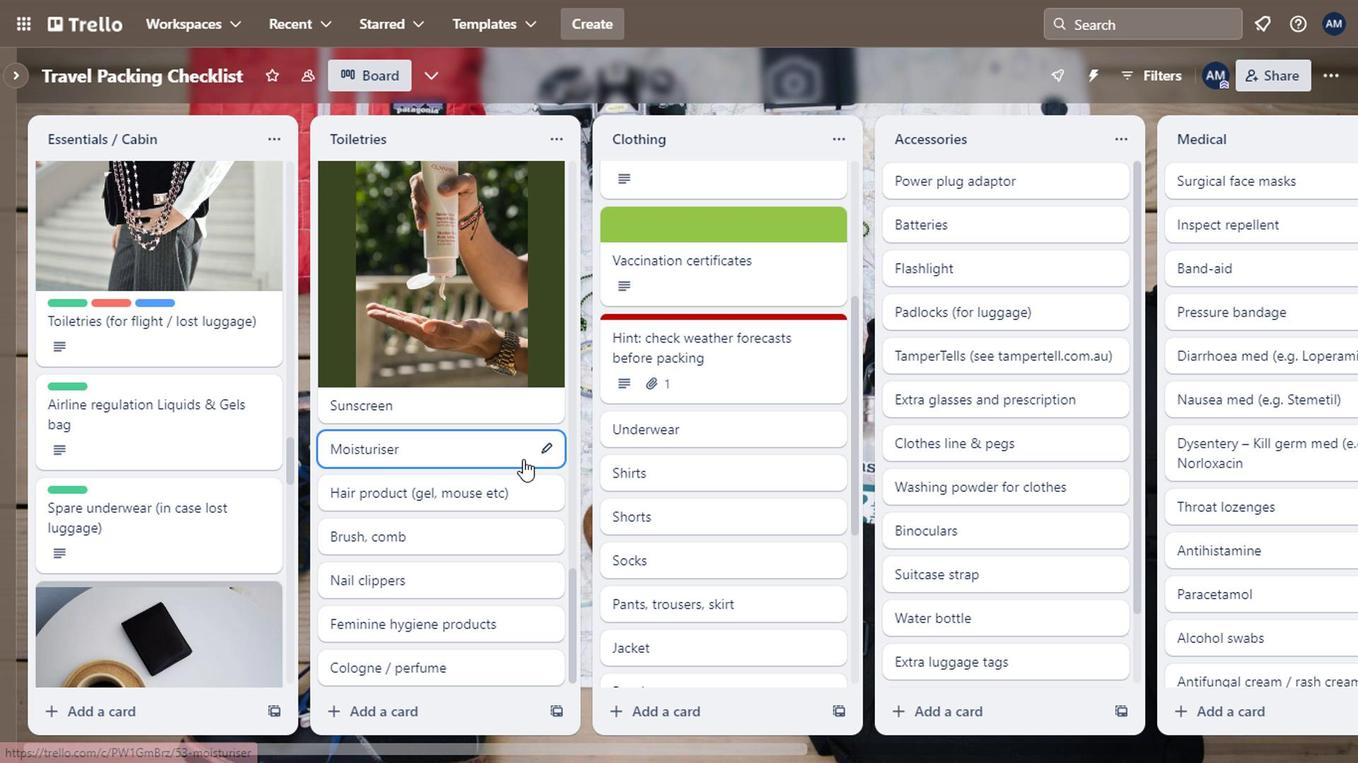 
Action: Mouse pressed left at (547, 454)
Screenshot: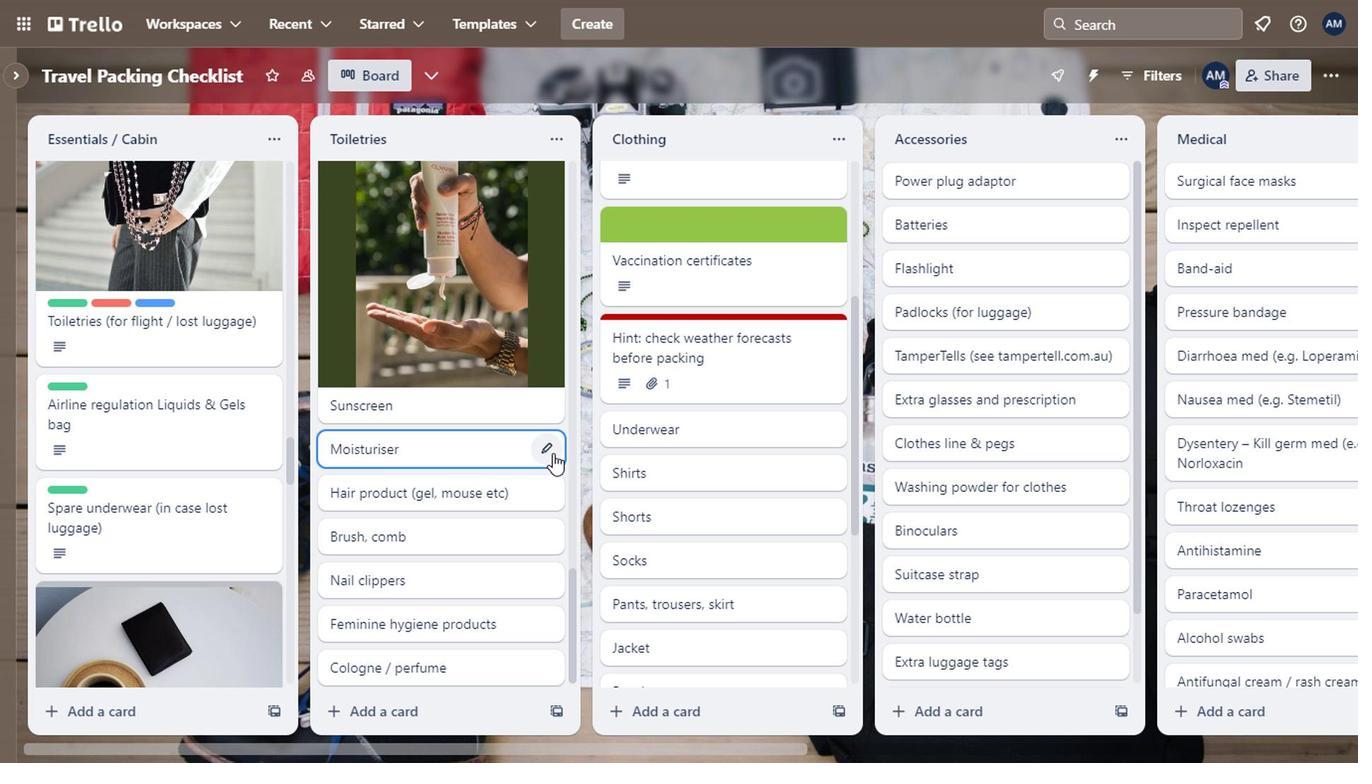 
Action: Mouse moved to (650, 559)
Screenshot: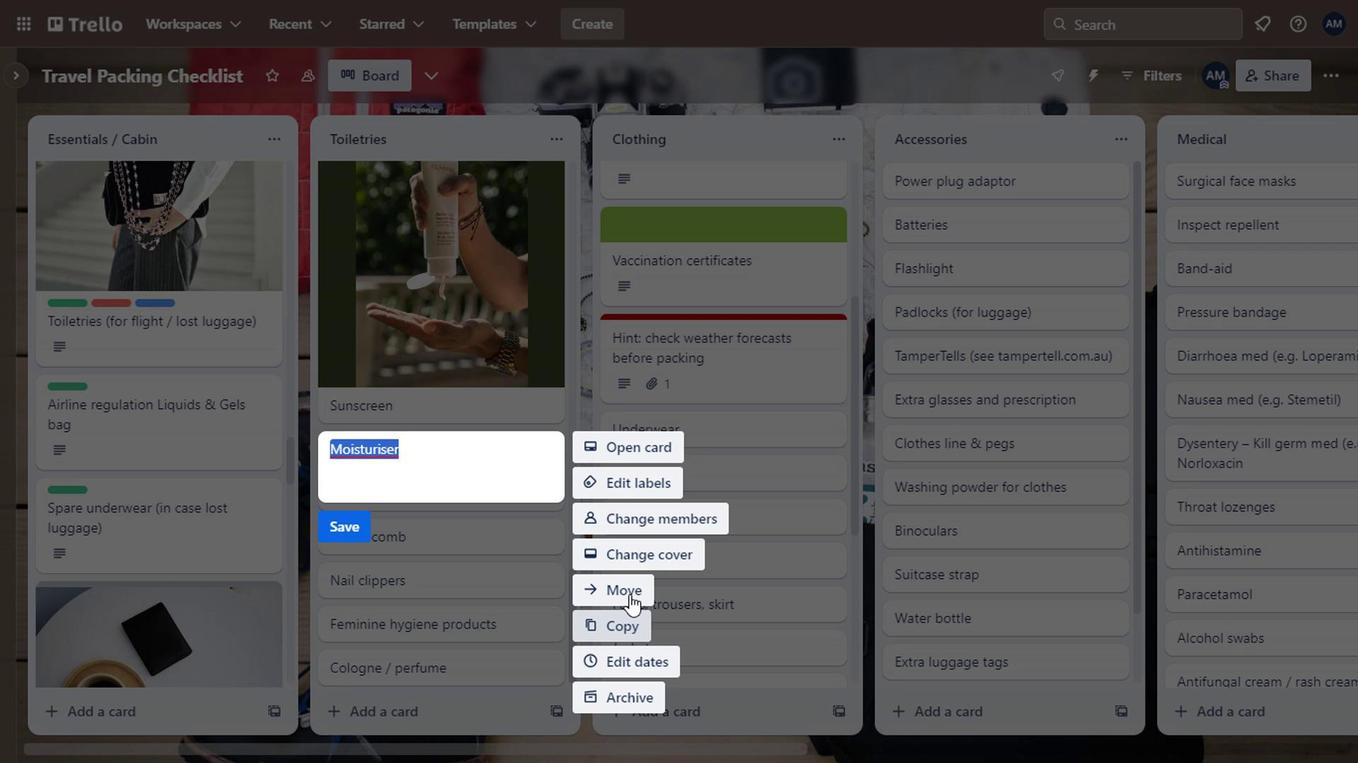 
Action: Mouse pressed left at (650, 559)
Screenshot: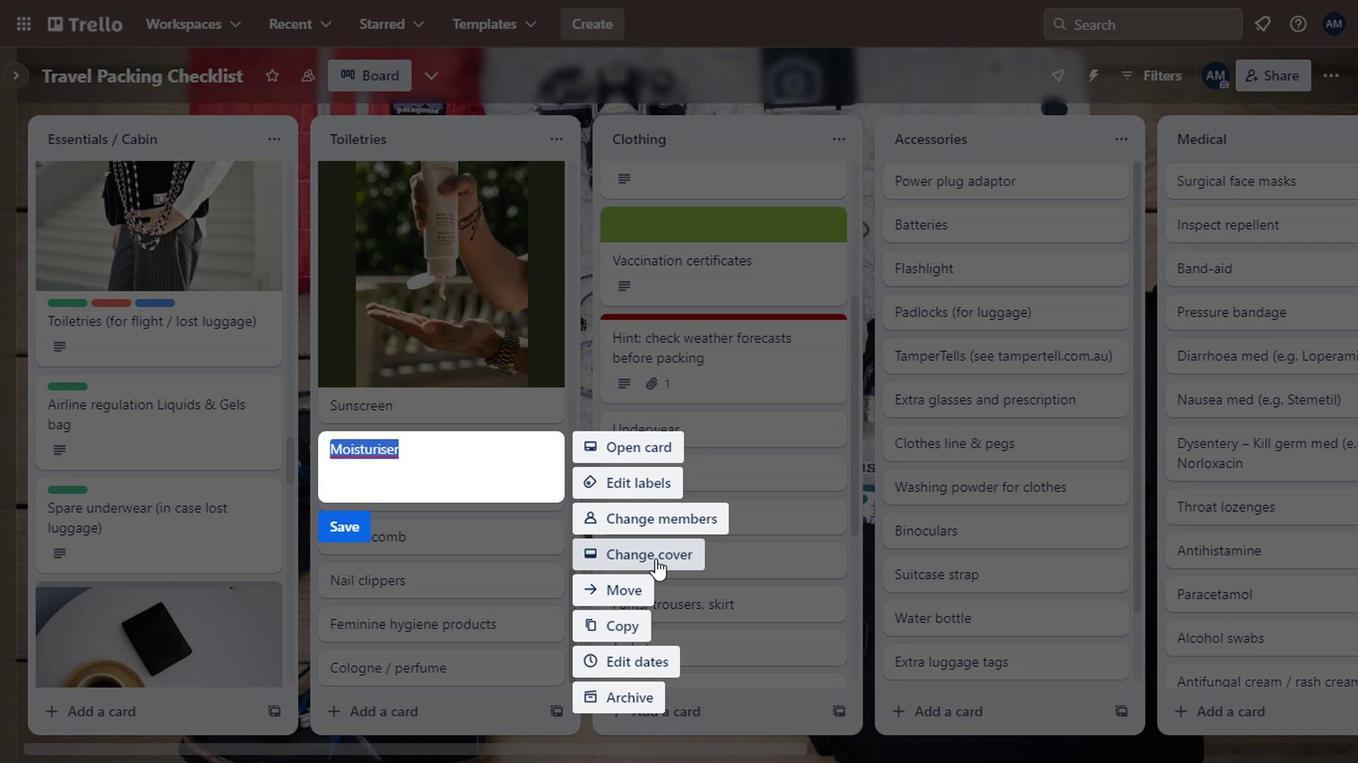 
Action: Mouse moved to (742, 686)
Screenshot: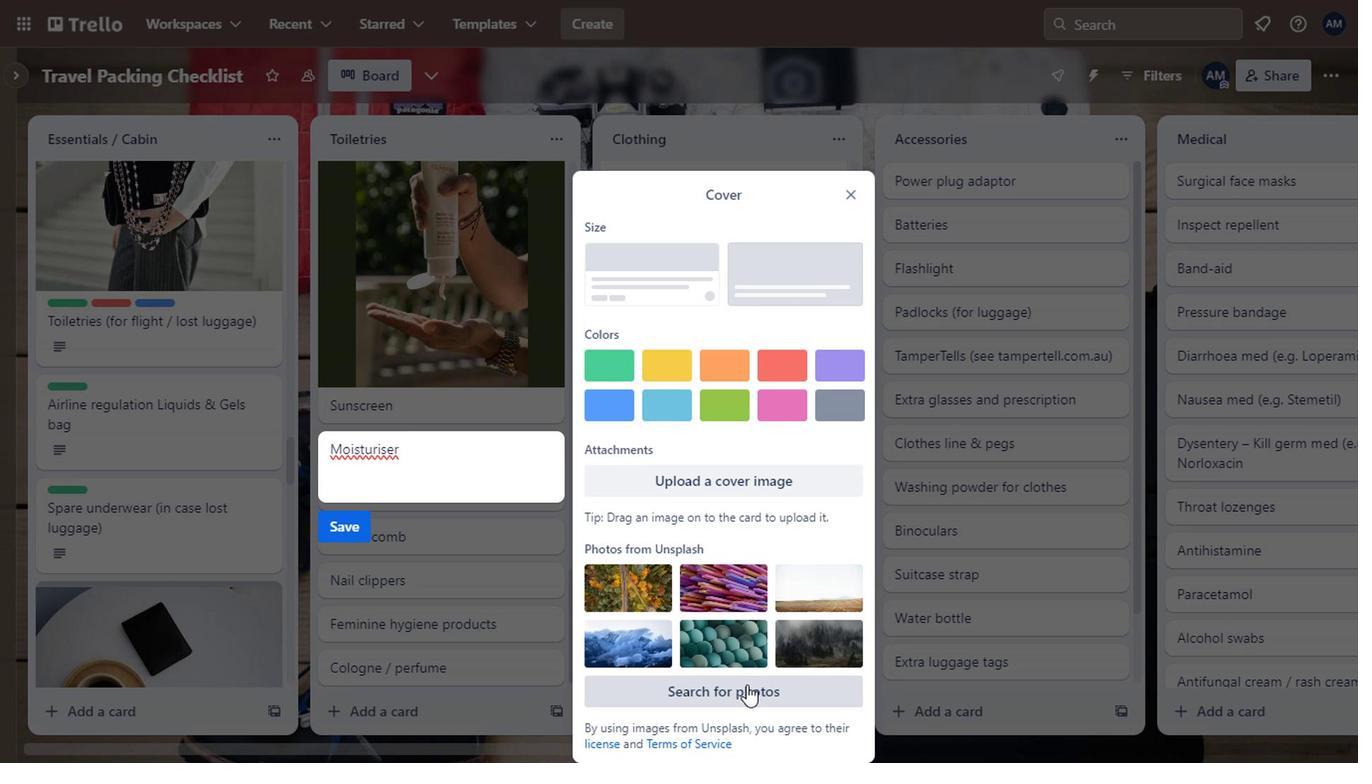 
Action: Mouse pressed left at (742, 686)
Screenshot: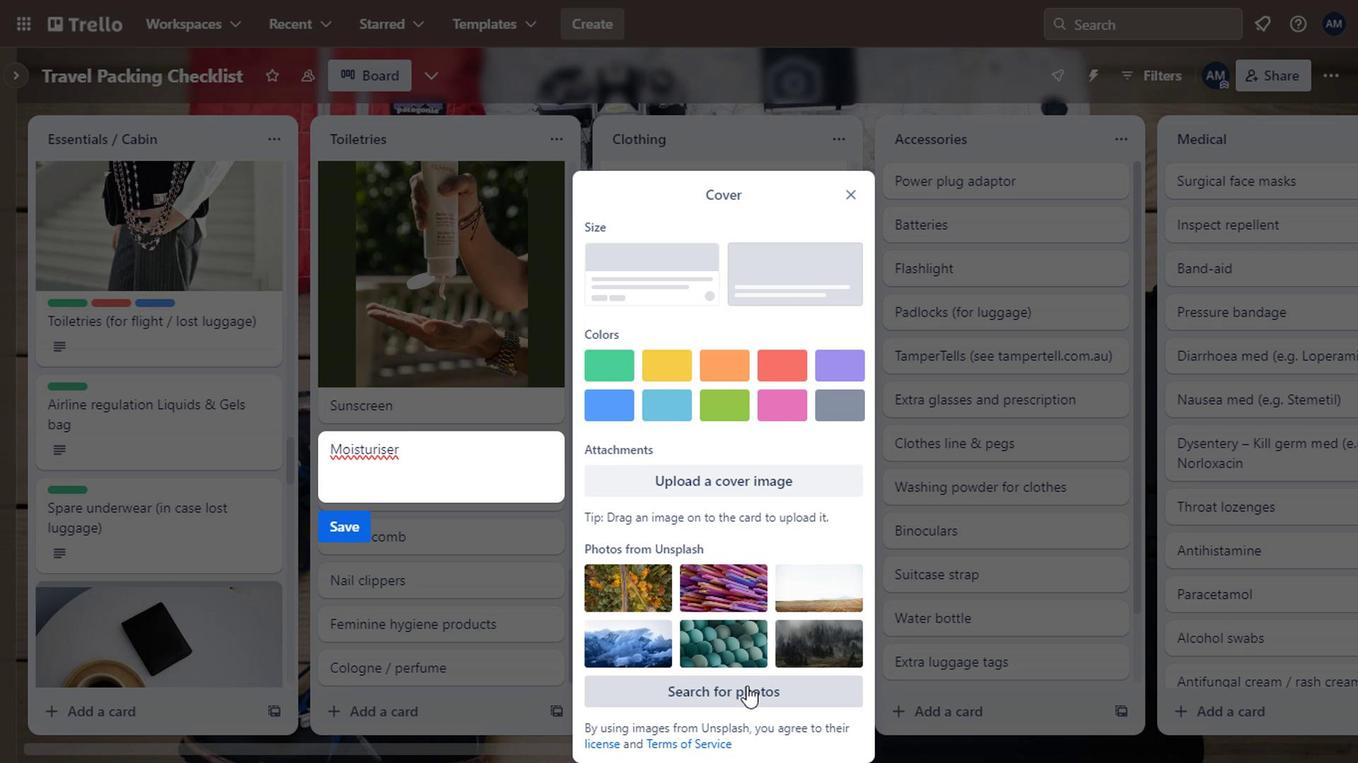 
Action: Mouse moved to (657, 287)
Screenshot: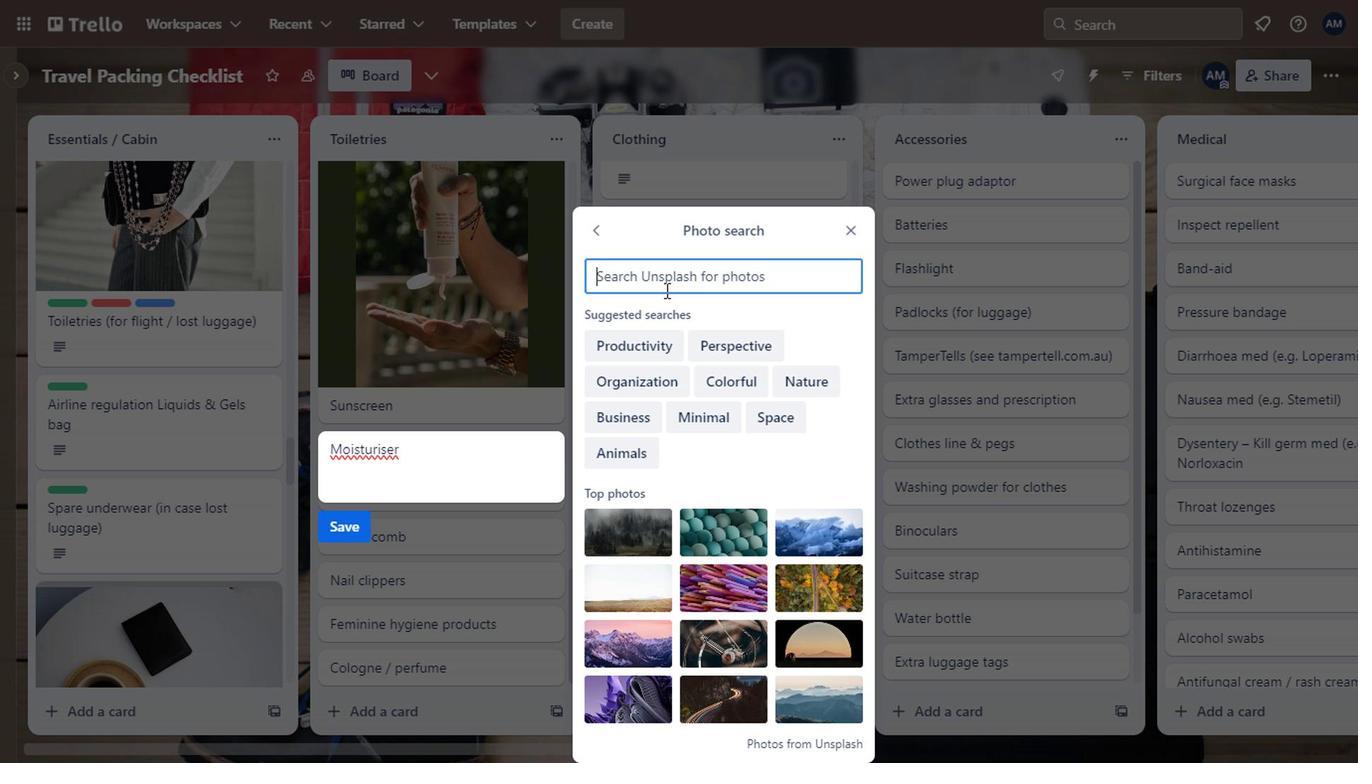 
Action: Mouse pressed left at (657, 287)
Screenshot: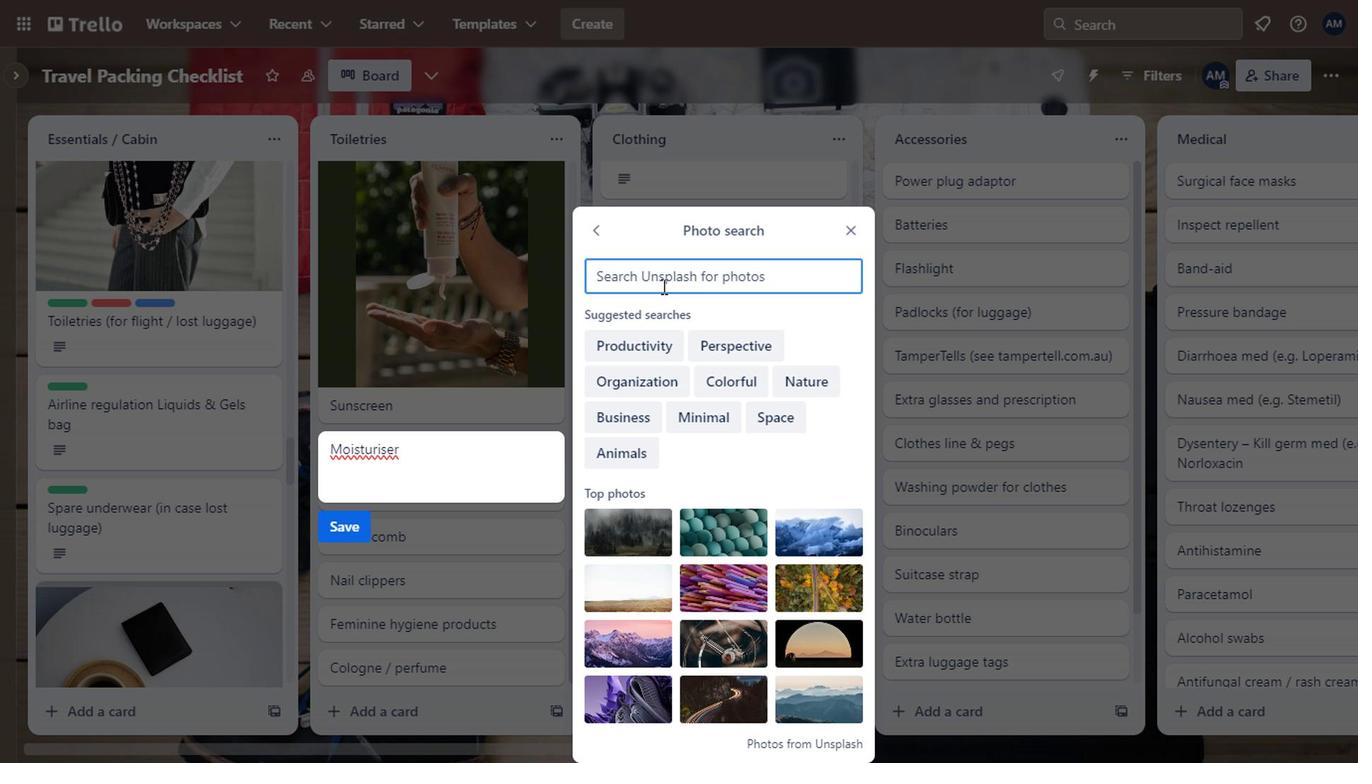 
Action: Key pressed moisturiser
Screenshot: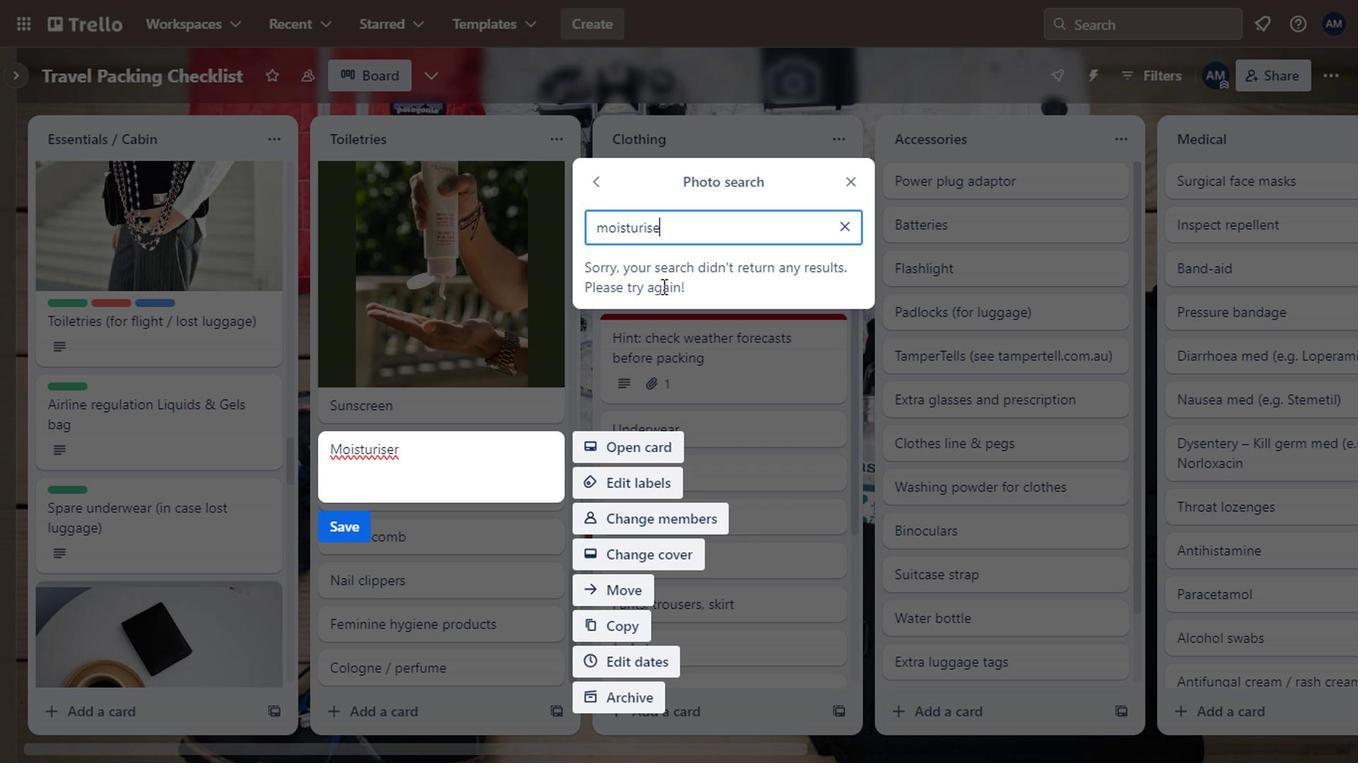 
Action: Mouse moved to (688, 357)
Screenshot: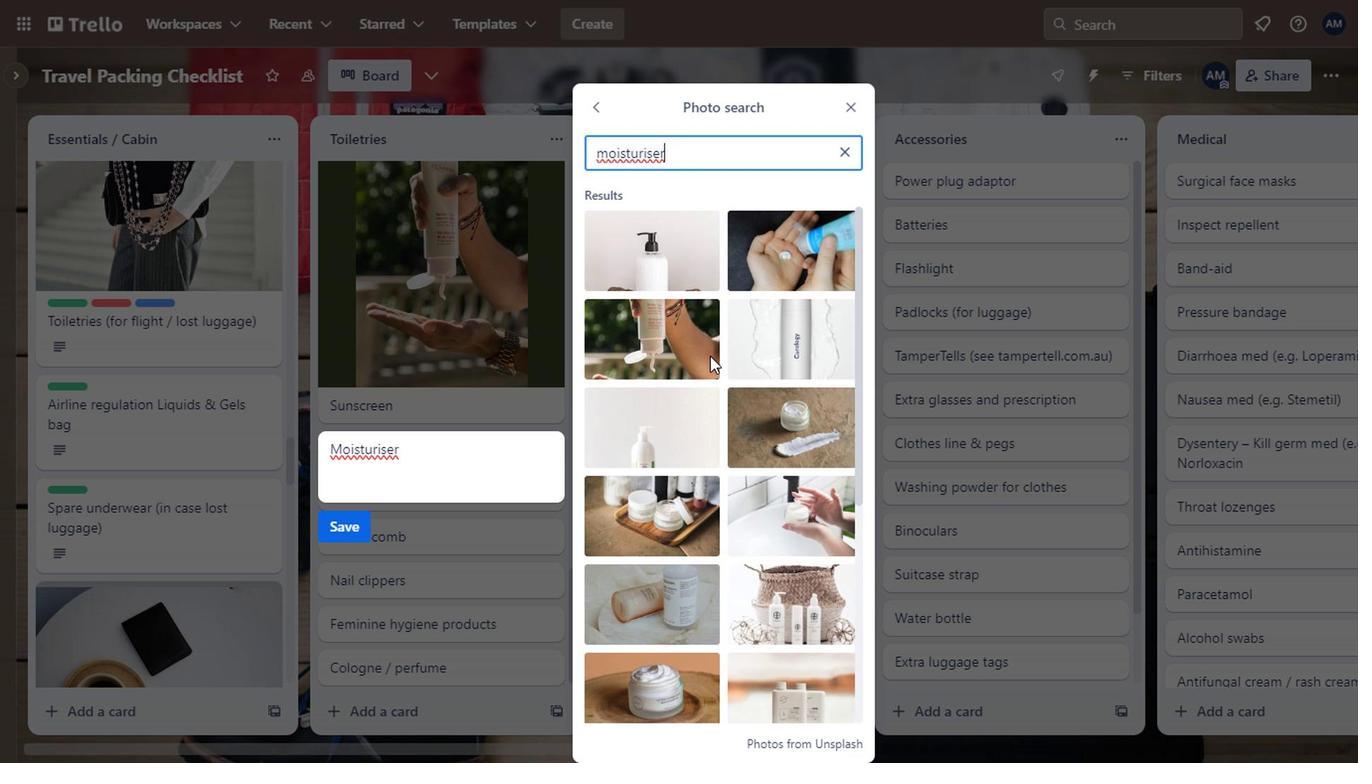 
Action: Mouse scrolled (688, 356) with delta (0, 0)
Screenshot: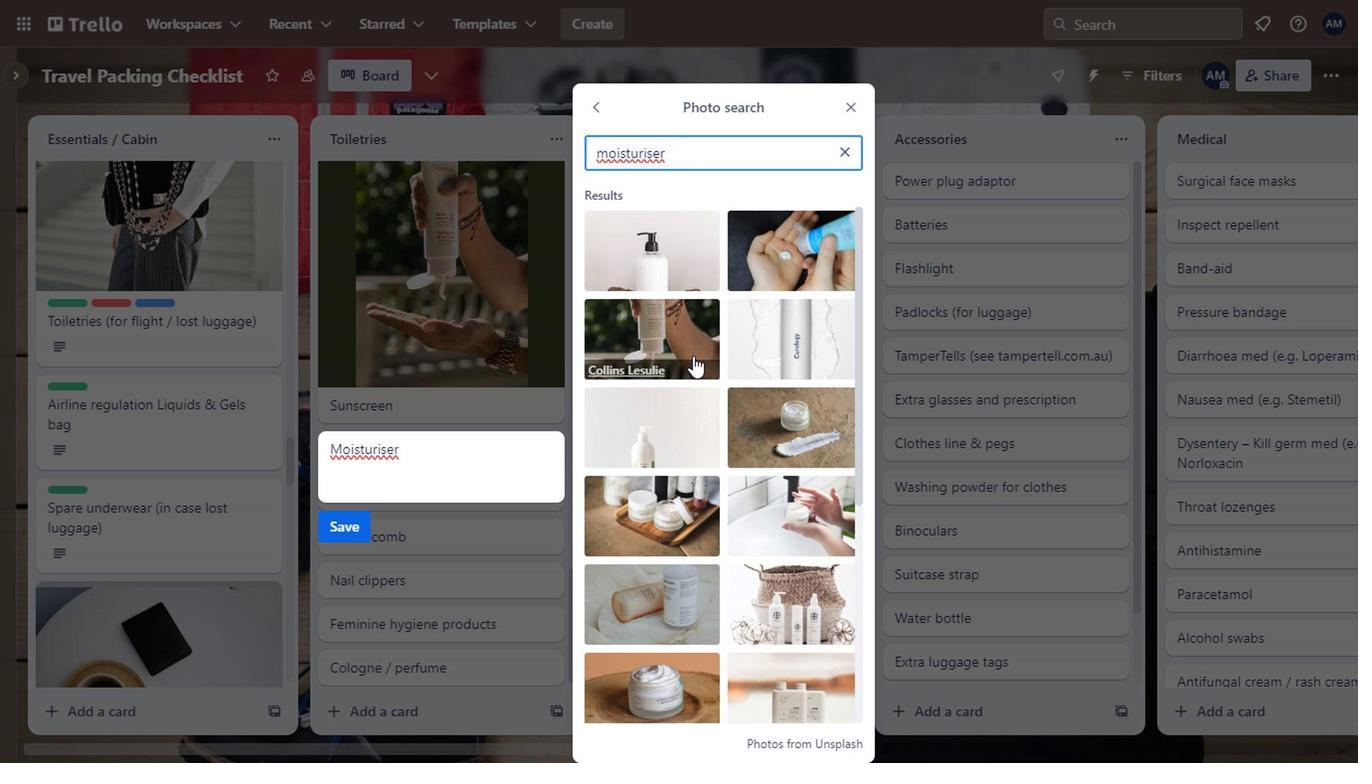 
Action: Mouse moved to (687, 360)
Screenshot: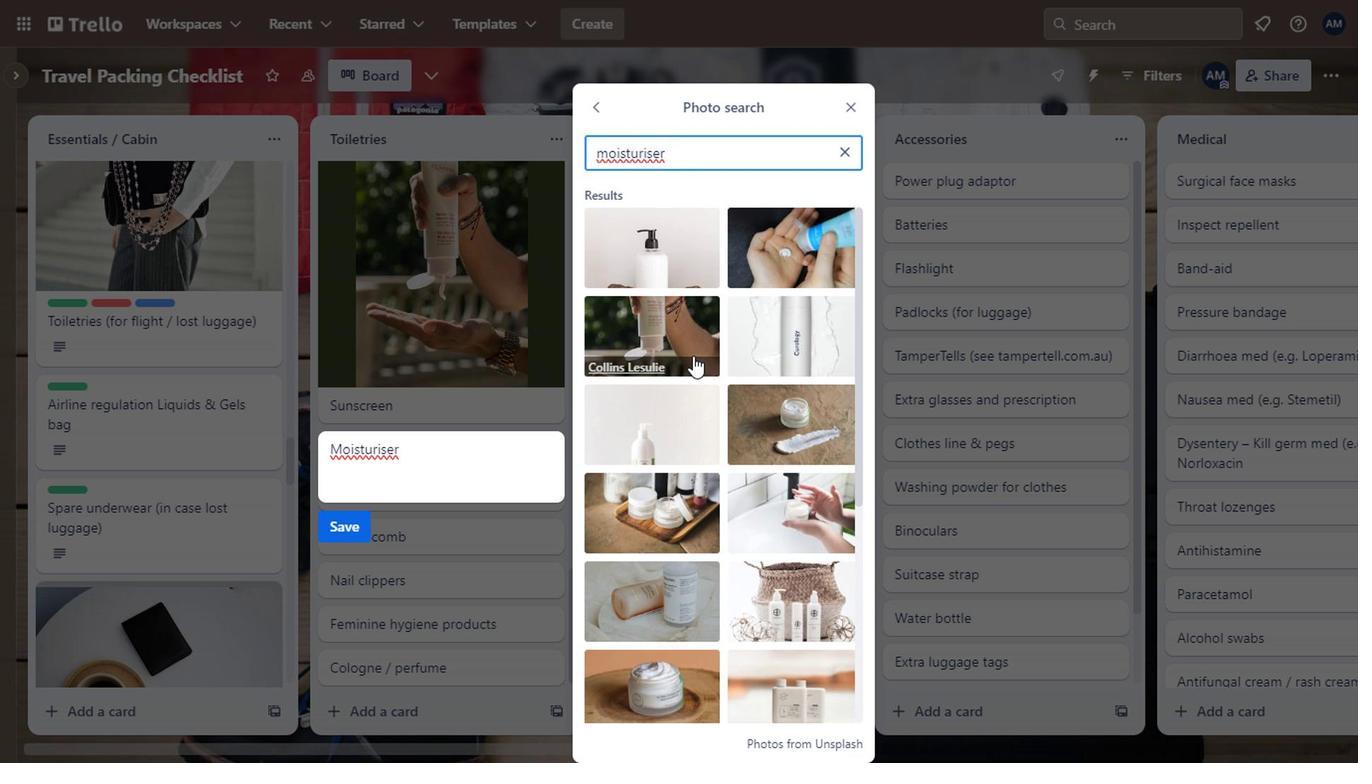 
Action: Mouse scrolled (687, 359) with delta (0, -1)
Screenshot: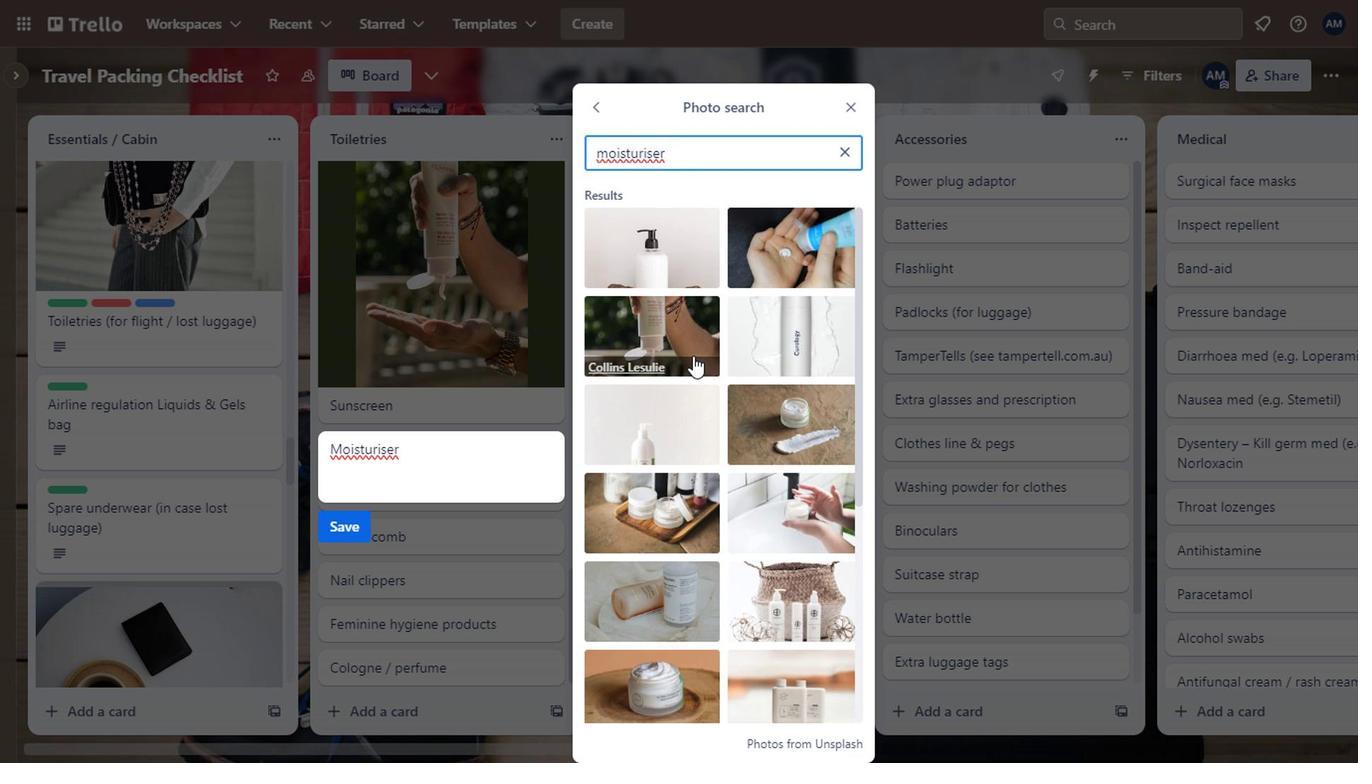 
Action: Mouse moved to (768, 558)
Screenshot: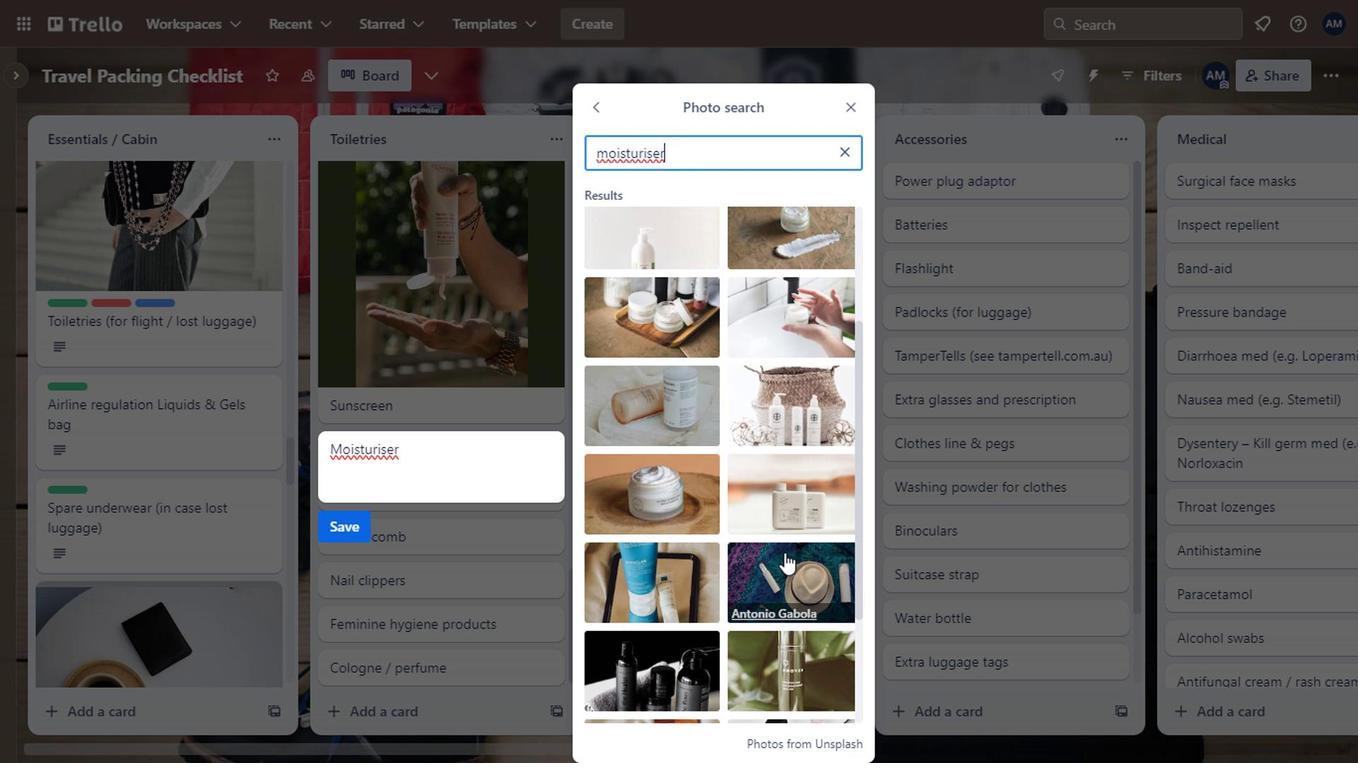 
Action: Mouse scrolled (768, 556) with delta (0, -1)
Screenshot: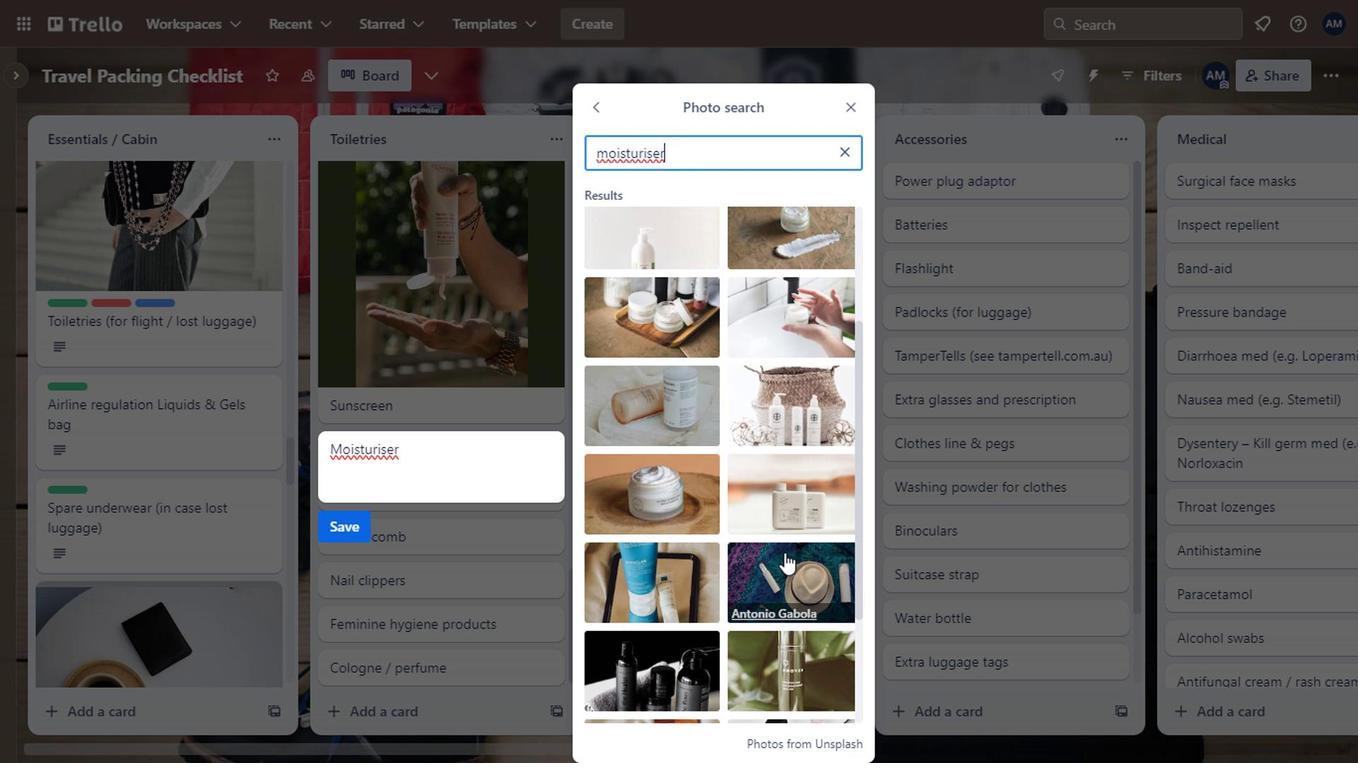 
Action: Mouse moved to (756, 553)
Screenshot: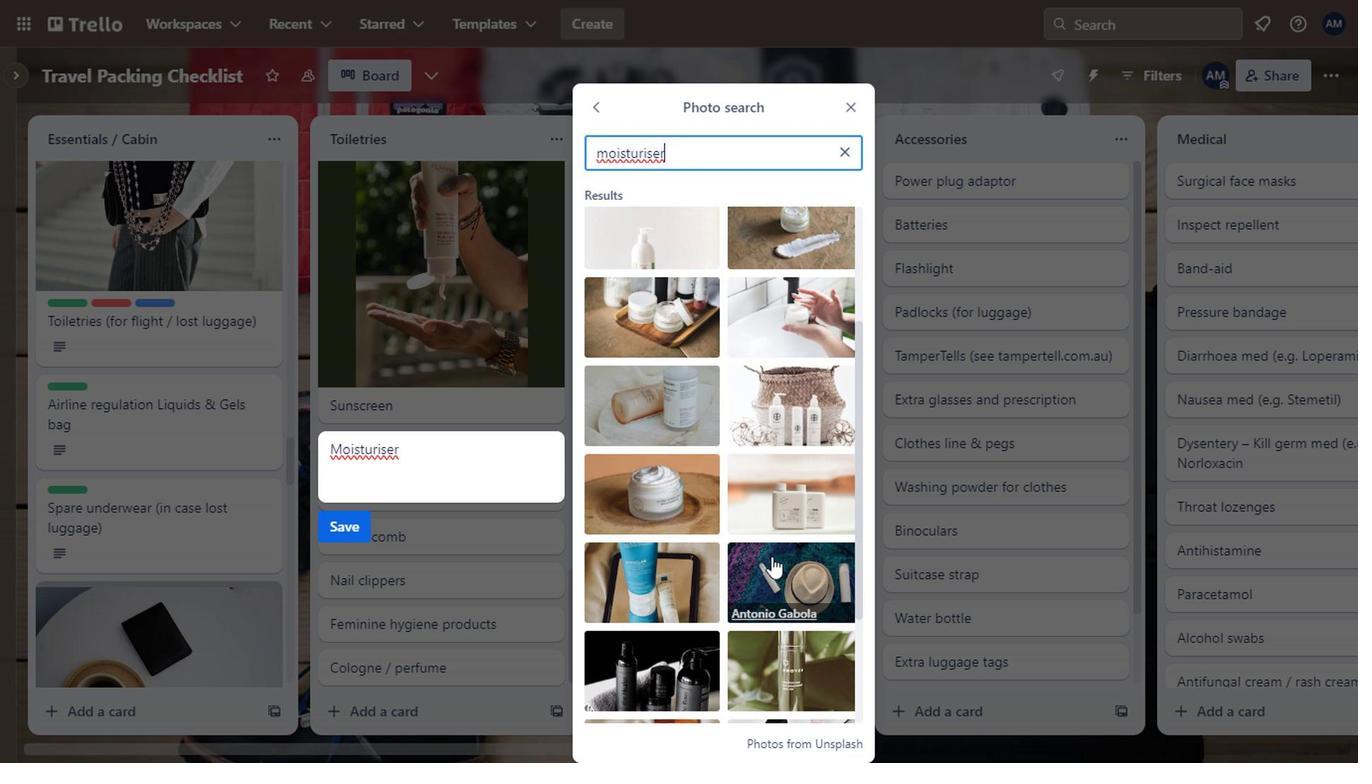 
Action: Mouse scrolled (756, 551) with delta (0, -1)
Screenshot: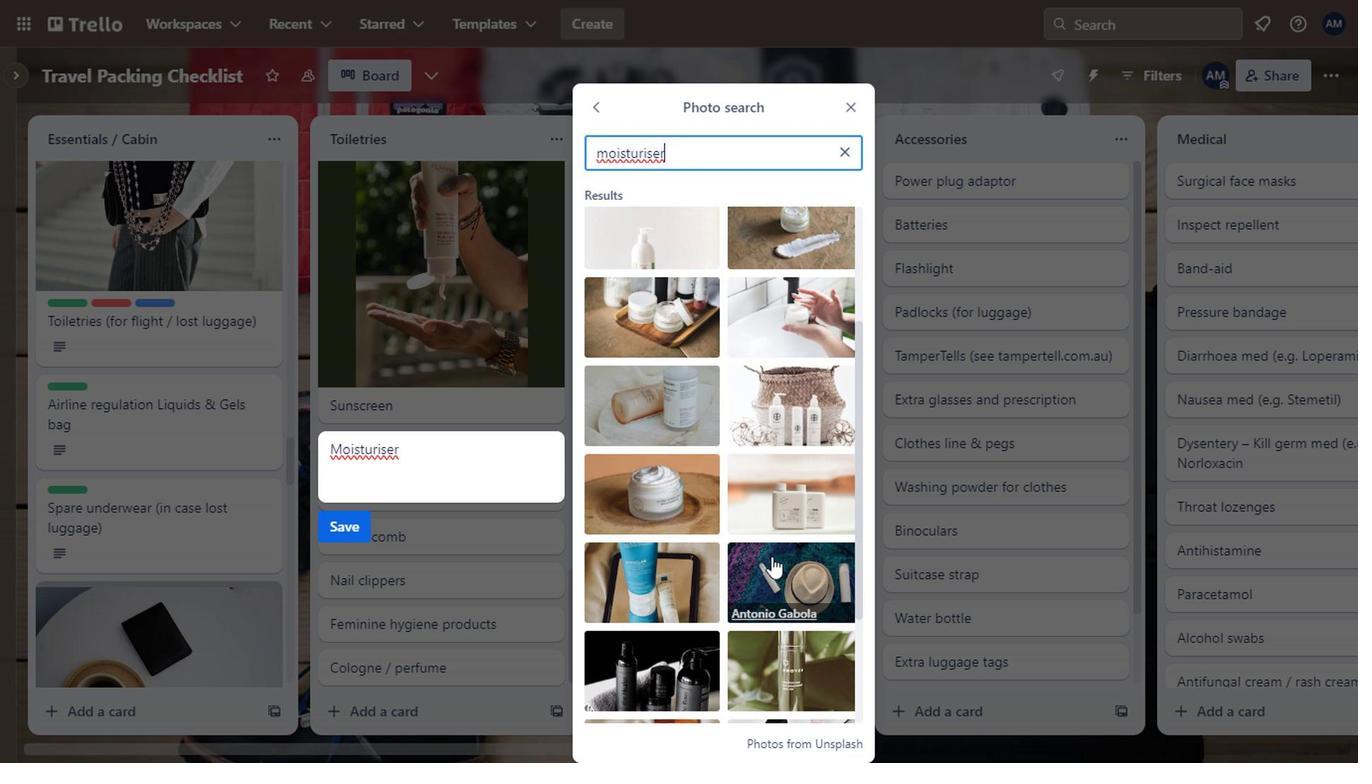 
Action: Mouse moved to (642, 684)
Screenshot: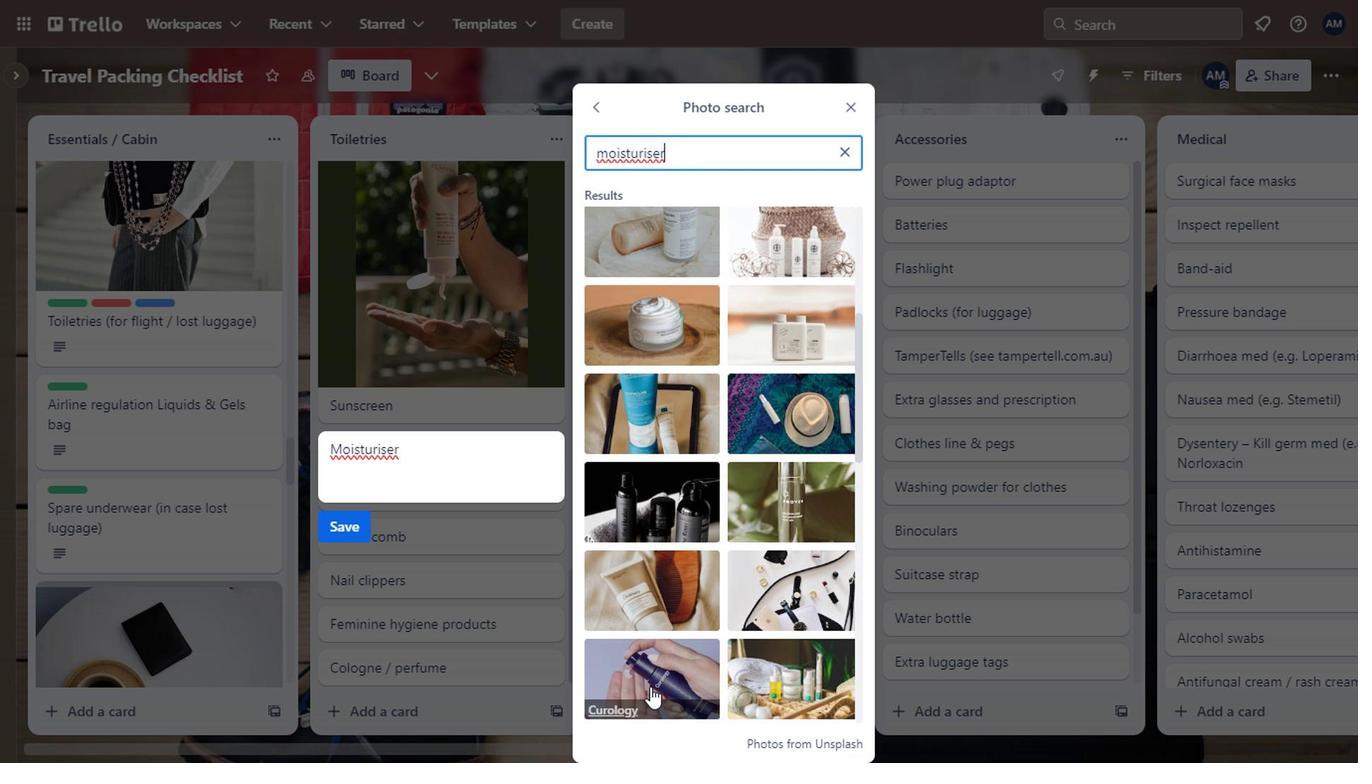 
Action: Mouse pressed left at (642, 684)
Screenshot: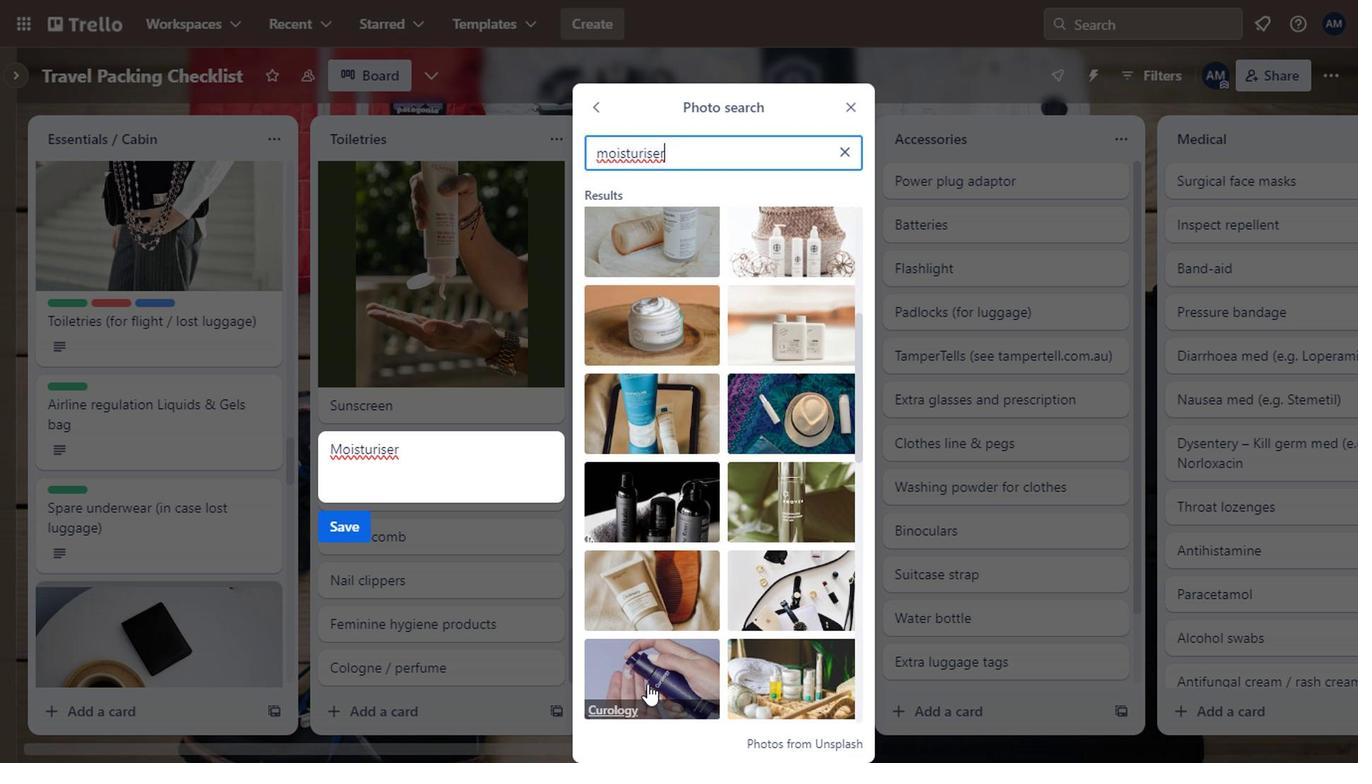 
Action: Mouse moved to (390, 572)
Screenshot: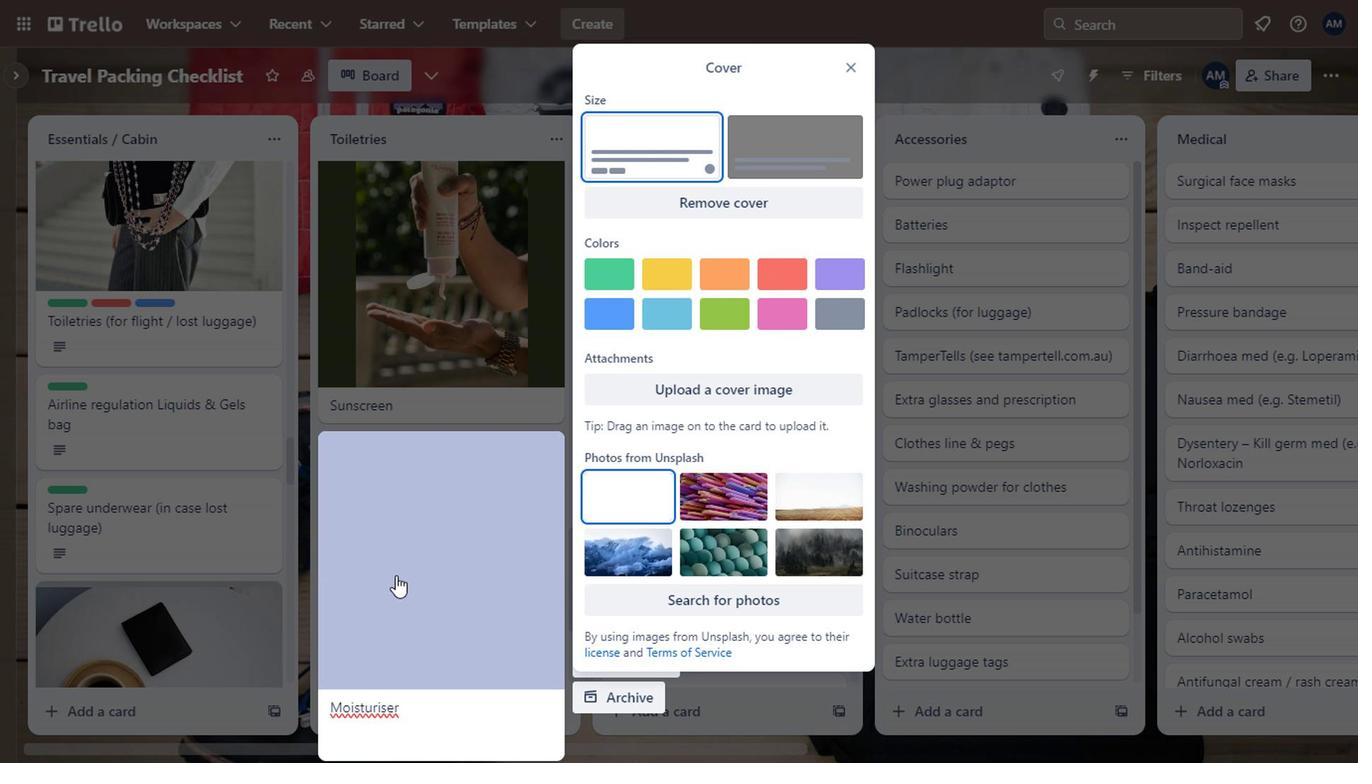 
Action: Mouse scrolled (390, 571) with delta (0, -1)
Screenshot: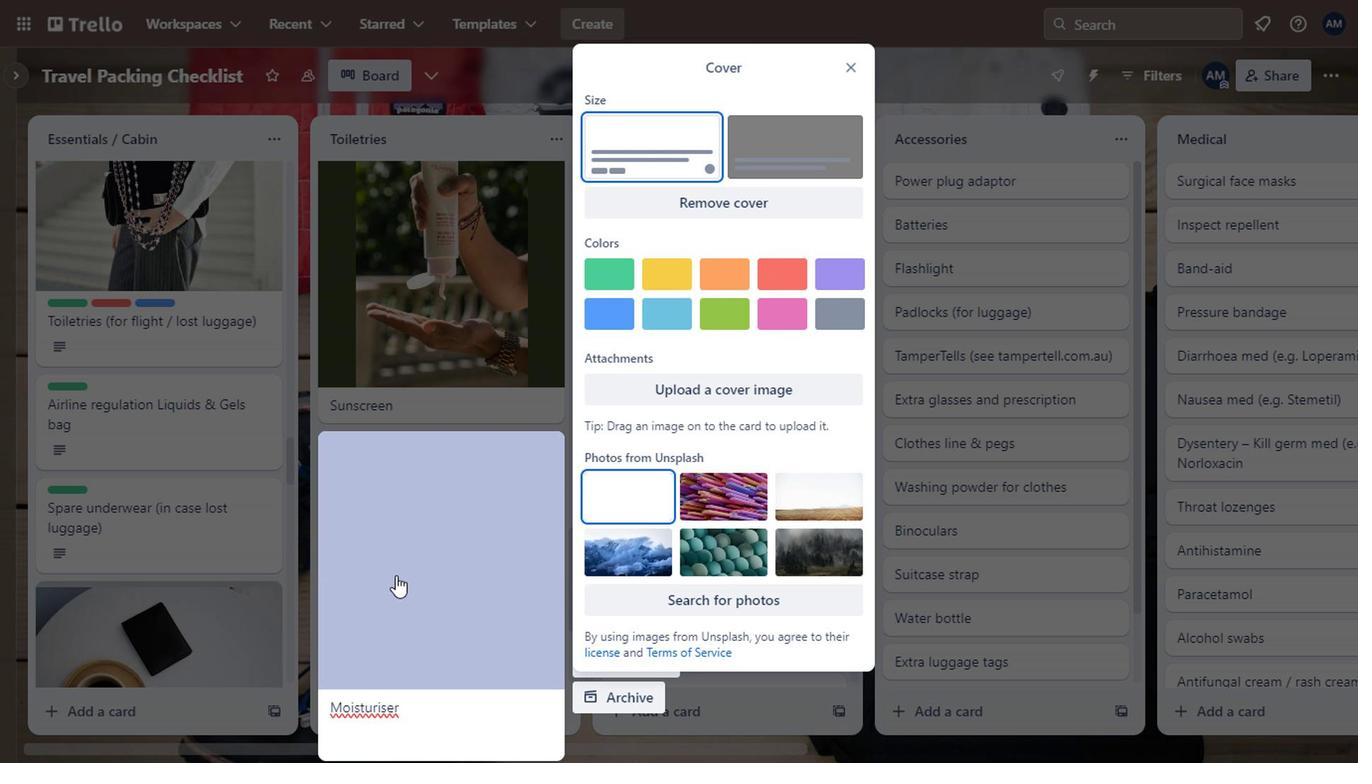 
Action: Mouse scrolled (390, 571) with delta (0, -1)
Screenshot: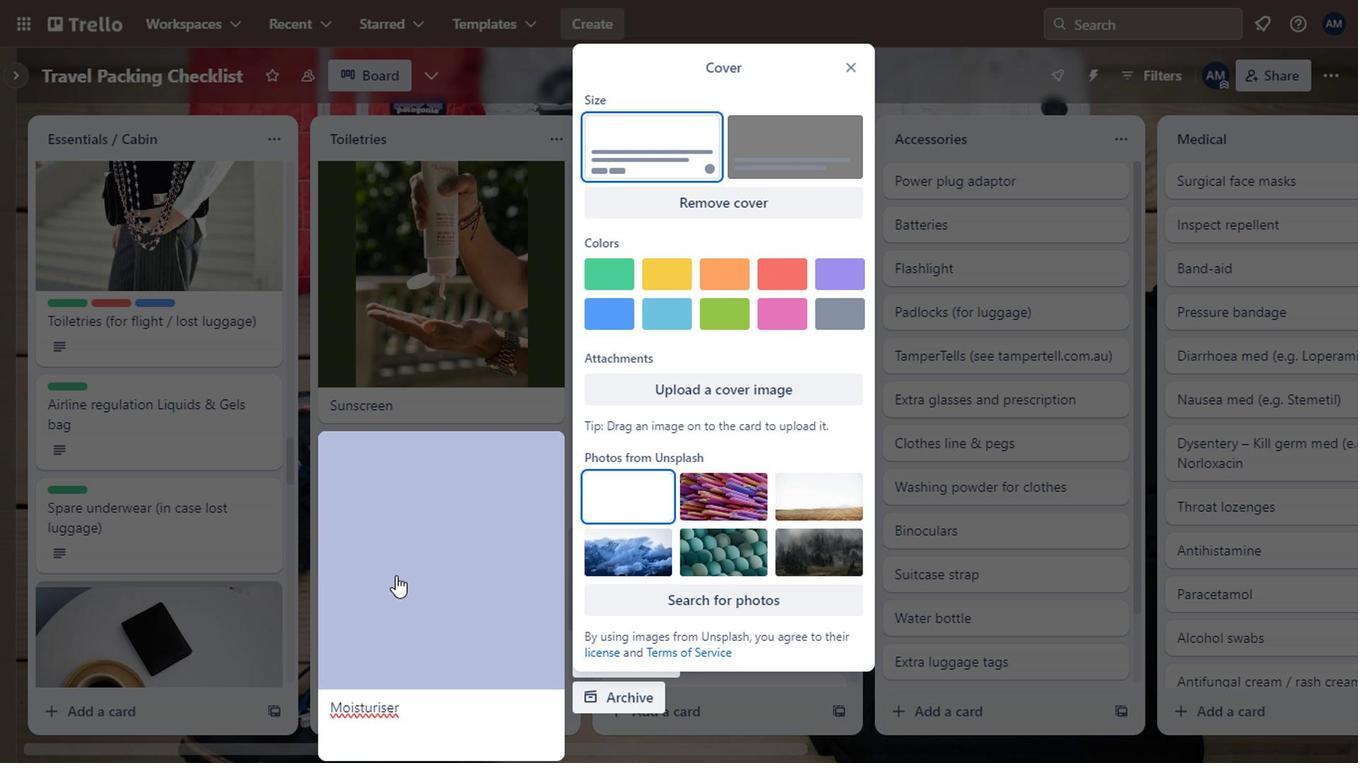 
Action: Mouse scrolled (390, 571) with delta (0, -1)
Screenshot: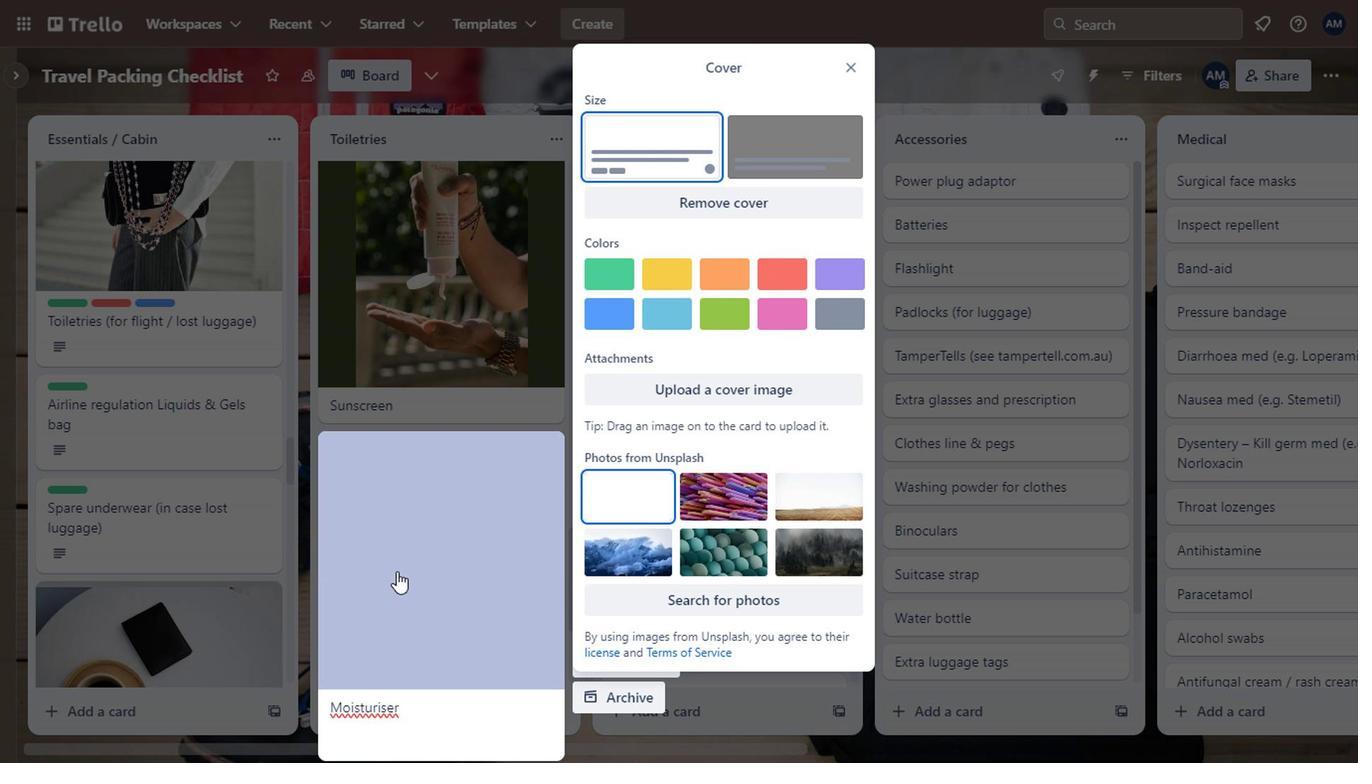 
Action: Mouse moved to (981, 482)
Screenshot: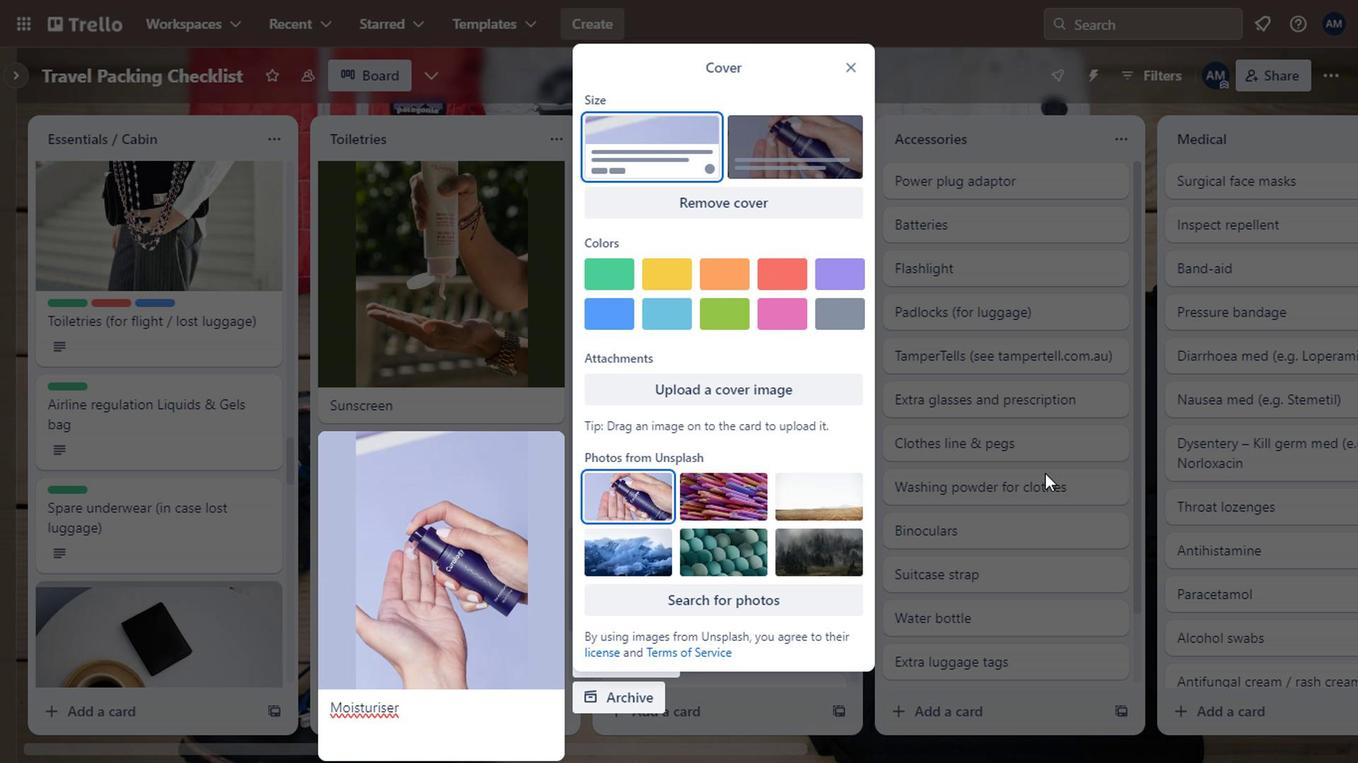 
Action: Mouse pressed left at (981, 482)
Screenshot: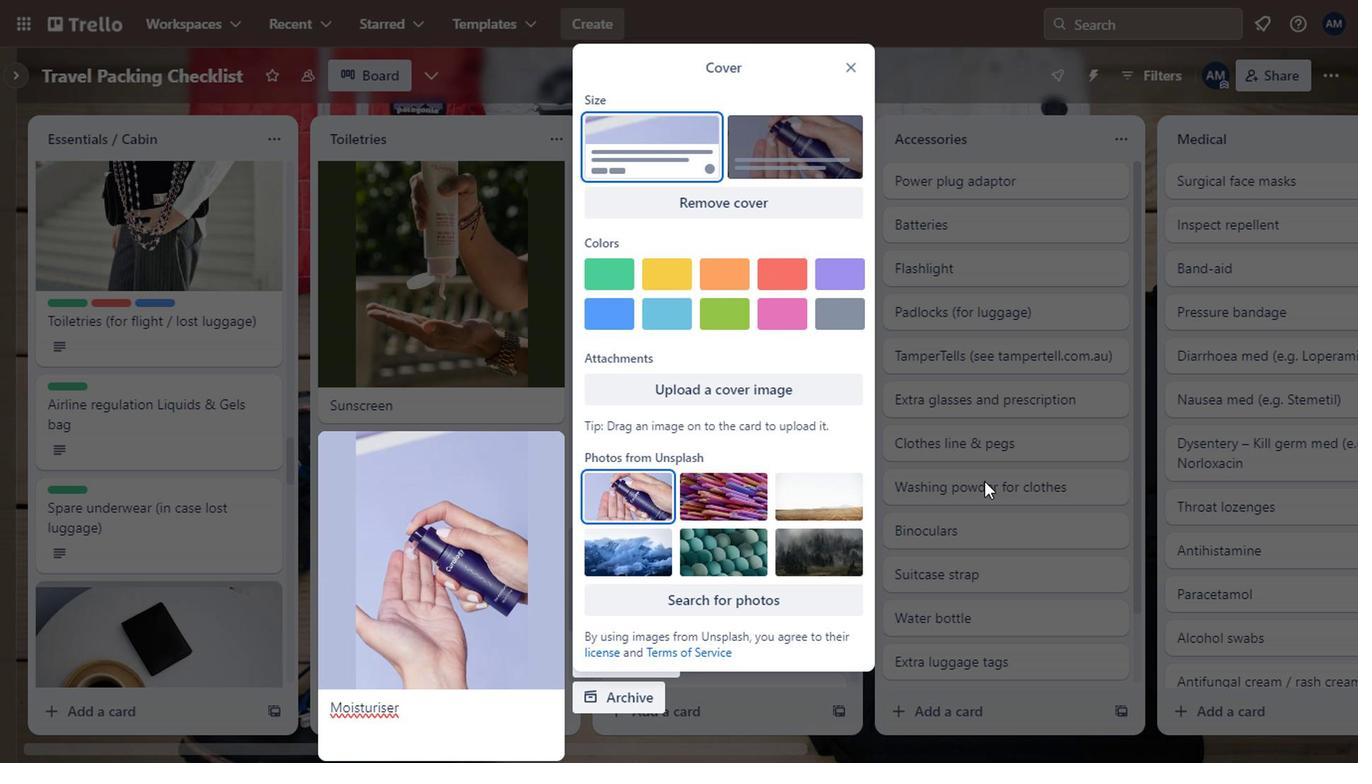 
Action: Mouse moved to (836, 518)
Screenshot: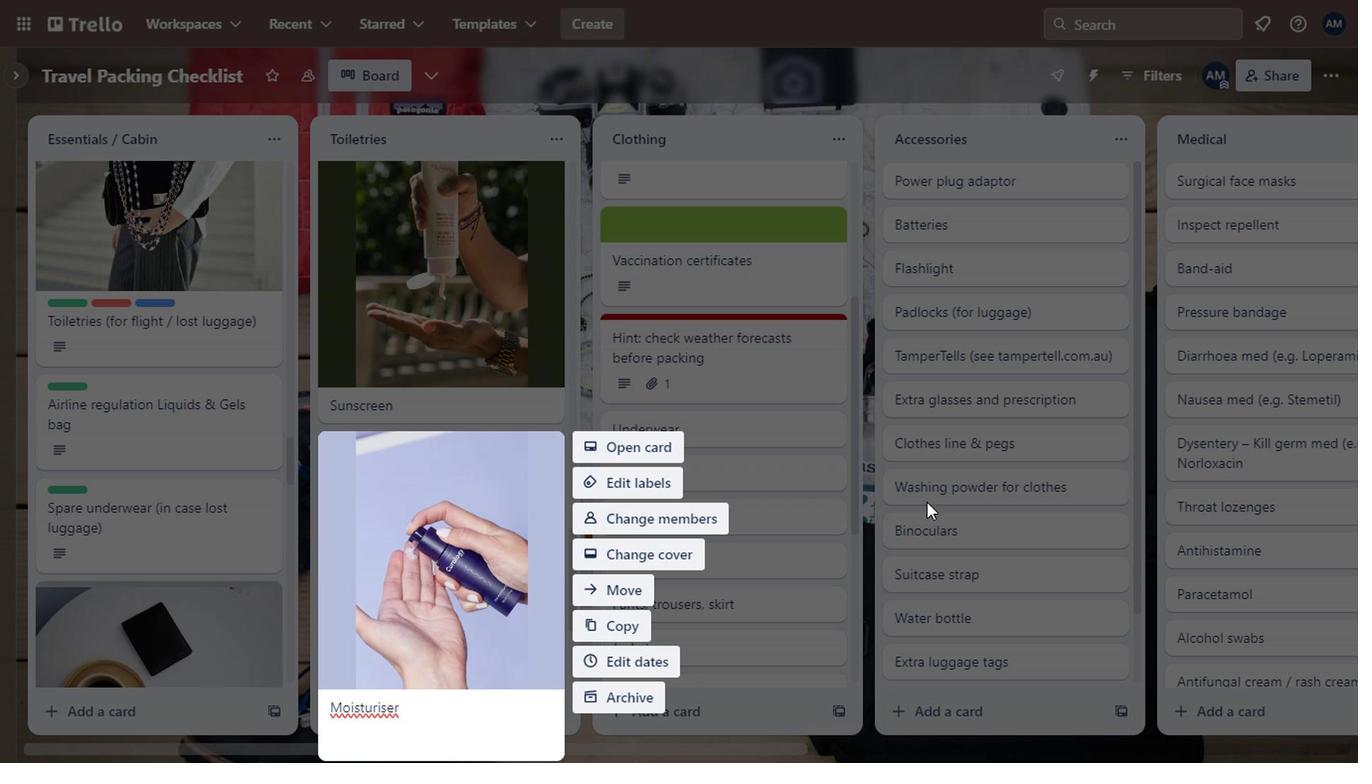 
Action: Mouse pressed left at (836, 518)
Screenshot: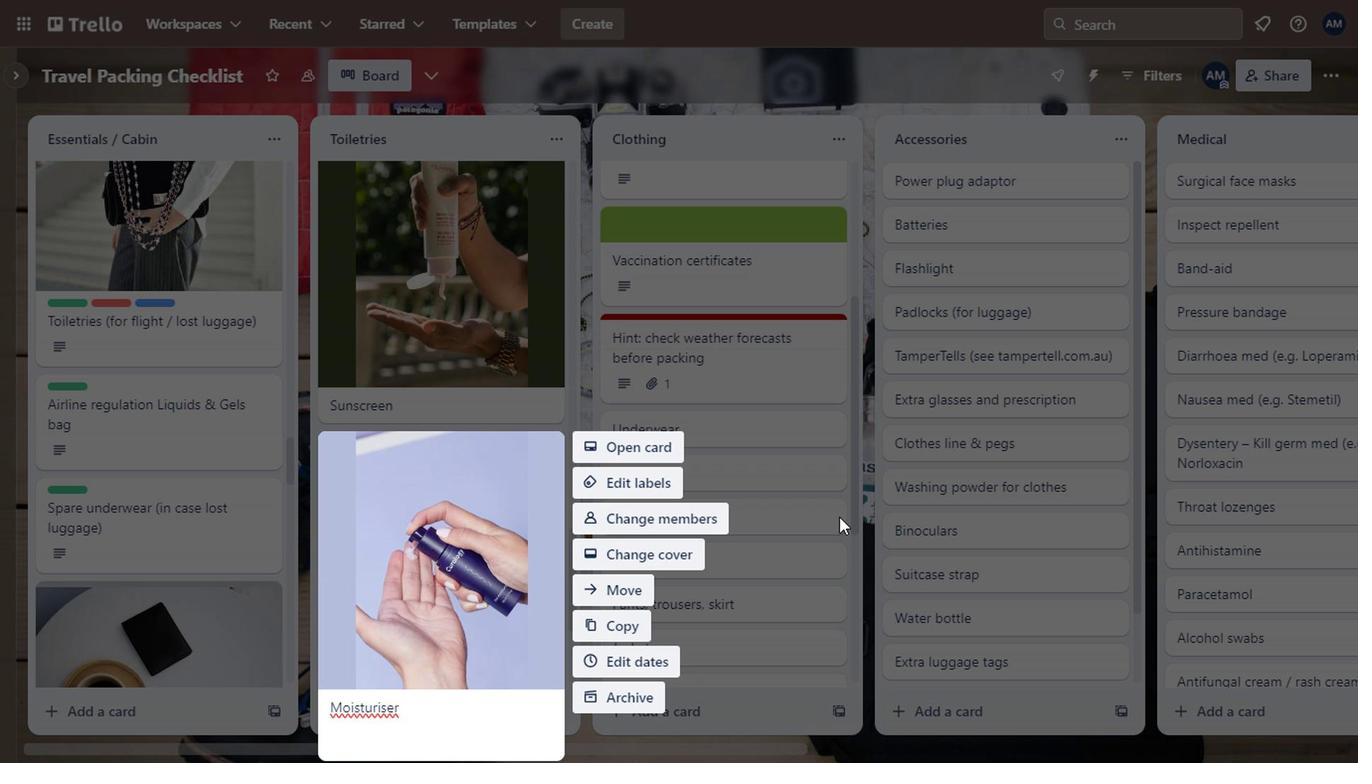 
Action: Mouse moved to (761, 533)
Screenshot: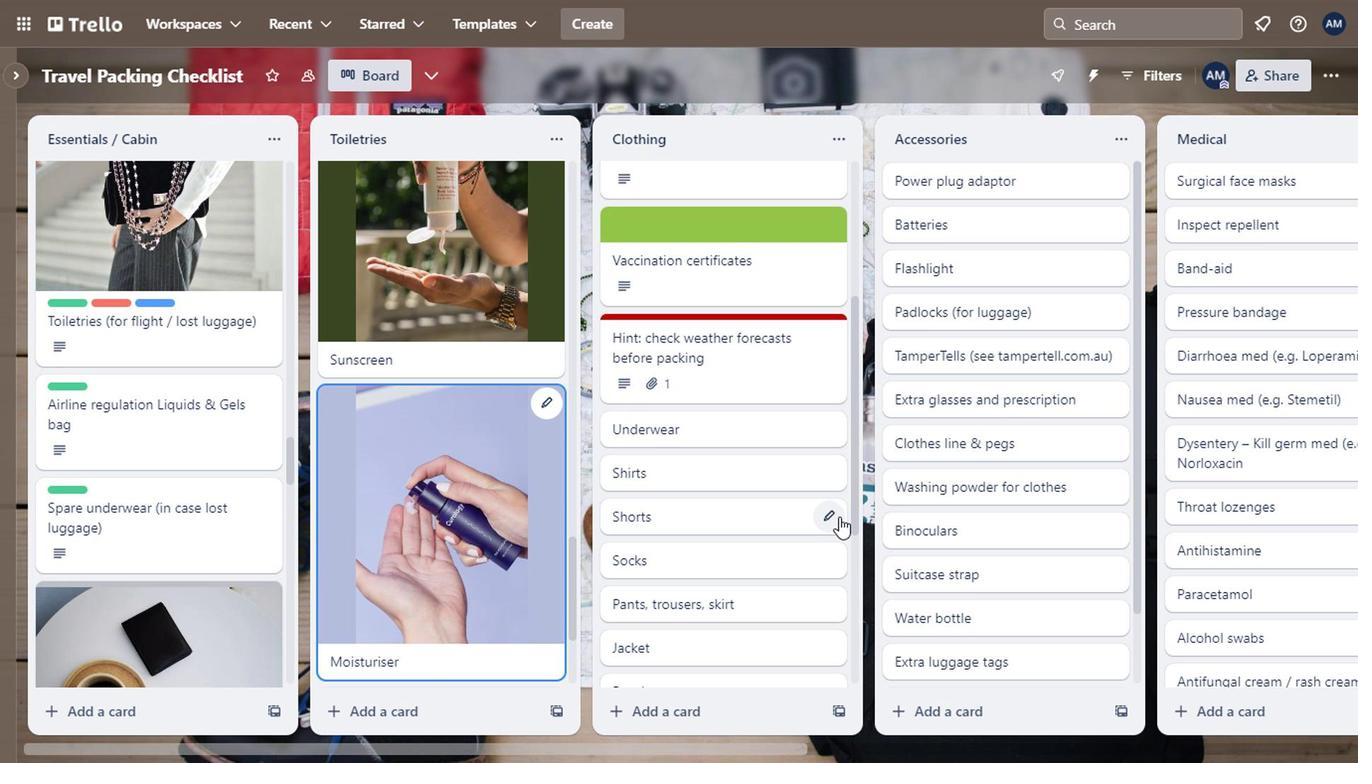 
Action: Mouse scrolled (761, 531) with delta (0, -1)
Screenshot: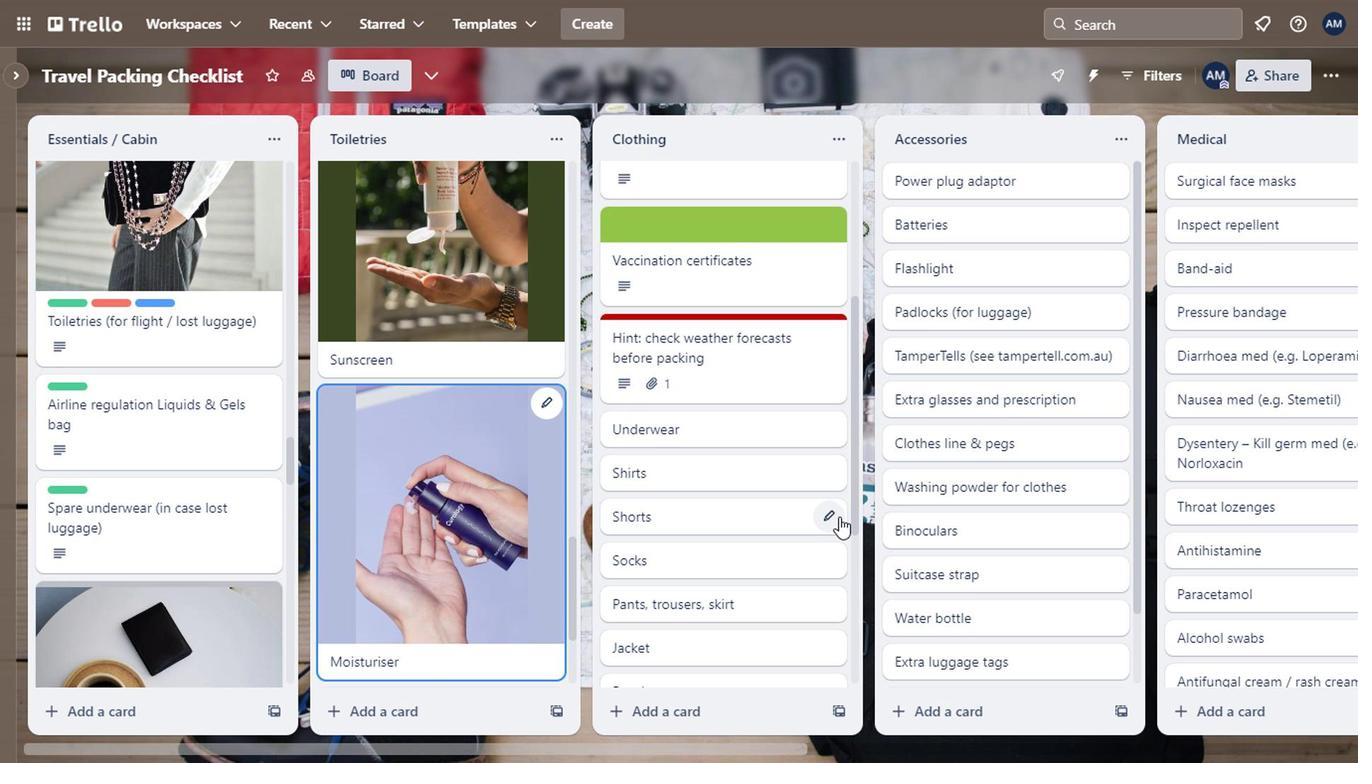 
Action: Mouse moved to (674, 541)
Screenshot: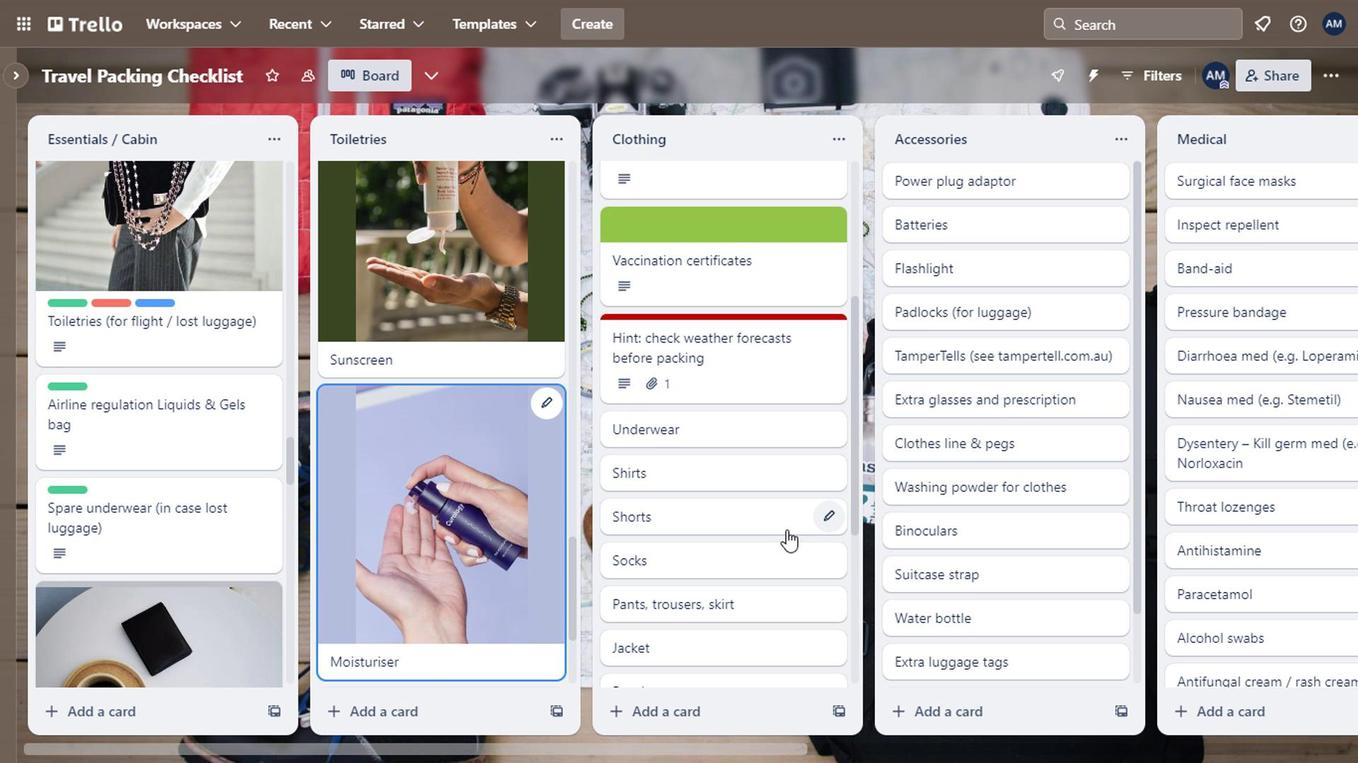 
Action: Mouse scrolled (674, 541) with delta (0, 0)
Screenshot: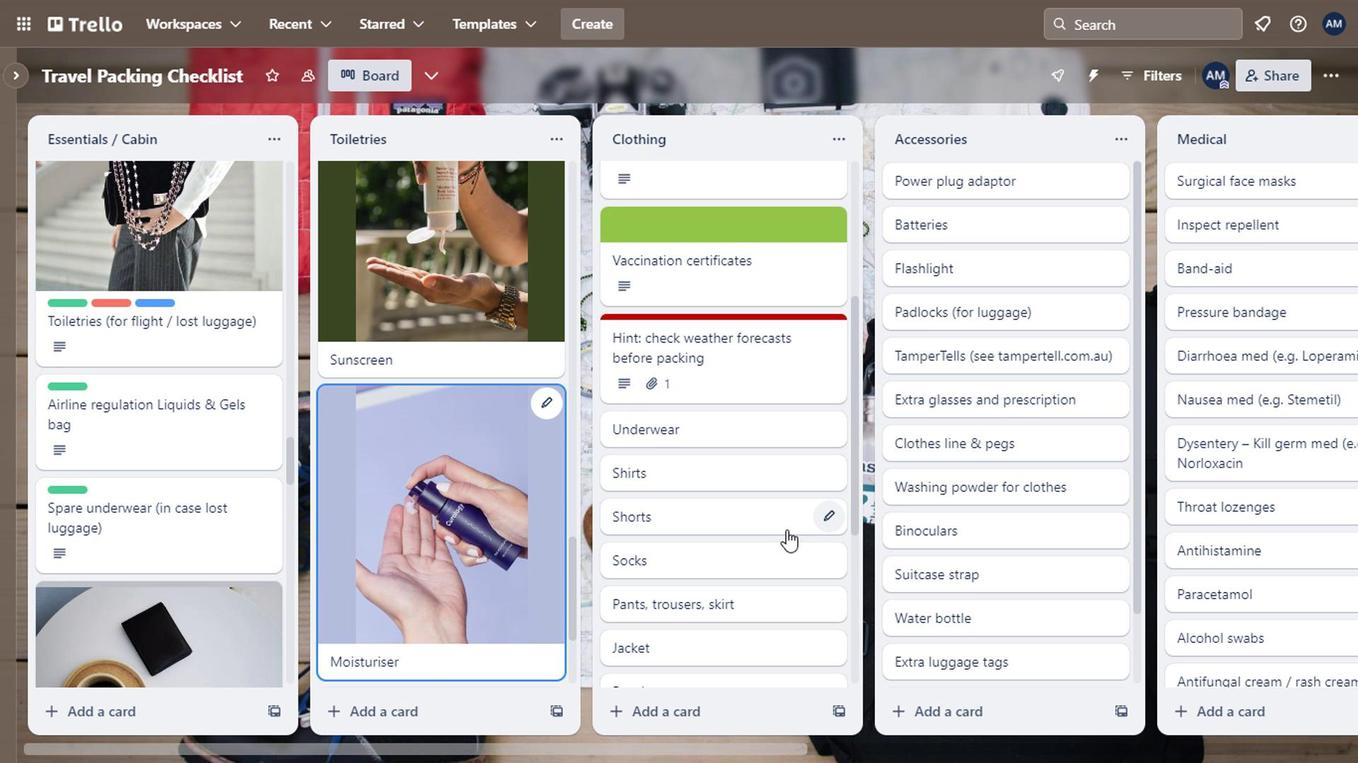 
Action: Mouse moved to (639, 549)
Screenshot: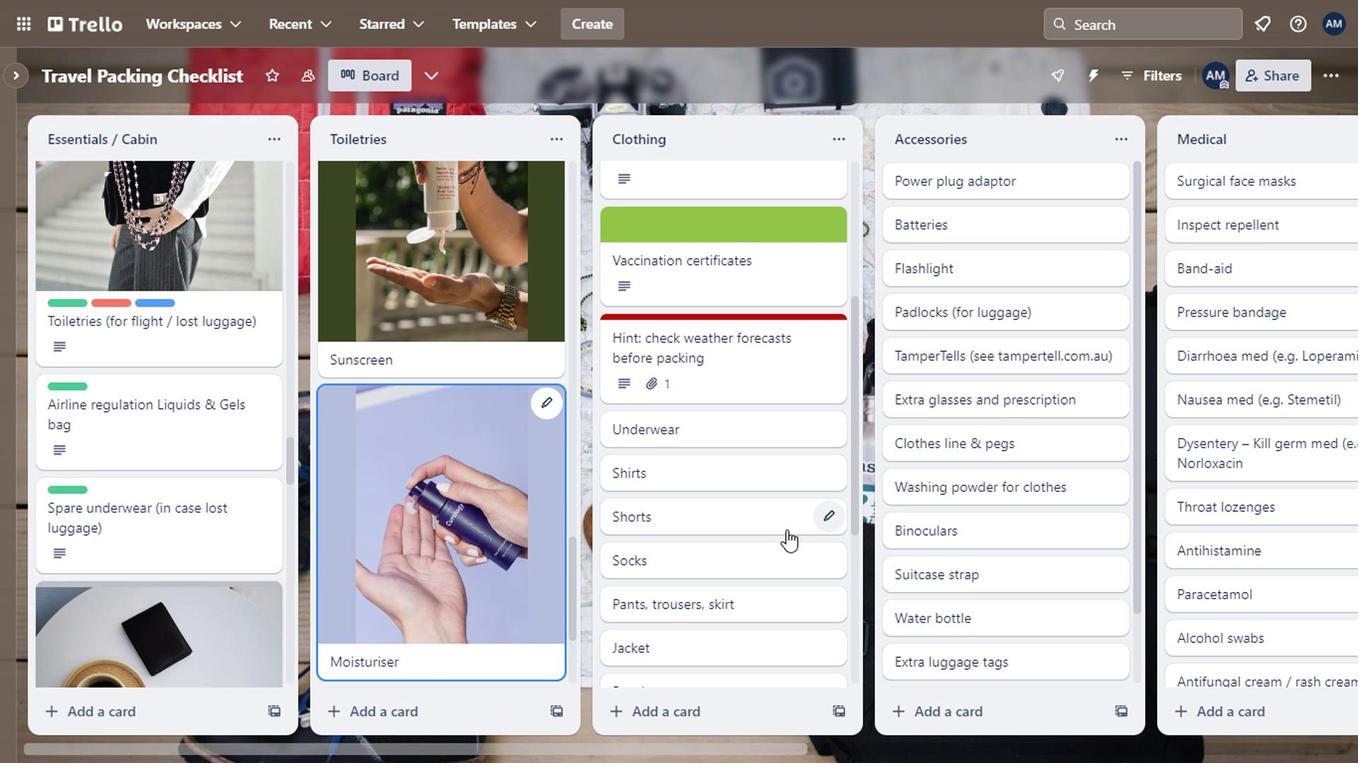 
Action: Mouse scrolled (639, 548) with delta (0, 0)
Screenshot: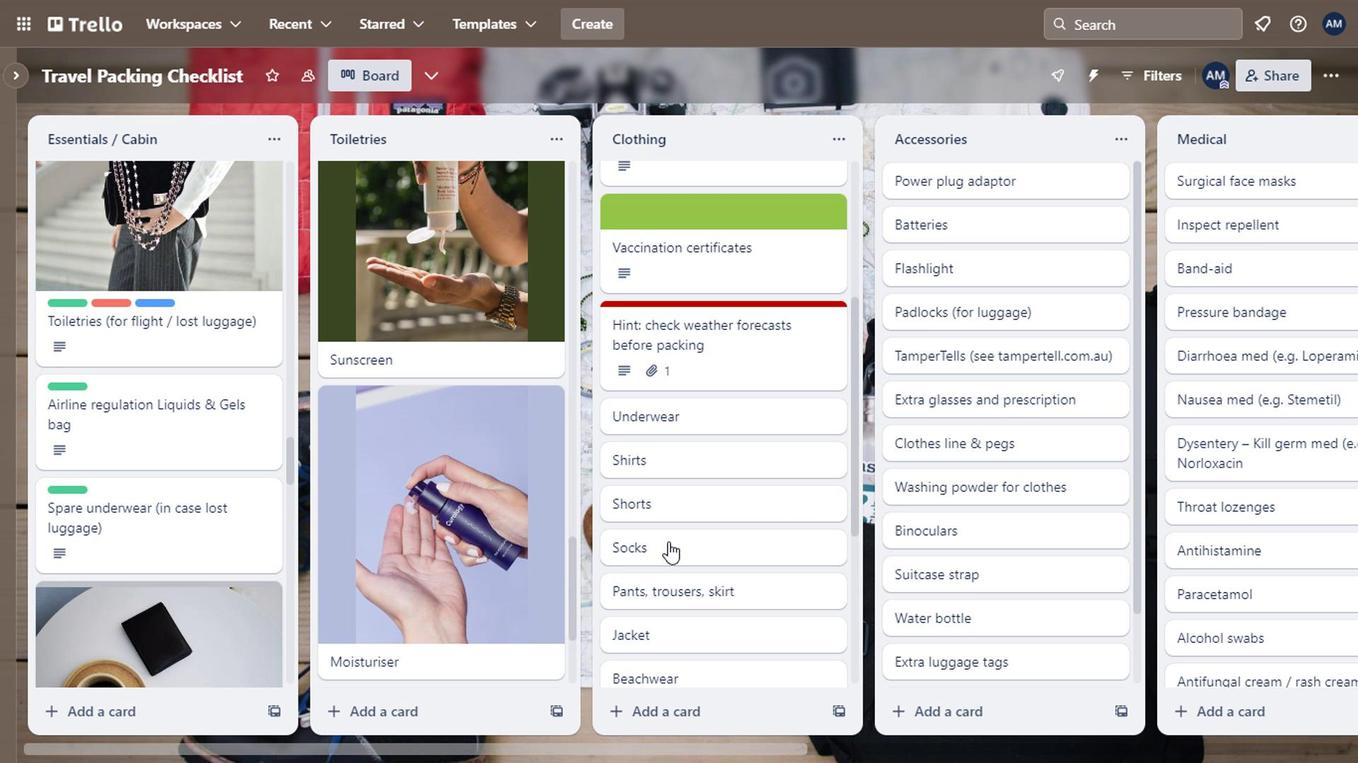 
Action: Mouse moved to (405, 558)
Screenshot: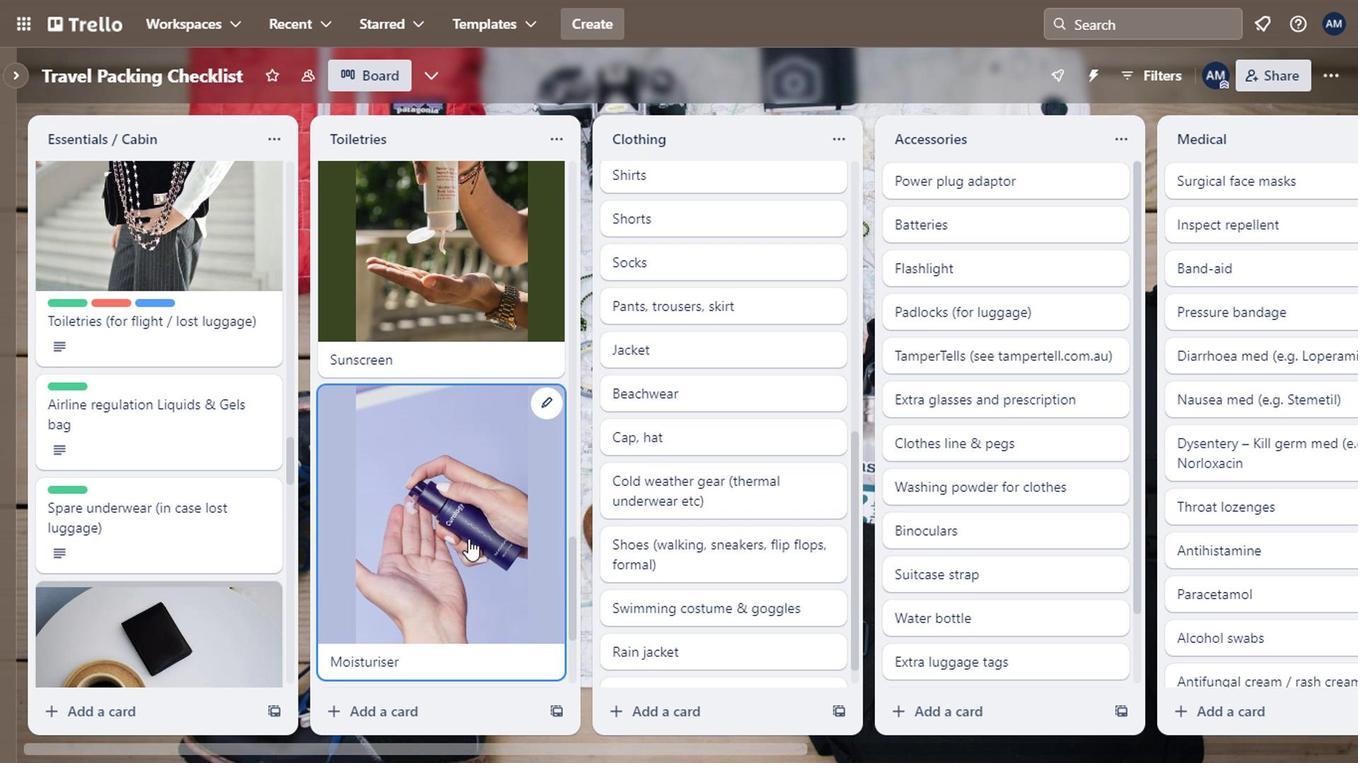 
Action: Mouse scrolled (405, 556) with delta (0, -1)
Screenshot: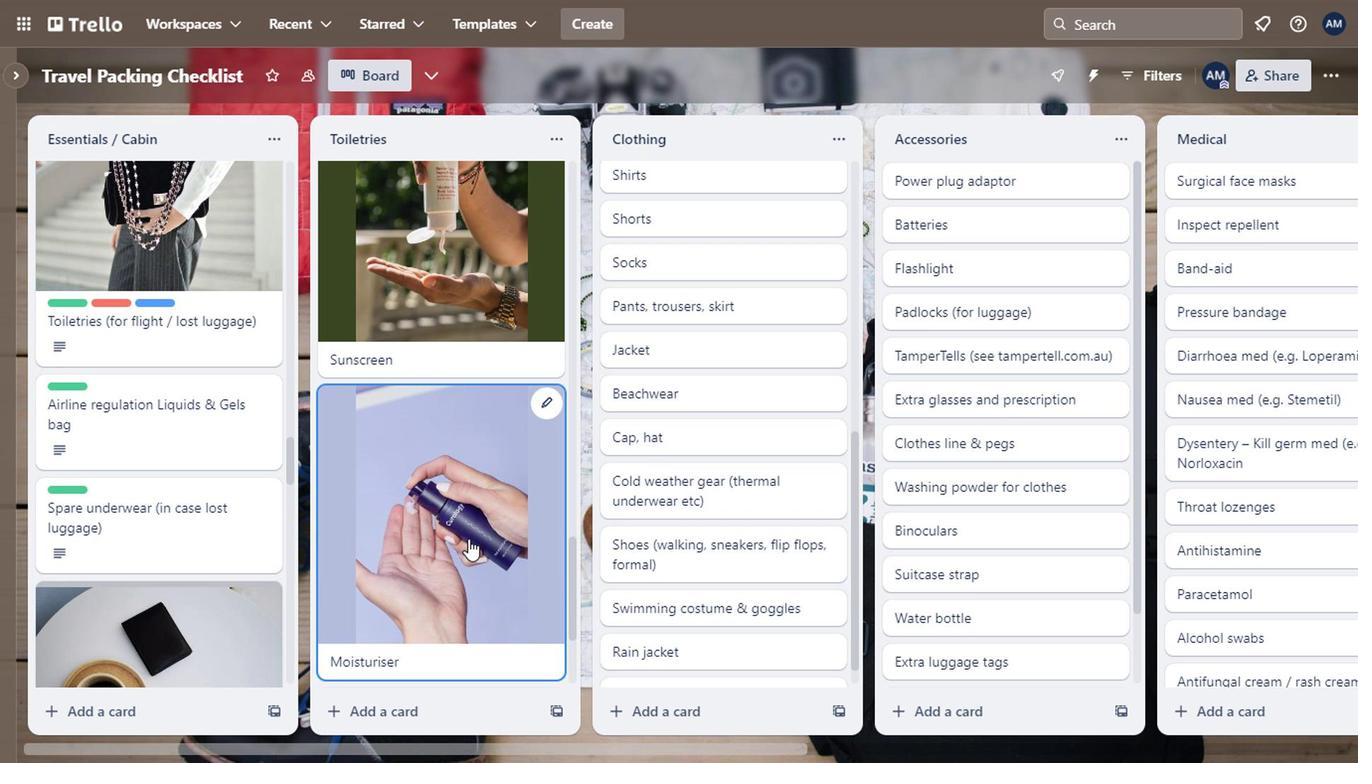 
Action: Mouse scrolled (405, 556) with delta (0, -1)
Screenshot: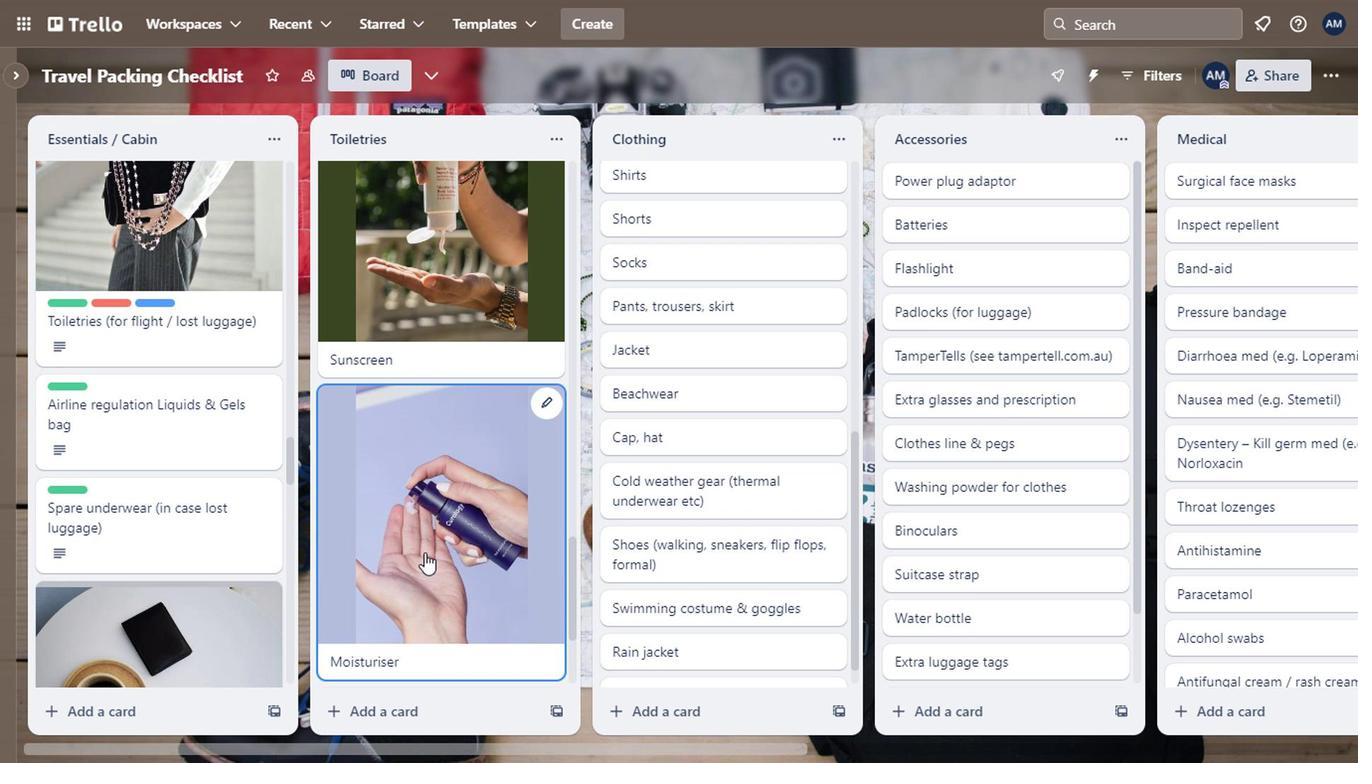 
Action: Mouse scrolled (405, 556) with delta (0, -1)
Screenshot: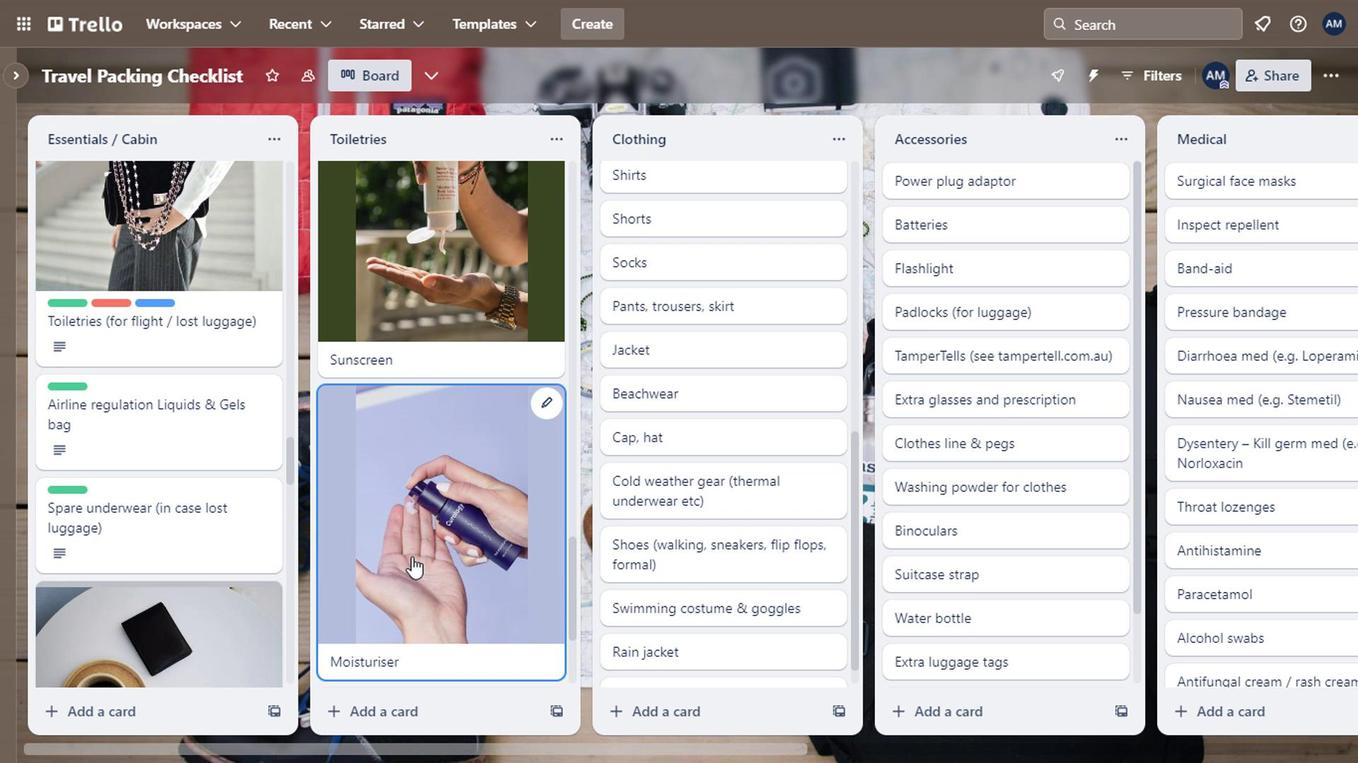 
Action: Mouse moved to (386, 508)
Screenshot: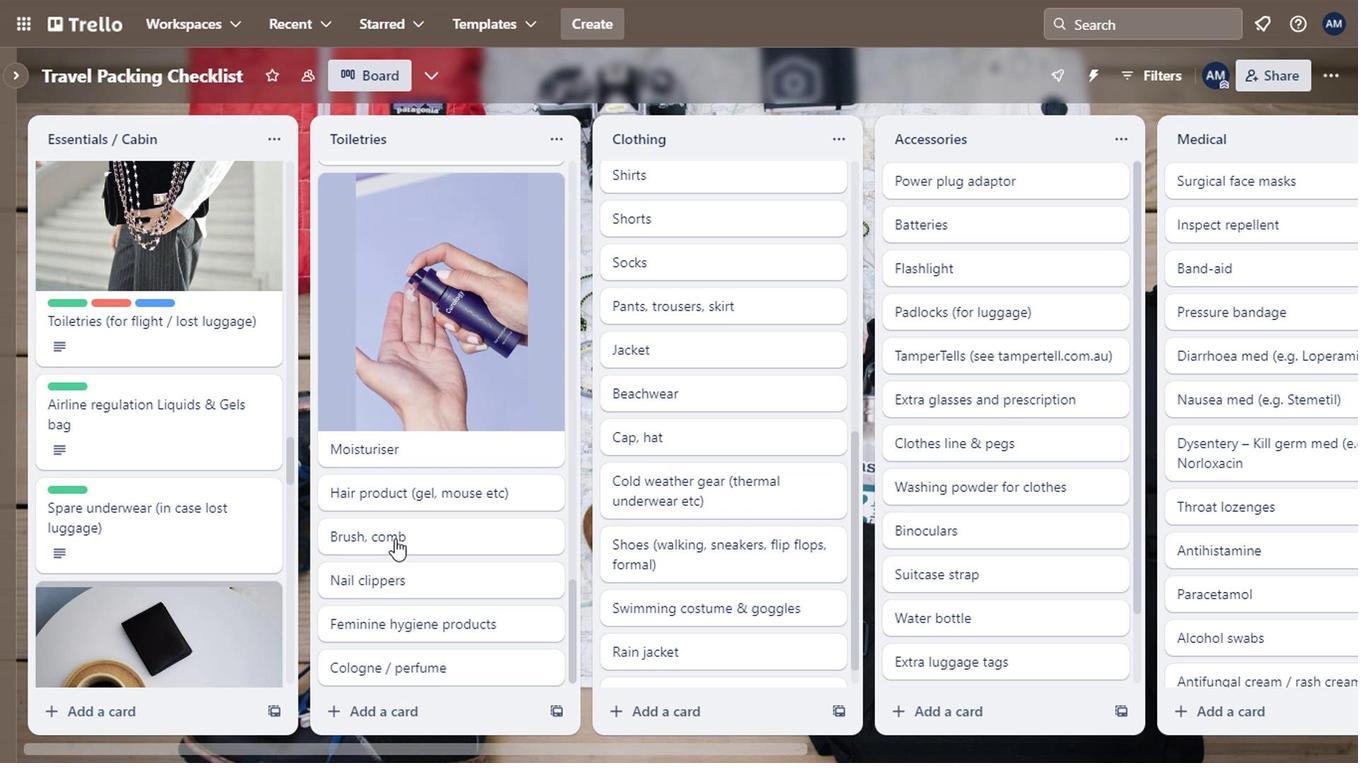 
Action: Mouse scrolled (386, 507) with delta (0, -1)
Screenshot: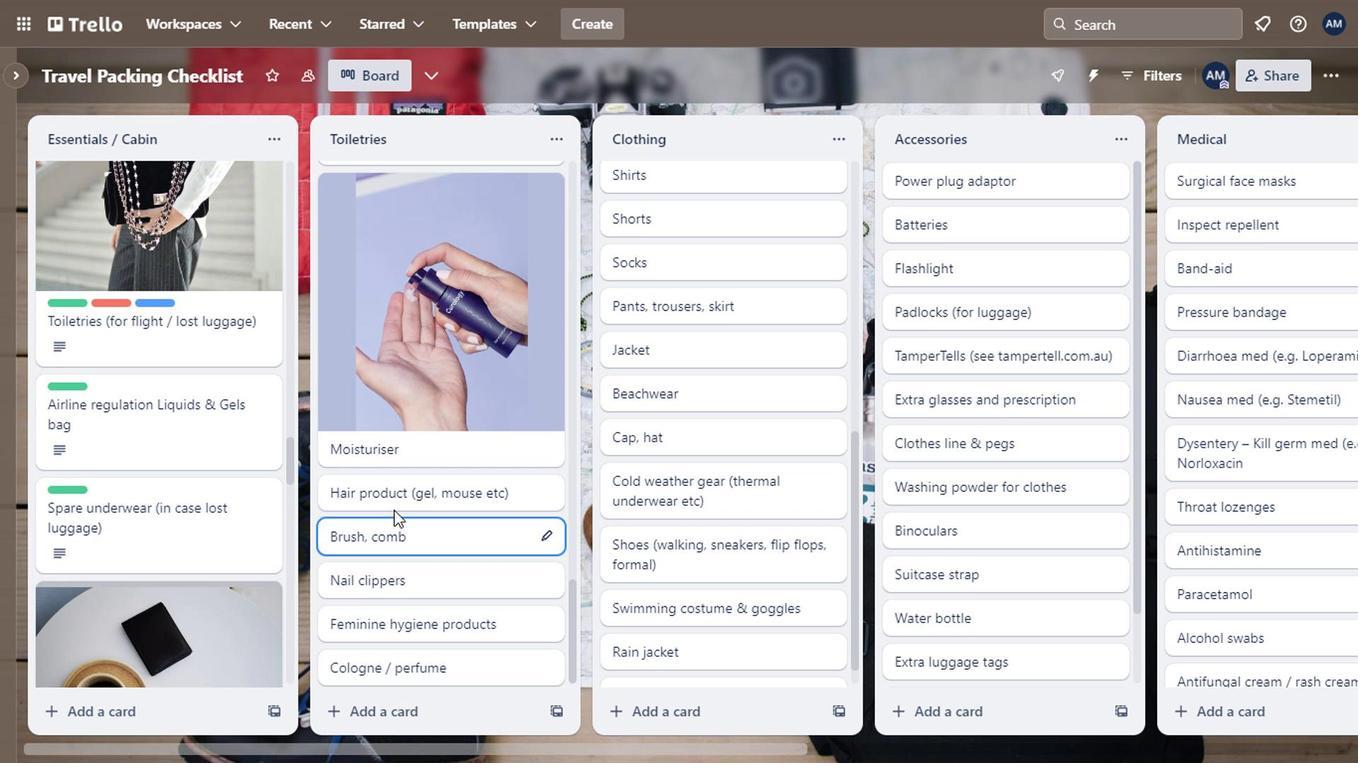 
Action: Mouse scrolled (386, 507) with delta (0, -1)
Screenshot: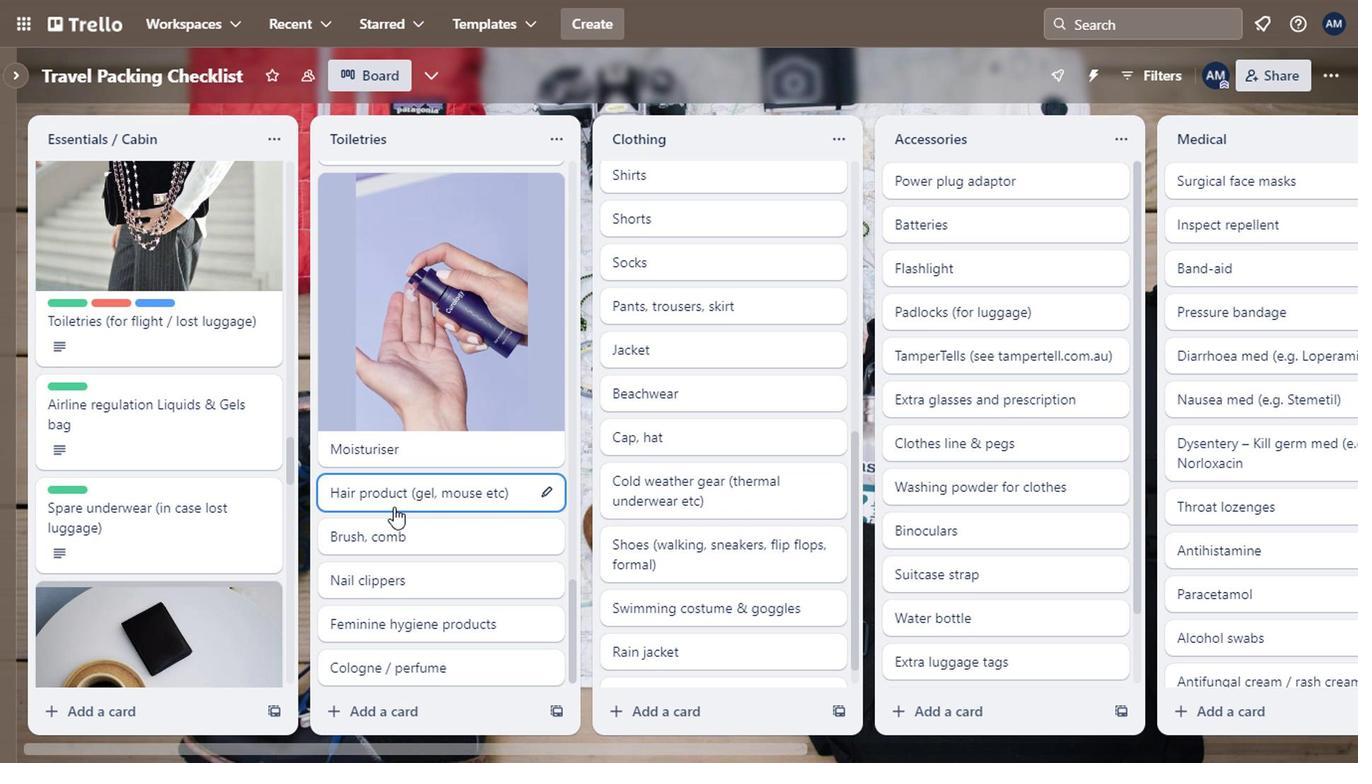 
Action: Mouse moved to (449, 484)
Screenshot: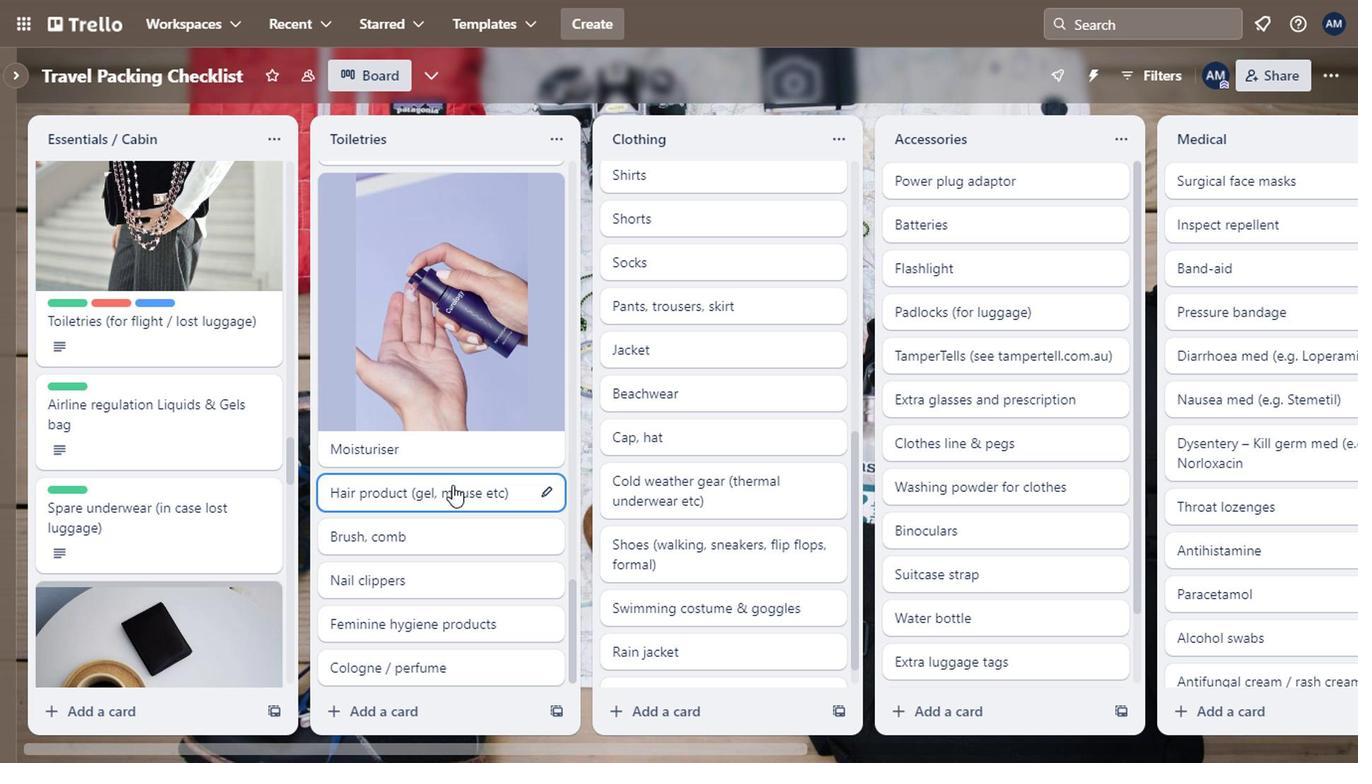 
Action: Mouse pressed left at (449, 484)
Screenshot: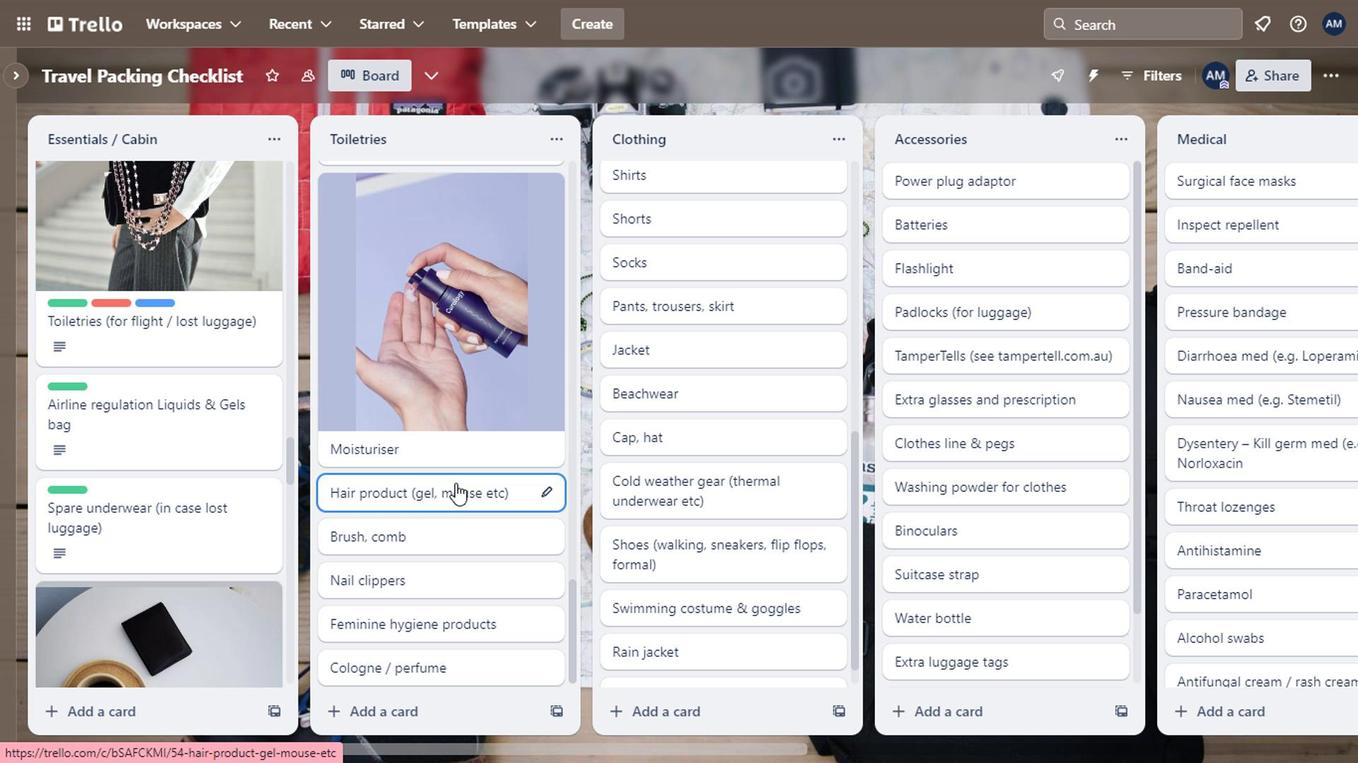 
Action: Mouse moved to (923, 381)
Screenshot: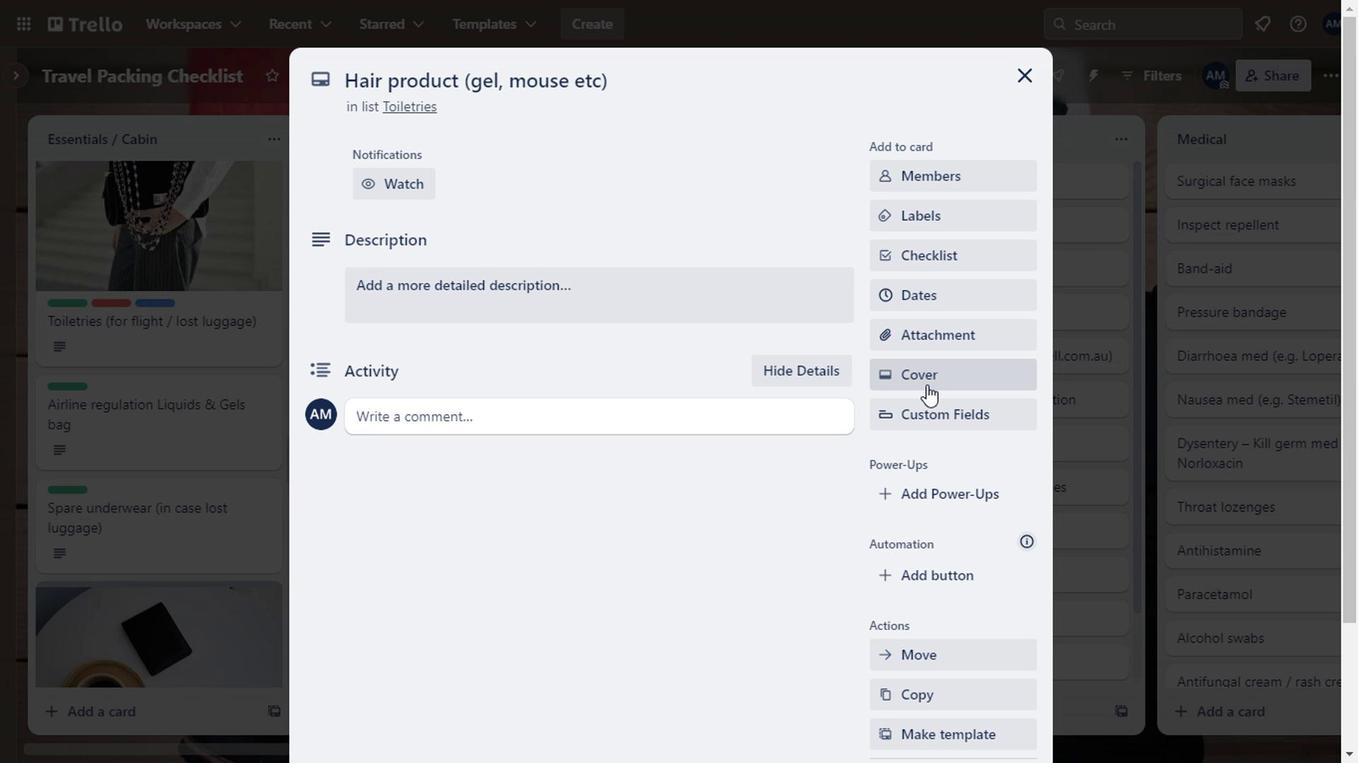 
Action: Mouse pressed left at (923, 381)
Screenshot: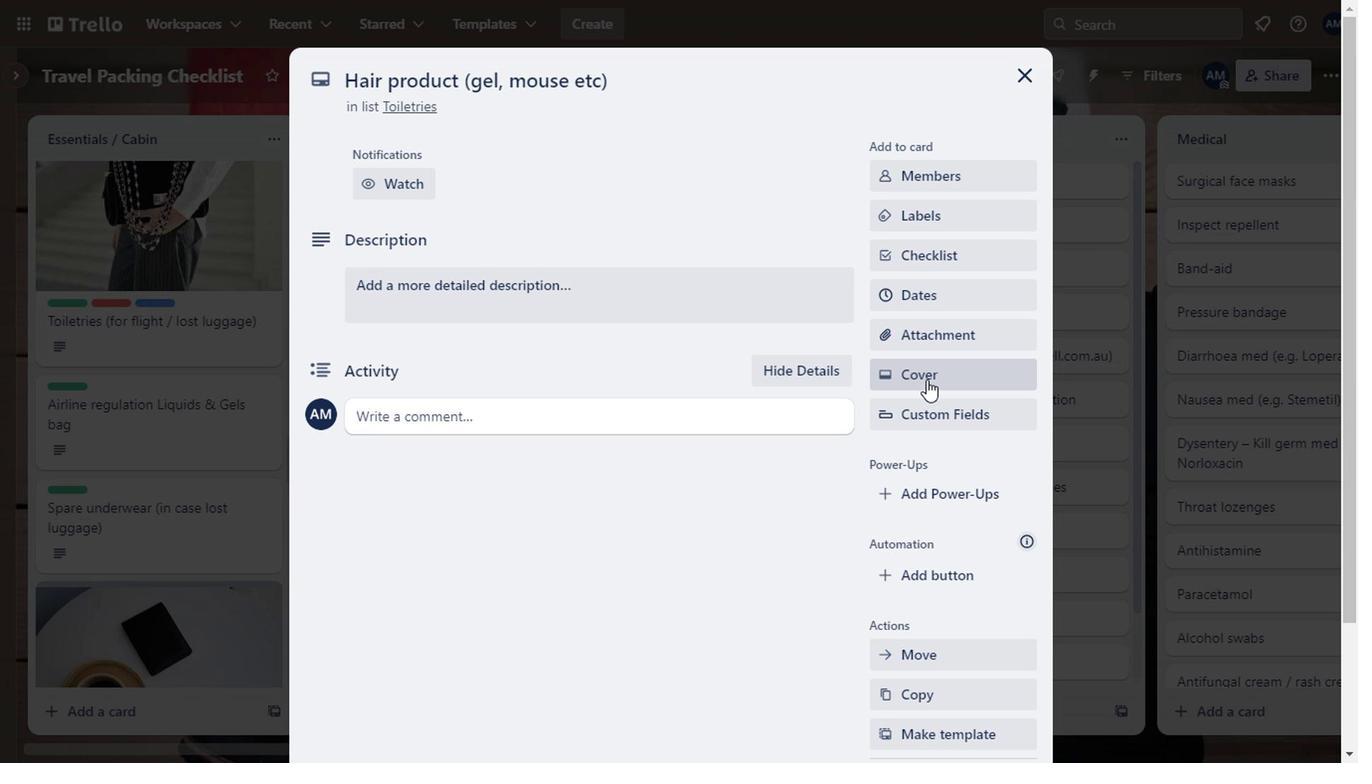 
Action: Mouse moved to (1020, 561)
Screenshot: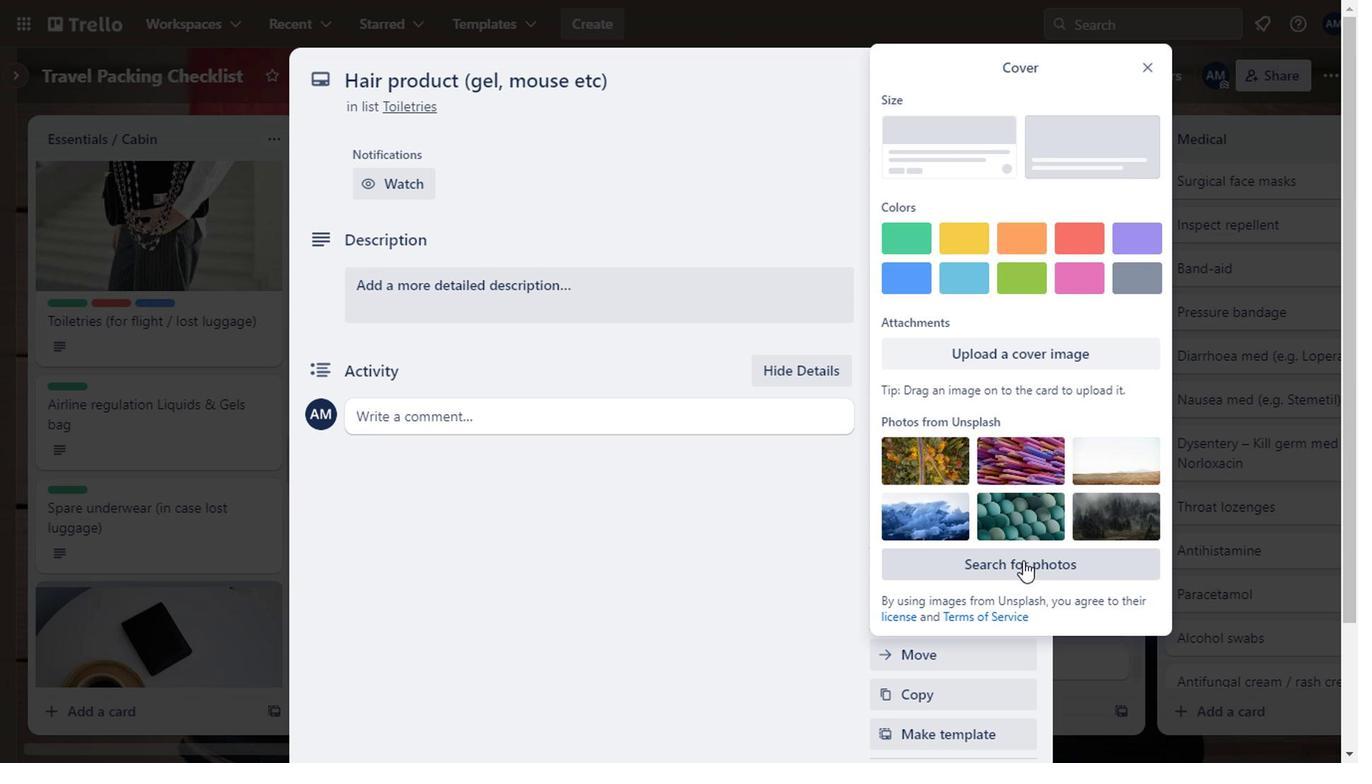
Action: Mouse pressed left at (1020, 561)
Screenshot: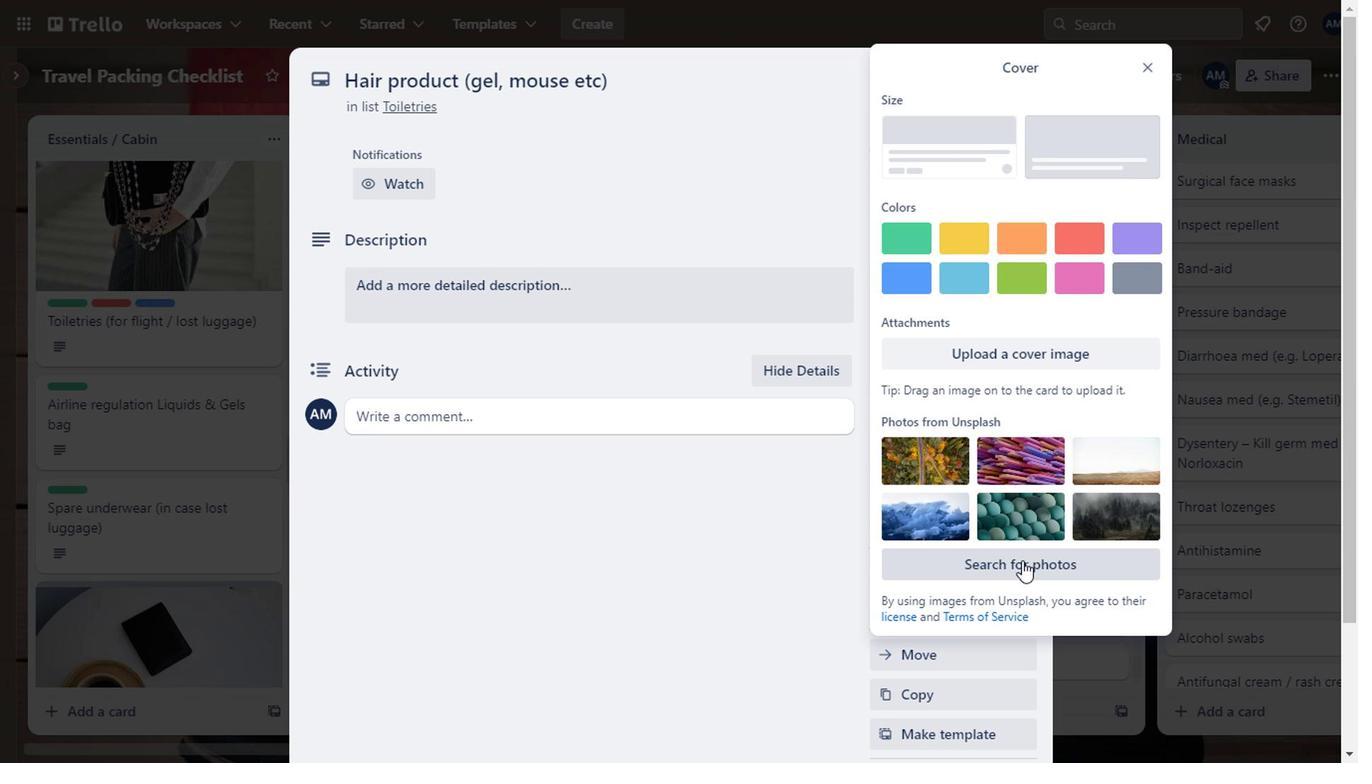 
Action: Mouse moved to (947, 145)
Screenshot: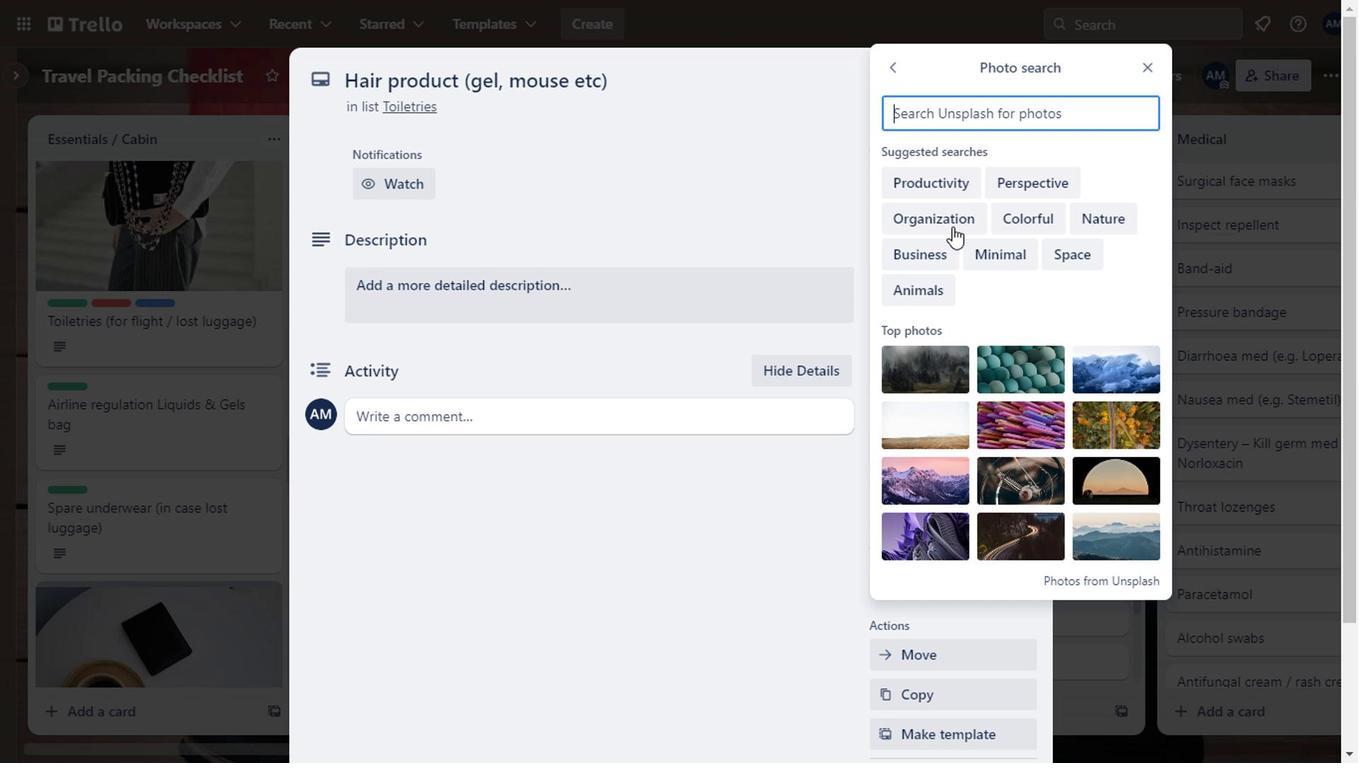 
Action: Key pressed hair<Key.space>oil
Screenshot: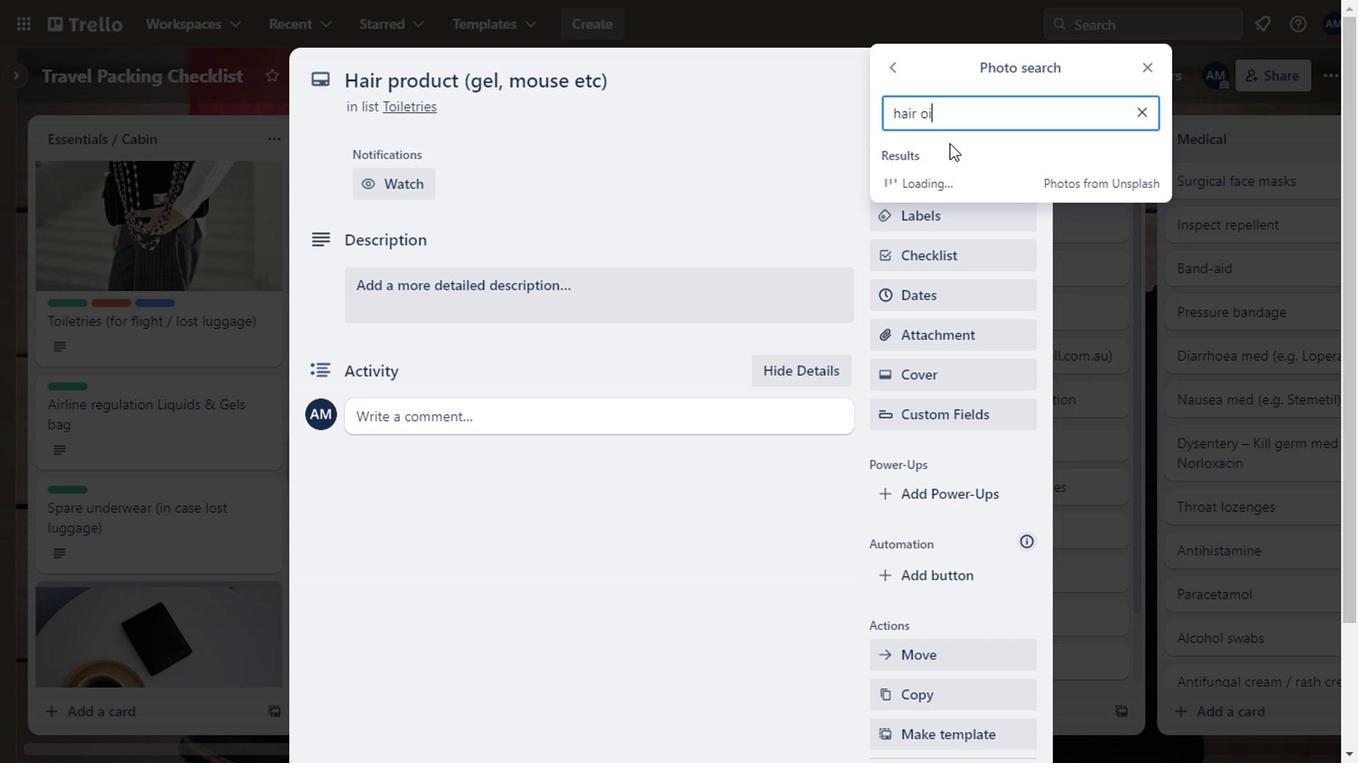 
Action: Mouse moved to (971, 207)
Screenshot: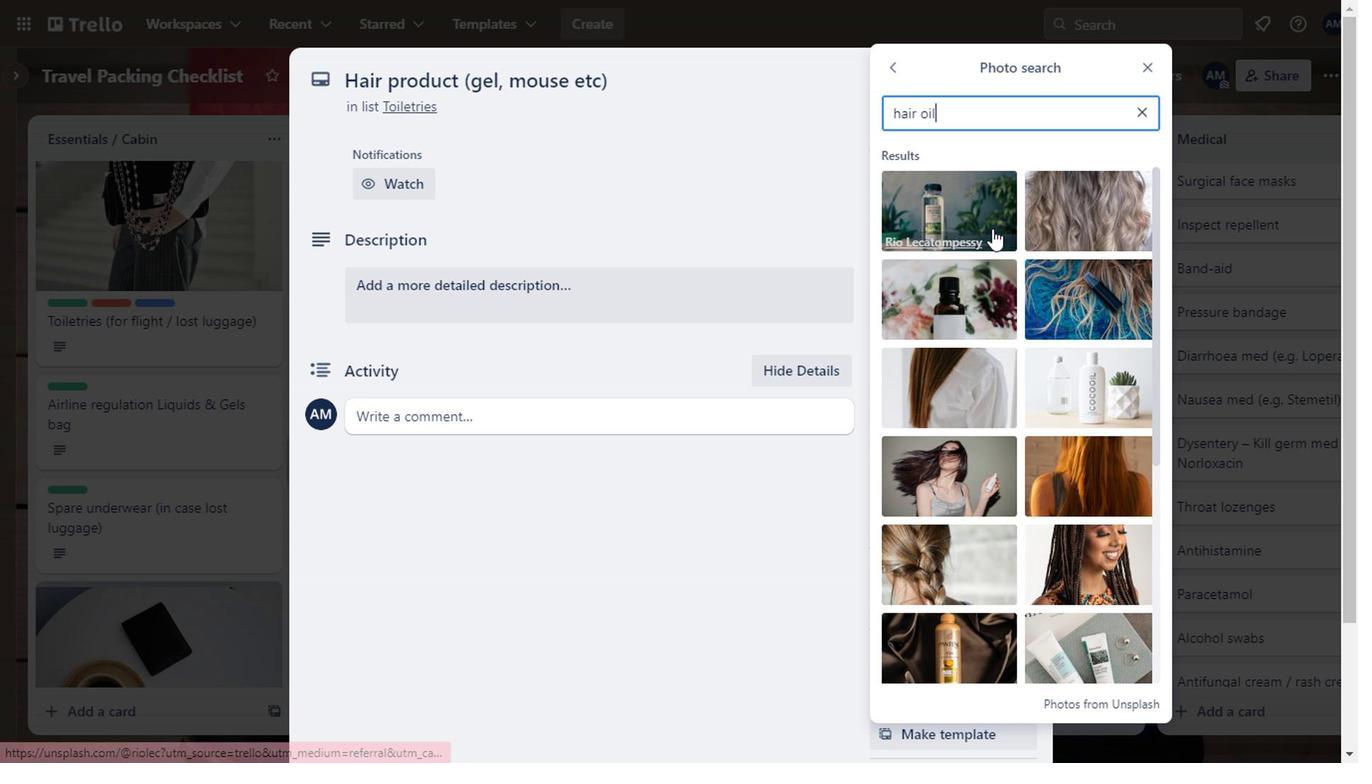 
Action: Mouse pressed left at (971, 207)
Screenshot: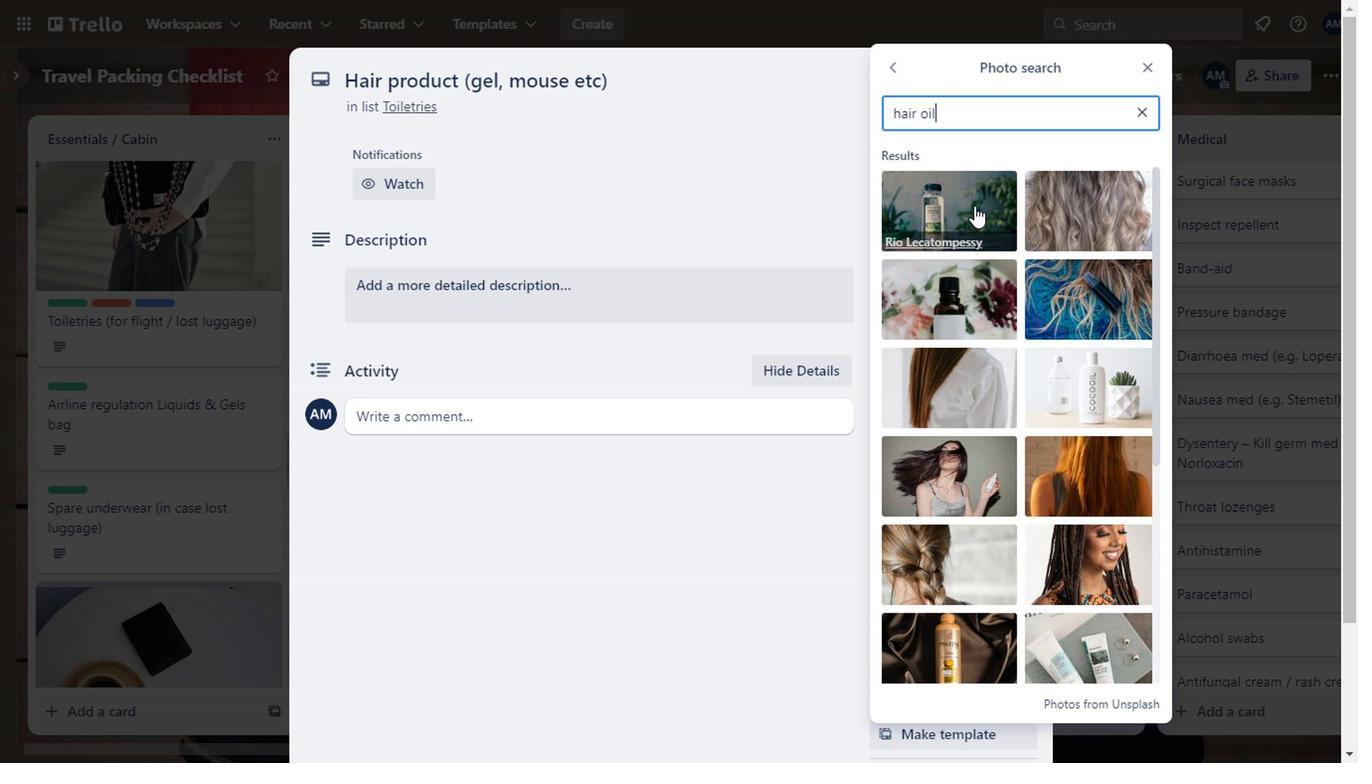 
Action: Mouse moved to (742, 379)
Screenshot: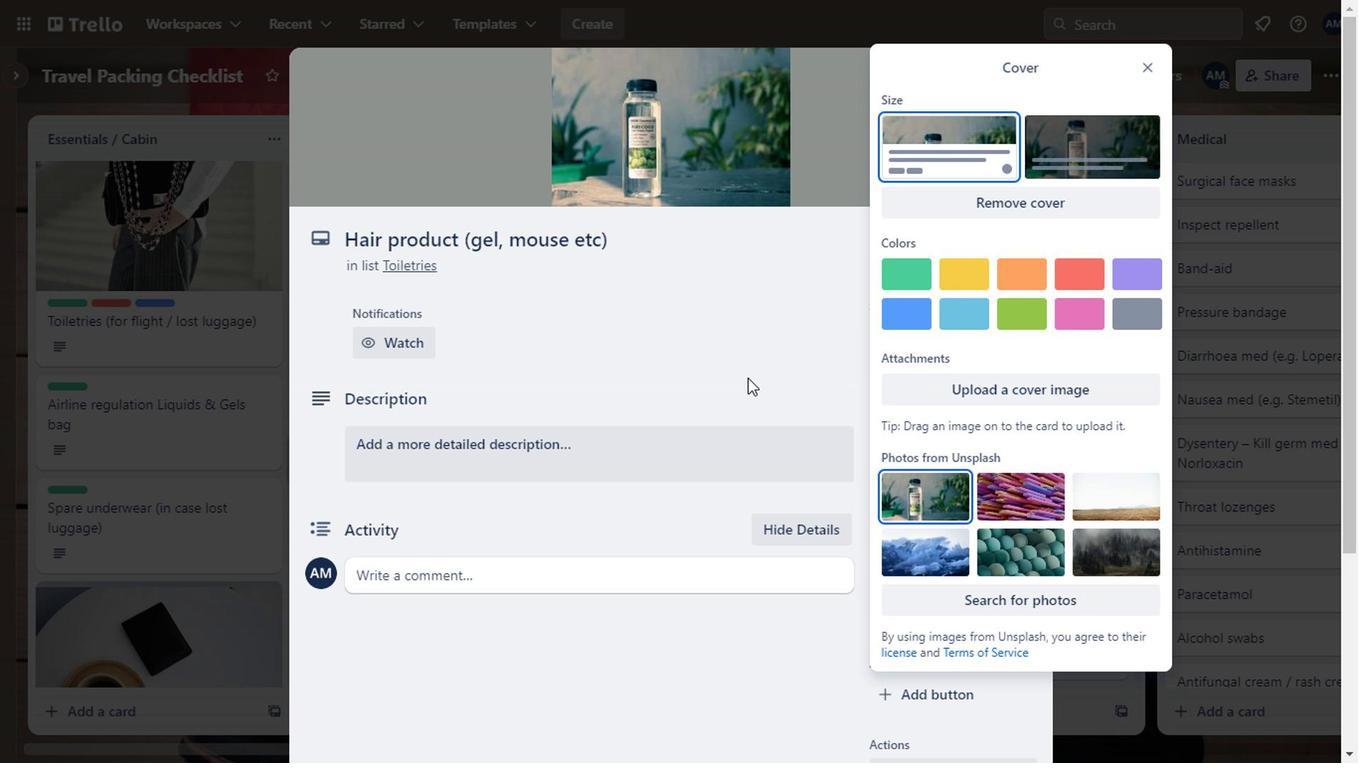 
Action: Mouse pressed left at (742, 379)
Screenshot: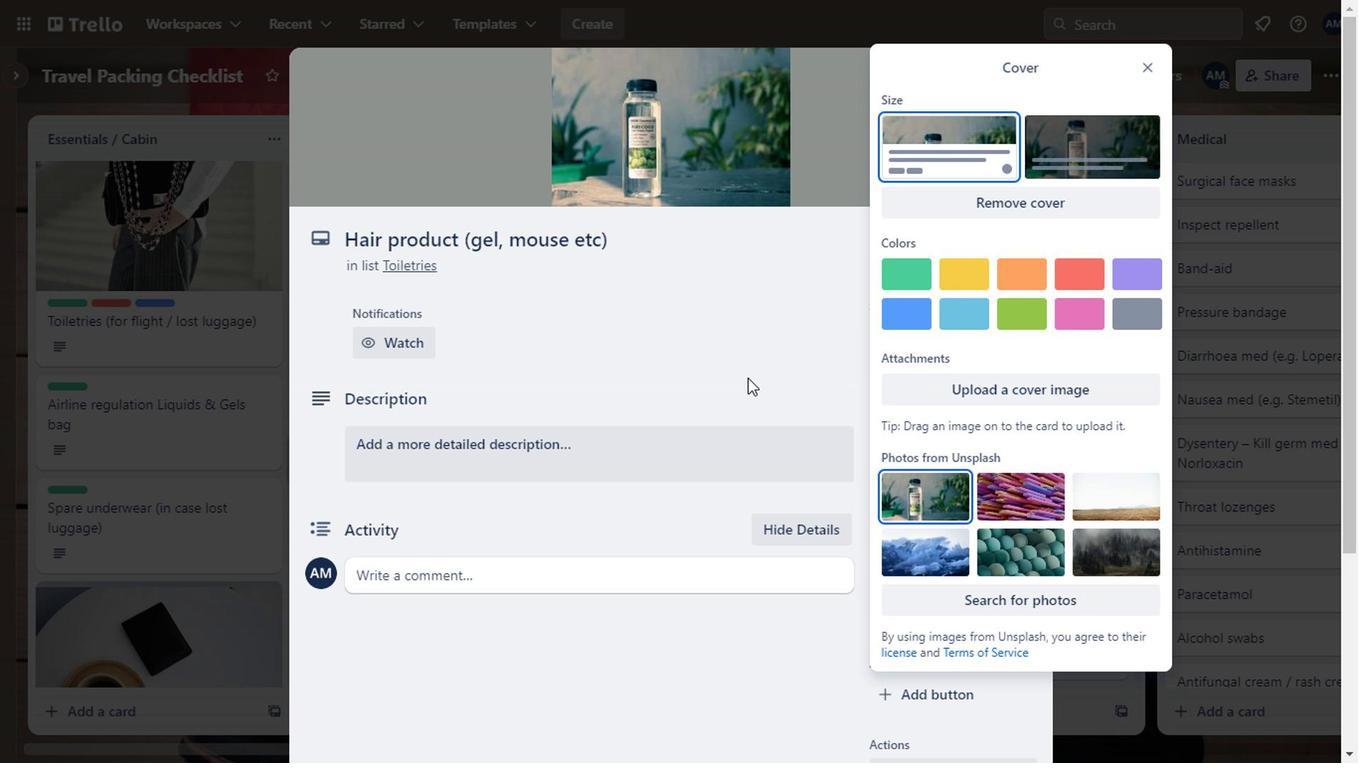 
Action: Mouse moved to (1015, 91)
Screenshot: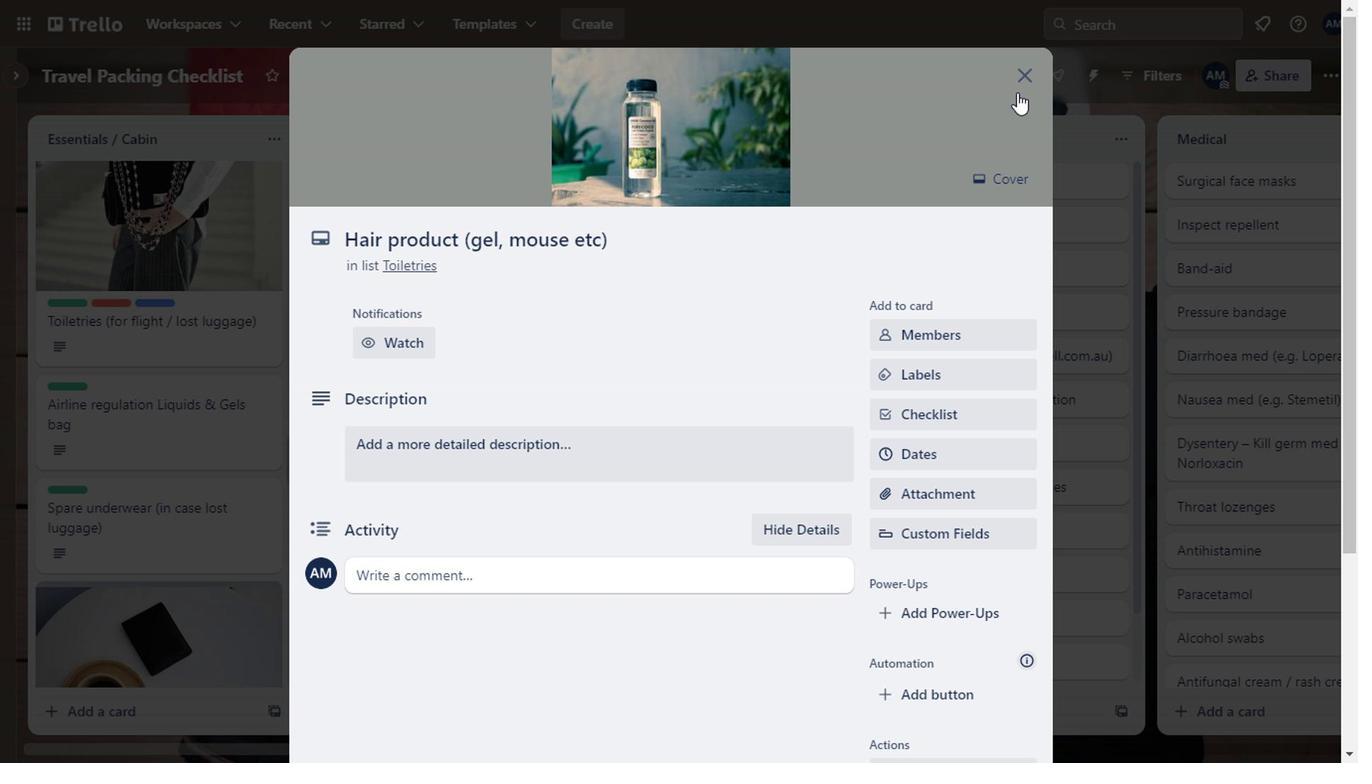 
Action: Mouse pressed left at (1015, 91)
Screenshot: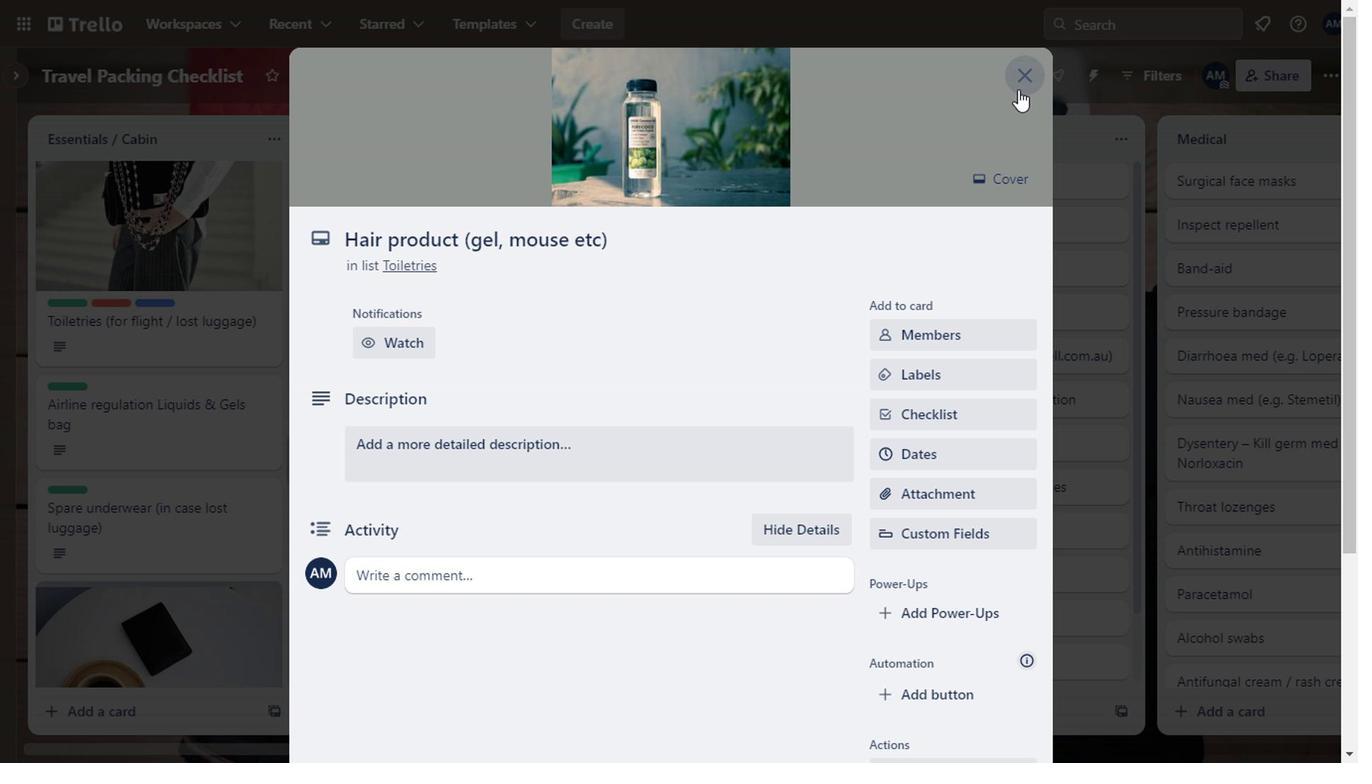 
Action: Mouse moved to (473, 546)
Screenshot: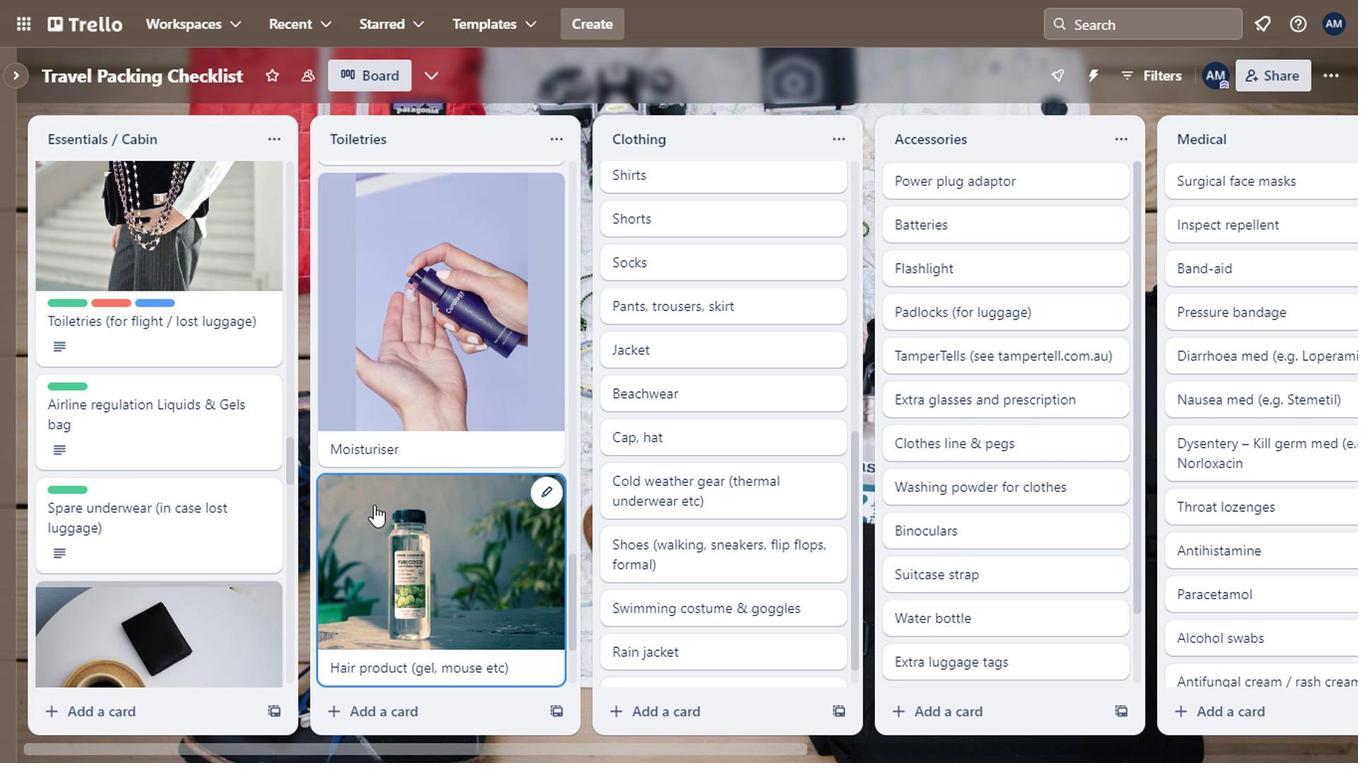 
Action: Mouse scrolled (473, 544) with delta (0, -1)
Screenshot: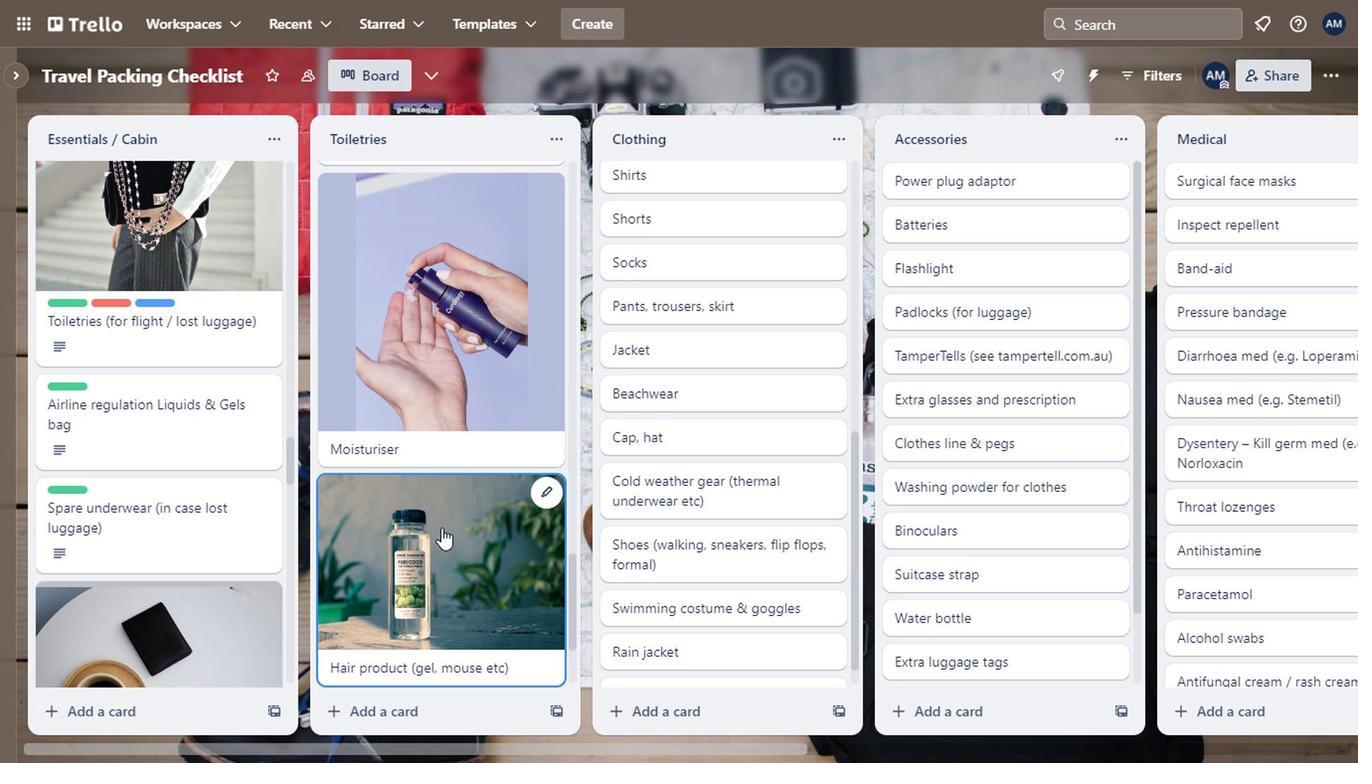 
Action: Mouse scrolled (473, 544) with delta (0, -1)
Screenshot: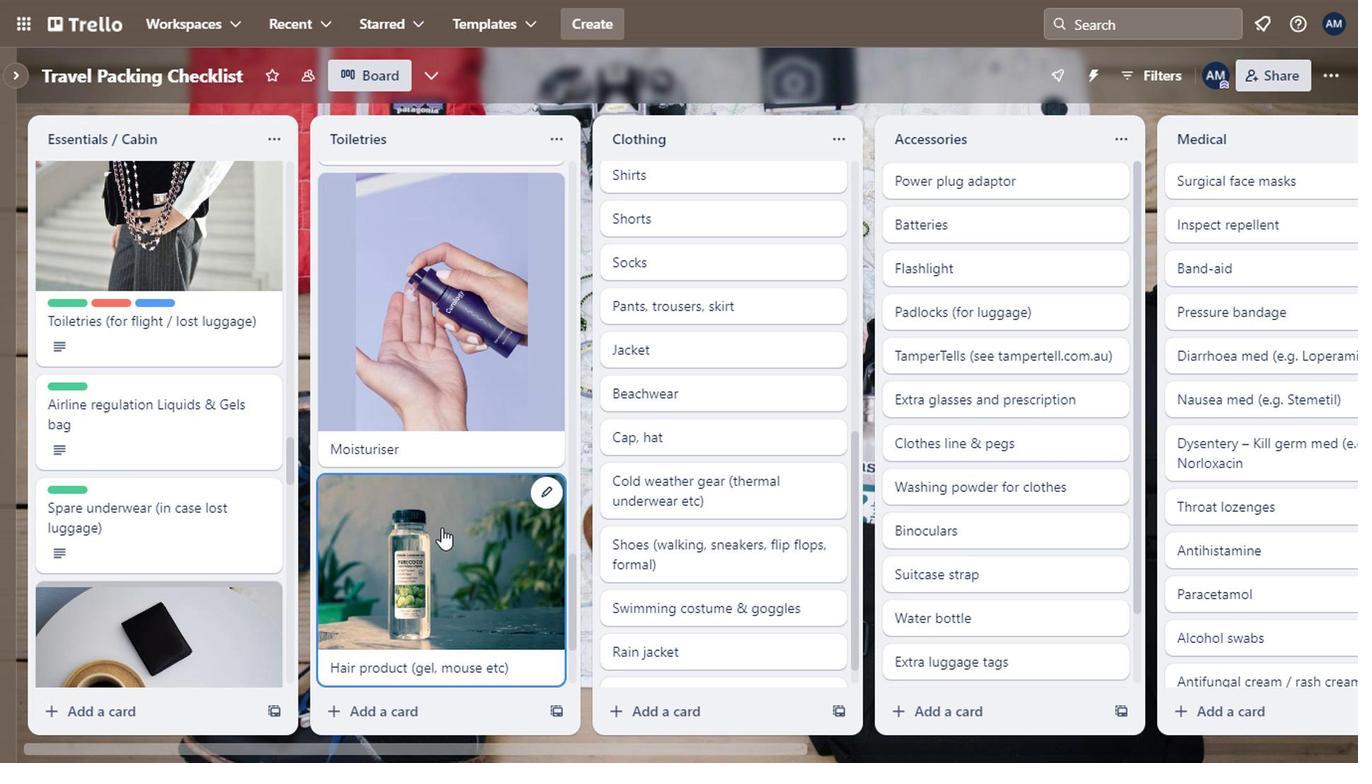 
Action: Mouse scrolled (473, 544) with delta (0, -1)
Screenshot: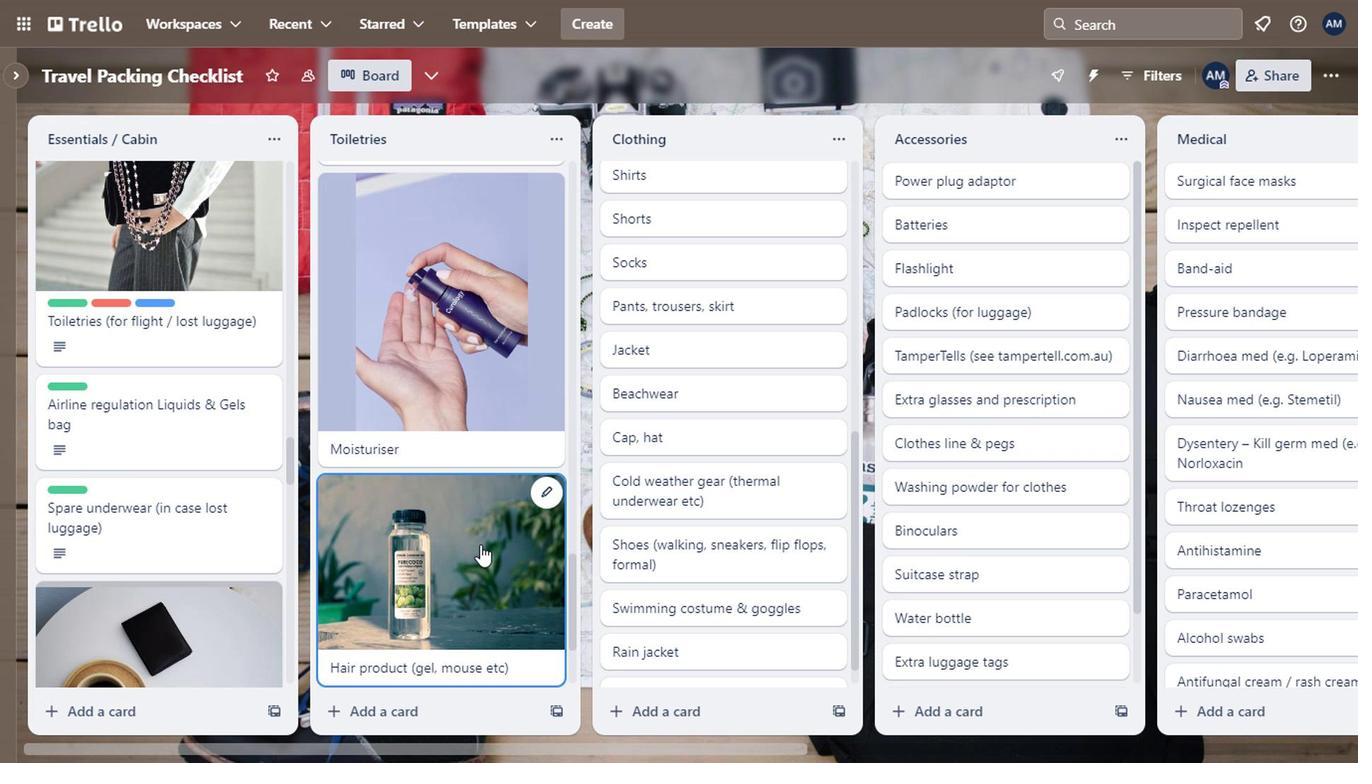 
Action: Mouse scrolled (473, 544) with delta (0, -1)
Screenshot: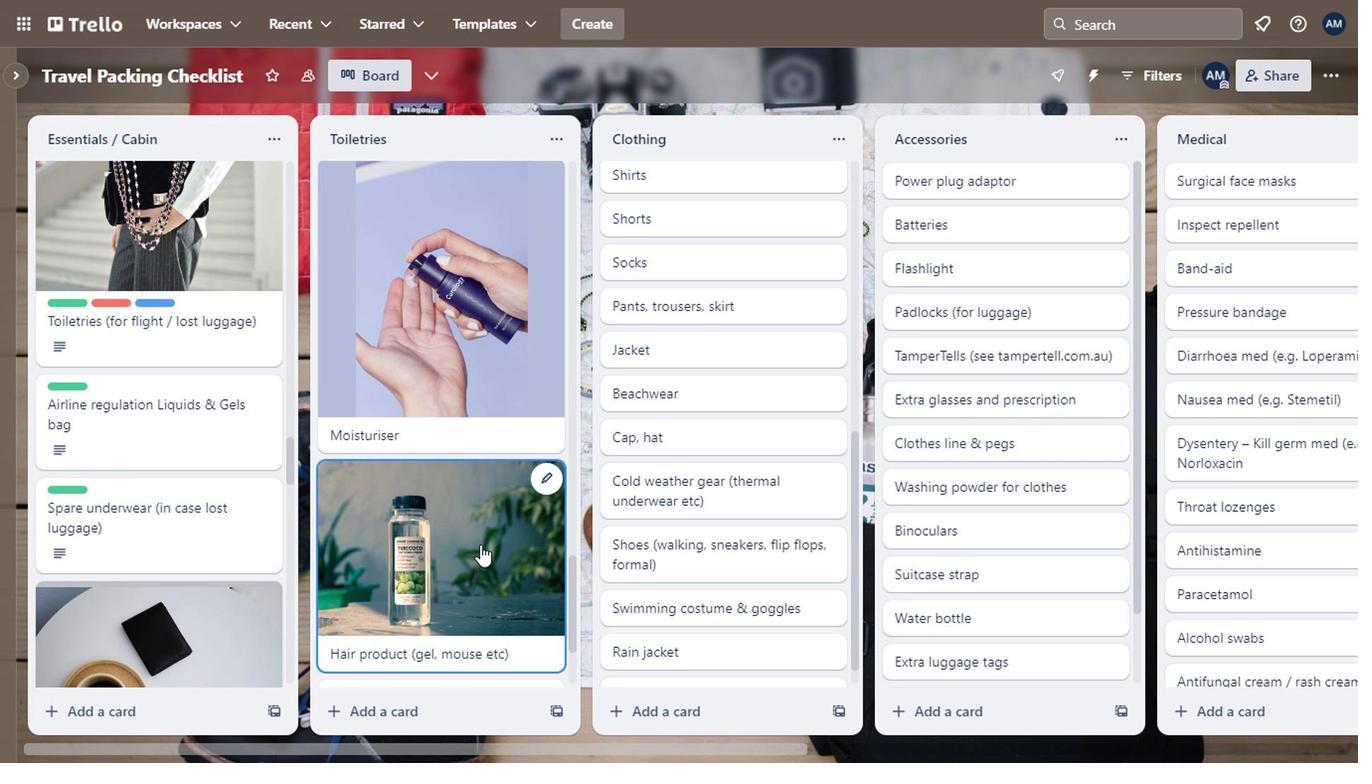 
Action: Mouse moved to (408, 539)
Screenshot: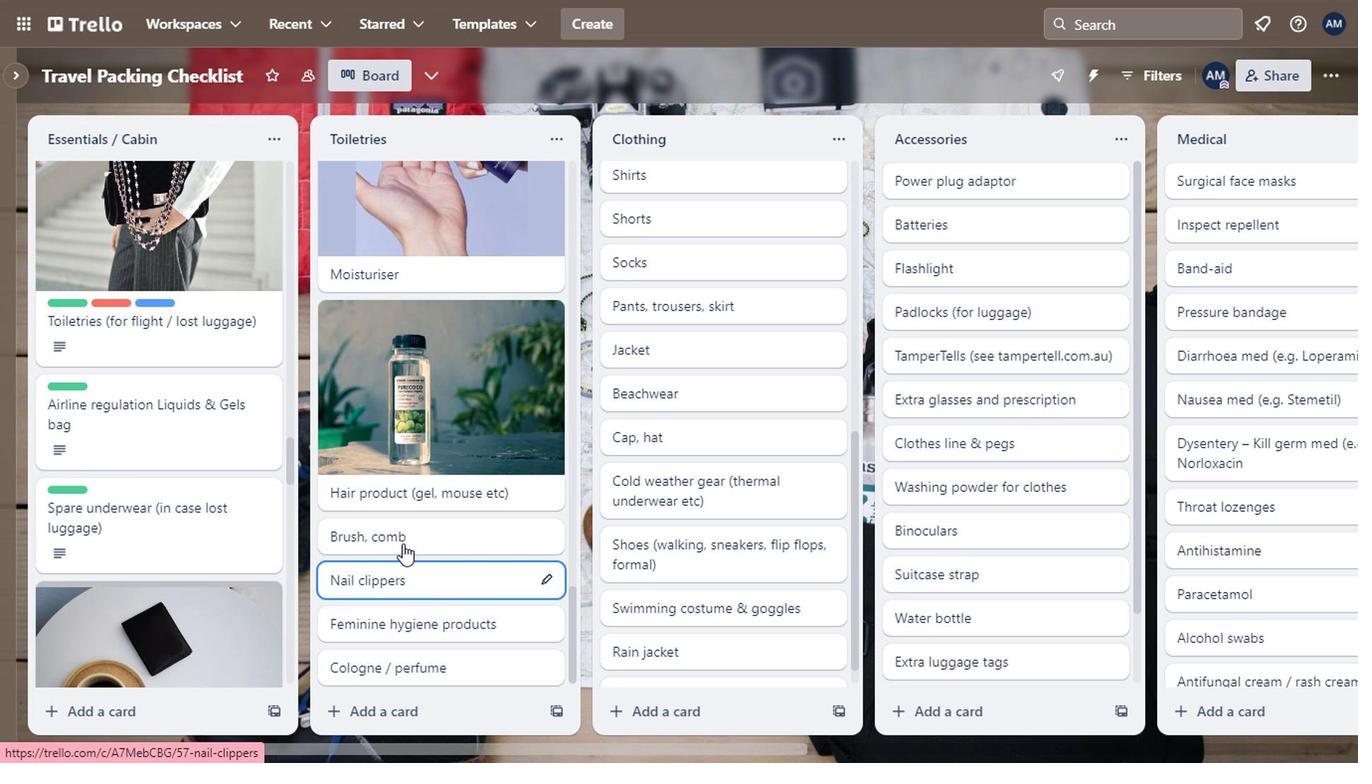 
Action: Mouse pressed left at (408, 539)
Screenshot: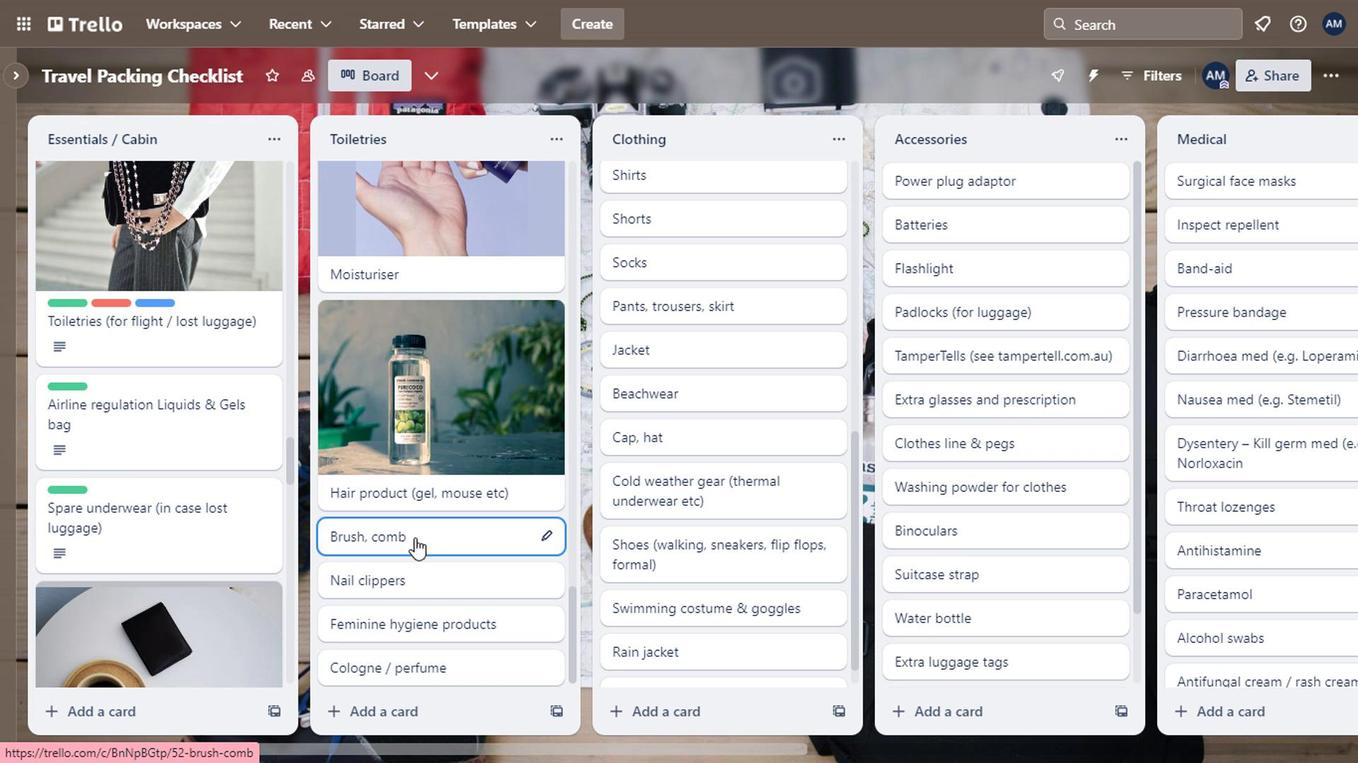 
Action: Mouse moved to (921, 378)
Screenshot: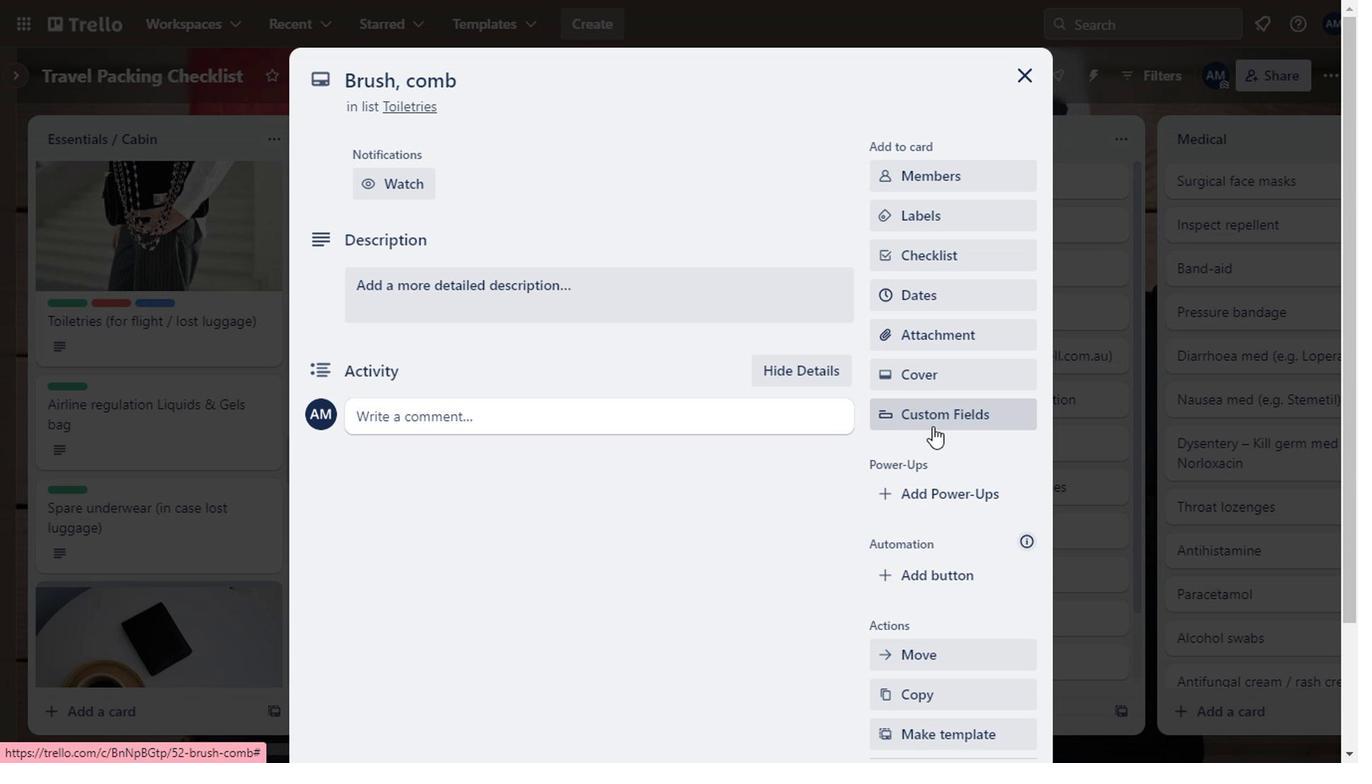 
Action: Mouse pressed left at (921, 378)
Screenshot: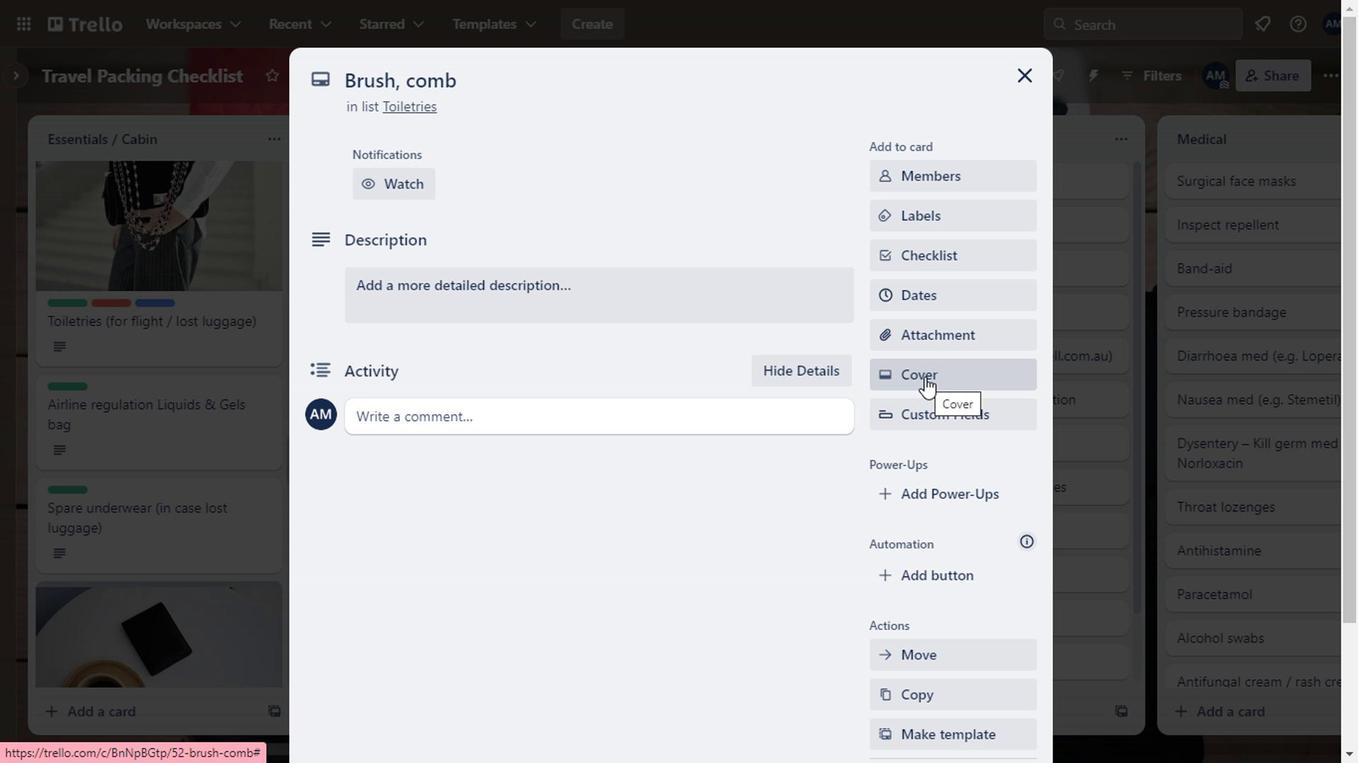 
Action: Mouse moved to (985, 553)
Screenshot: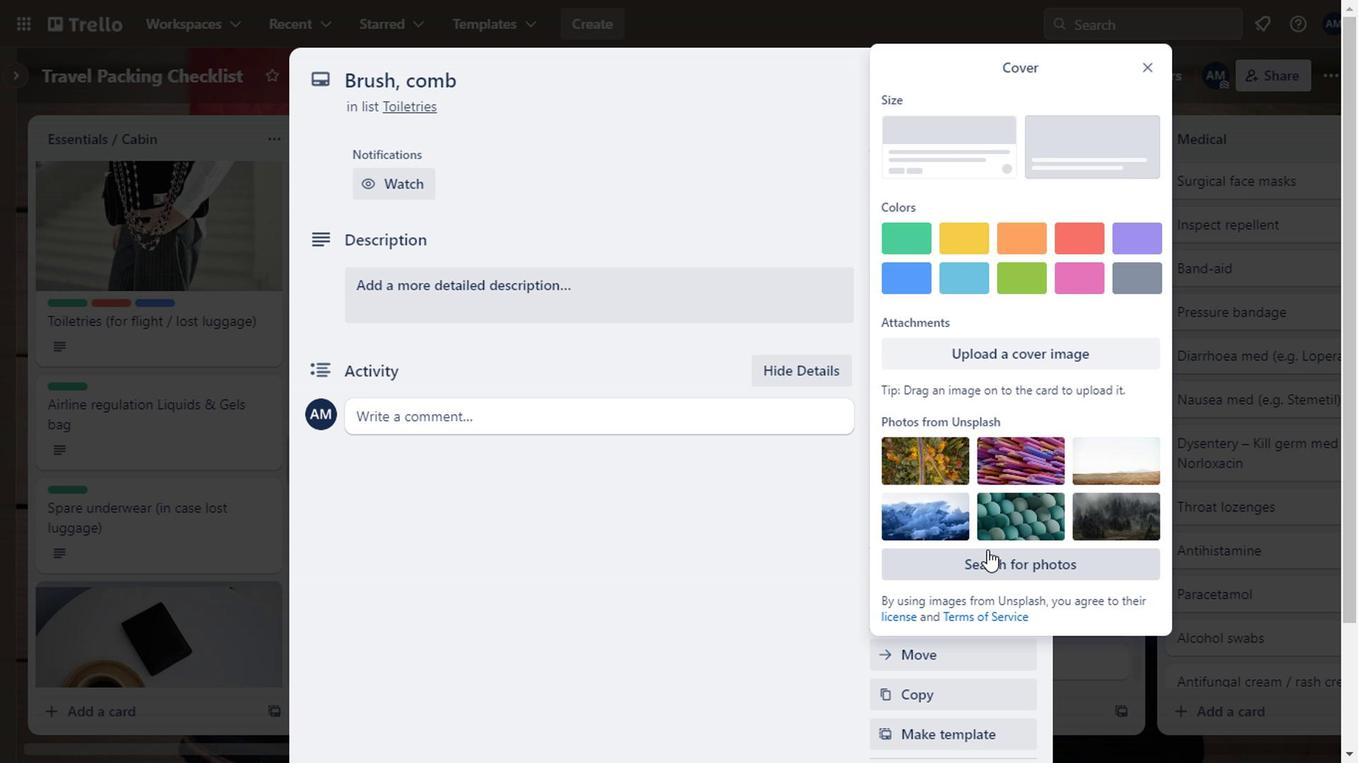 
Action: Mouse pressed left at (985, 553)
Screenshot: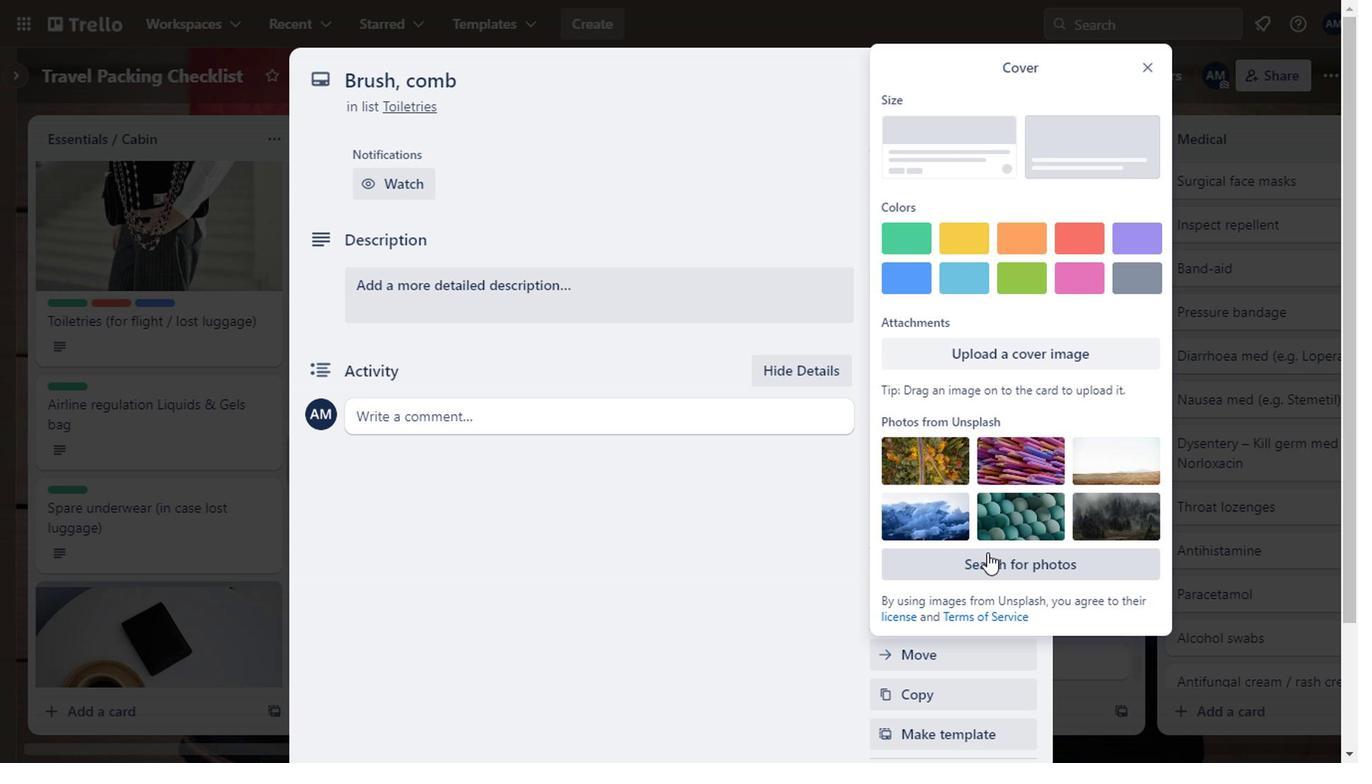 
Action: Mouse moved to (983, 137)
Screenshot: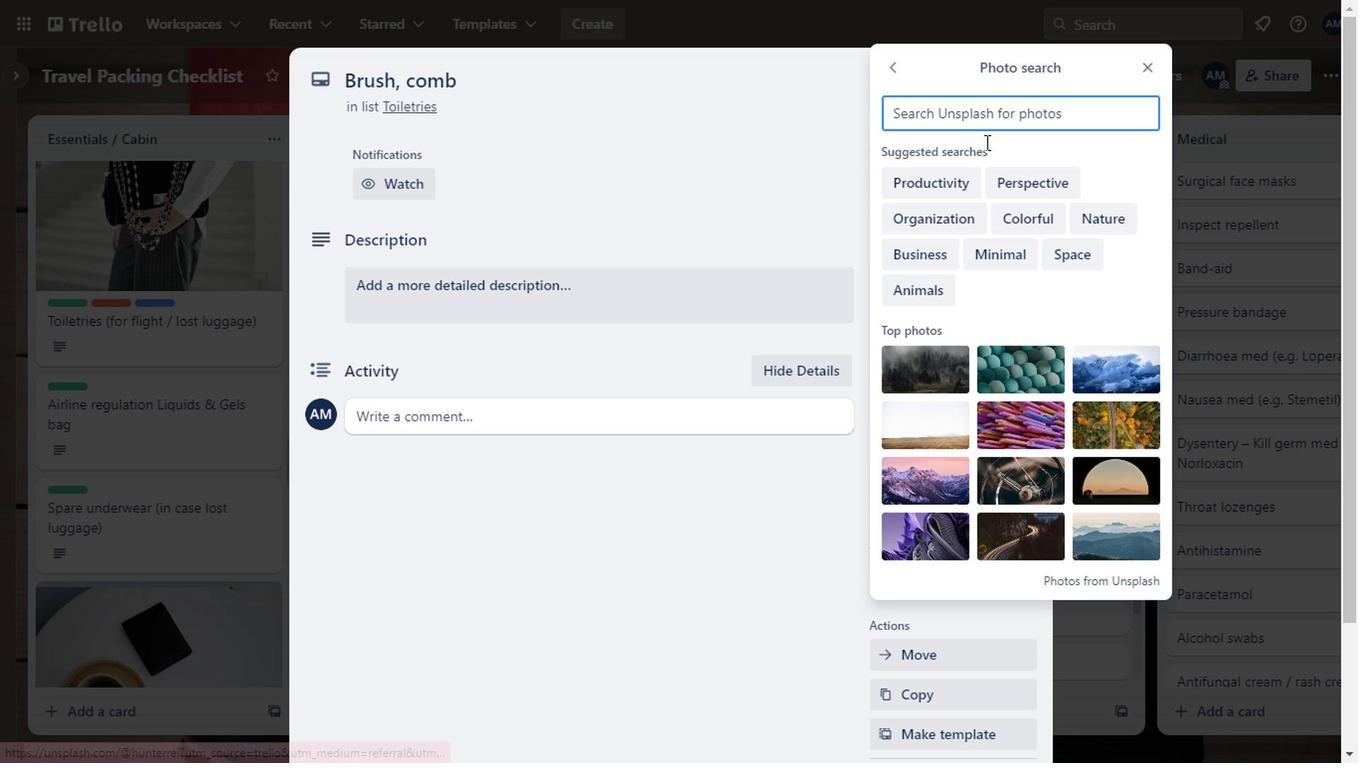 
Action: Key pressed brush<Key.space>comb
Screenshot: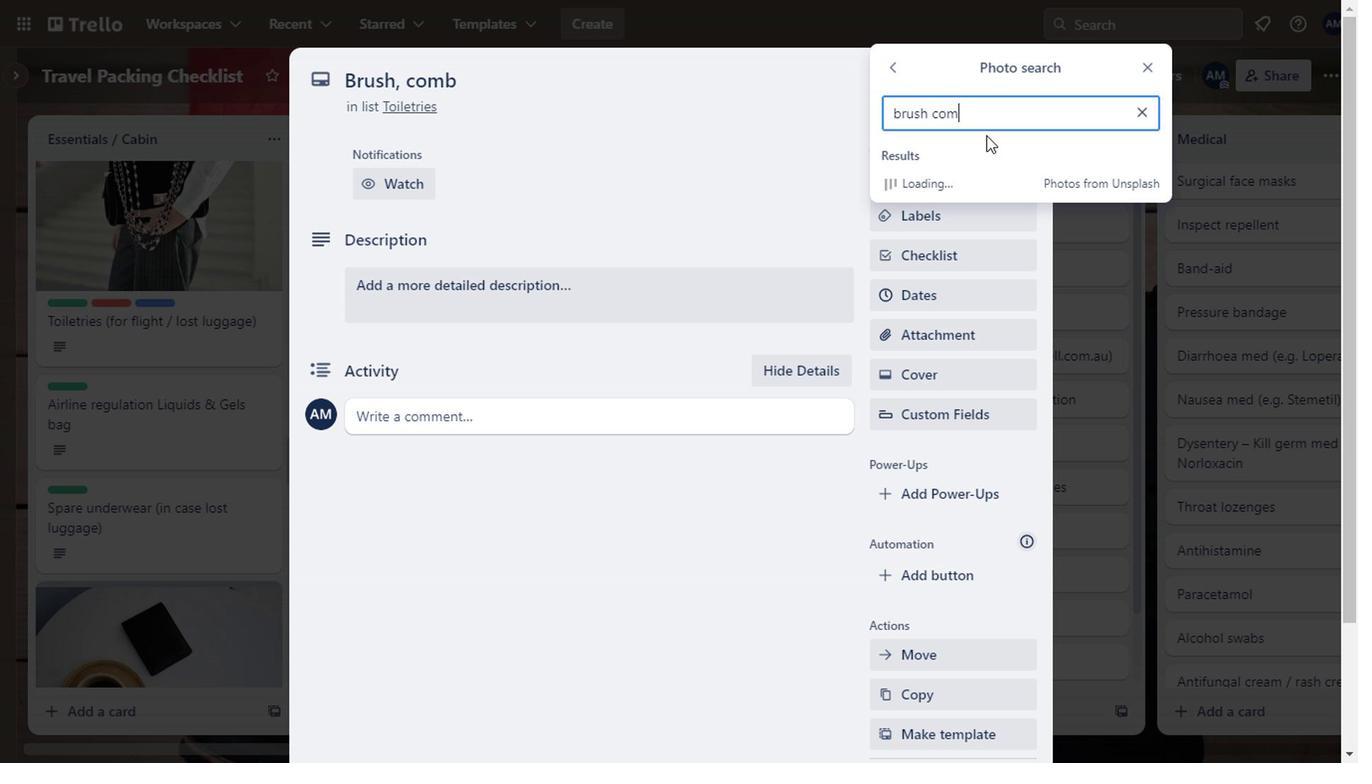
Action: Mouse moved to (979, 198)
Screenshot: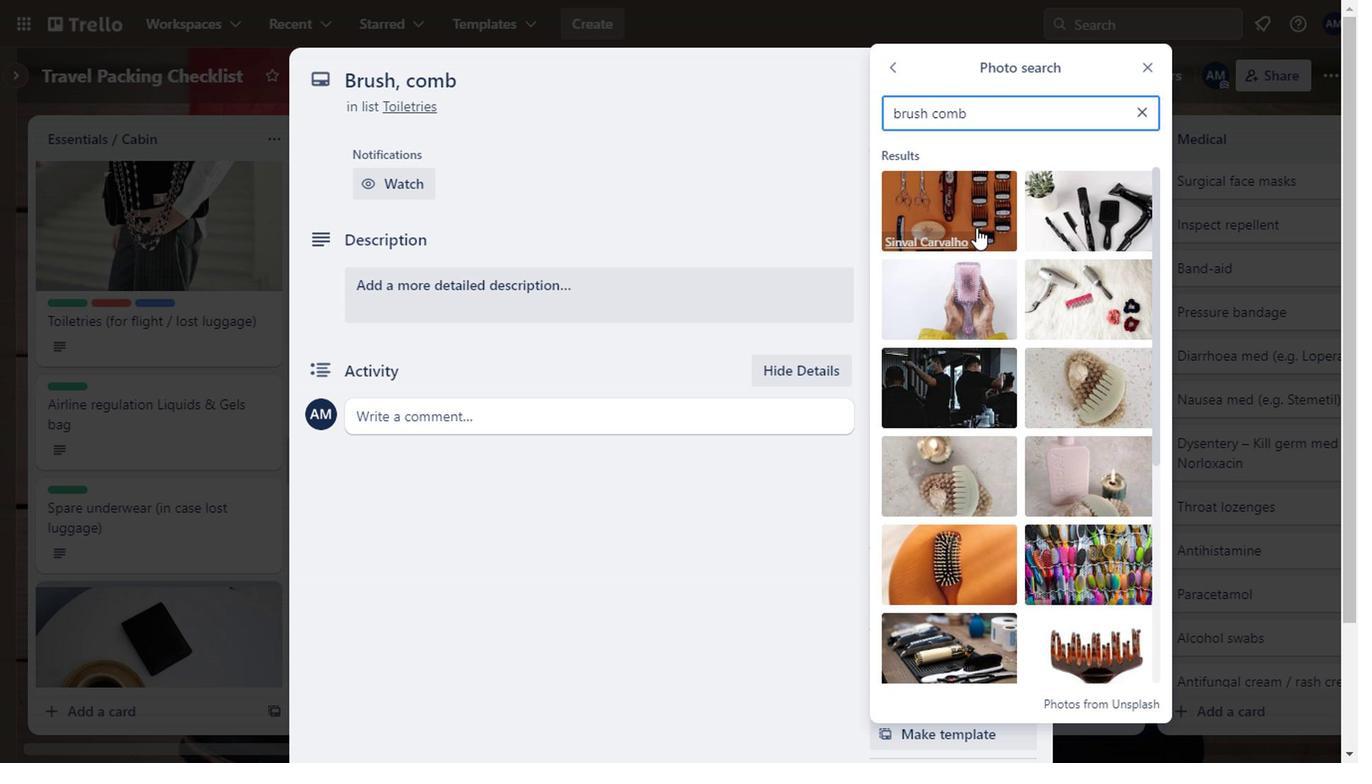 
Action: Mouse pressed left at (979, 198)
Screenshot: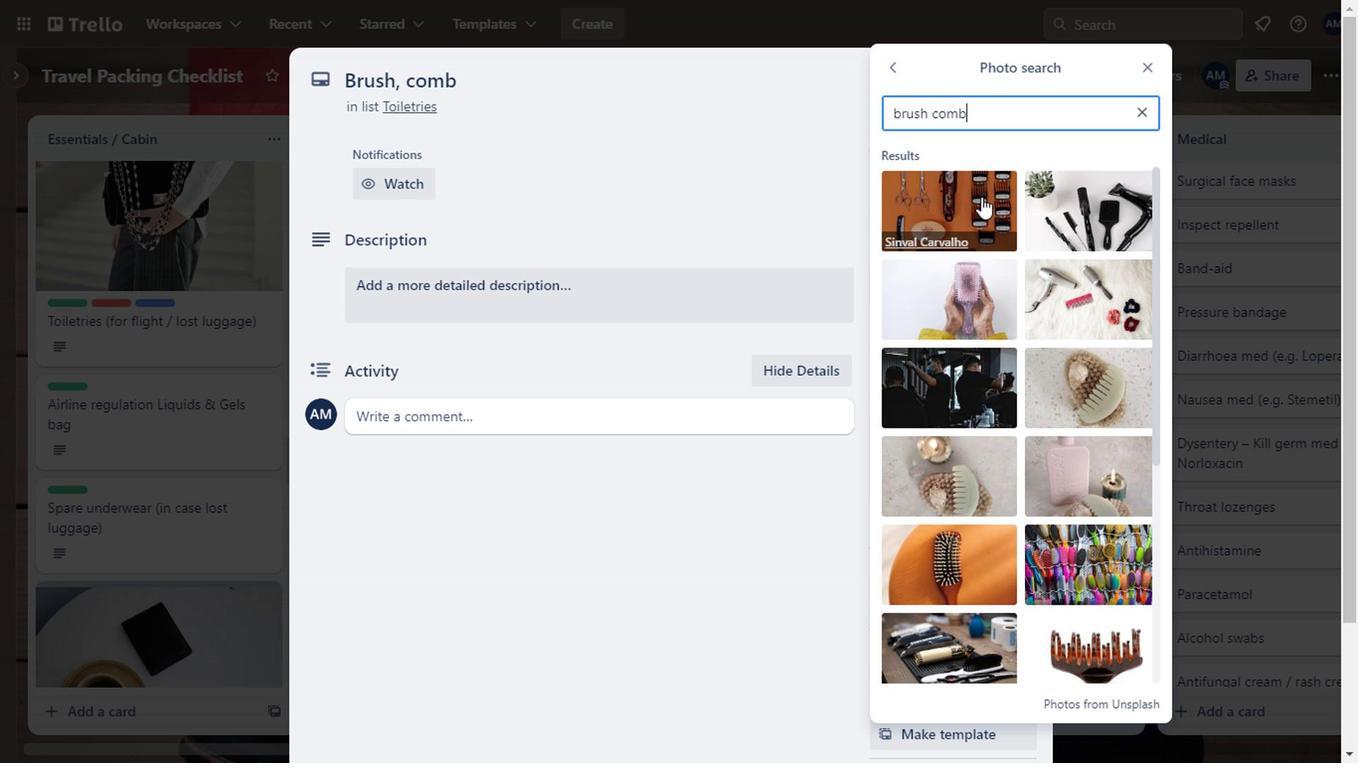 
Action: Mouse moved to (1148, 62)
Screenshot: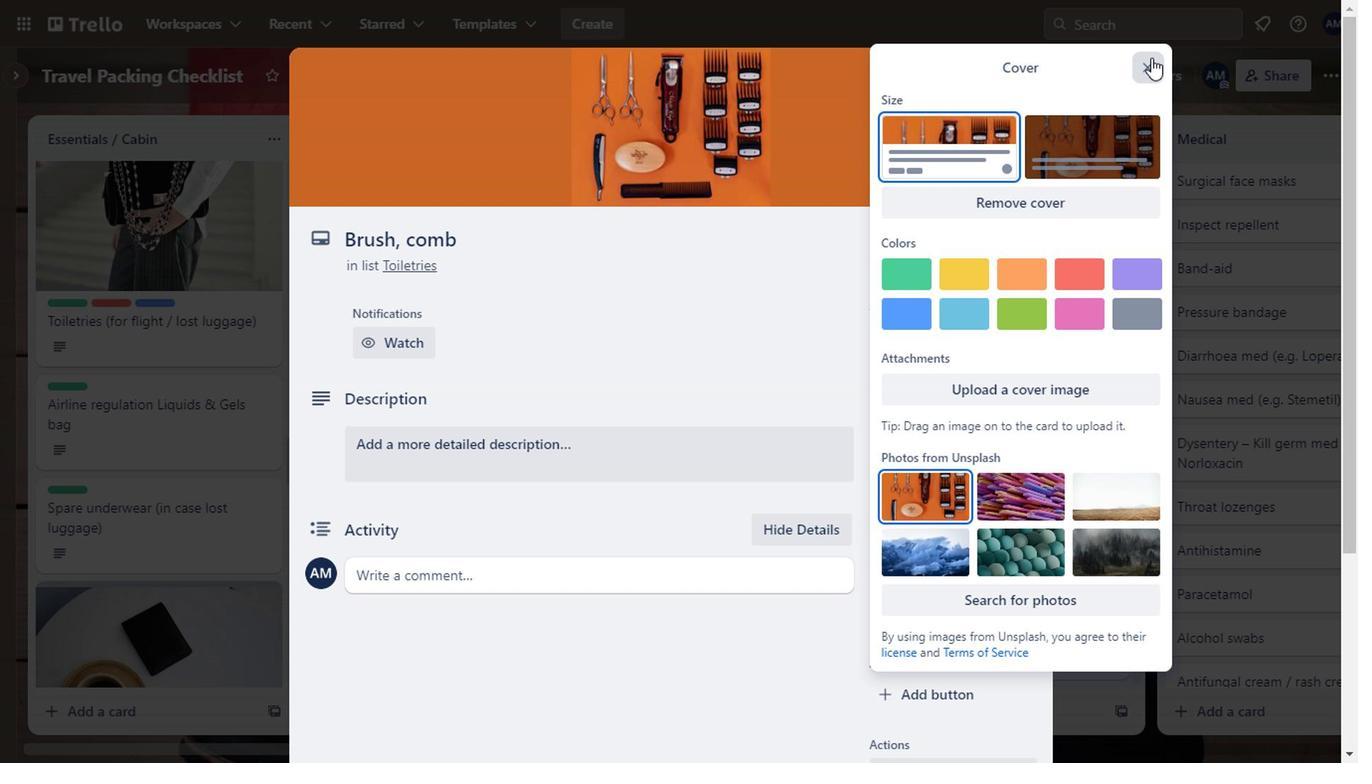 
Action: Mouse pressed left at (1148, 62)
Screenshot: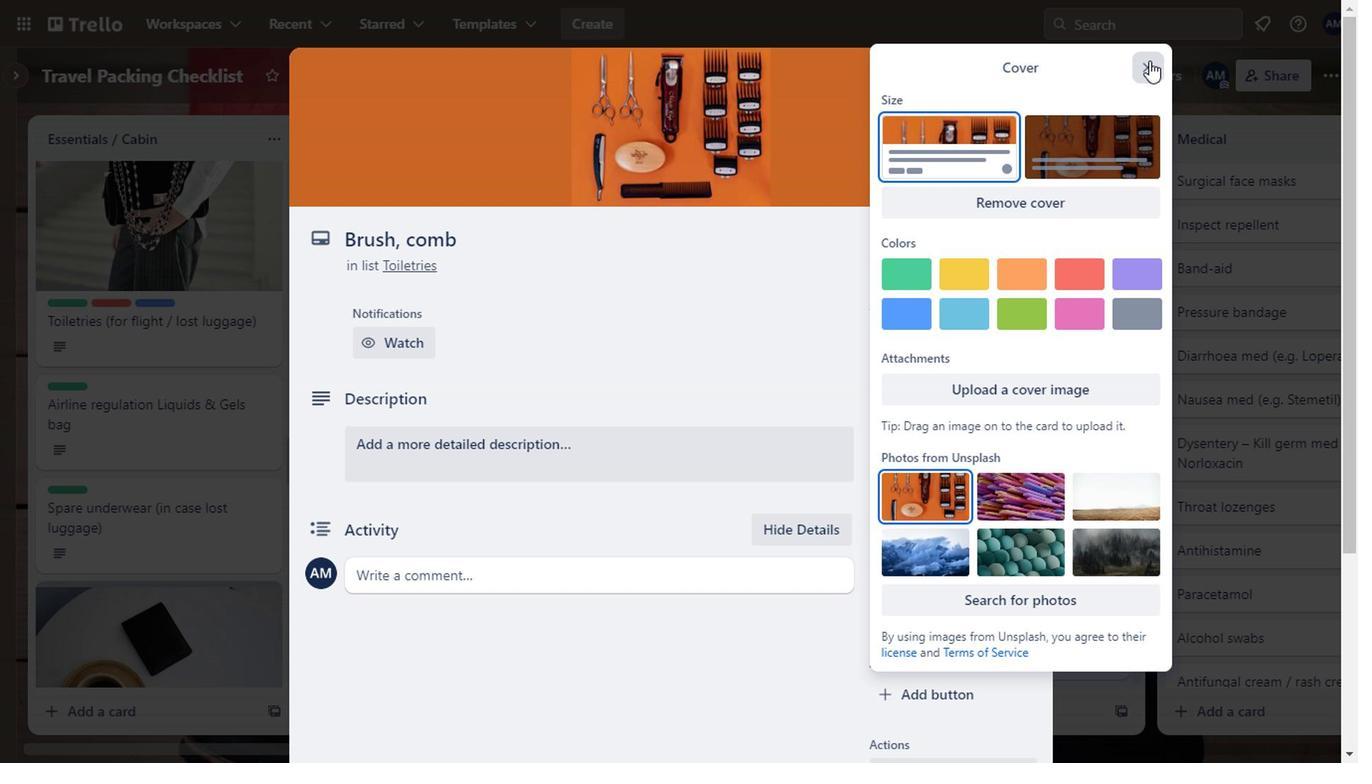 
Action: Mouse moved to (1036, 74)
Screenshot: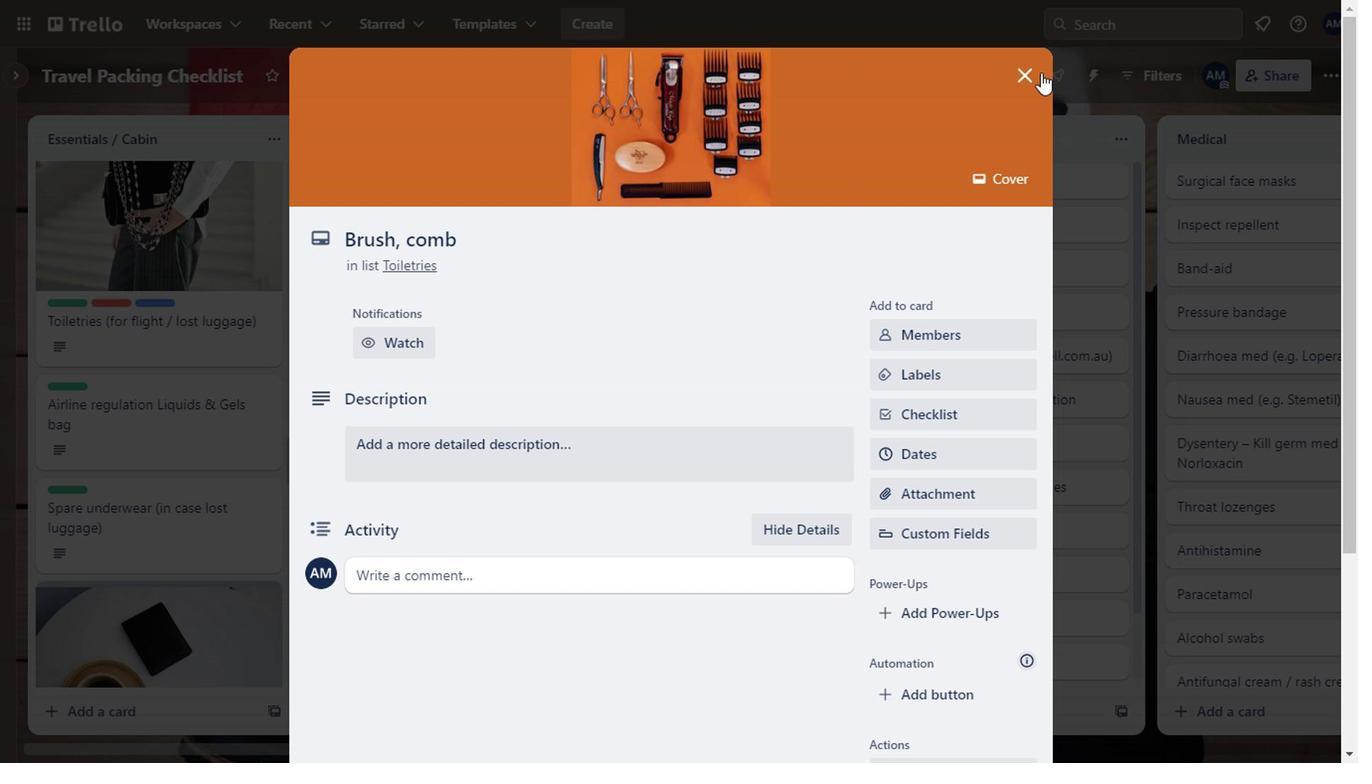 
Action: Mouse pressed left at (1036, 74)
Screenshot: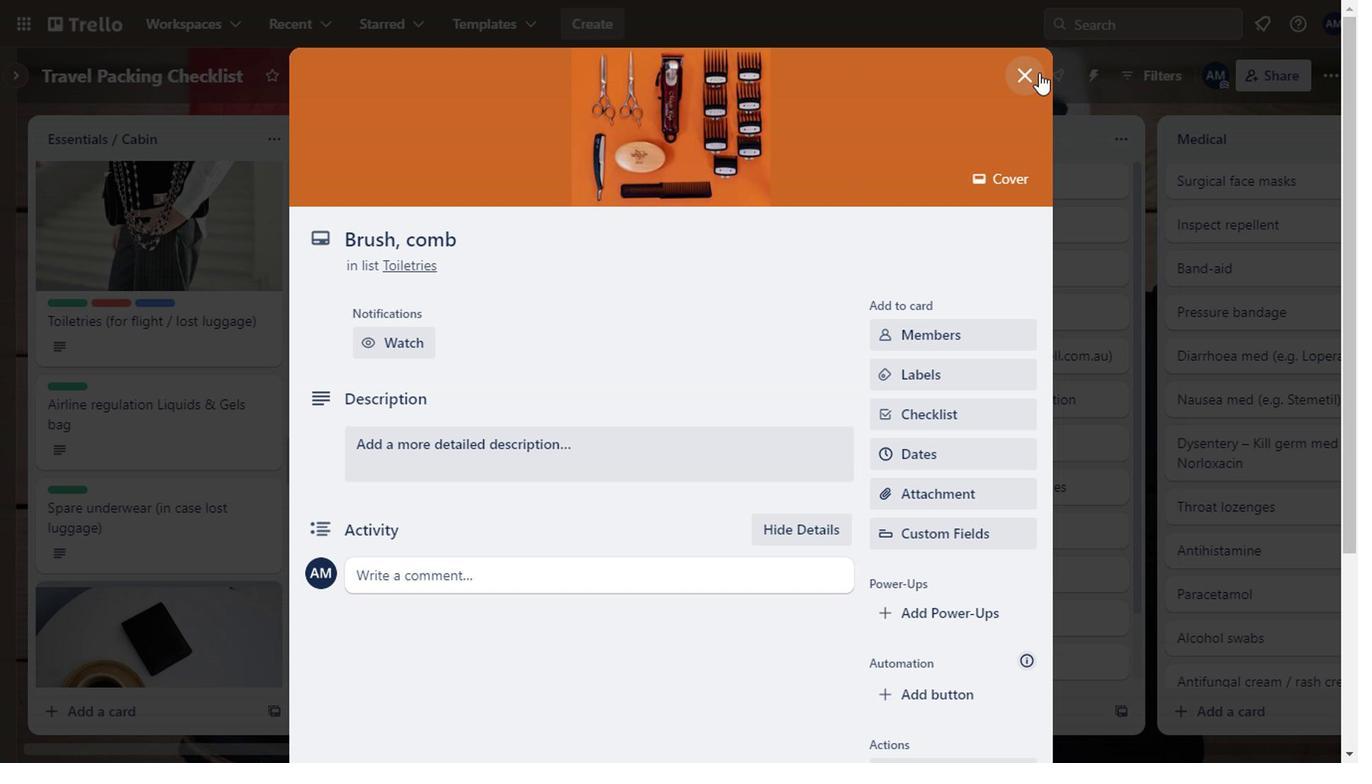 
Action: Mouse moved to (776, 227)
Screenshot: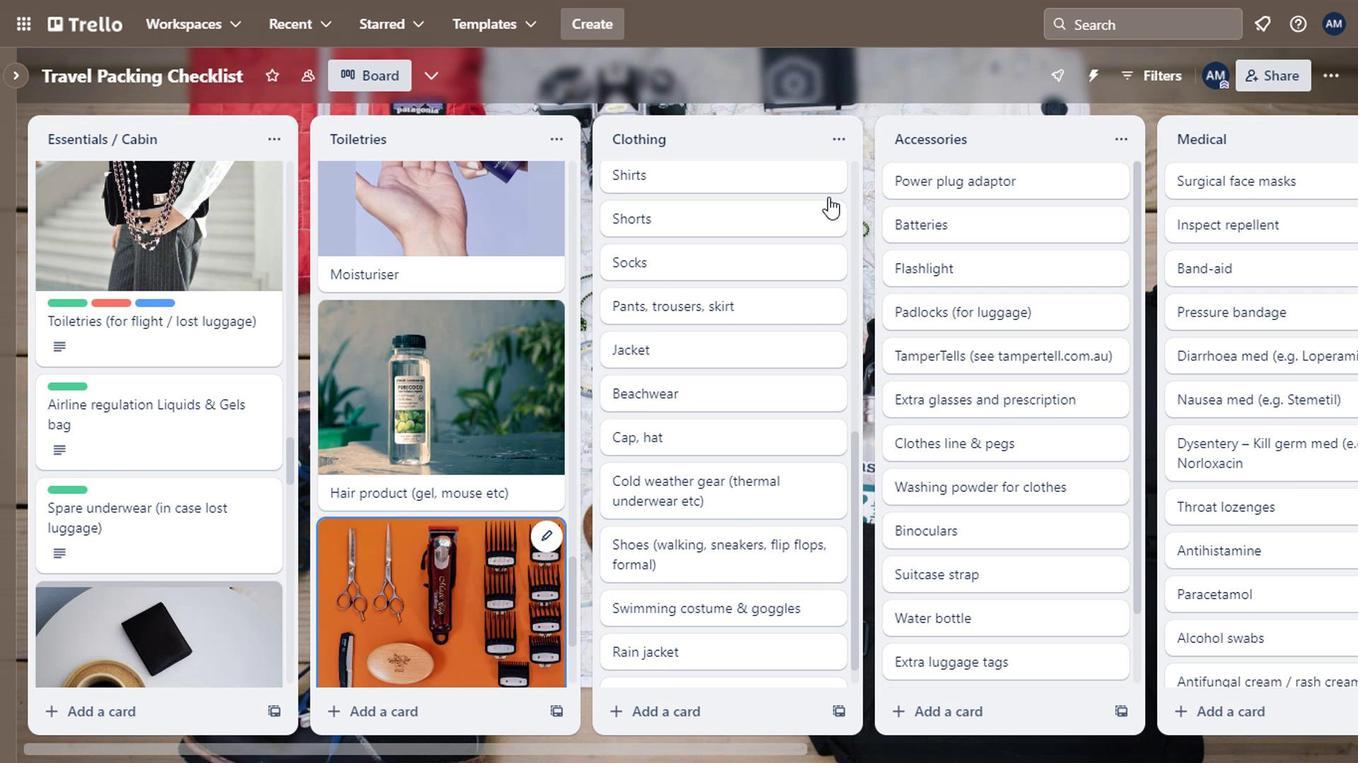 
Action: Mouse scrolled (776, 226) with delta (0, -1)
Screenshot: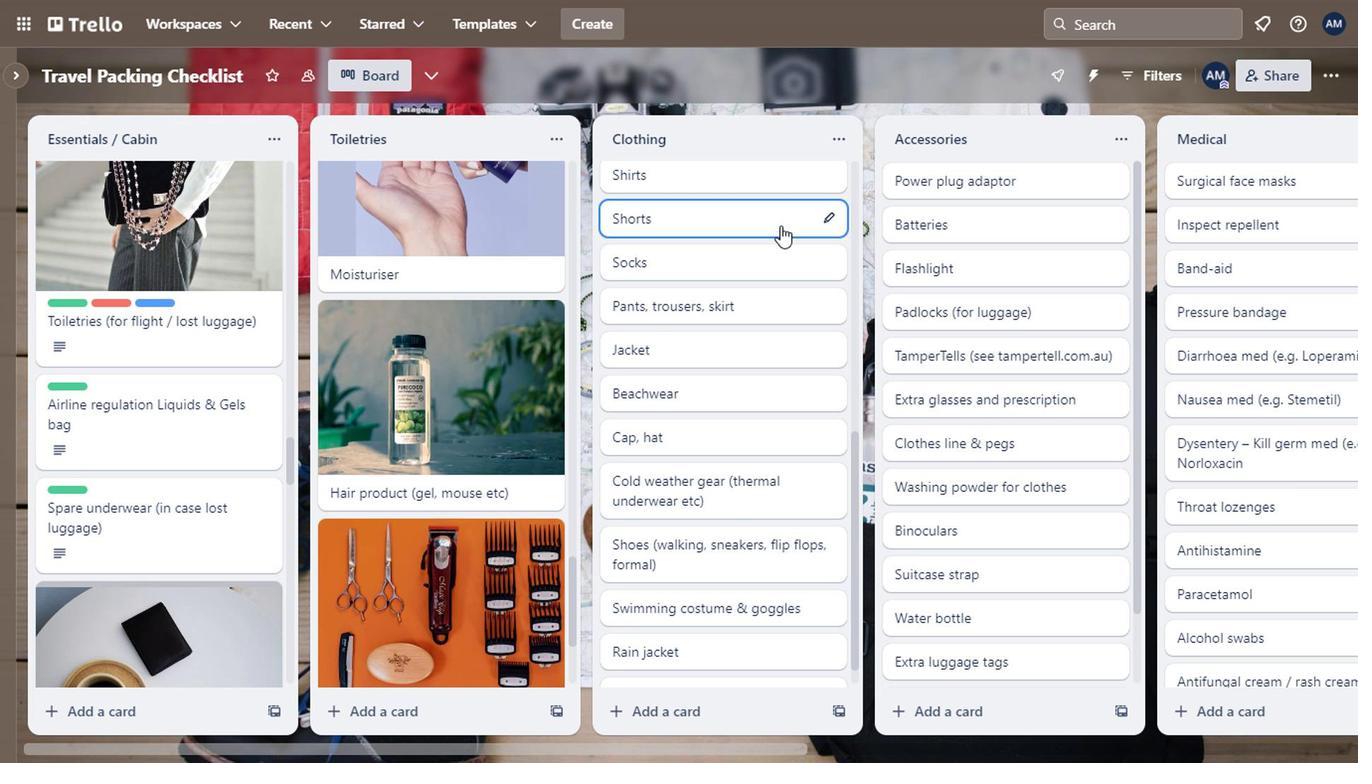 
Action: Mouse moved to (759, 219)
Screenshot: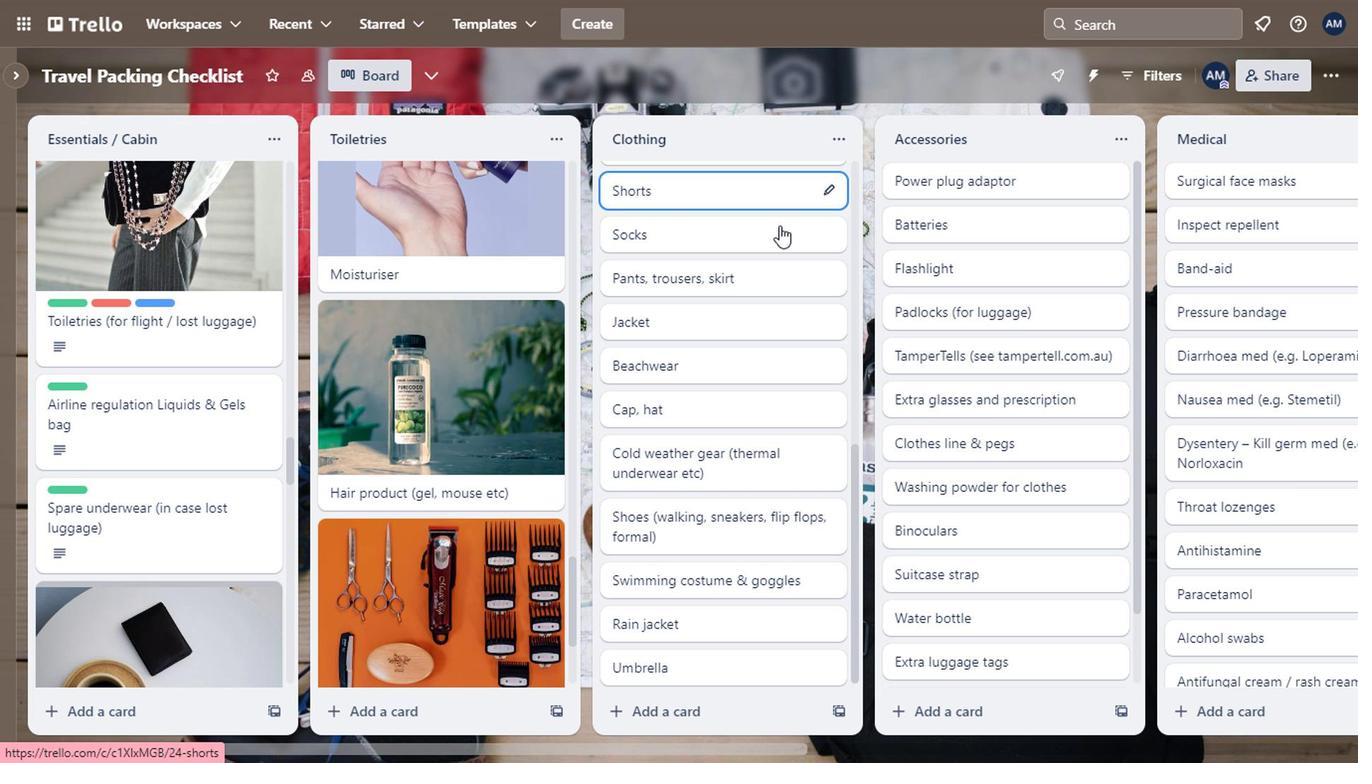 
Action: Mouse scrolled (759, 220) with delta (0, 1)
Screenshot: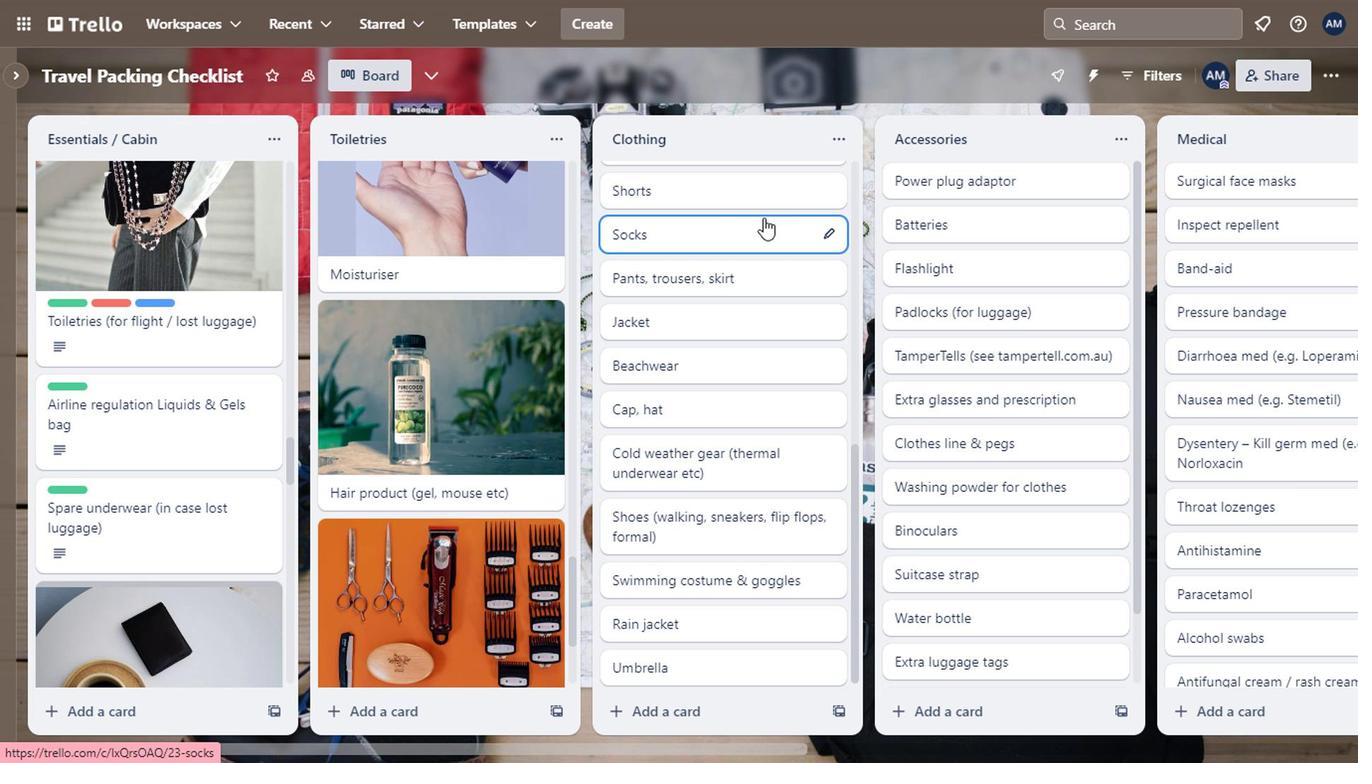 
Action: Mouse scrolled (759, 220) with delta (0, 1)
Screenshot: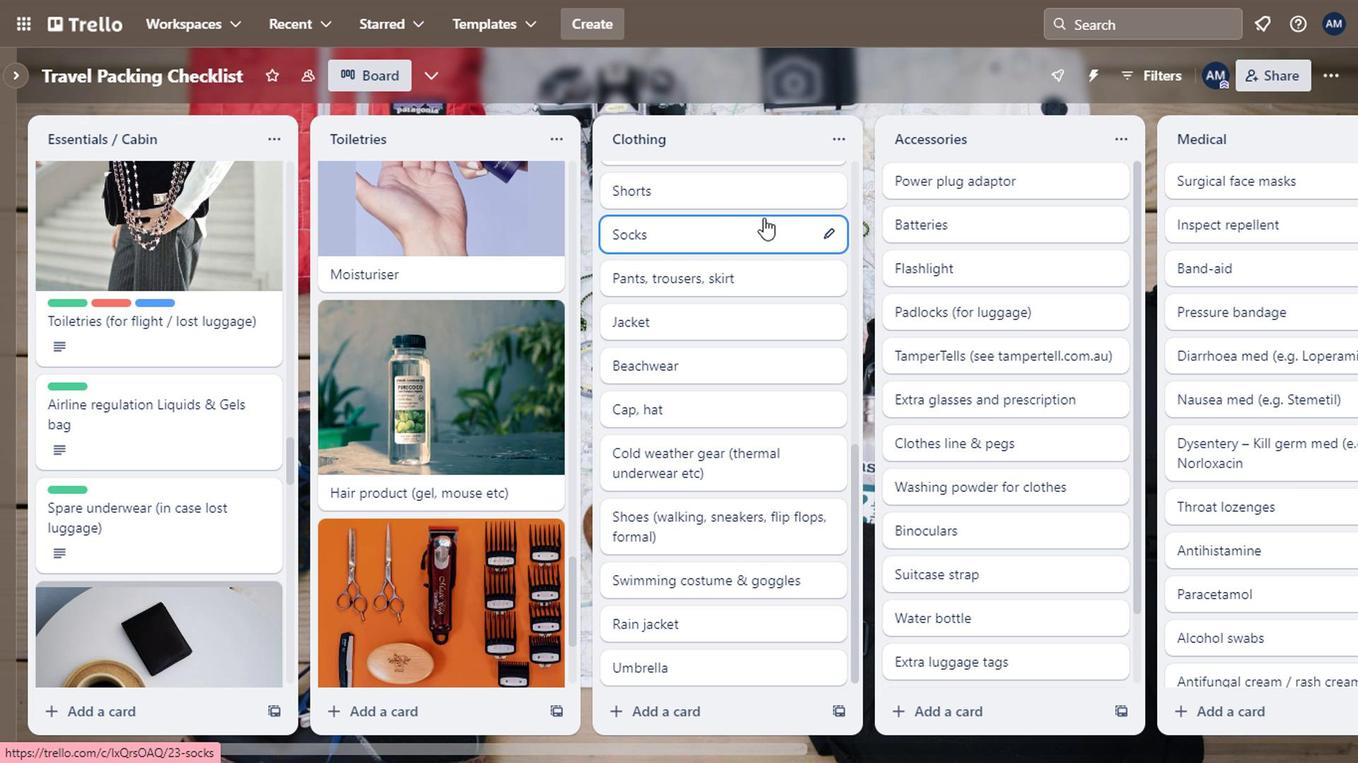 
Action: Mouse scrolled (759, 220) with delta (0, 1)
Screenshot: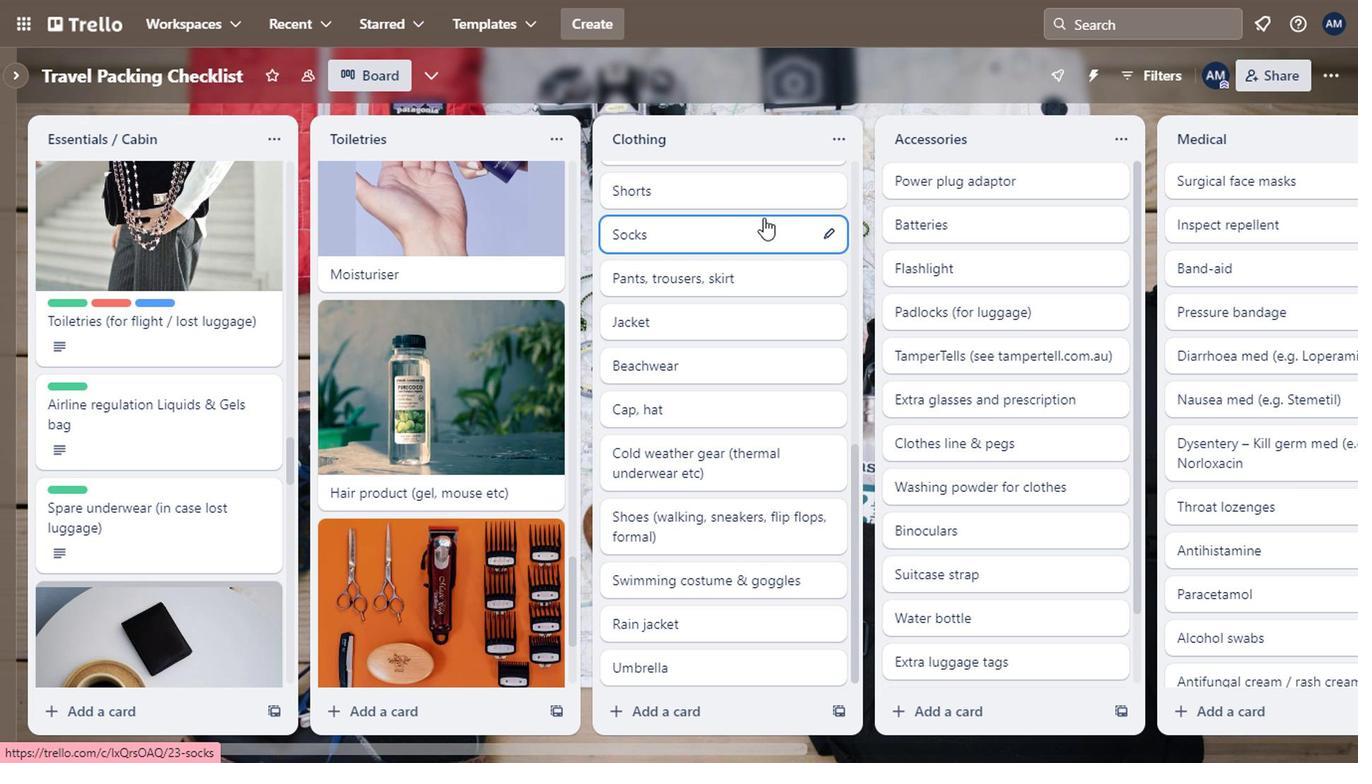 
Action: Mouse moved to (398, 294)
Screenshot: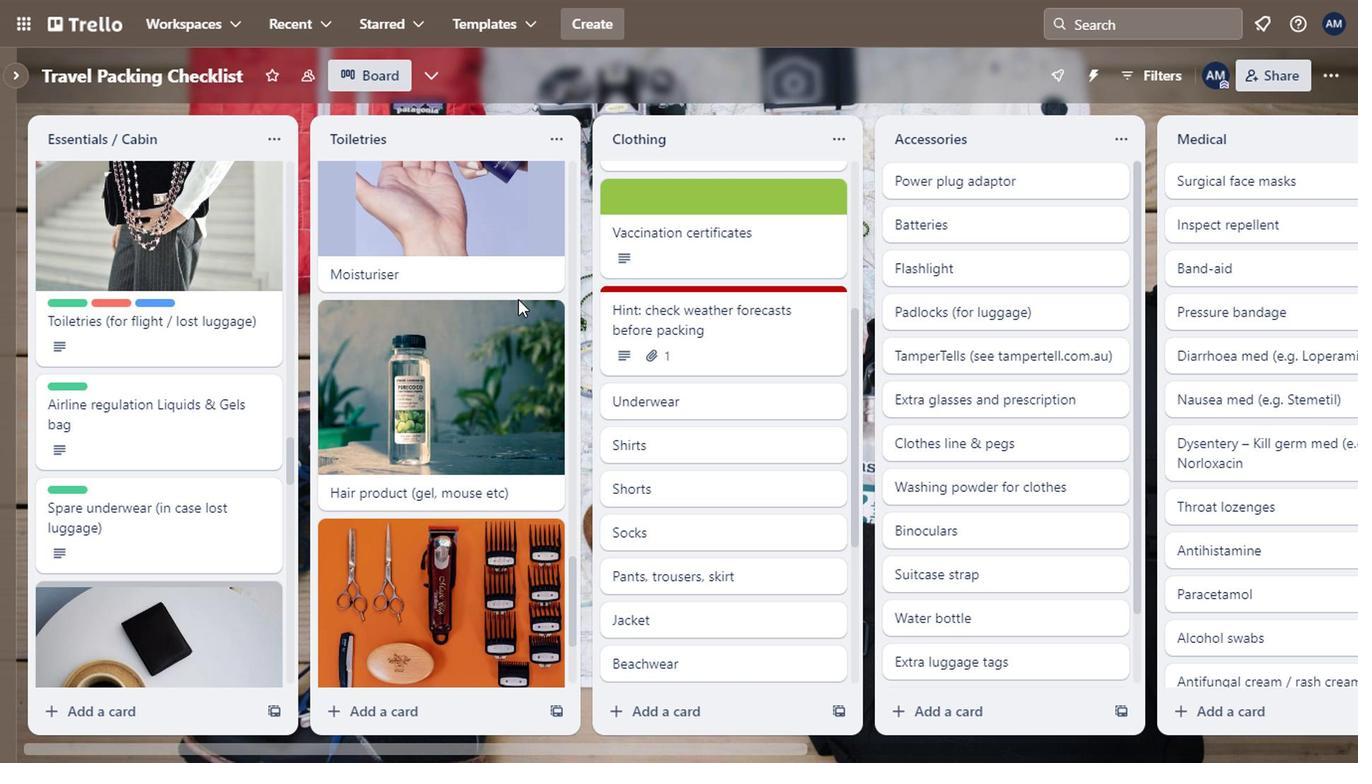 
Action: Mouse scrolled (398, 294) with delta (0, 0)
Screenshot: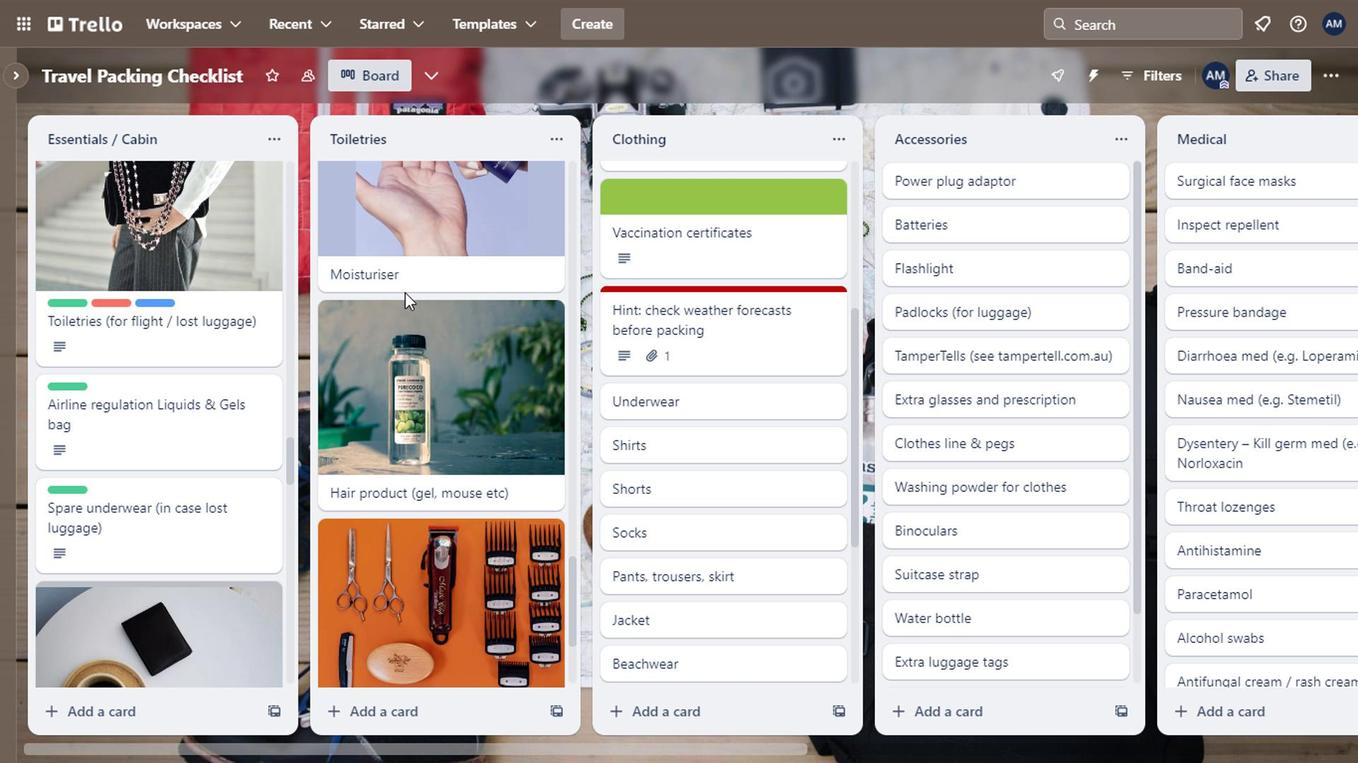 
Action: Mouse scrolled (398, 294) with delta (0, 0)
Screenshot: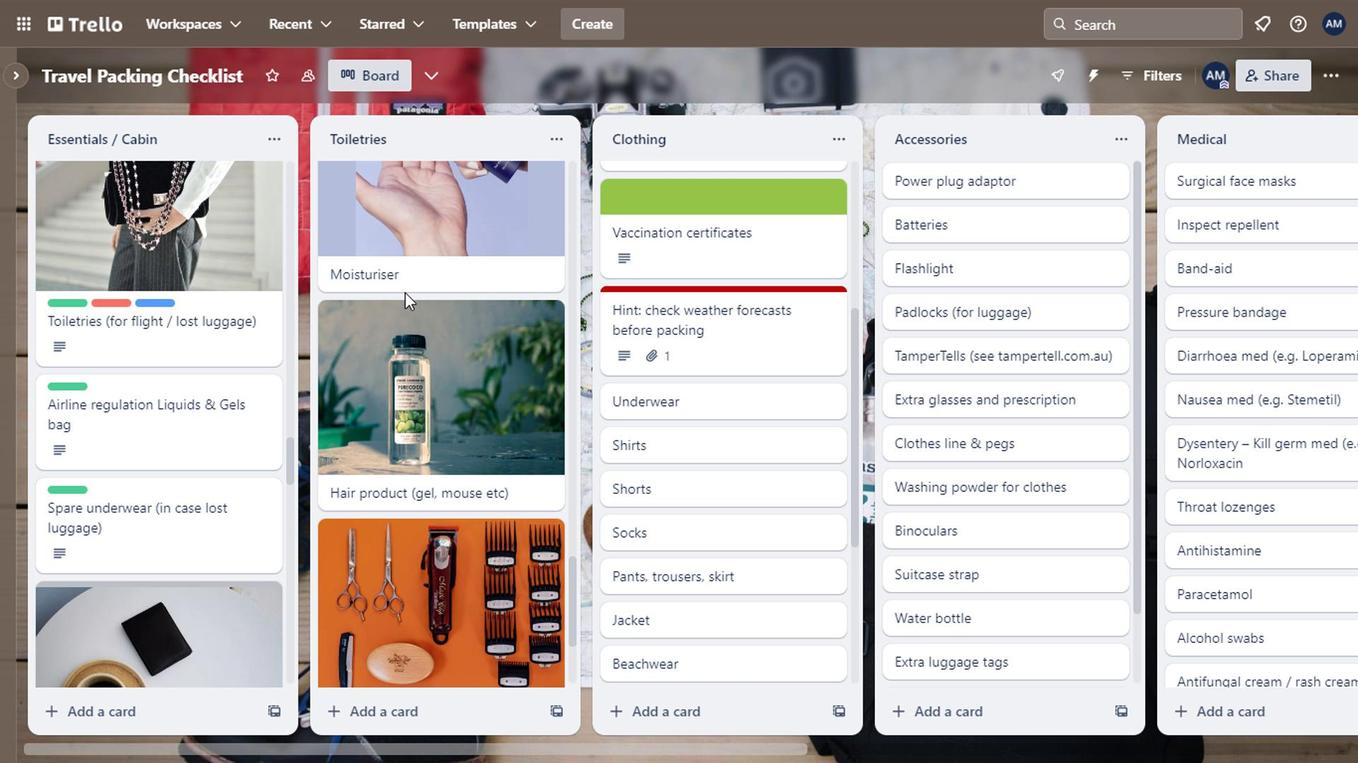 
Action: Mouse scrolled (398, 294) with delta (0, 0)
Screenshot: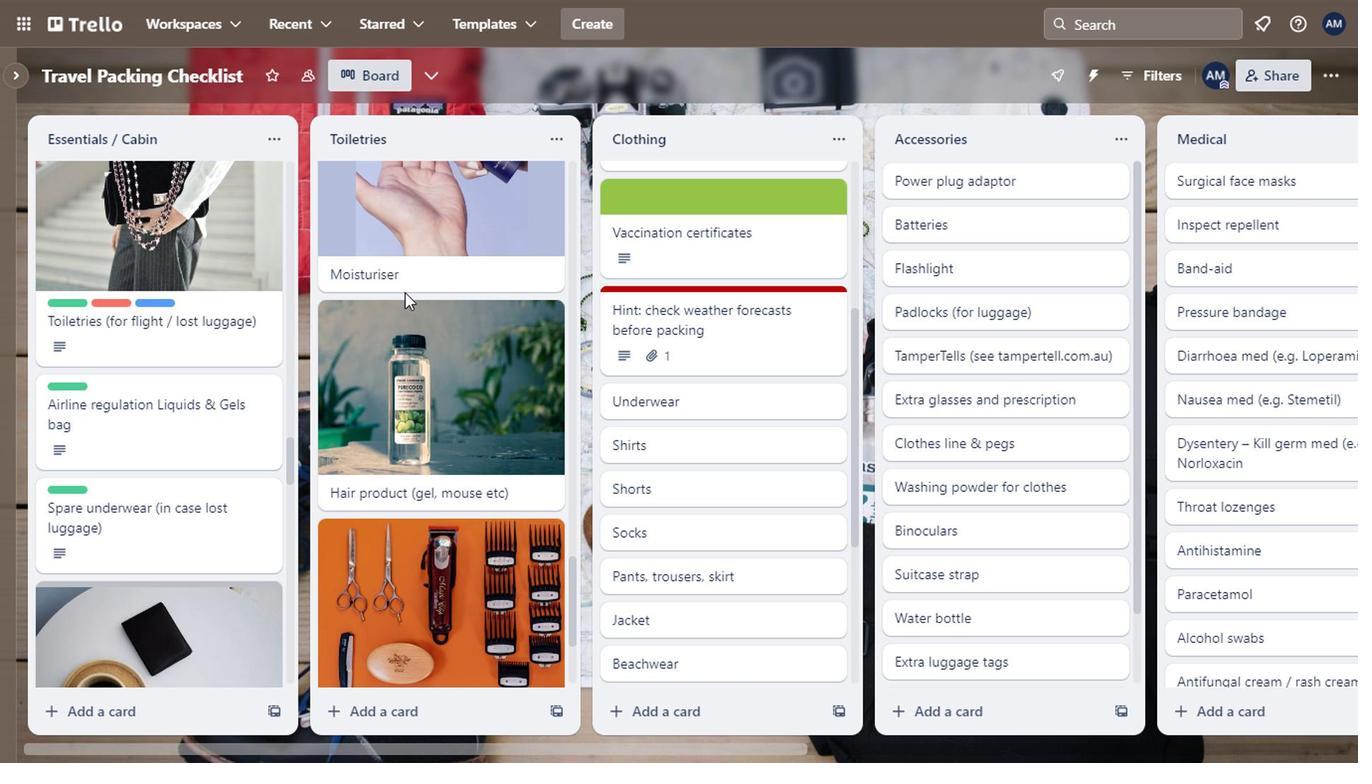 
Action: Mouse scrolled (398, 294) with delta (0, 0)
Screenshot: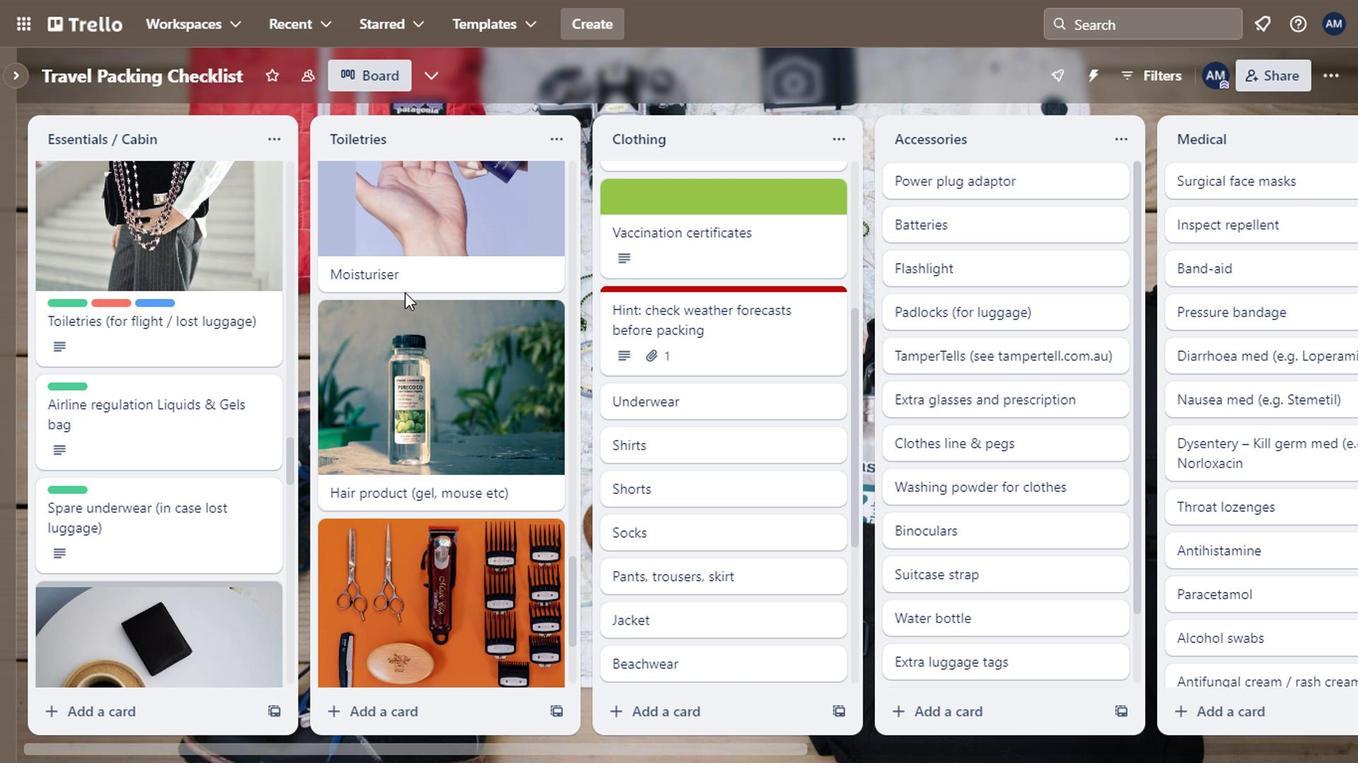 
Action: Mouse moved to (699, 339)
Screenshot: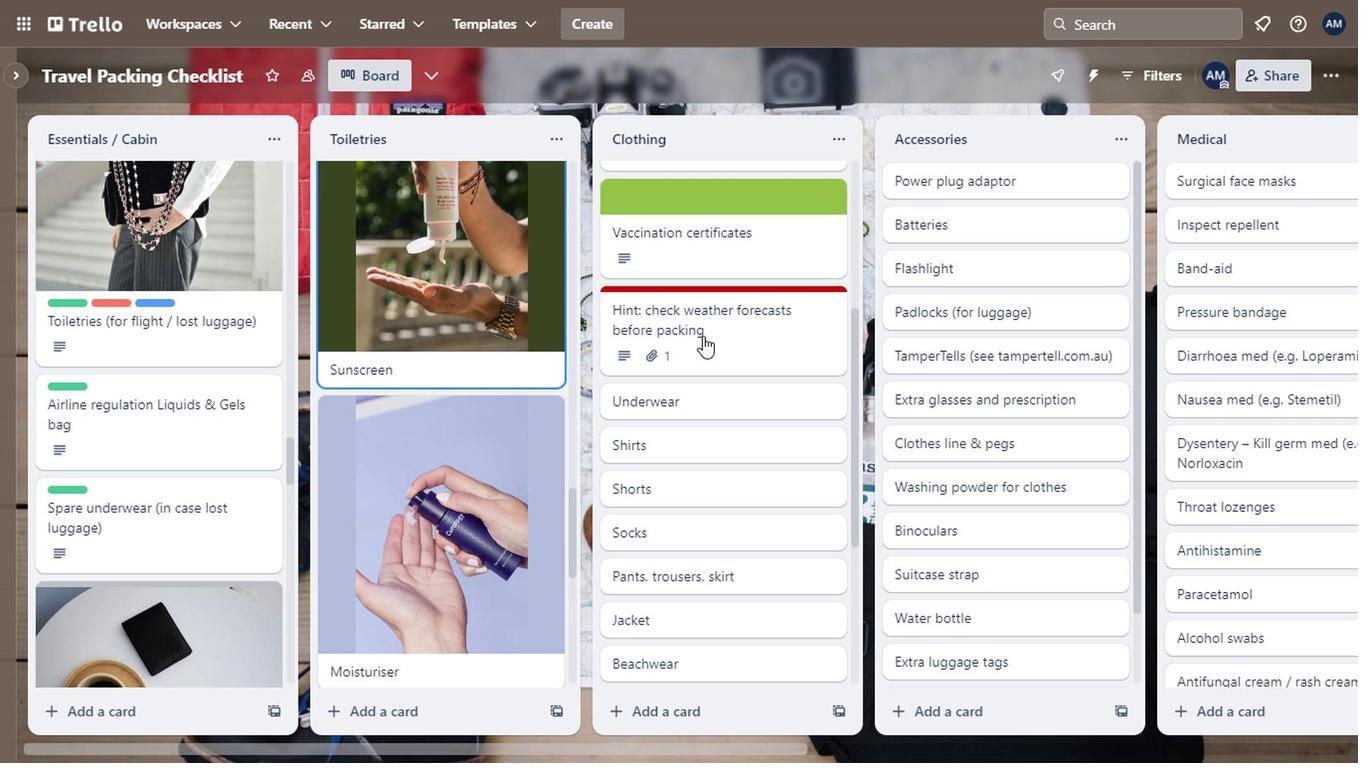 
Action: Mouse scrolled (699, 338) with delta (0, 0)
Screenshot: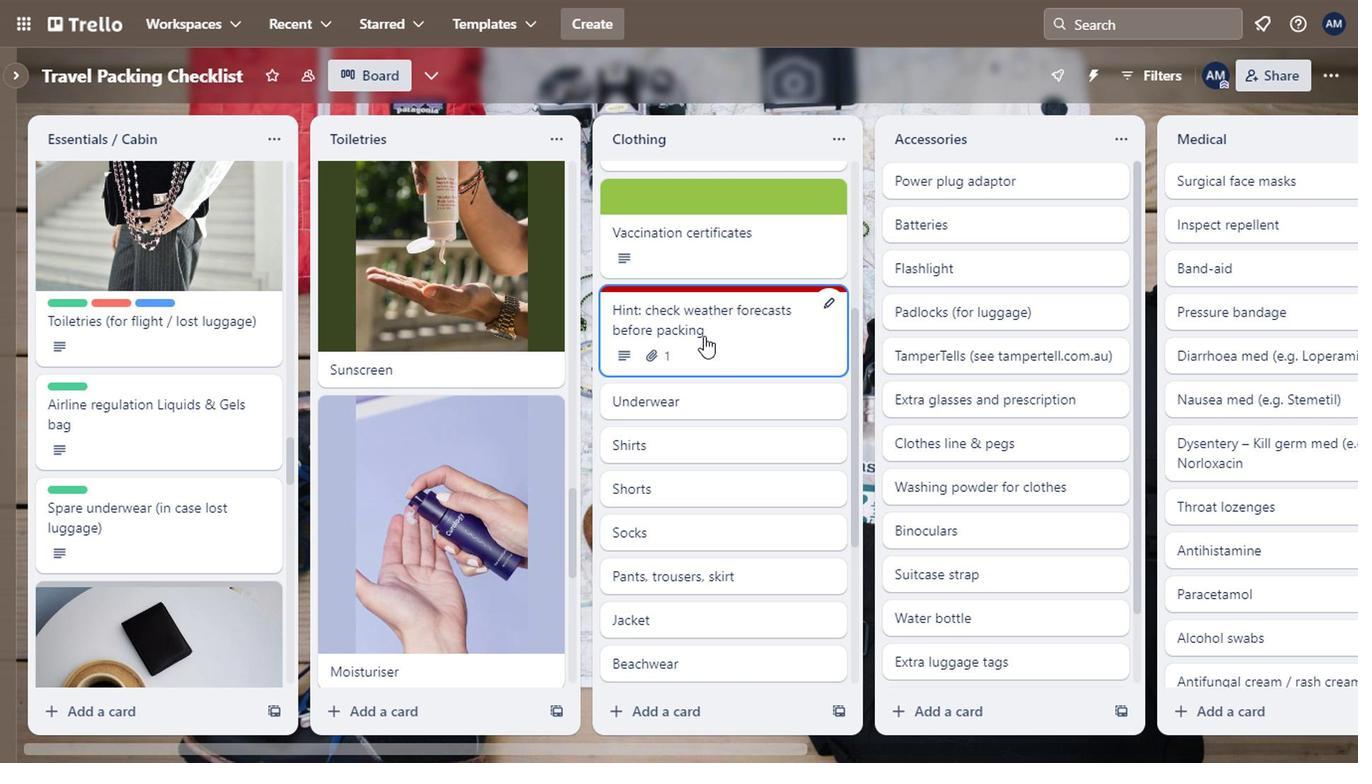 
Action: Mouse moved to (697, 341)
Screenshot: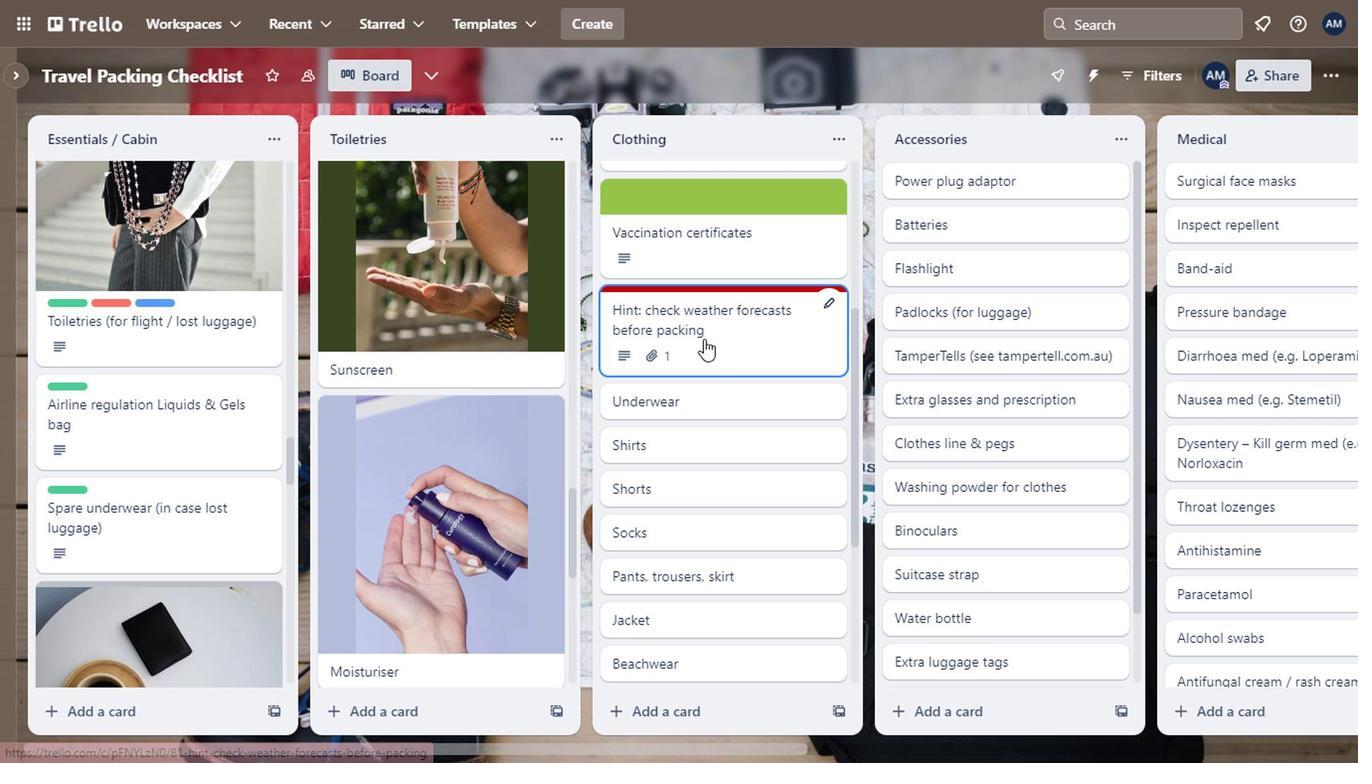 
Action: Mouse scrolled (697, 340) with delta (0, -1)
Screenshot: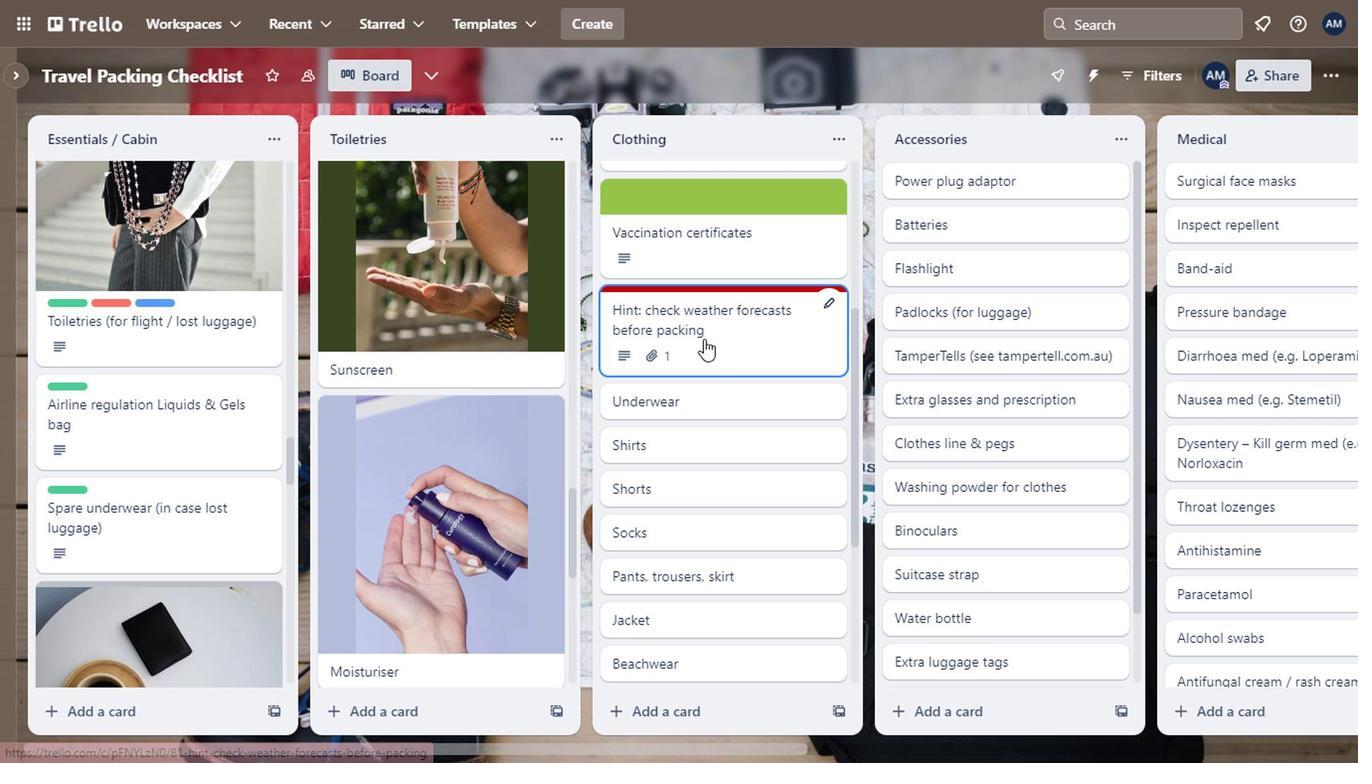 
Action: Mouse moved to (676, 228)
Screenshot: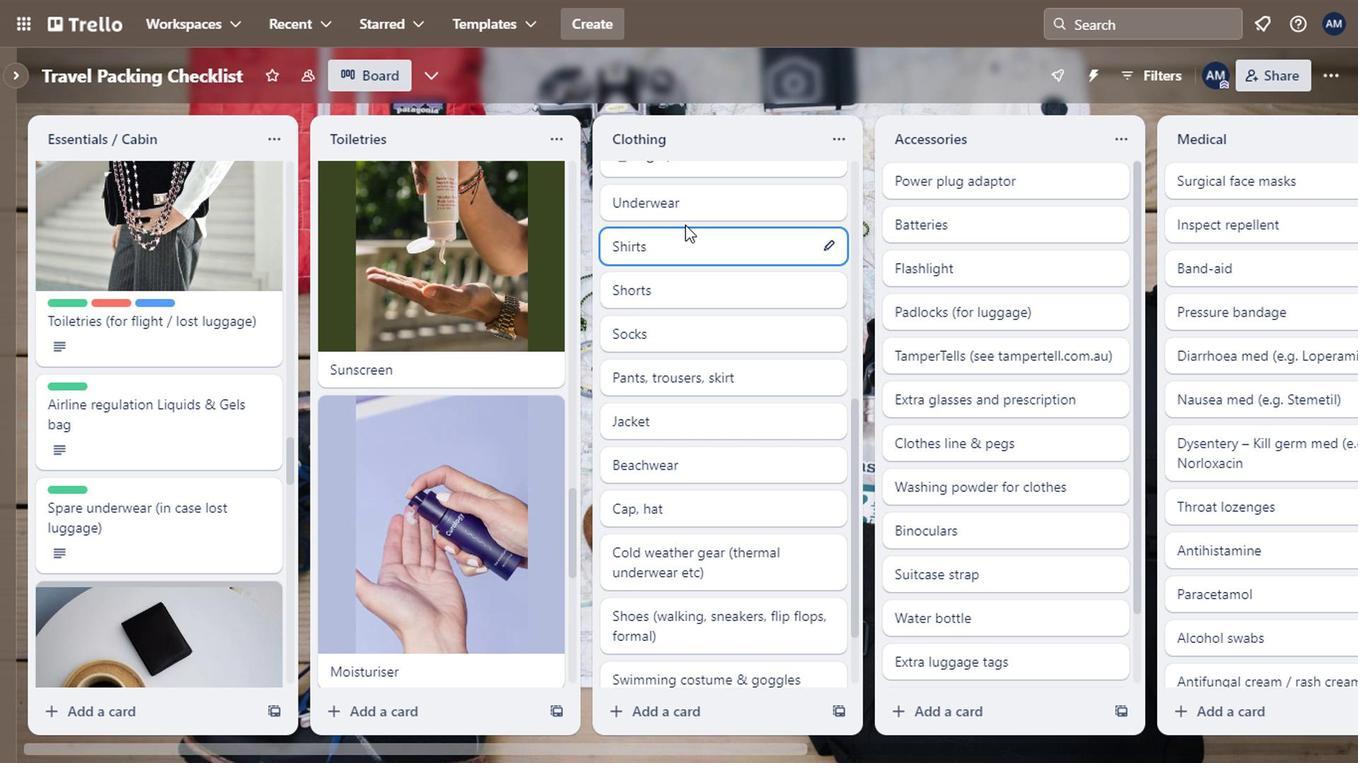 
Action: Mouse scrolled (676, 229) with delta (0, 0)
Screenshot: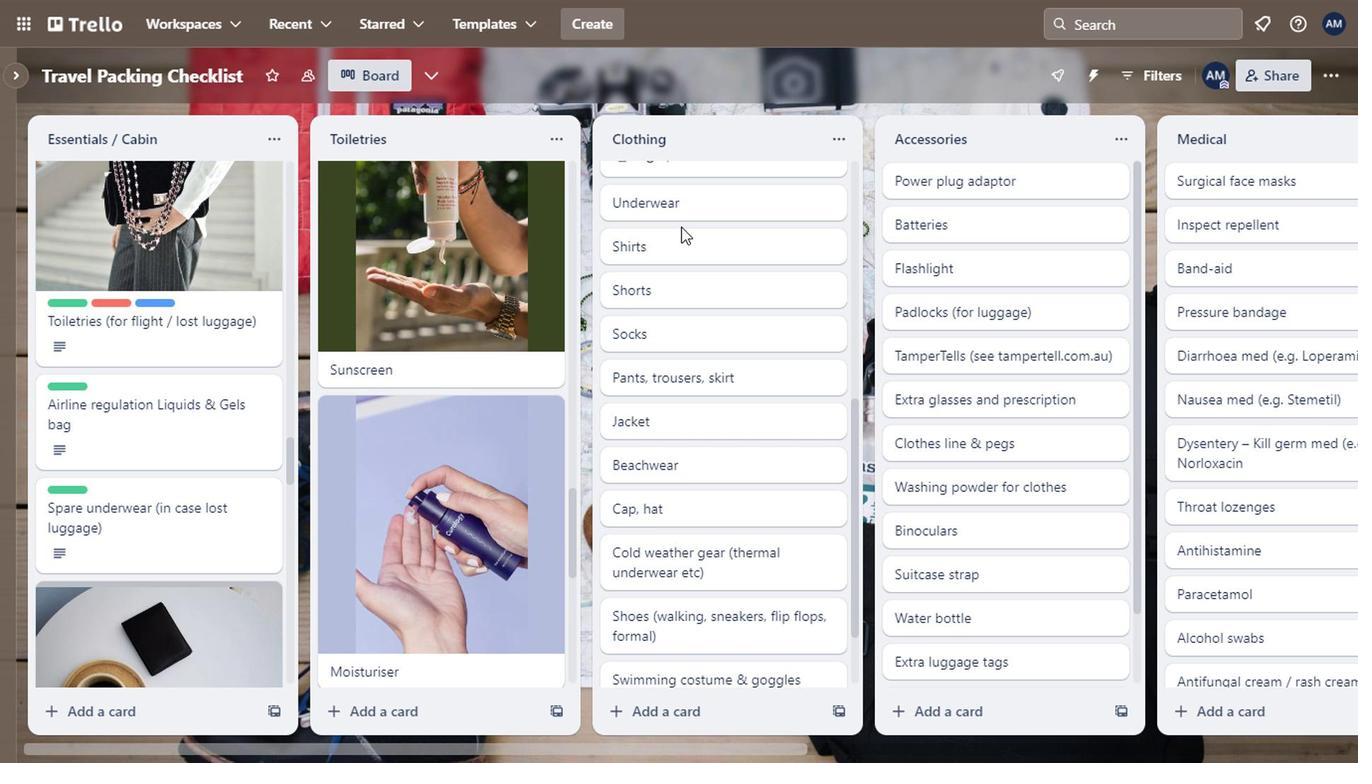 
Action: Mouse scrolled (676, 229) with delta (0, 0)
Screenshot: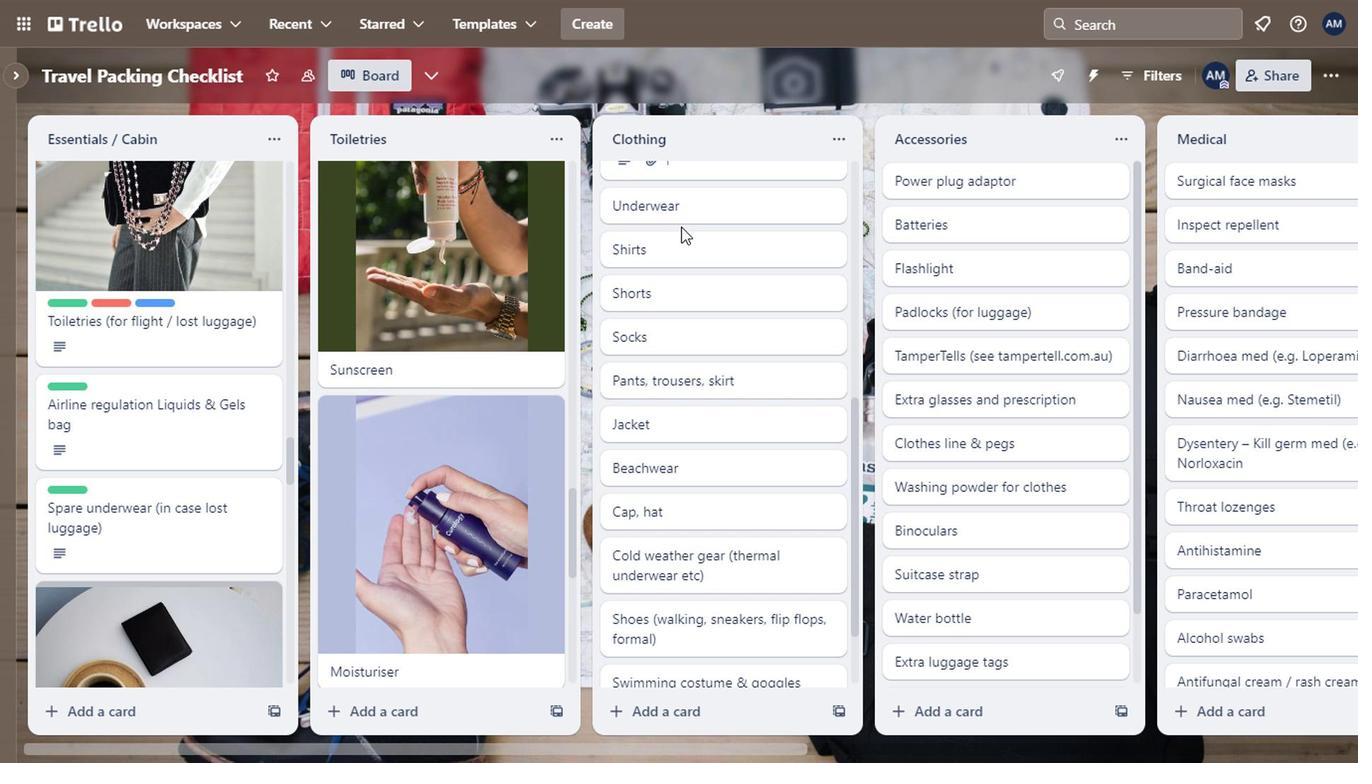 
Action: Mouse moved to (684, 442)
Screenshot: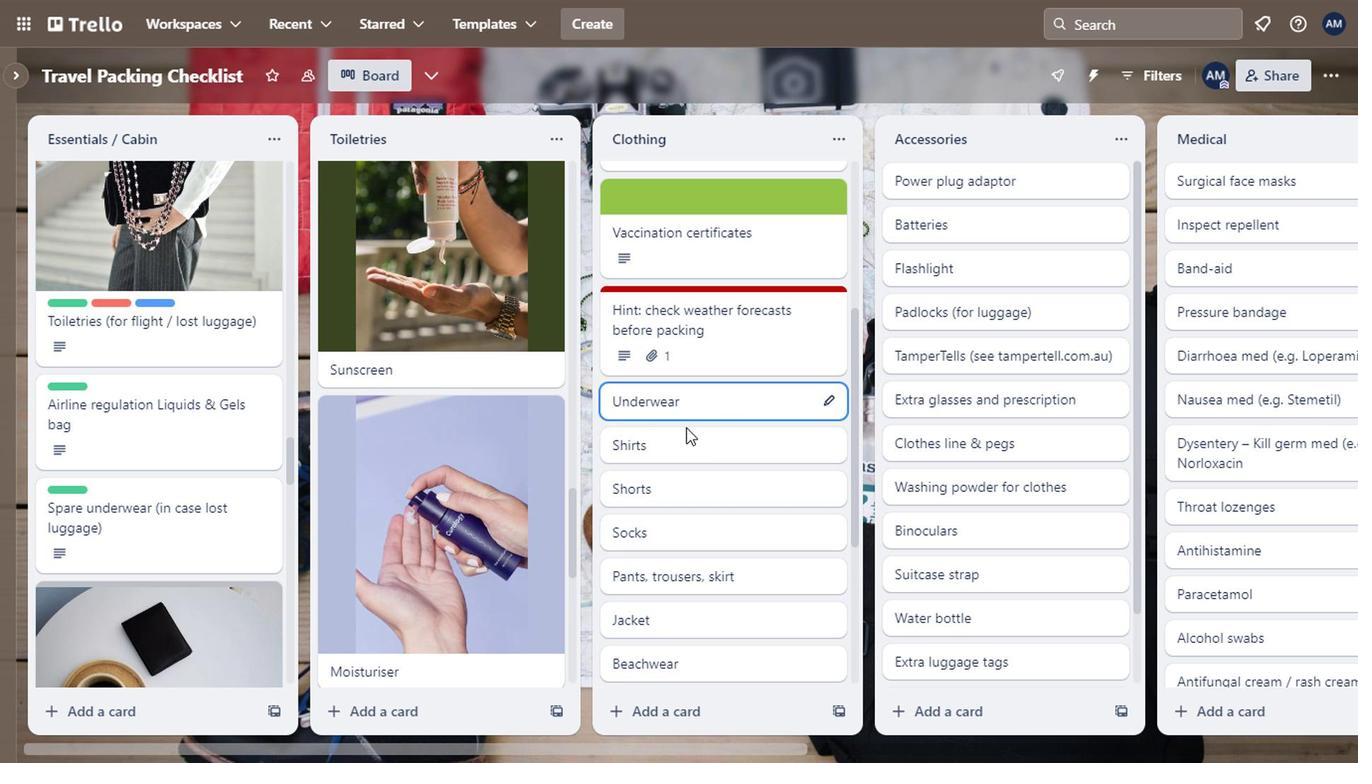
Action: Mouse pressed left at (684, 442)
Screenshot: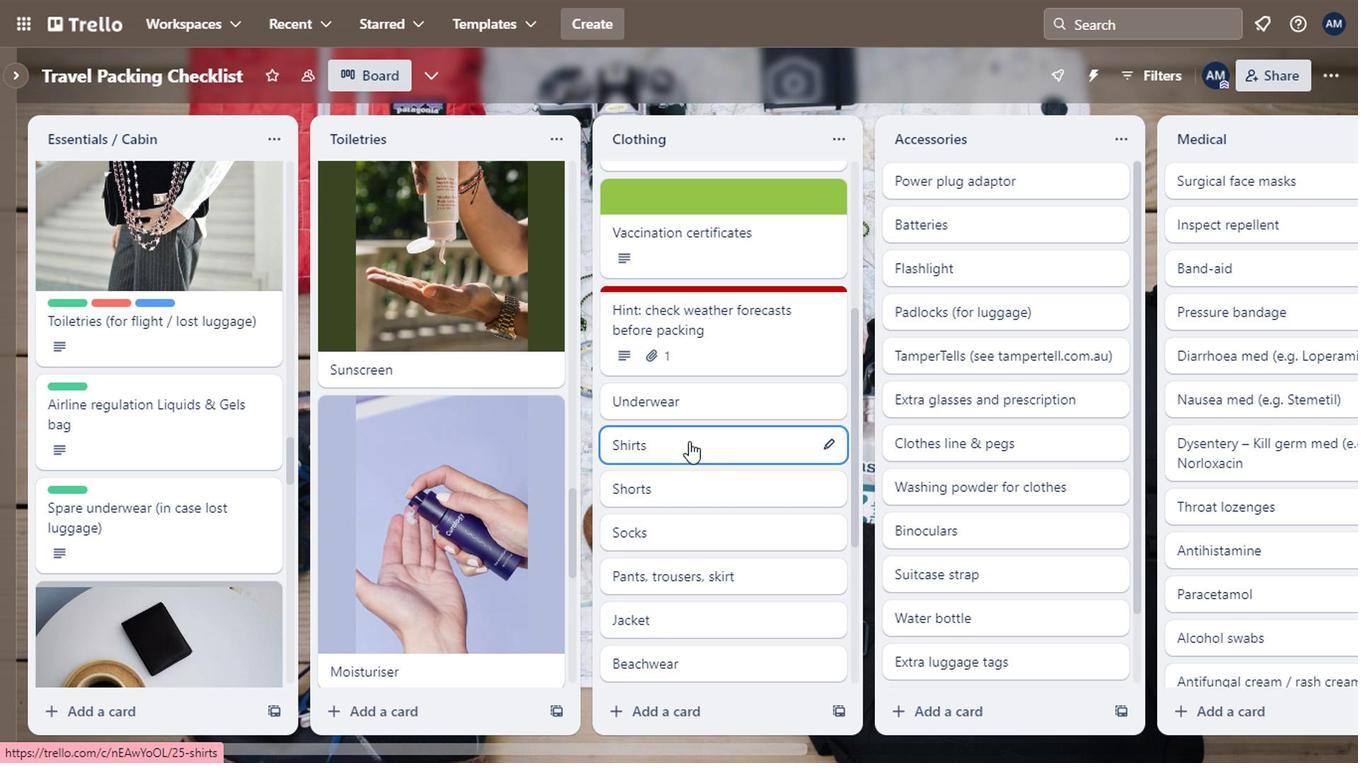 
Action: Mouse moved to (906, 372)
Screenshot: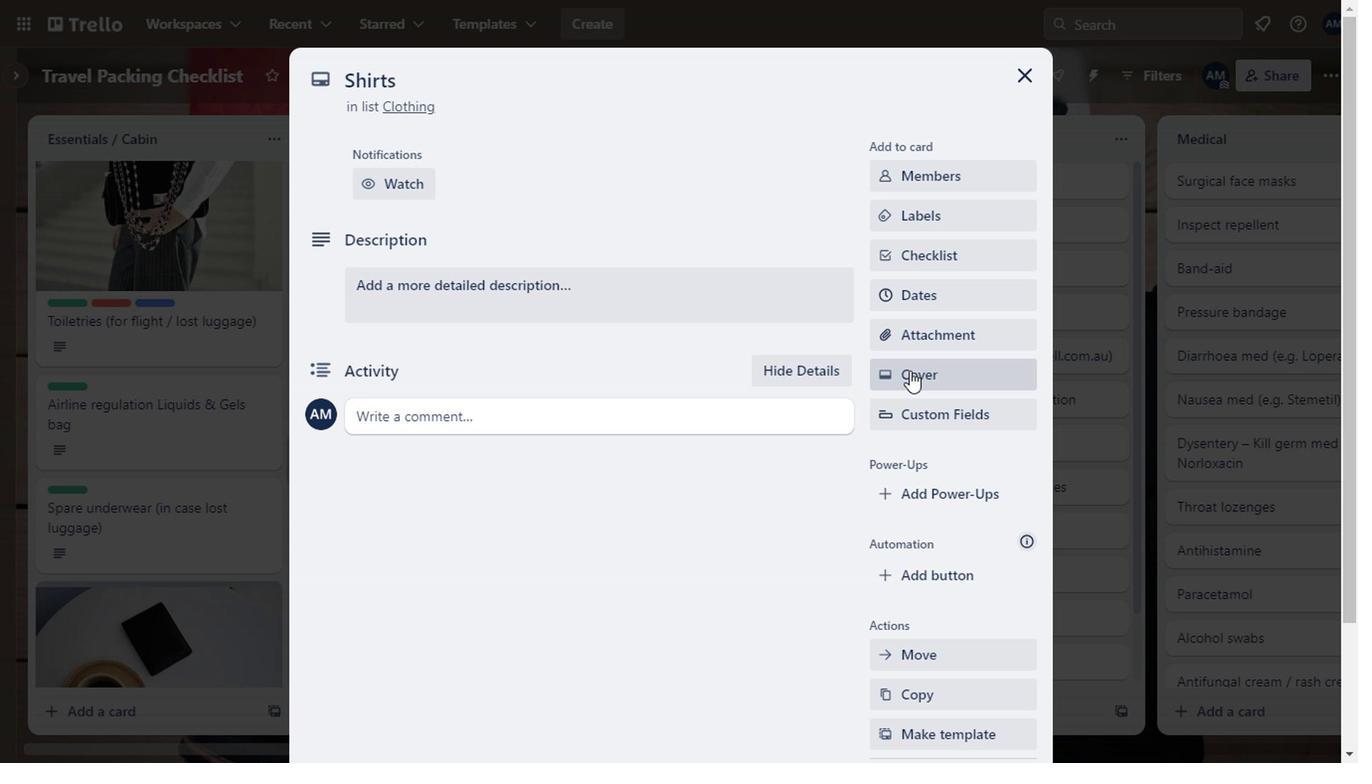 
Action: Mouse pressed left at (906, 372)
Screenshot: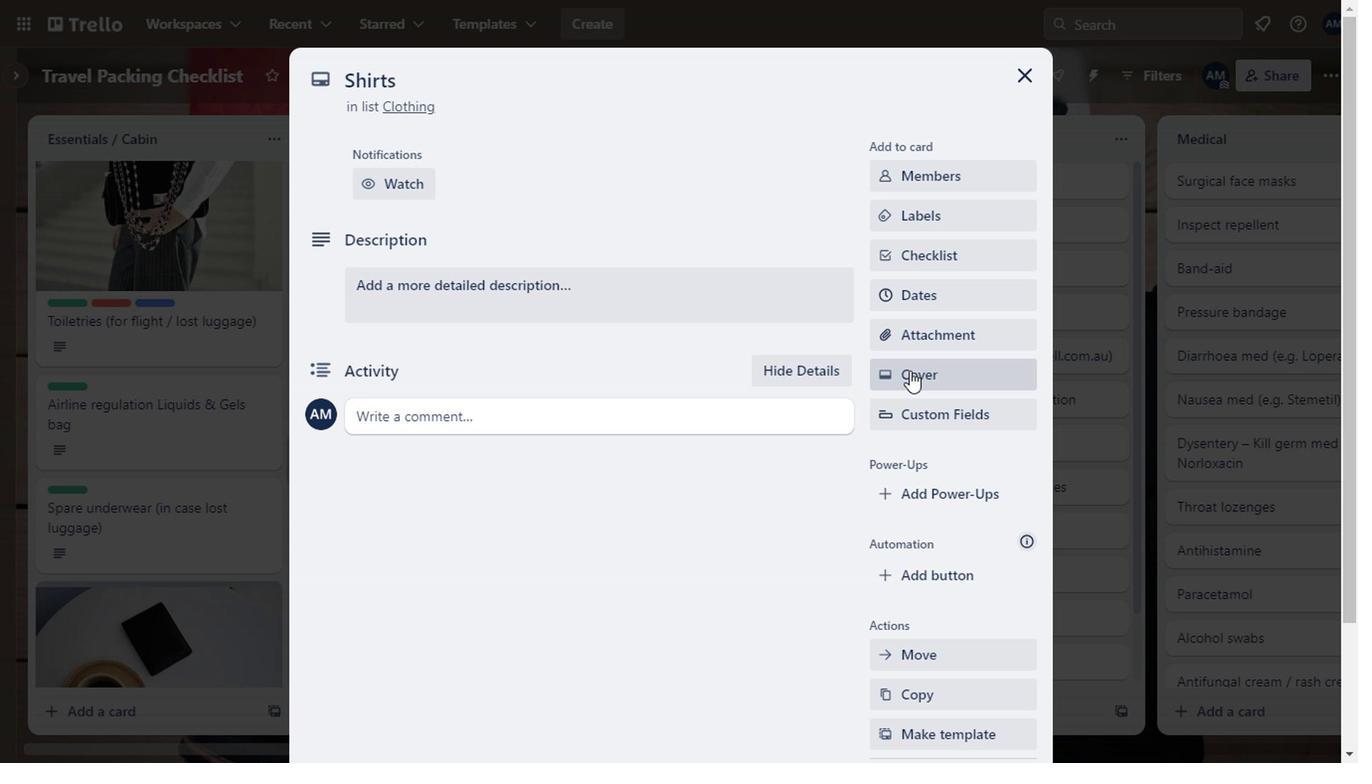 
Action: Mouse moved to (1002, 563)
Screenshot: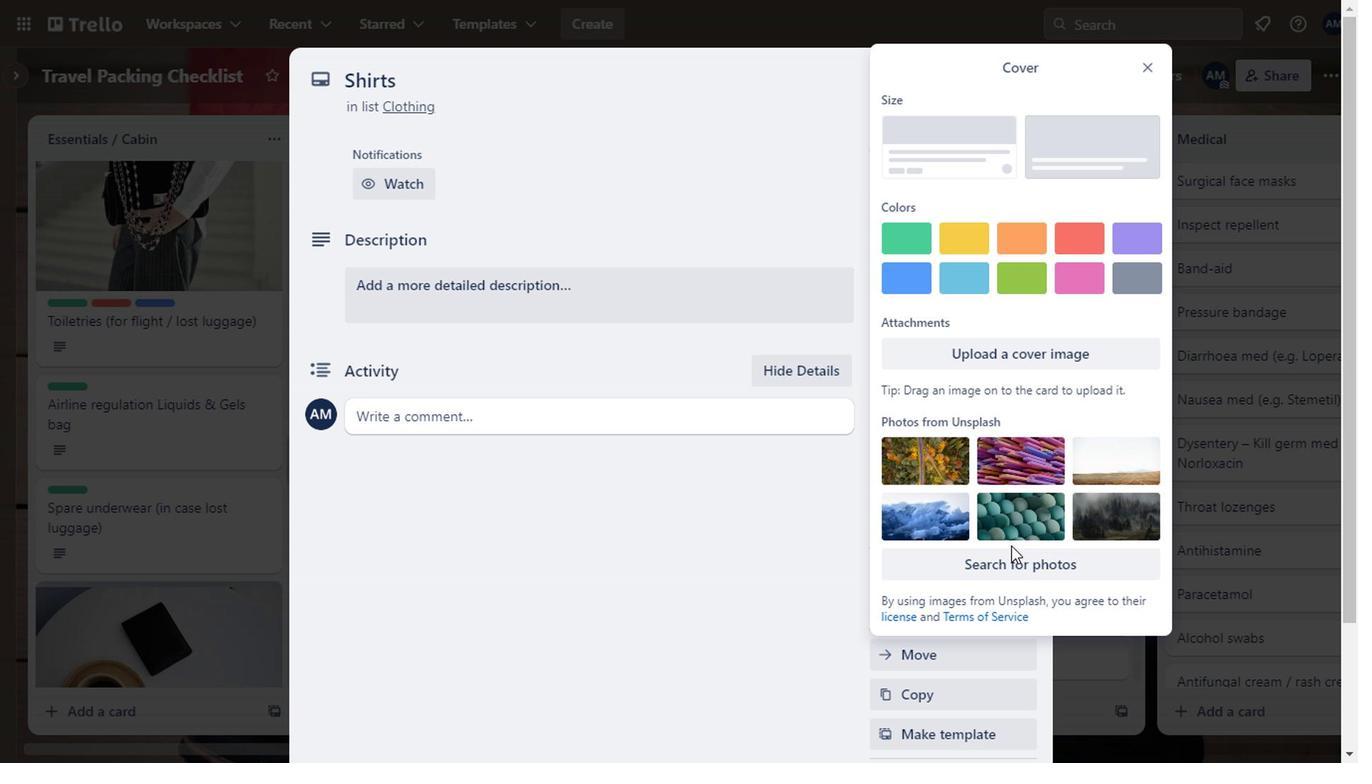 
Action: Mouse pressed left at (1002, 563)
Screenshot: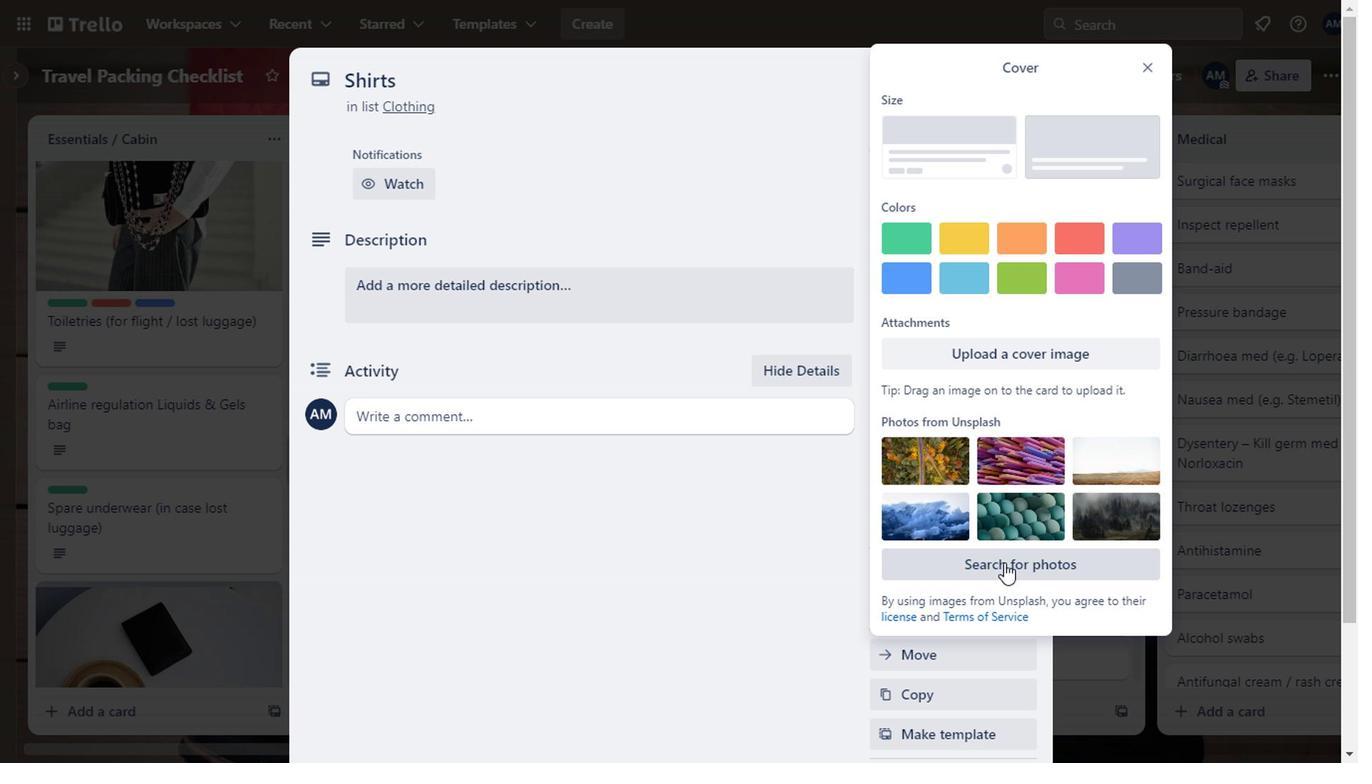 
Action: Mouse moved to (988, 110)
Screenshot: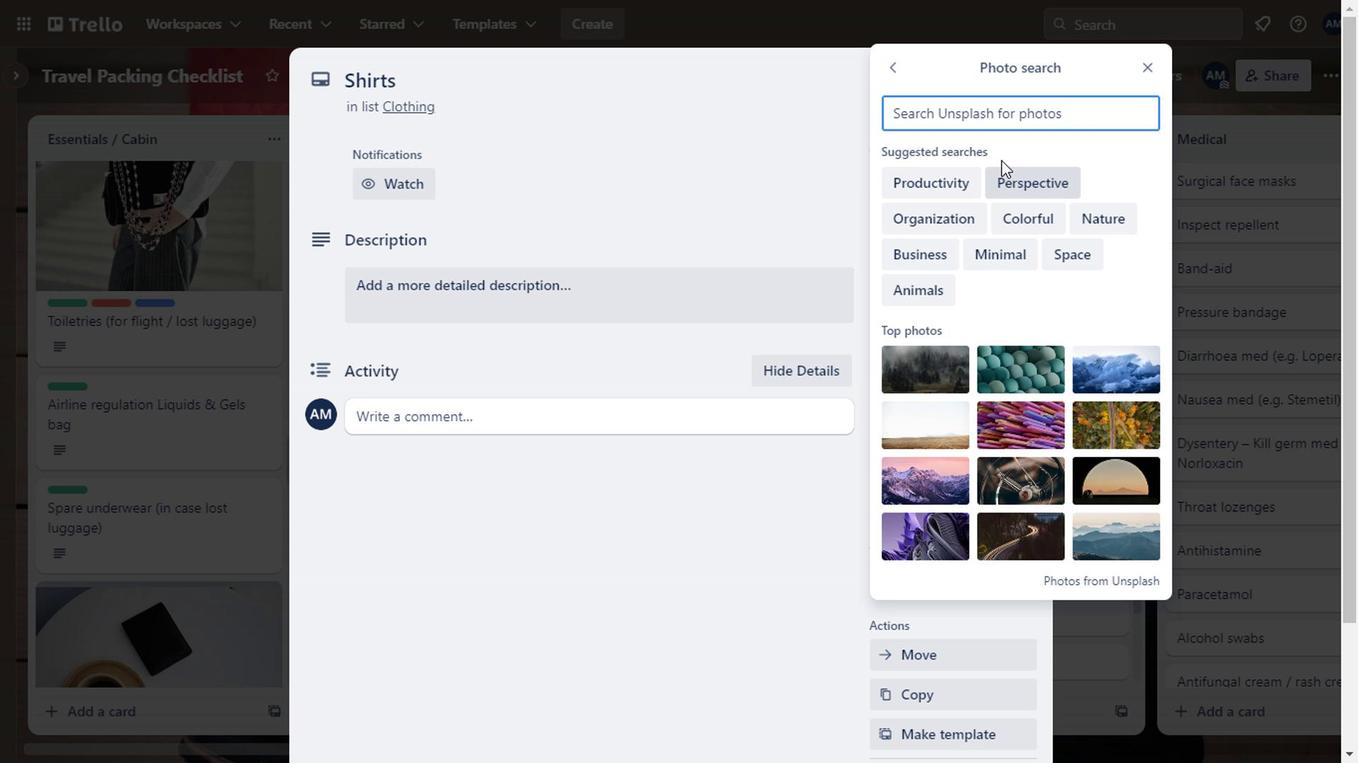 
Action: Mouse pressed left at (988, 110)
Screenshot: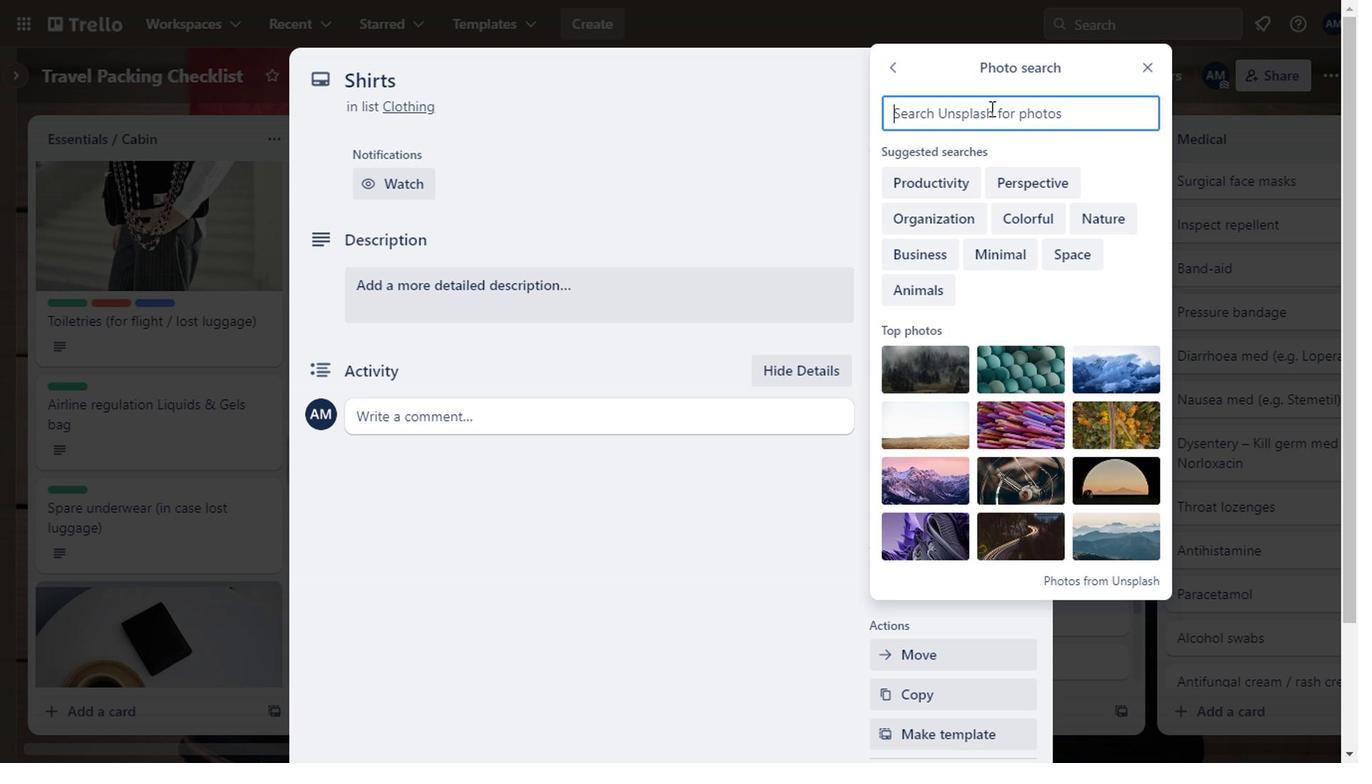 
Action: Key pressed shirts
Screenshot: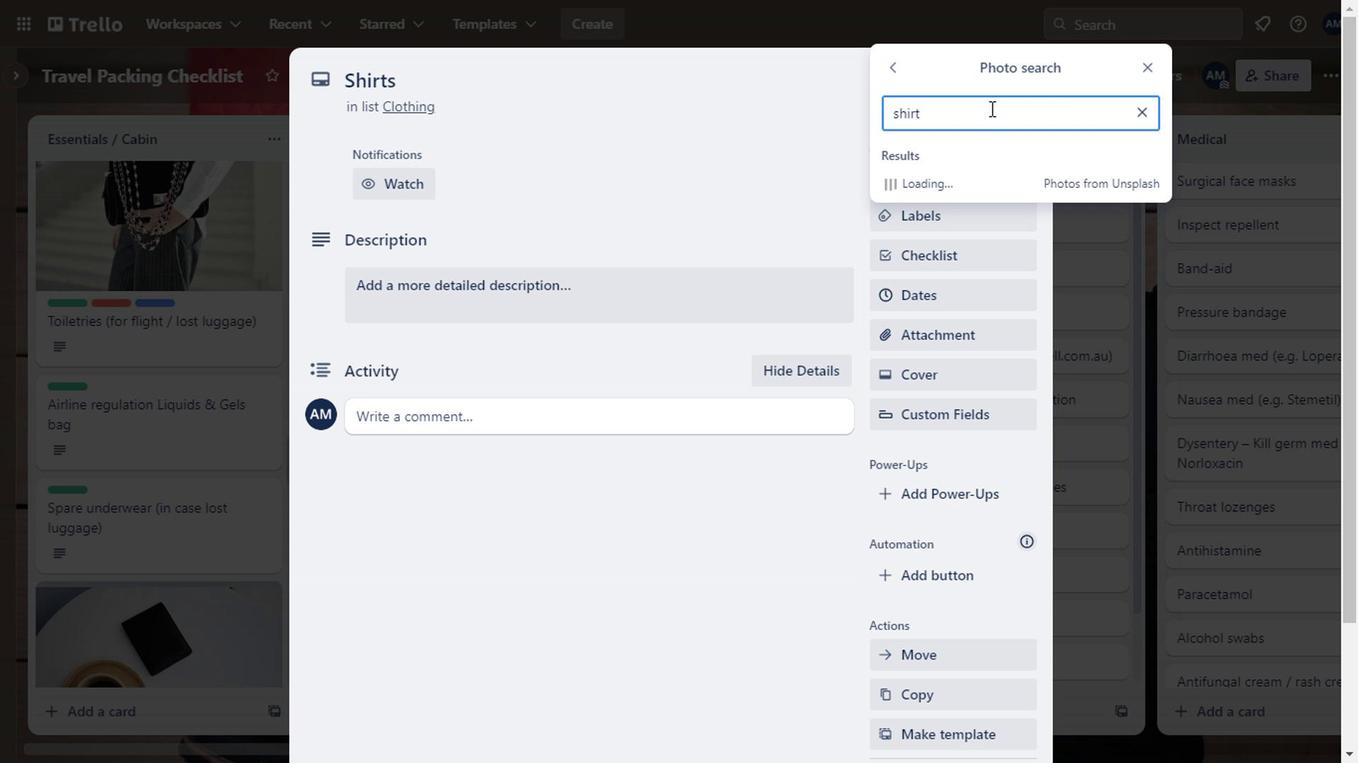 
Action: Mouse moved to (1102, 205)
Screenshot: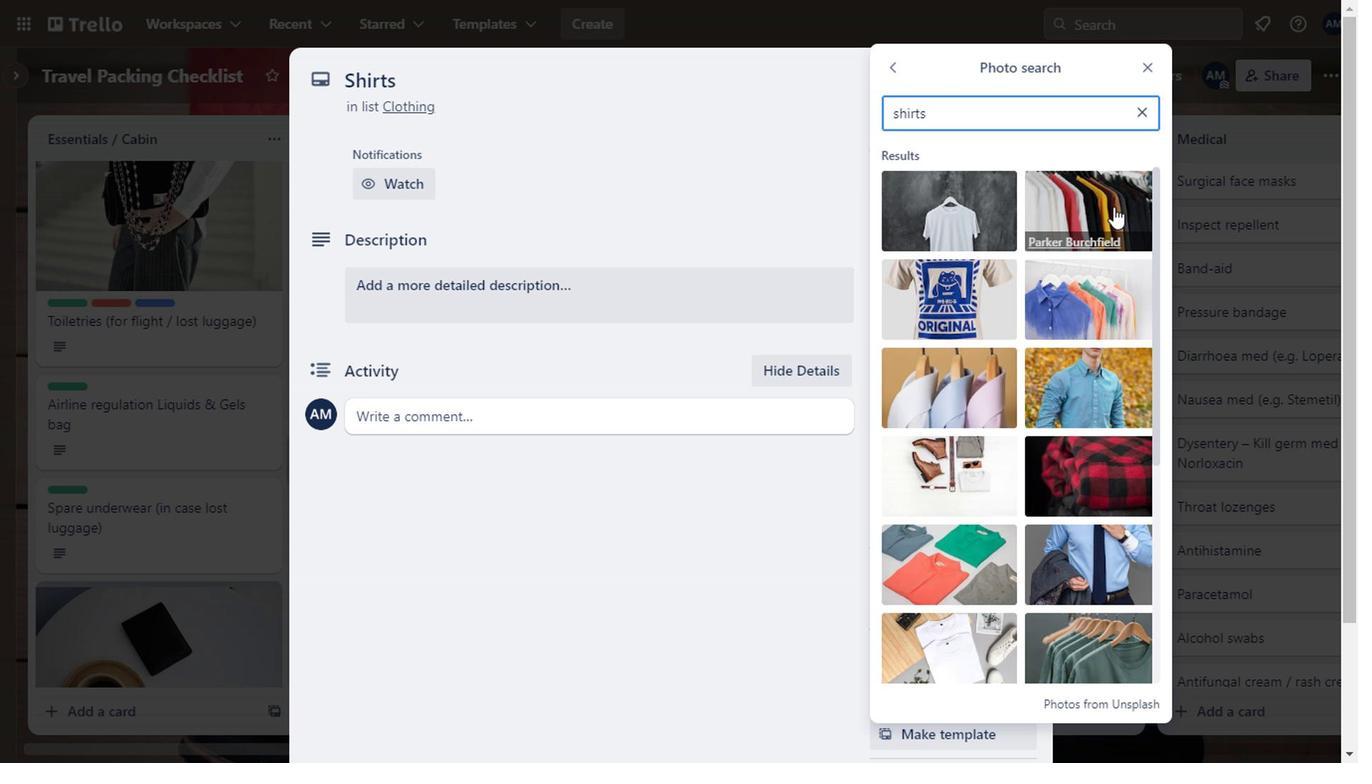
Action: Mouse pressed left at (1102, 205)
Screenshot: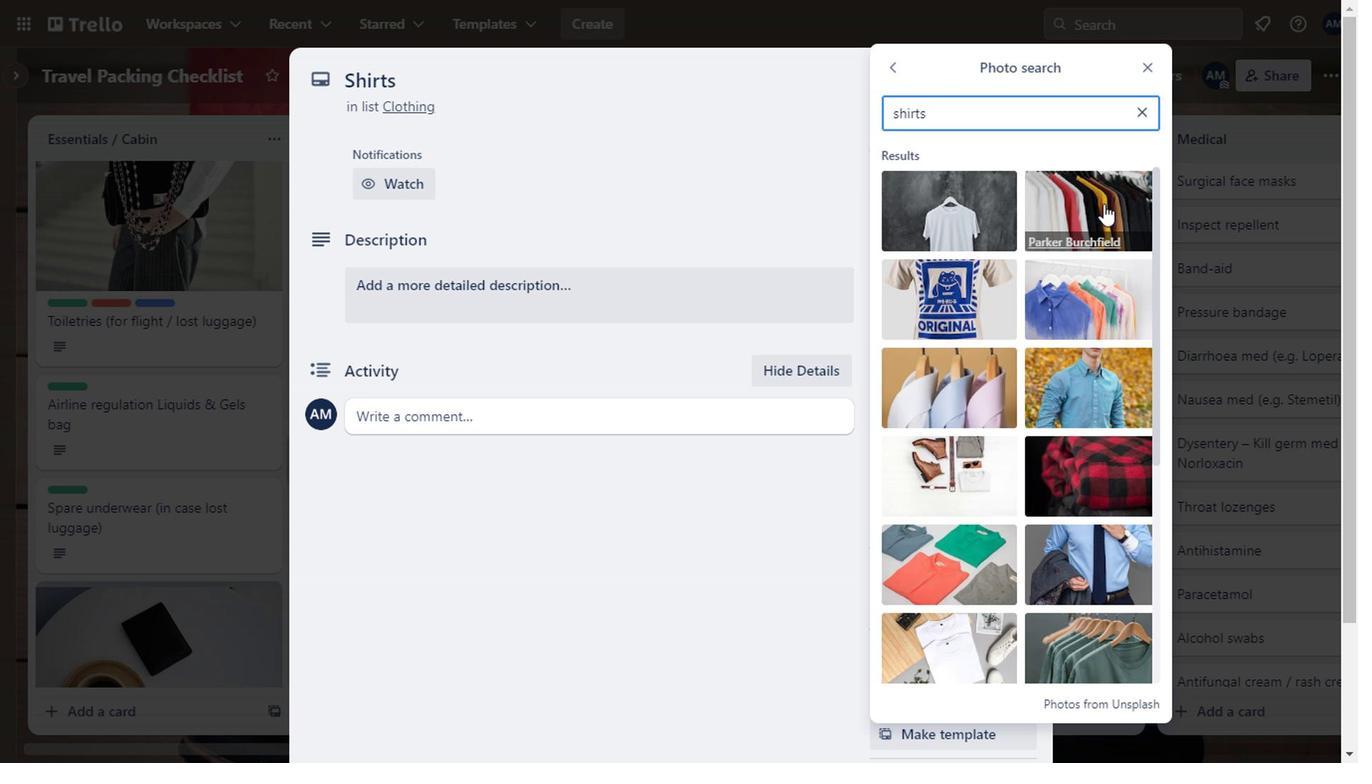 
Action: Mouse moved to (1162, 73)
Screenshot: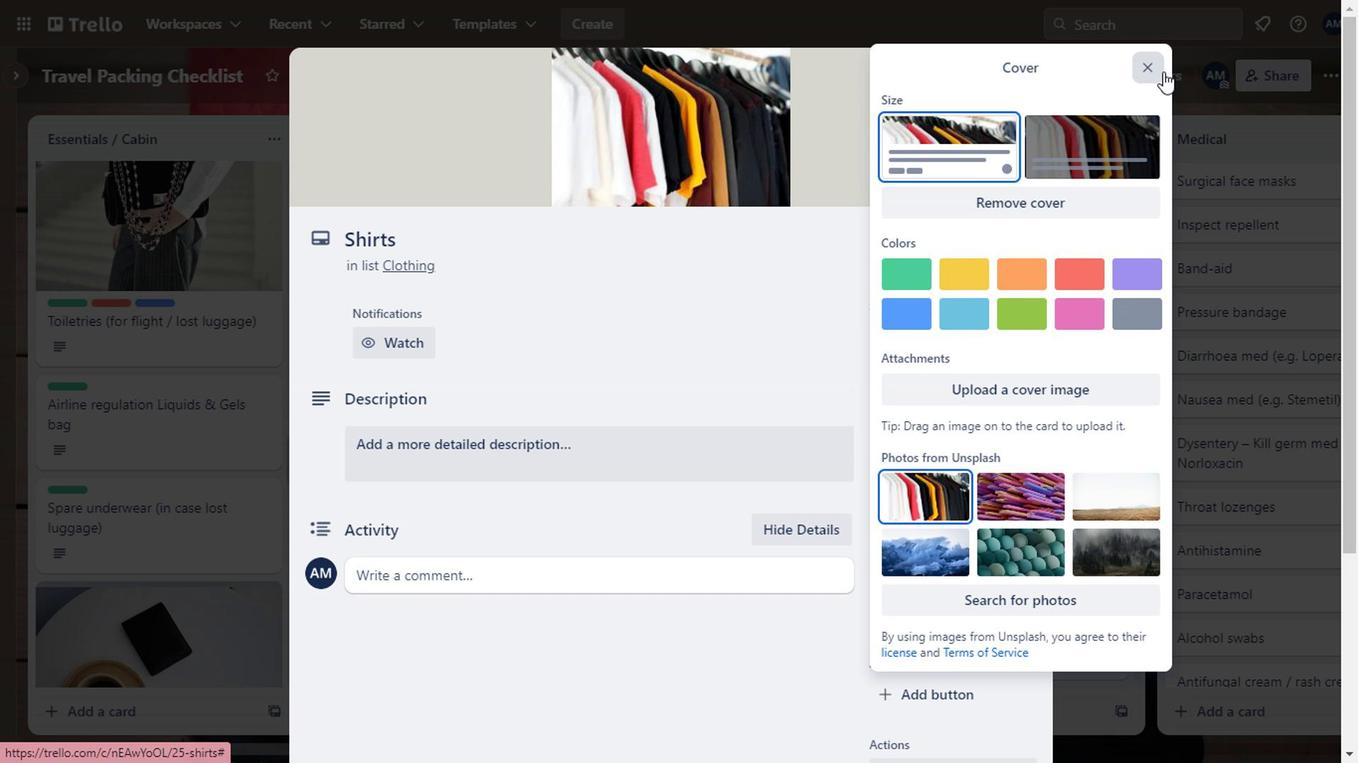 
Action: Mouse pressed left at (1162, 73)
Screenshot: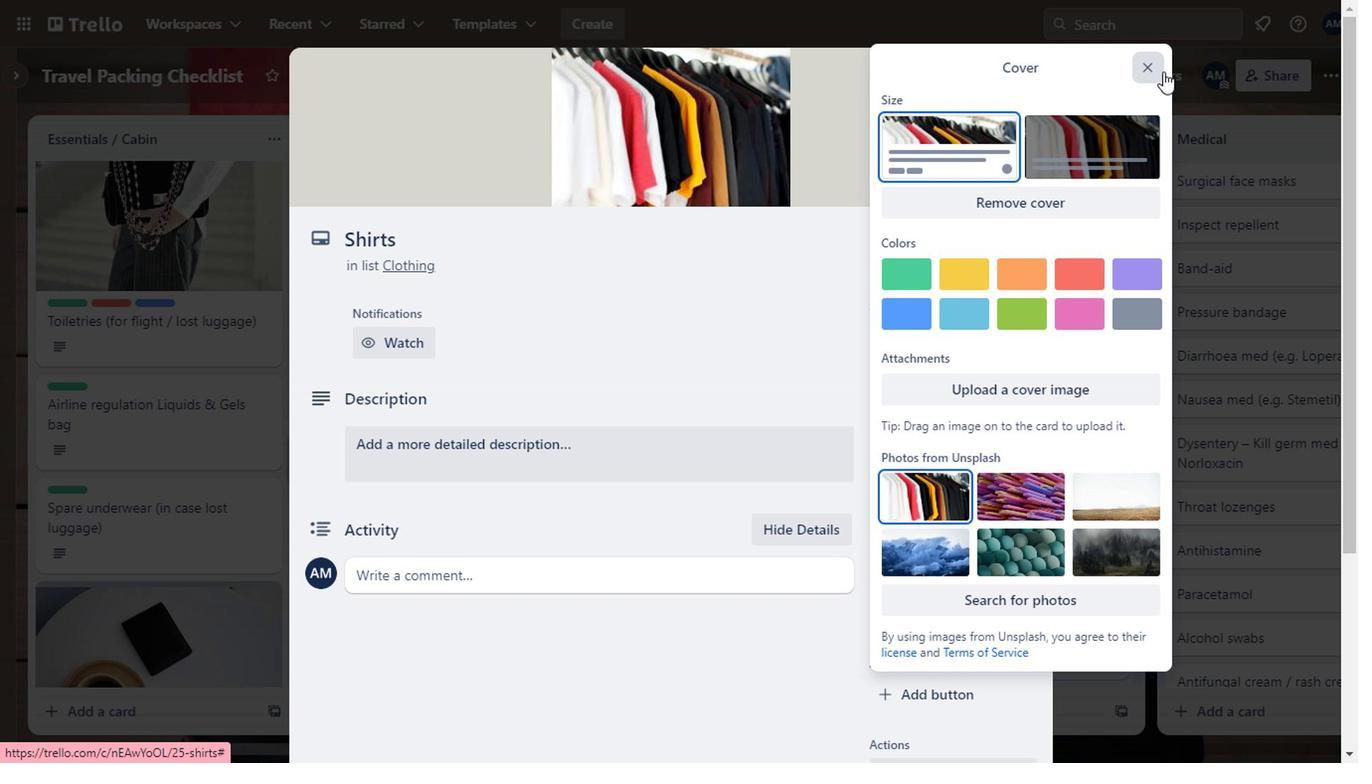 
Action: Mouse moved to (1039, 81)
Screenshot: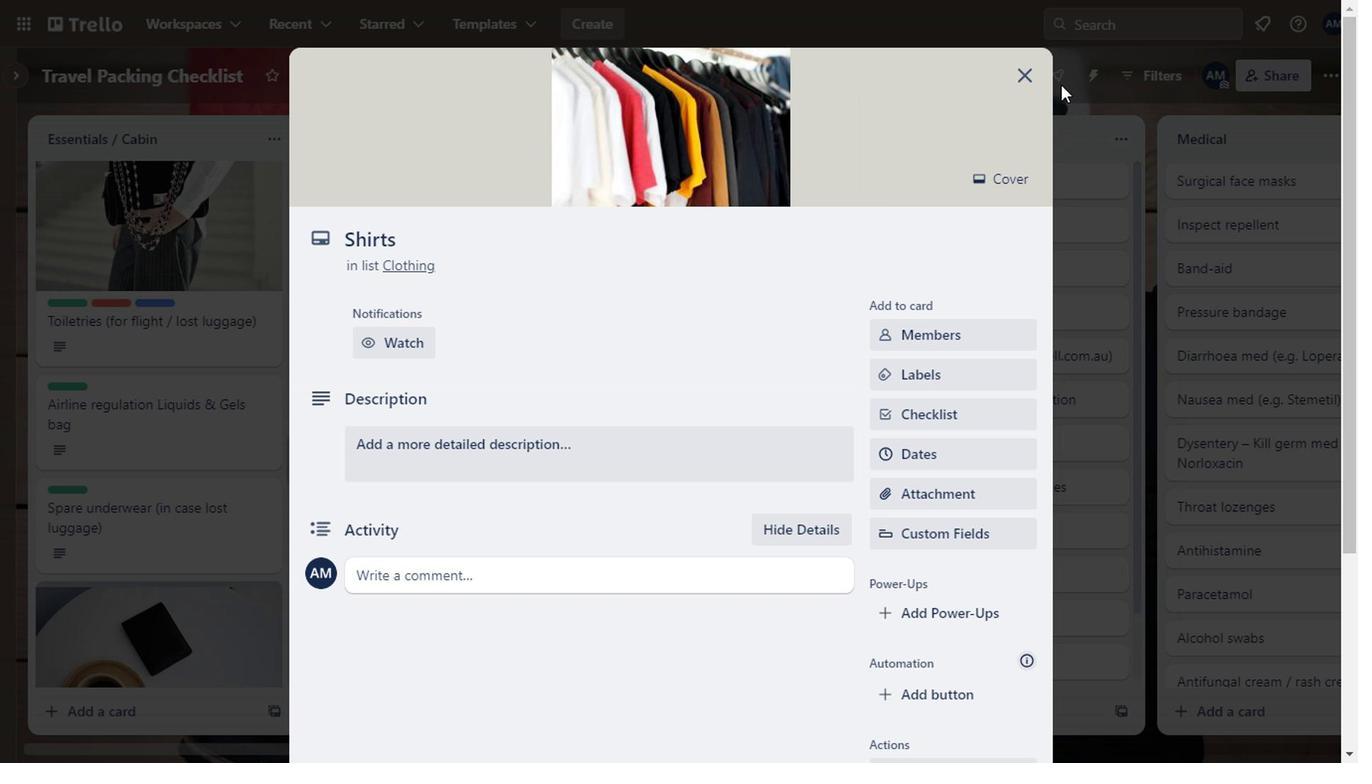 
Action: Mouse pressed left at (1039, 81)
Screenshot: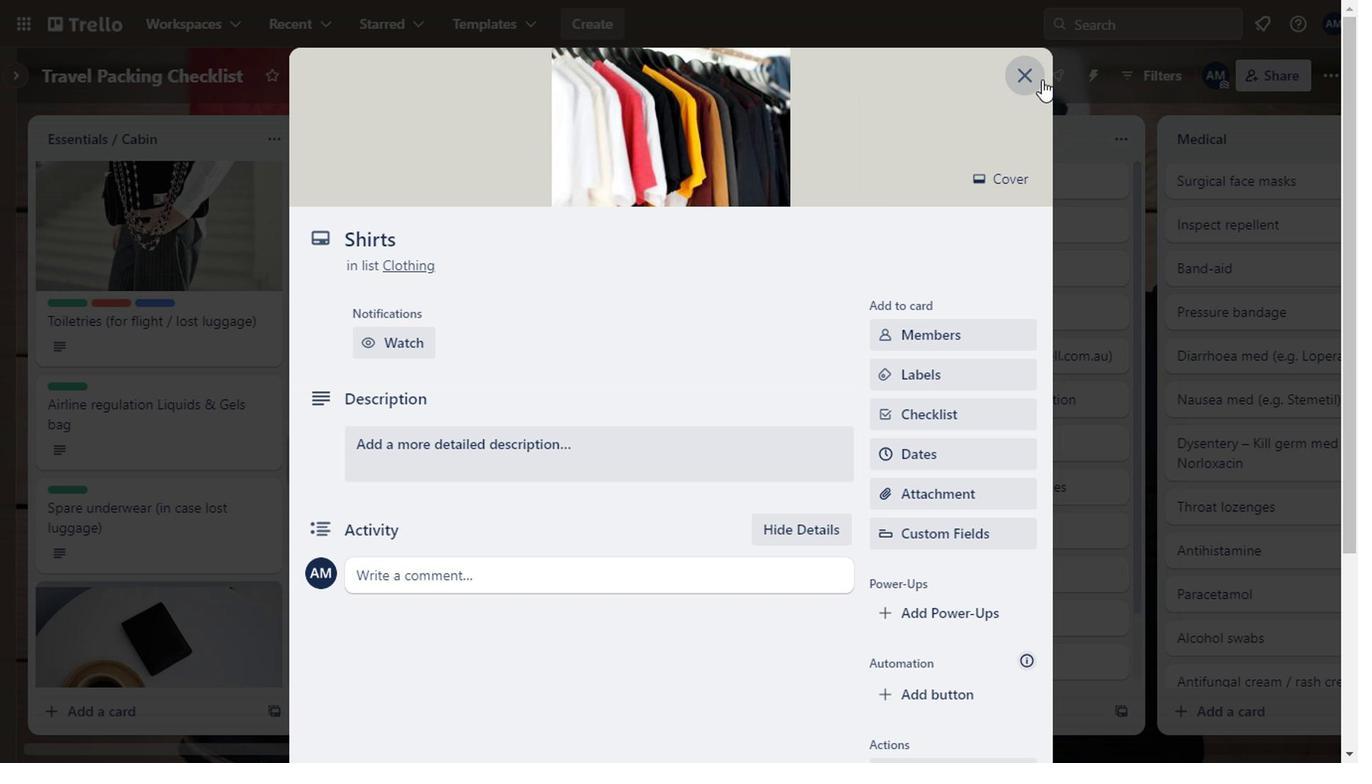 
Action: Mouse moved to (756, 477)
Screenshot: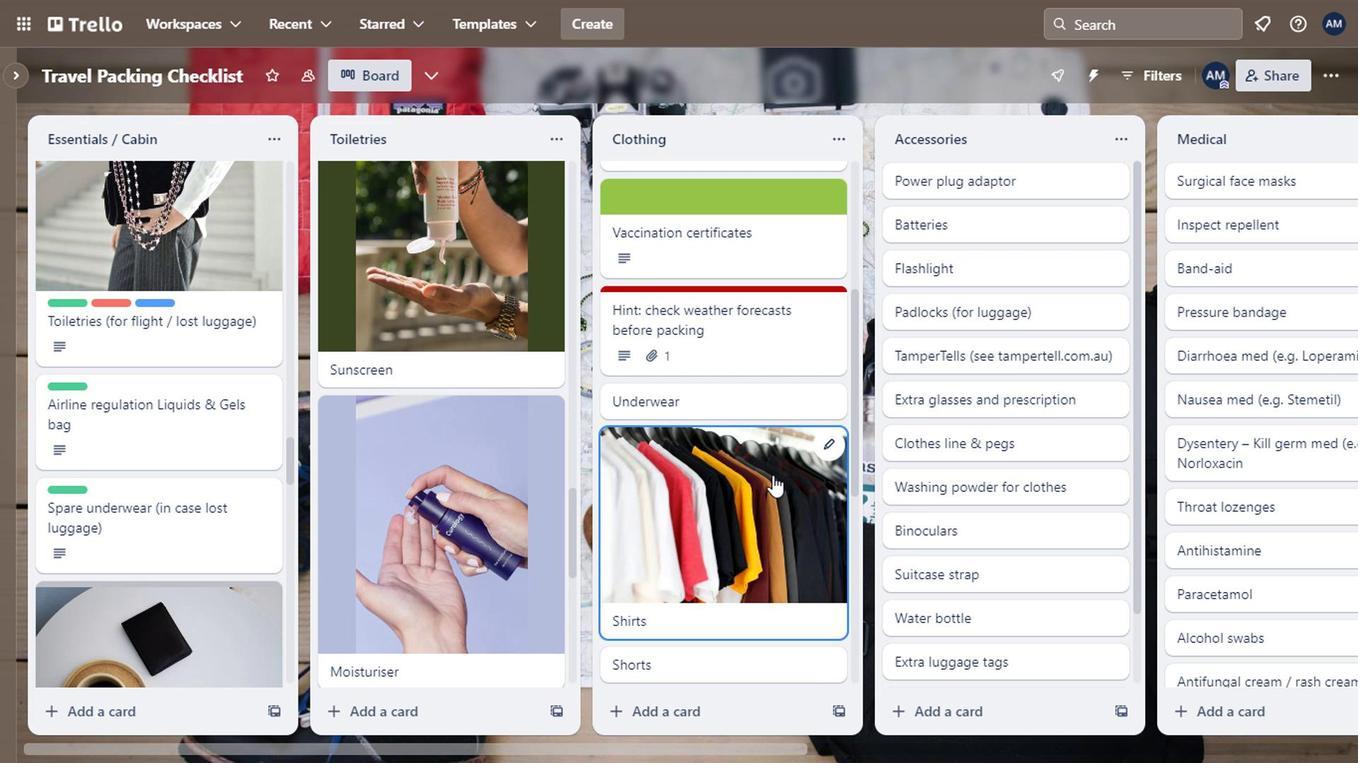 
Action: Mouse scrolled (756, 476) with delta (0, 0)
